 Task: Buy 1 Solenoids from Exhaust & Emissions section under best seller category for shipping address: Gabriella Robinson, 1398 Camden Street, Reno, Nevada 89501, Cell Number 7752551231. Pay from credit card ending with 2005, CVV 3321
Action: Mouse moved to (44, 107)
Screenshot: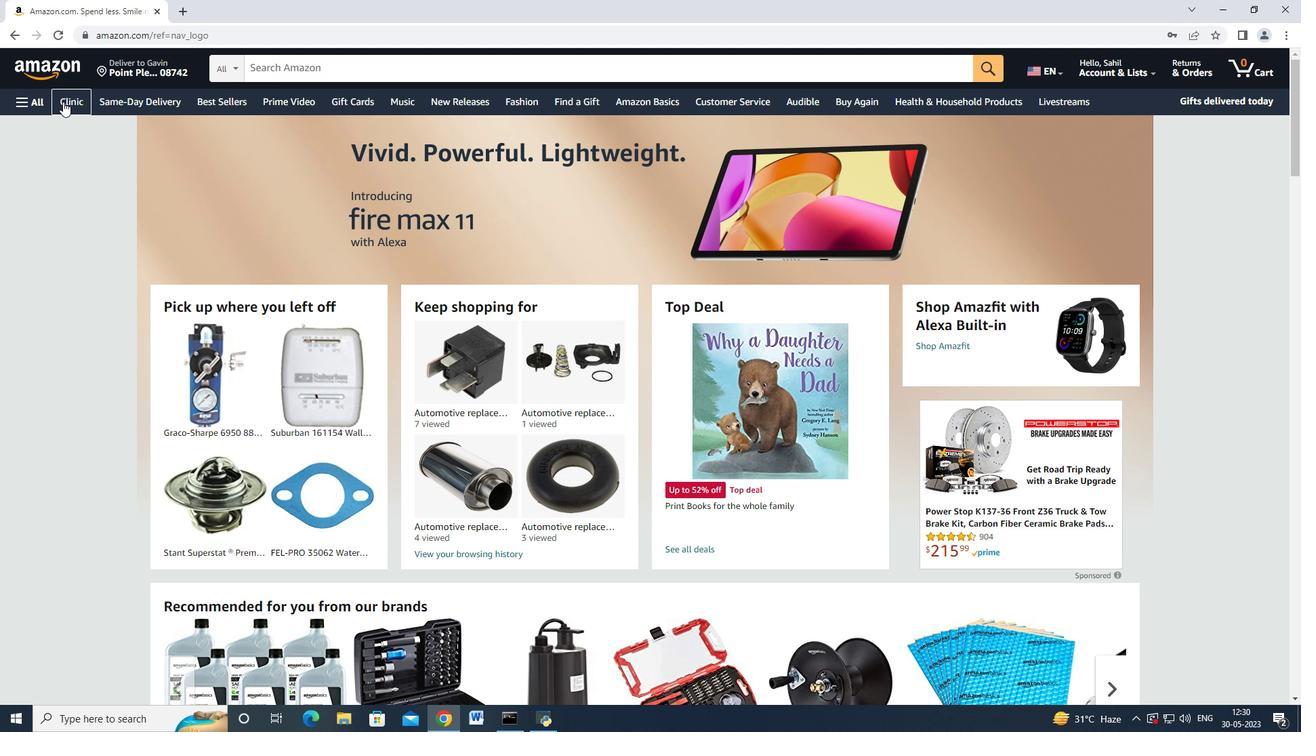 
Action: Mouse pressed left at (44, 107)
Screenshot: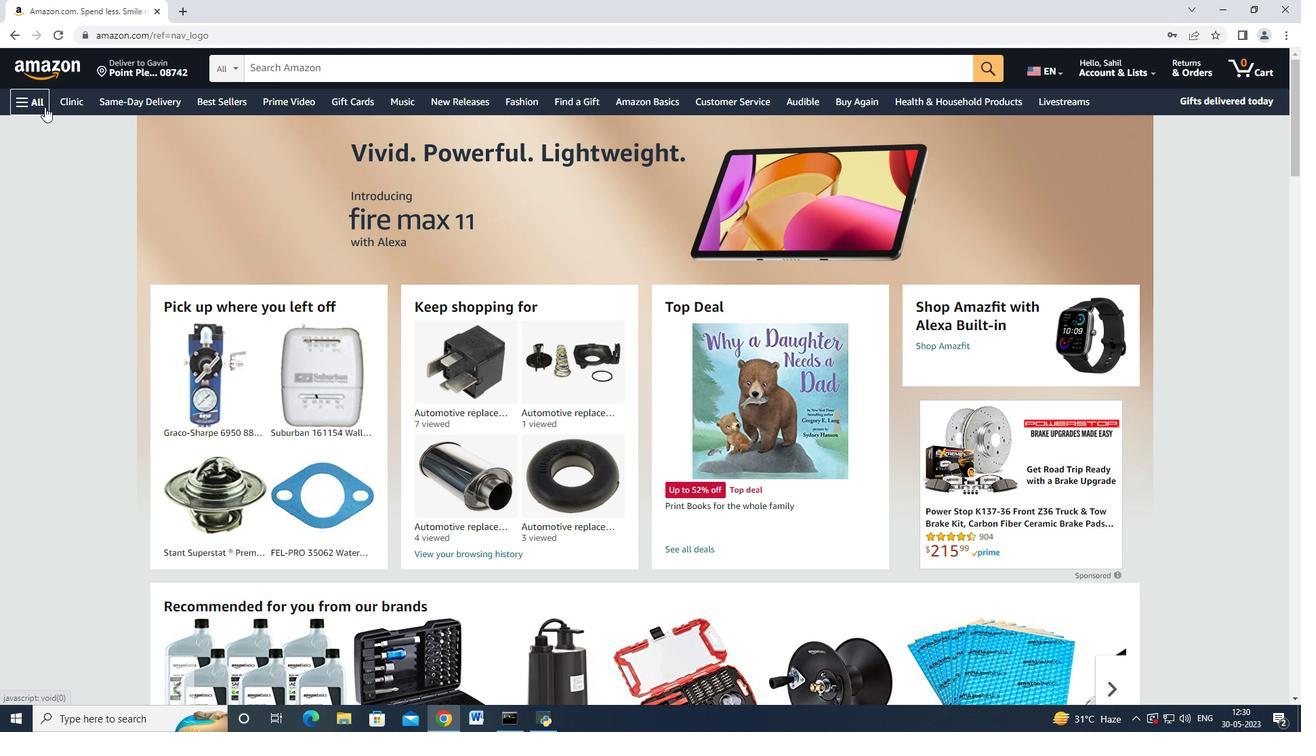 
Action: Mouse moved to (19, 446)
Screenshot: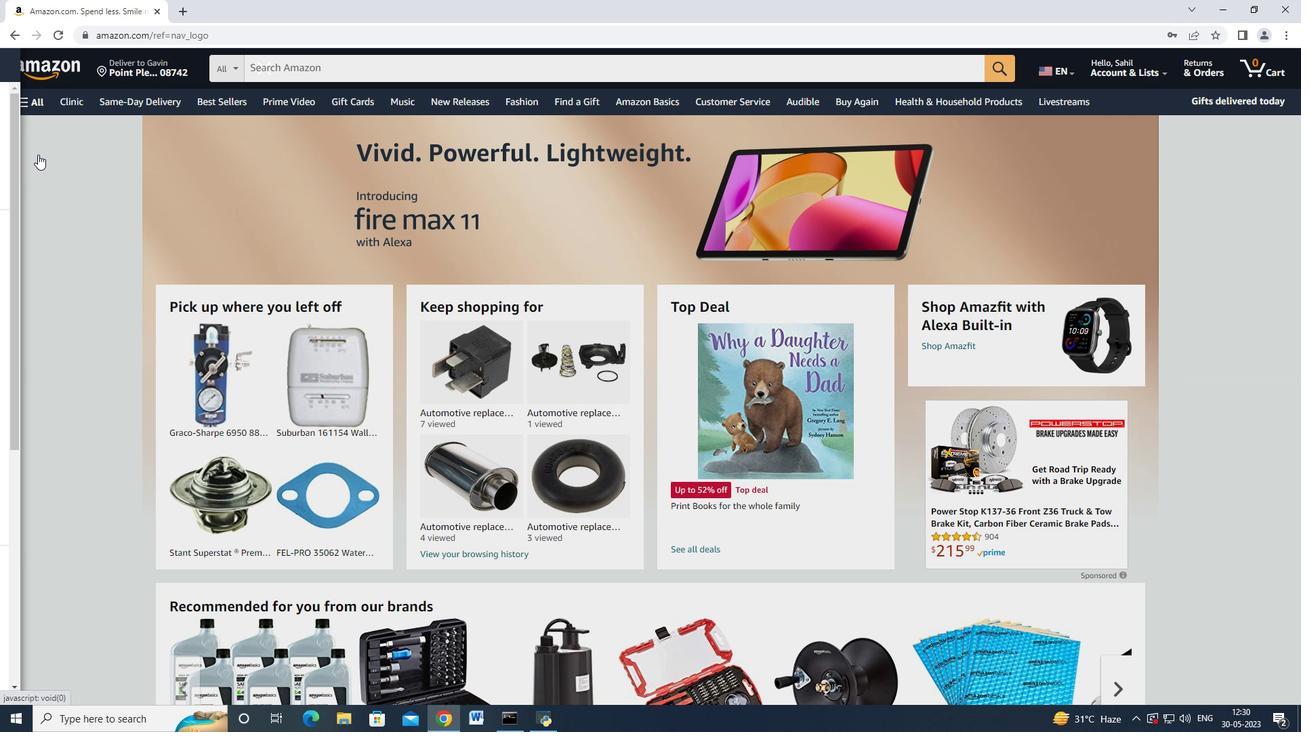 
Action: Mouse scrolled (19, 446) with delta (0, 0)
Screenshot: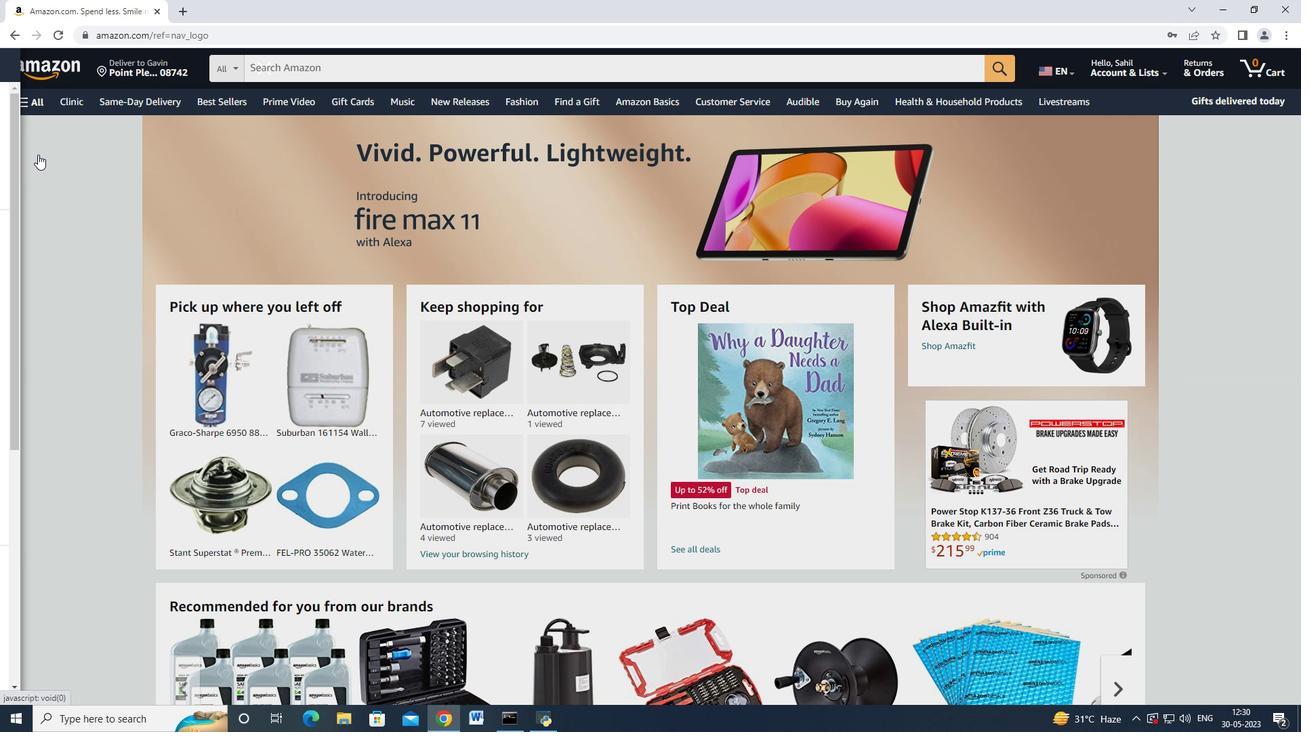 
Action: Mouse moved to (21, 449)
Screenshot: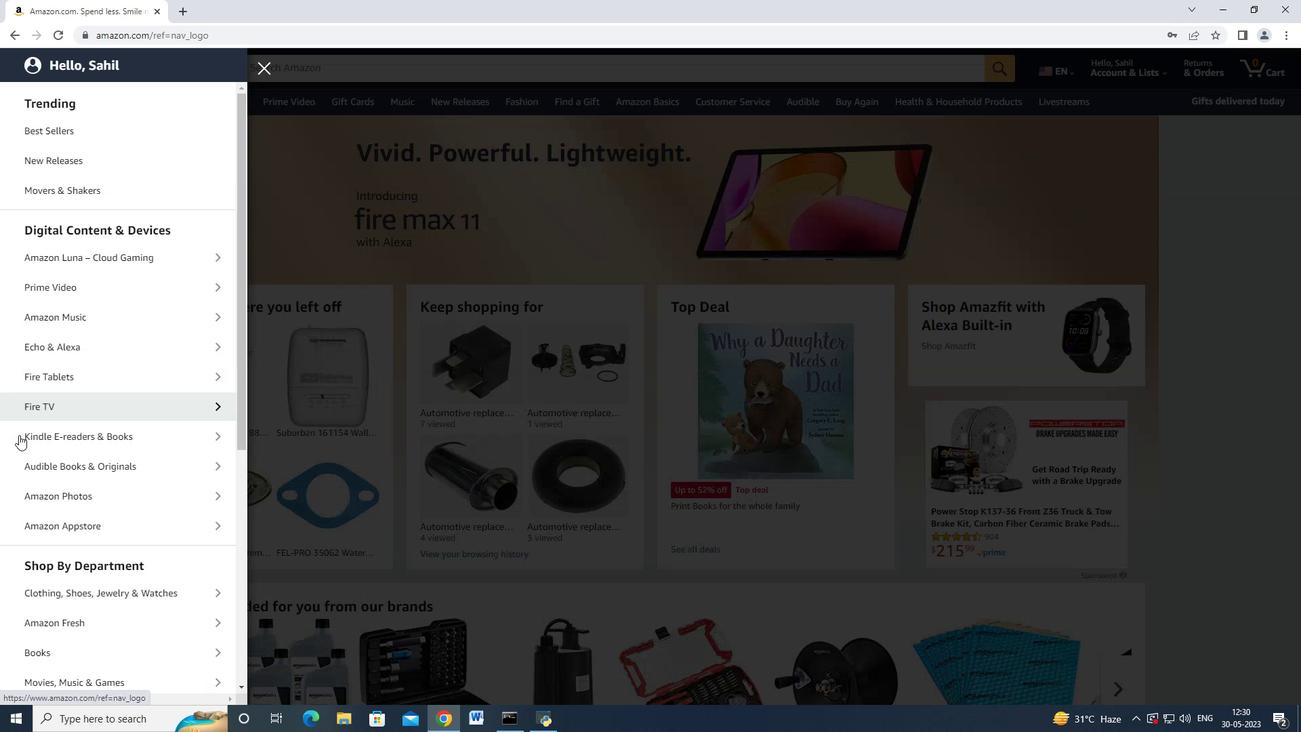 
Action: Mouse scrolled (20, 446) with delta (0, 0)
Screenshot: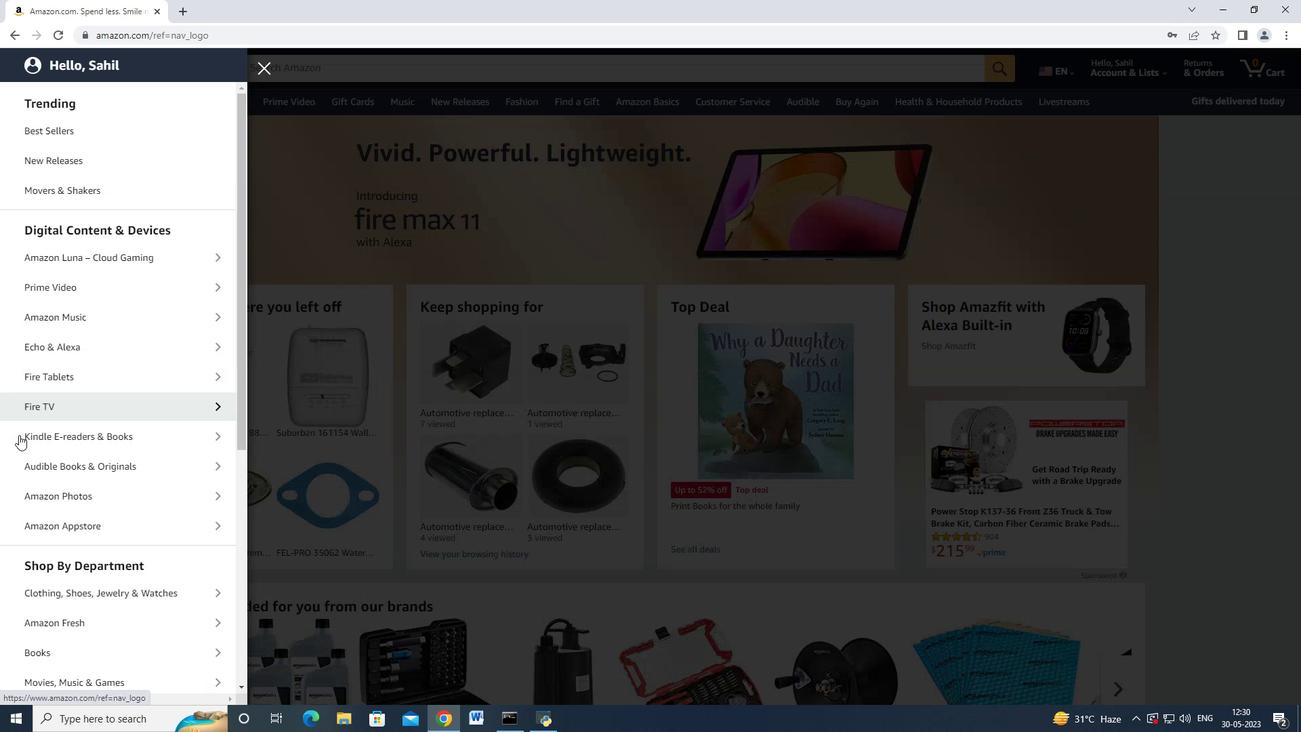 
Action: Mouse moved to (21, 449)
Screenshot: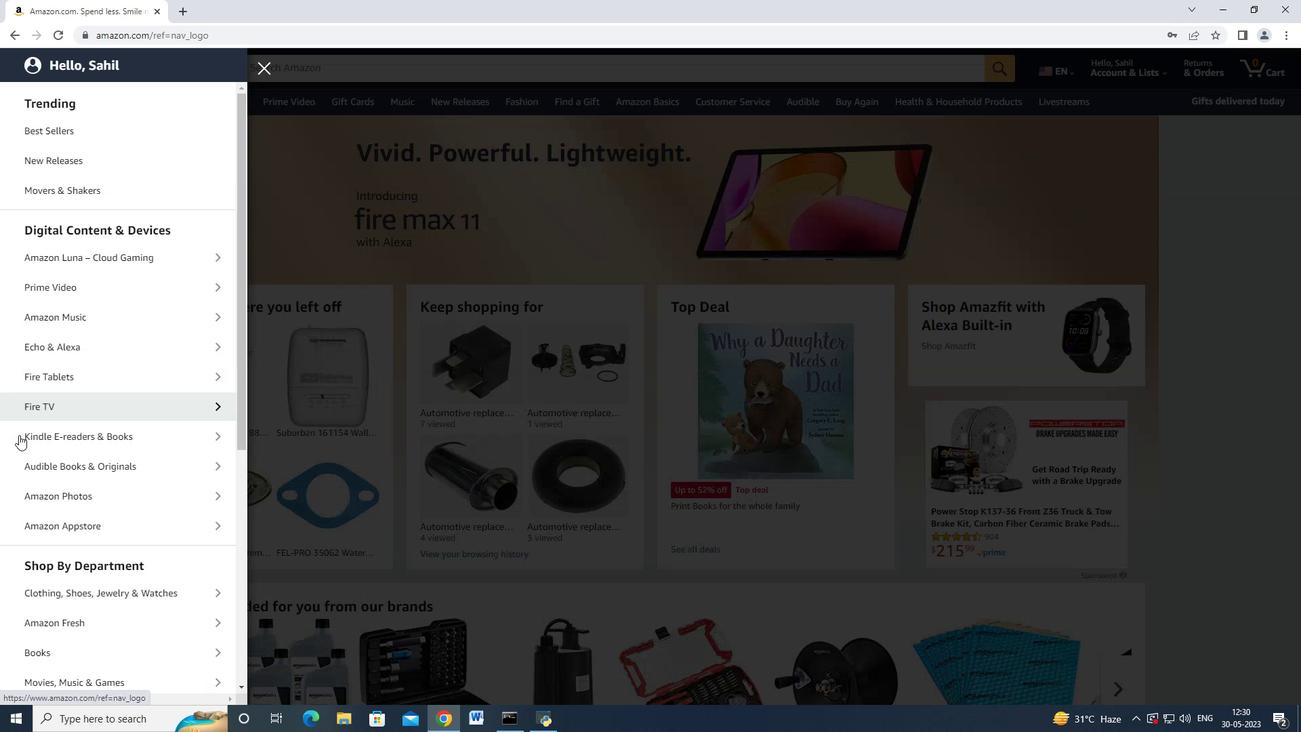 
Action: Mouse scrolled (21, 448) with delta (0, 0)
Screenshot: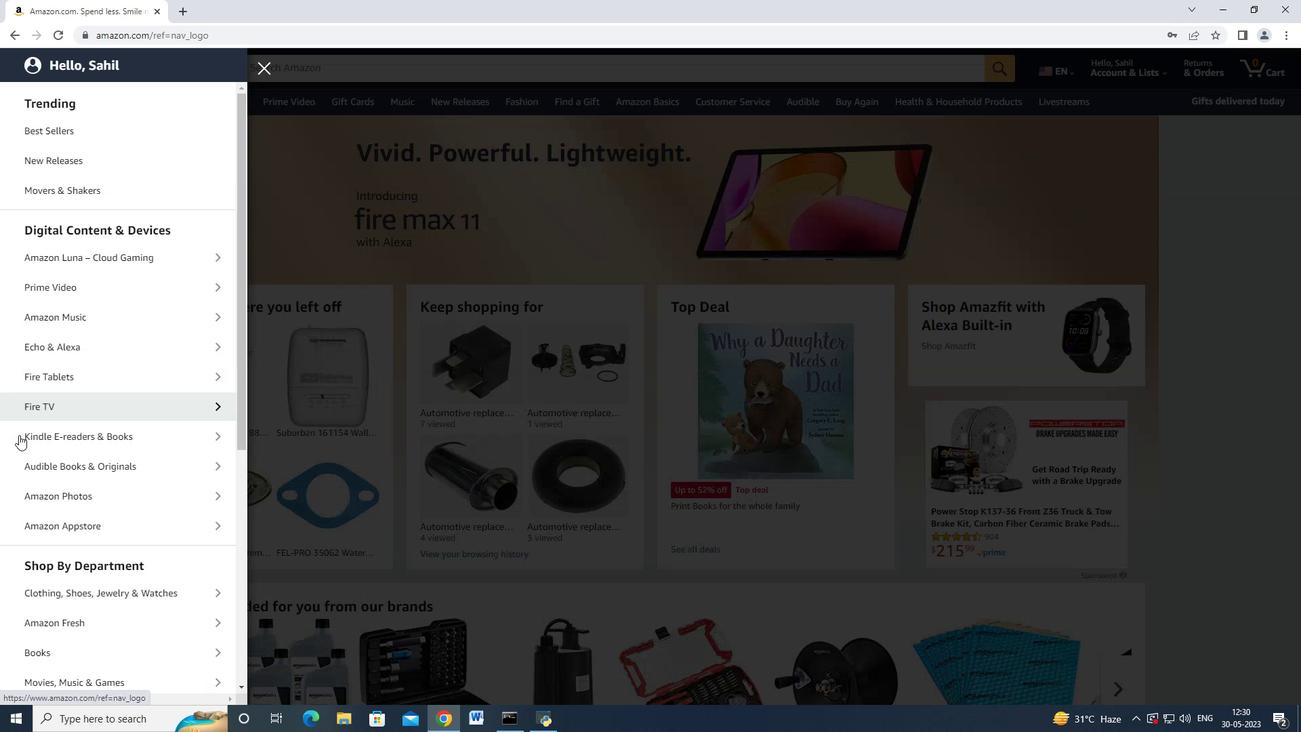 
Action: Mouse moved to (88, 425)
Screenshot: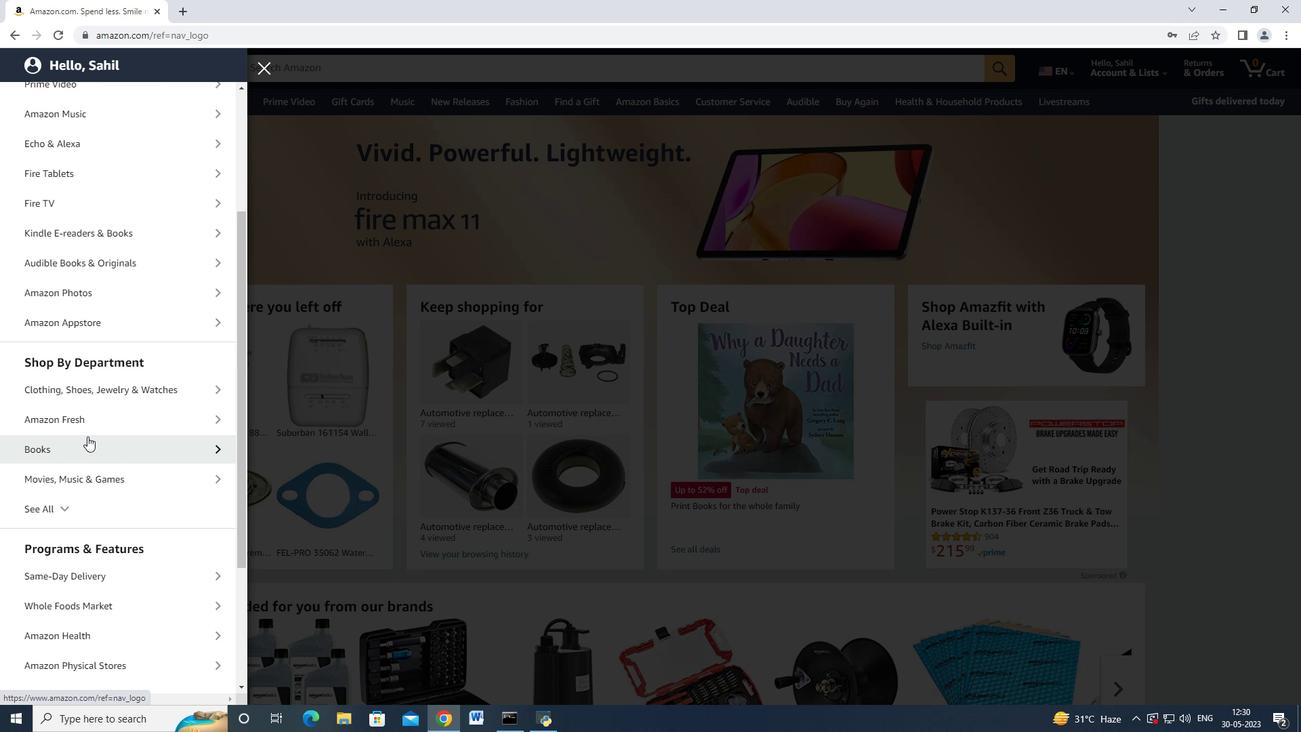 
Action: Mouse scrolled (88, 426) with delta (0, 0)
Screenshot: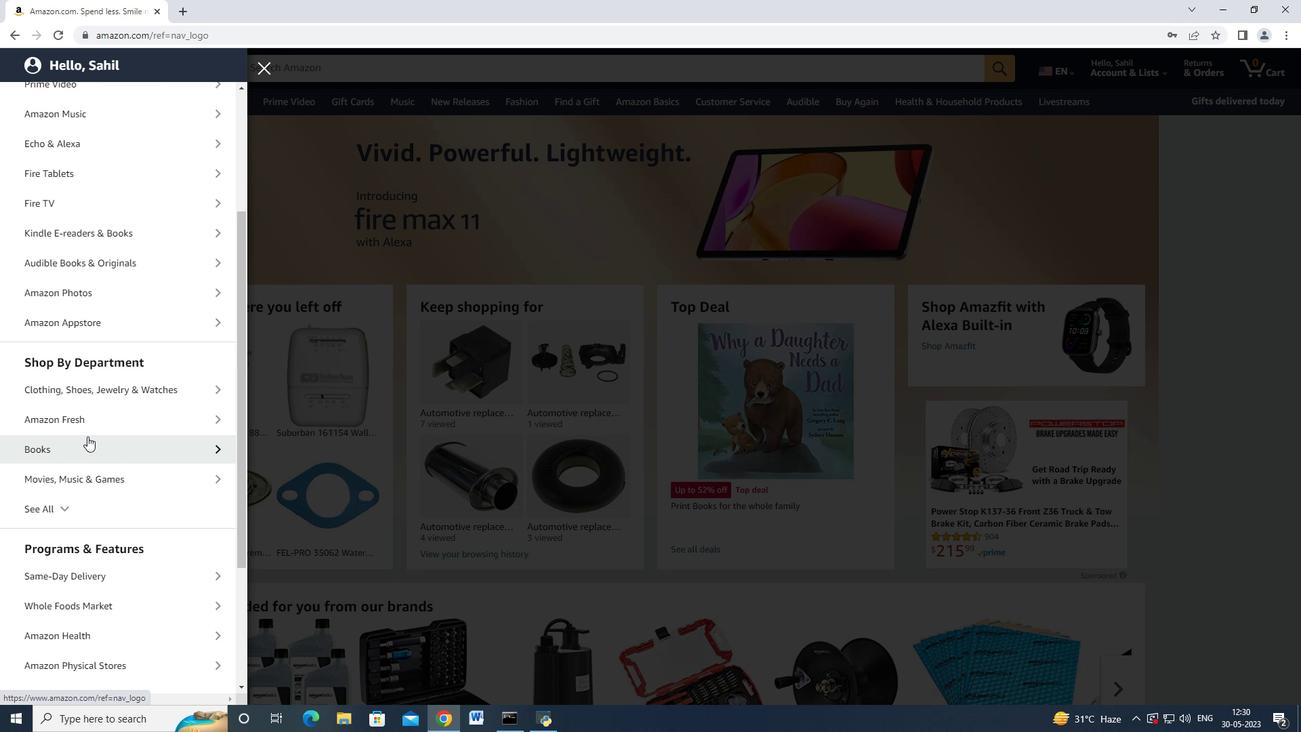 
Action: Mouse scrolled (88, 426) with delta (0, 0)
Screenshot: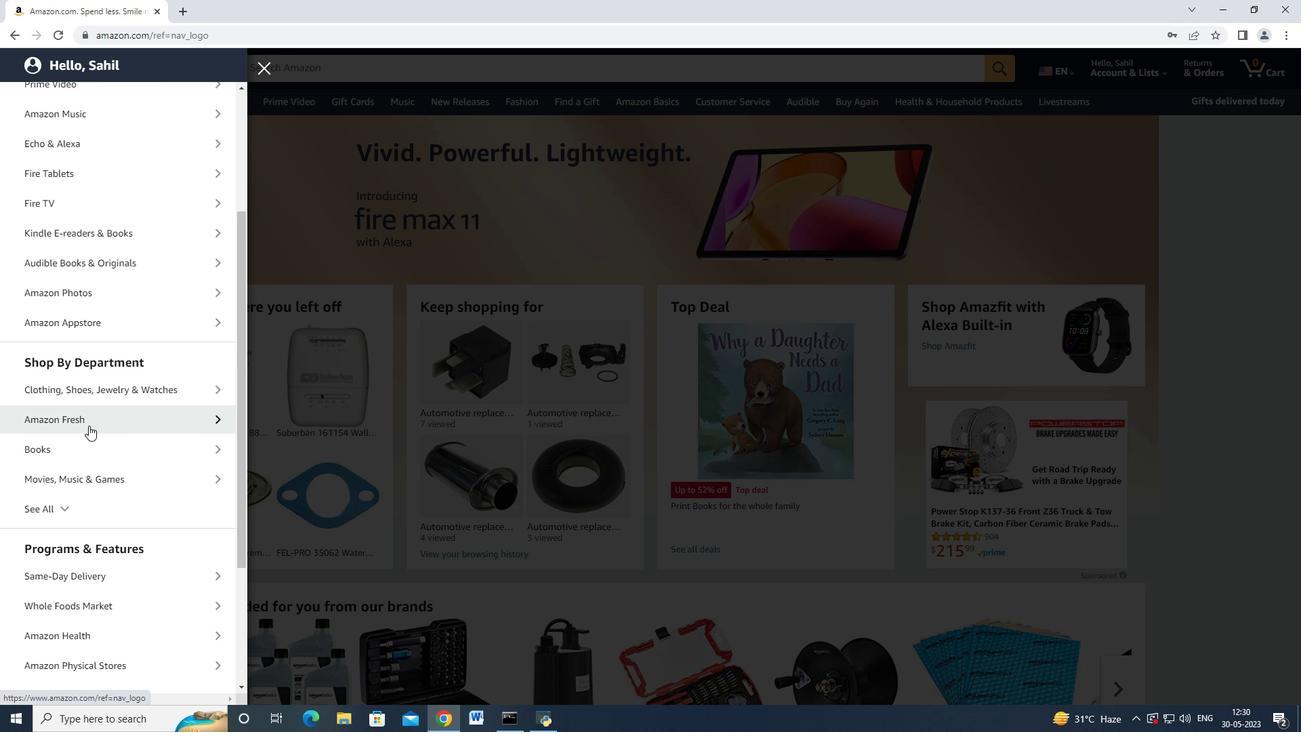 
Action: Mouse moved to (91, 421)
Screenshot: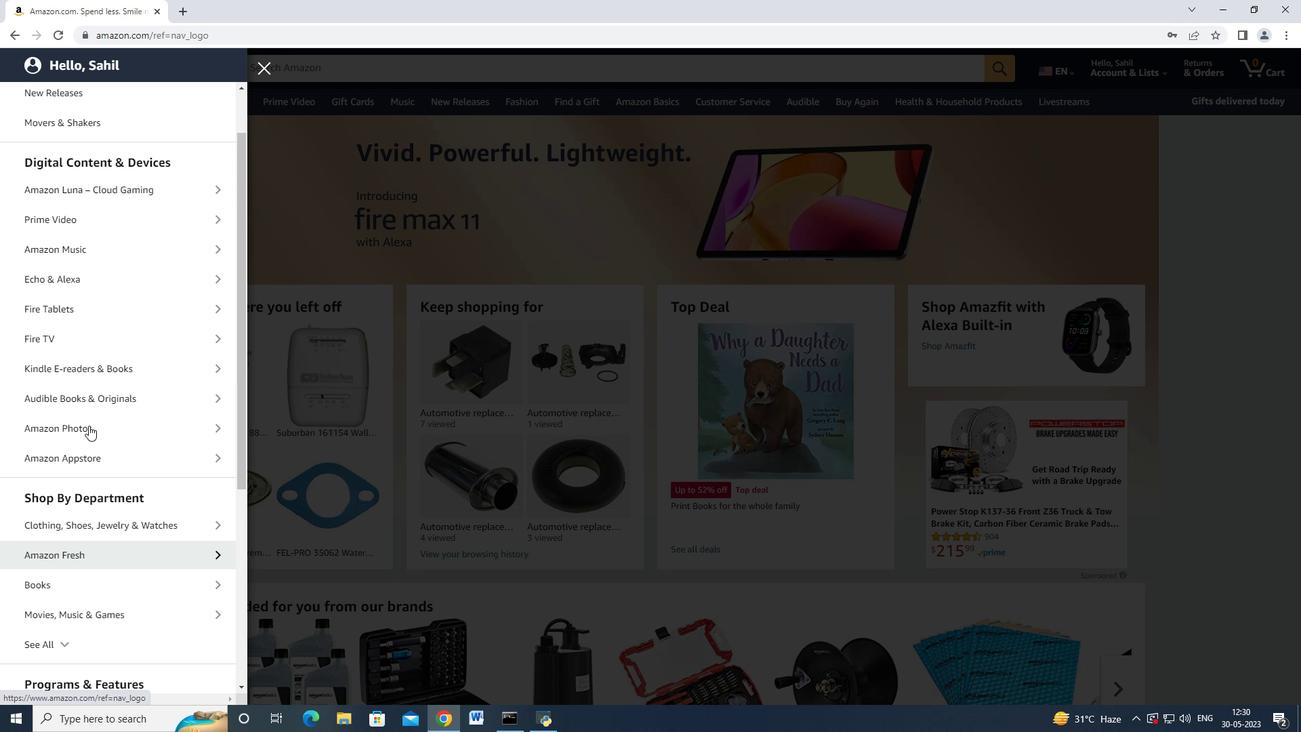 
Action: Mouse scrolled (91, 421) with delta (0, 0)
Screenshot: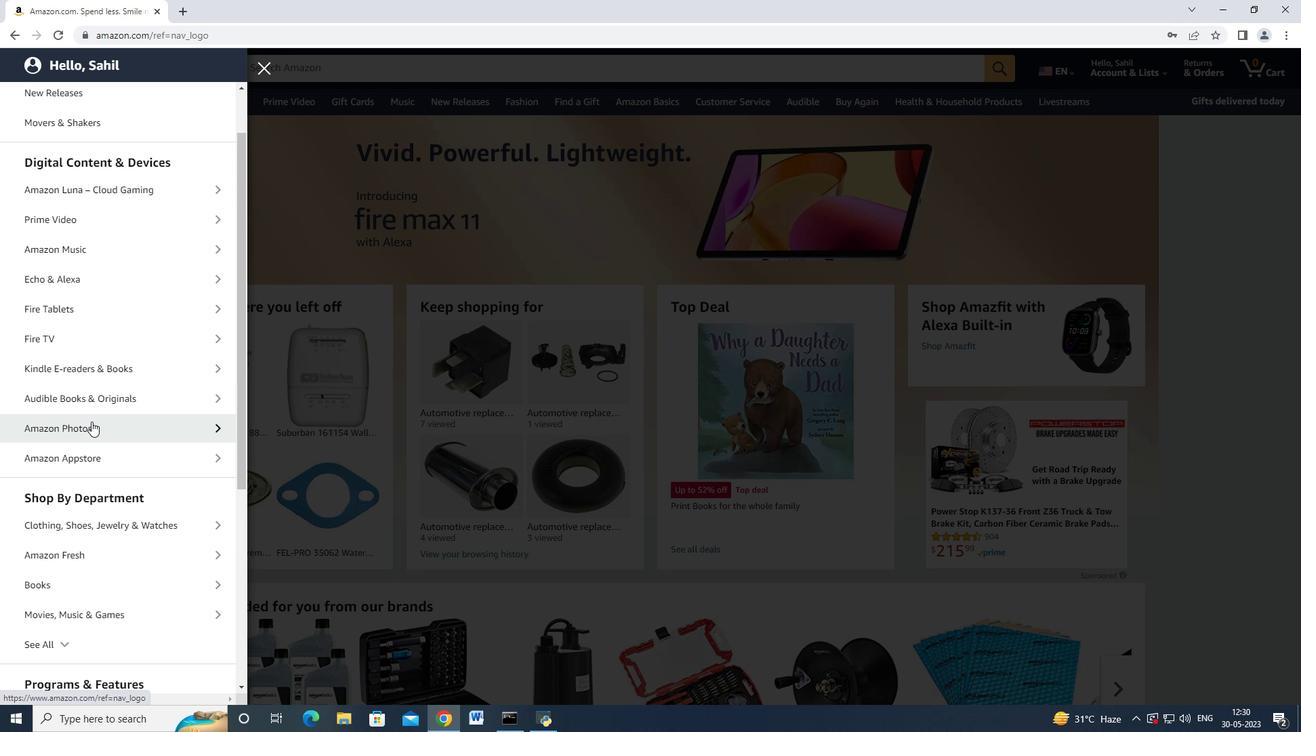 
Action: Mouse scrolled (91, 421) with delta (0, 0)
Screenshot: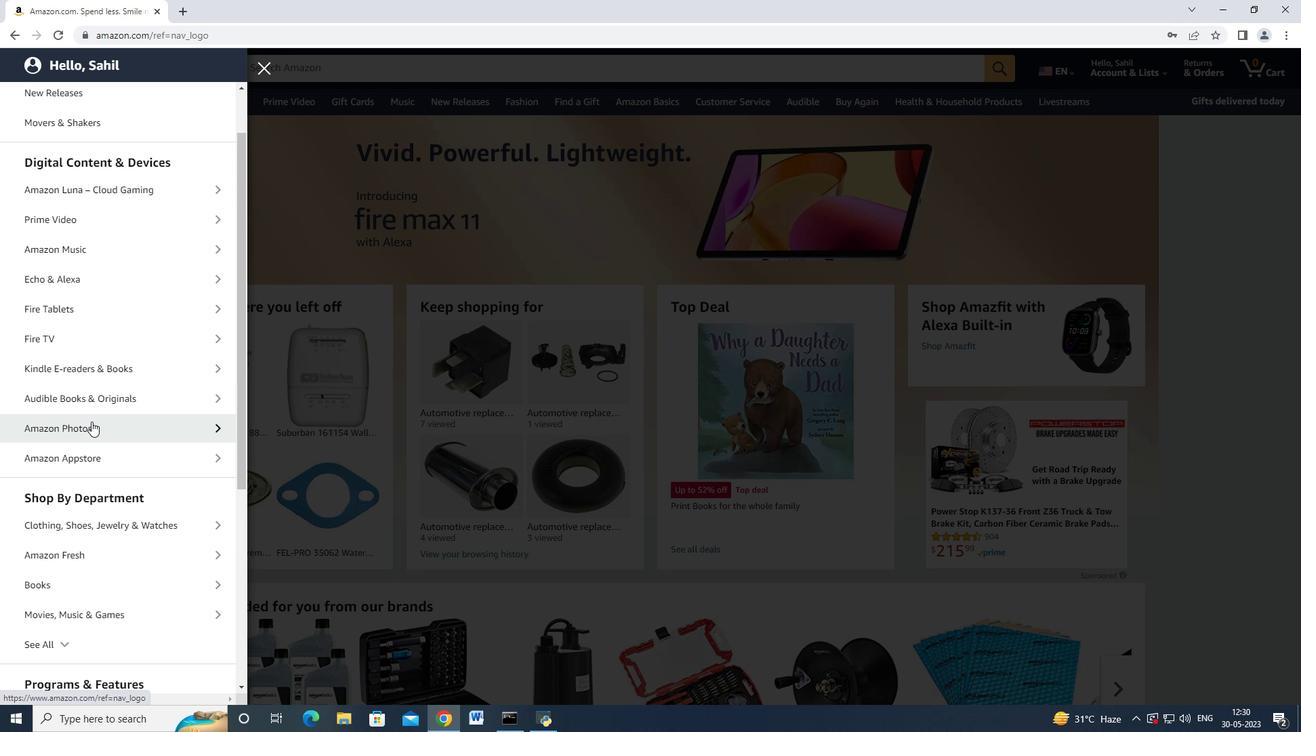 
Action: Mouse scrolled (91, 421) with delta (0, 0)
Screenshot: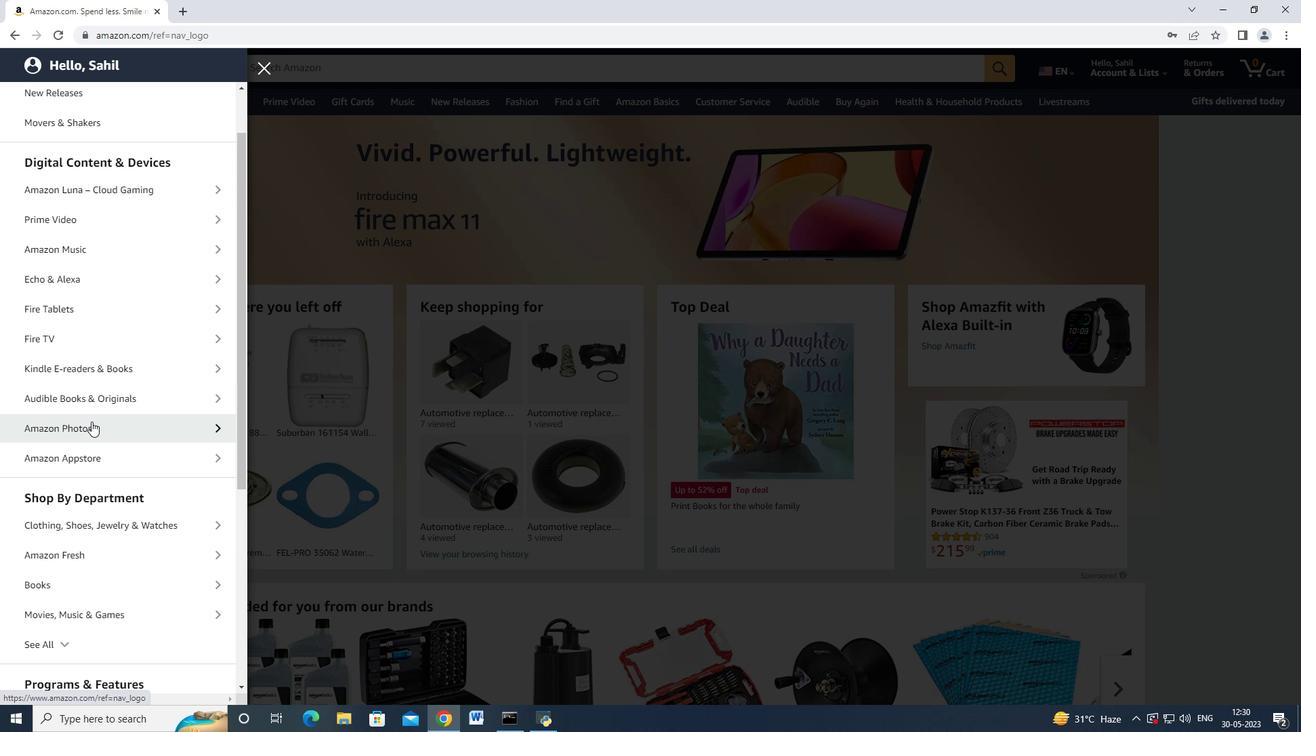 
Action: Mouse scrolled (91, 421) with delta (0, 0)
Screenshot: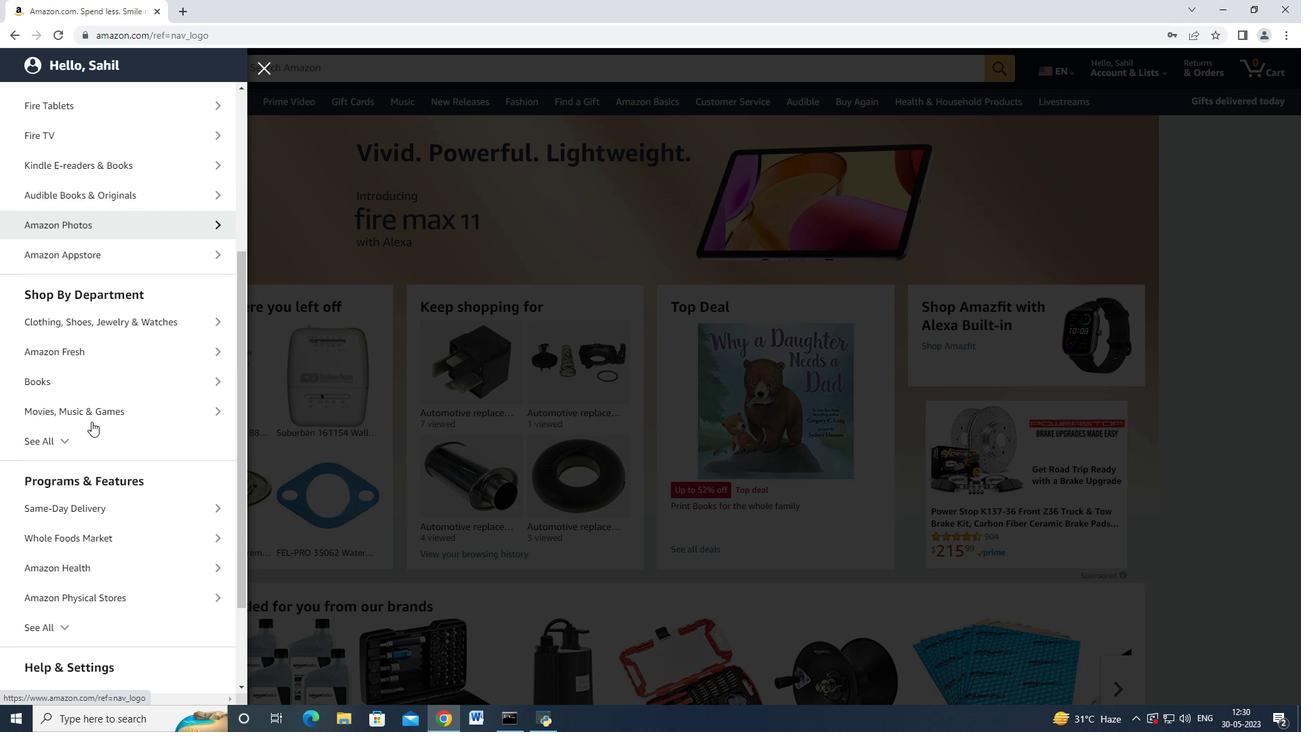 
Action: Mouse scrolled (91, 421) with delta (0, 0)
Screenshot: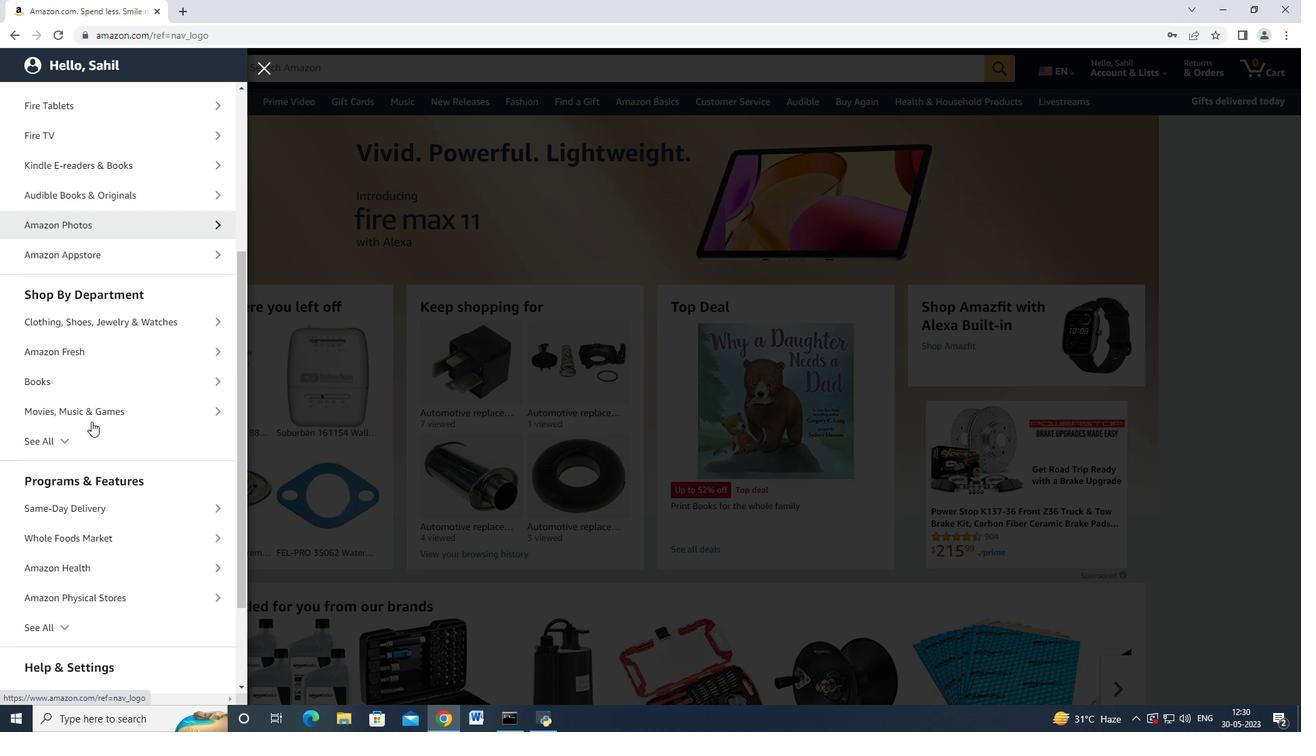 
Action: Mouse moved to (73, 496)
Screenshot: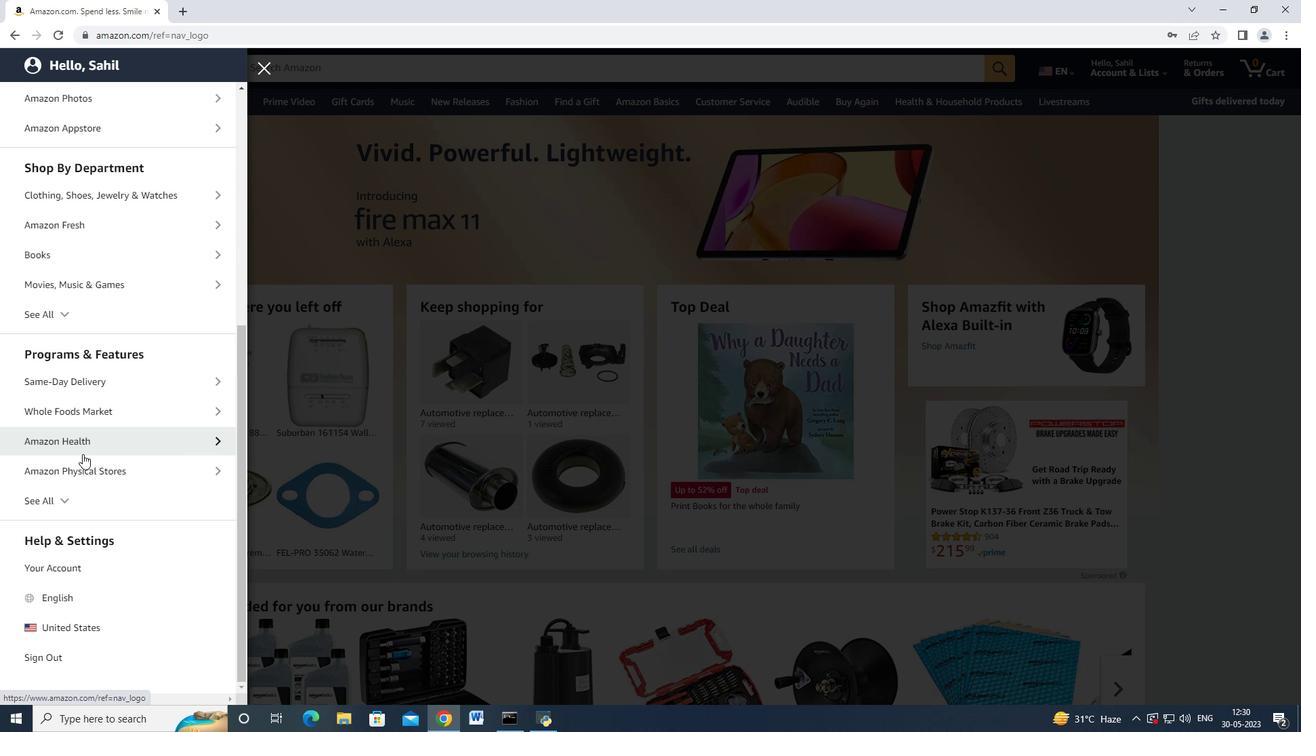 
Action: Mouse pressed left at (73, 496)
Screenshot: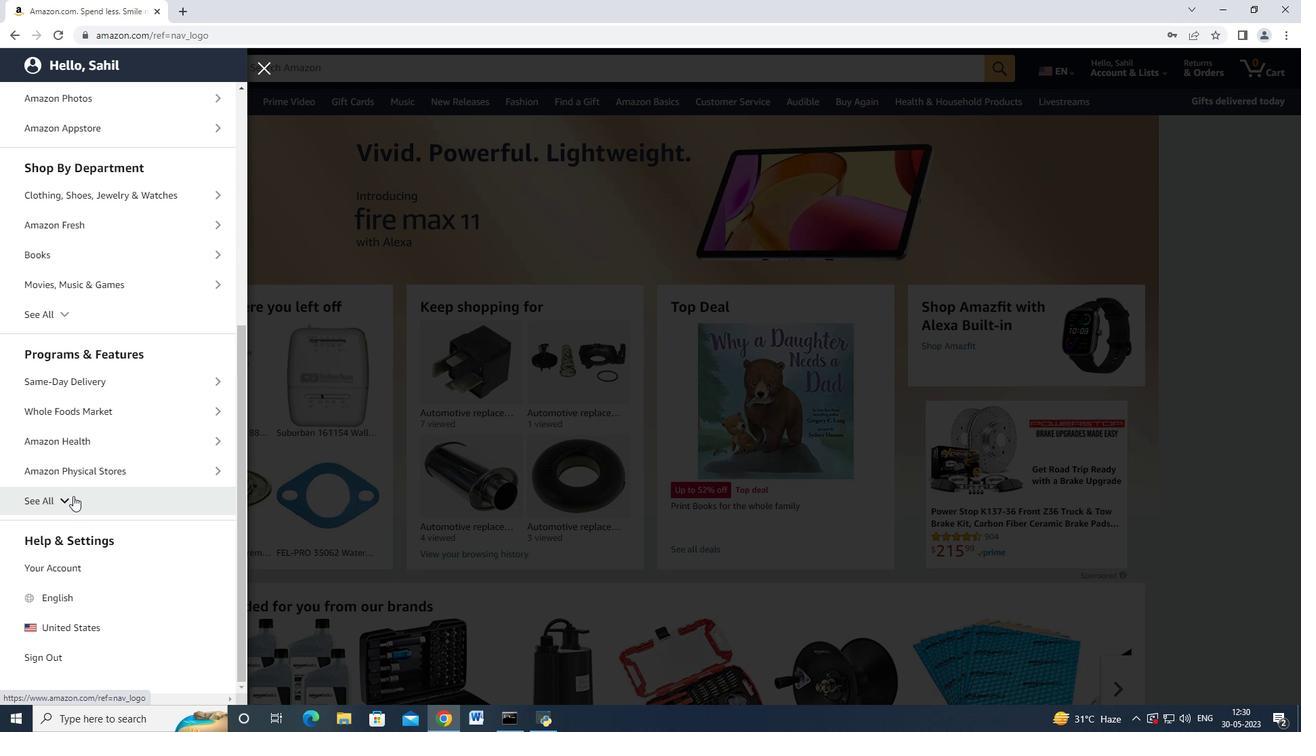
Action: Mouse moved to (81, 482)
Screenshot: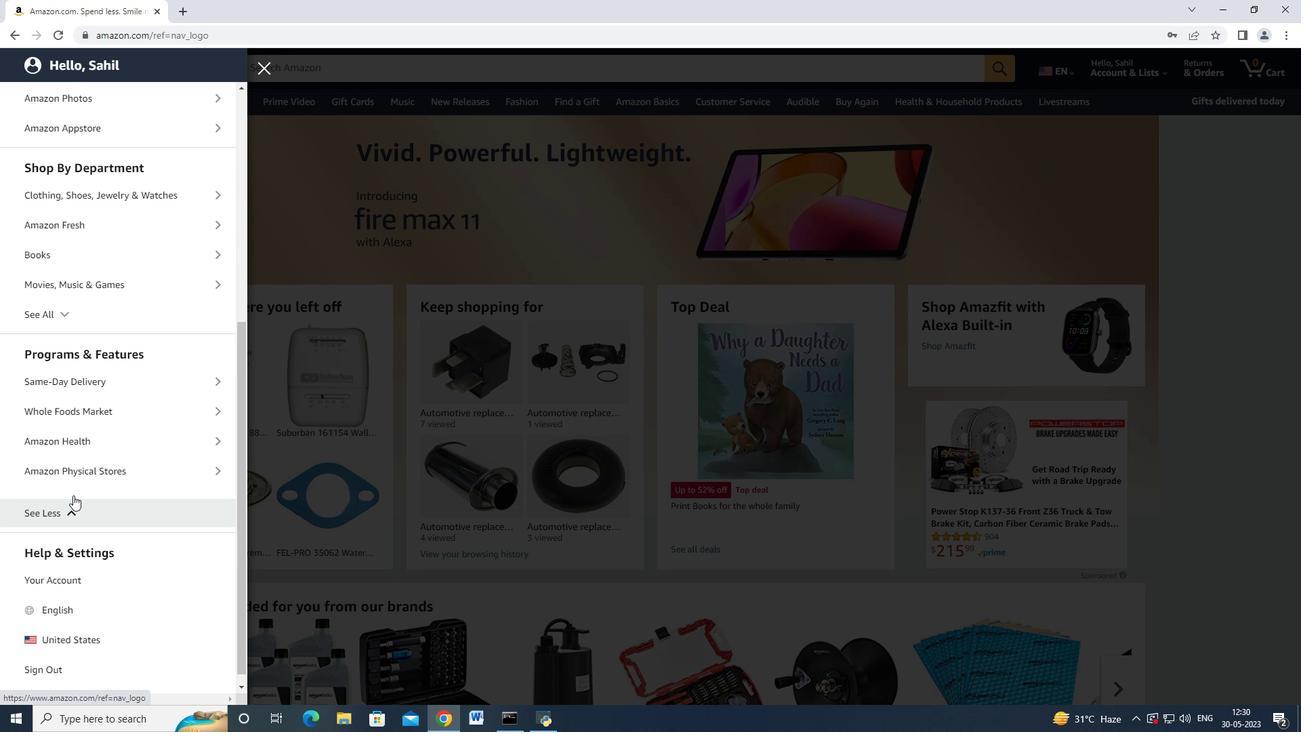 
Action: Mouse scrolled (81, 482) with delta (0, 0)
Screenshot: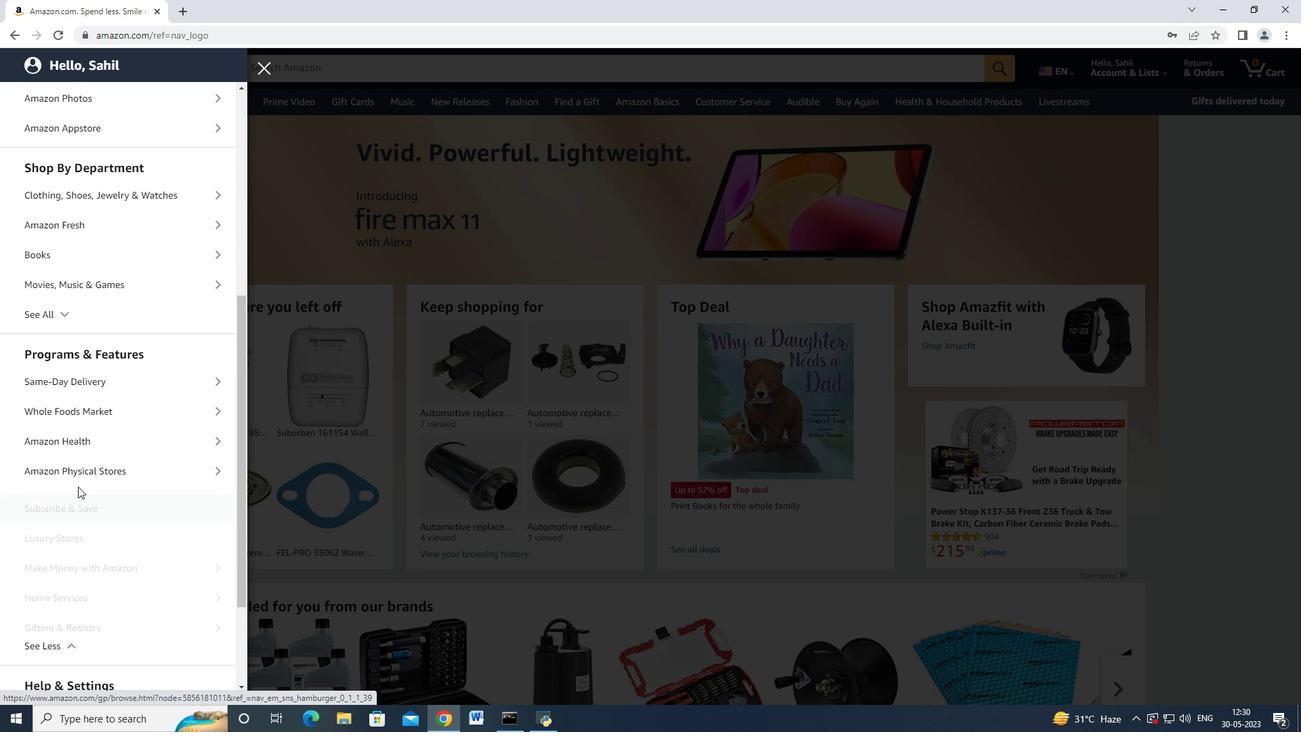 
Action: Mouse scrolled (81, 482) with delta (0, 0)
Screenshot: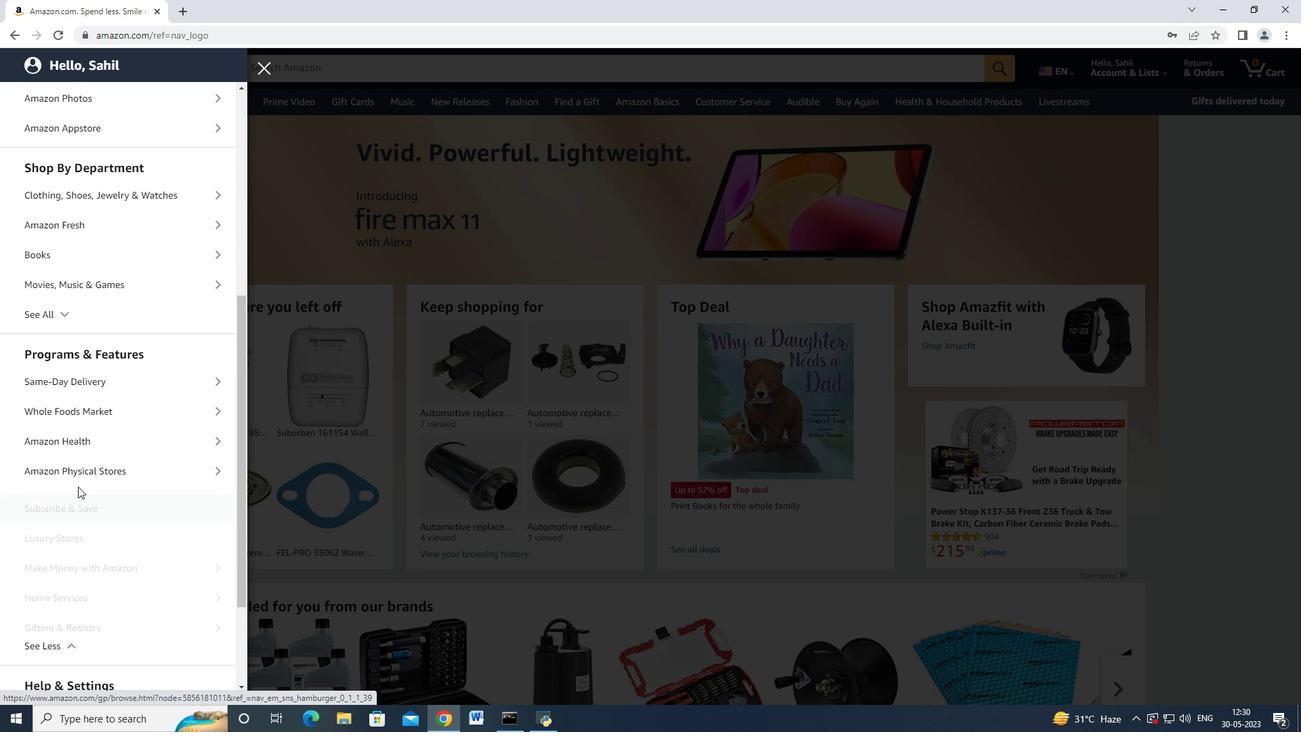 
Action: Mouse scrolled (81, 482) with delta (0, 0)
Screenshot: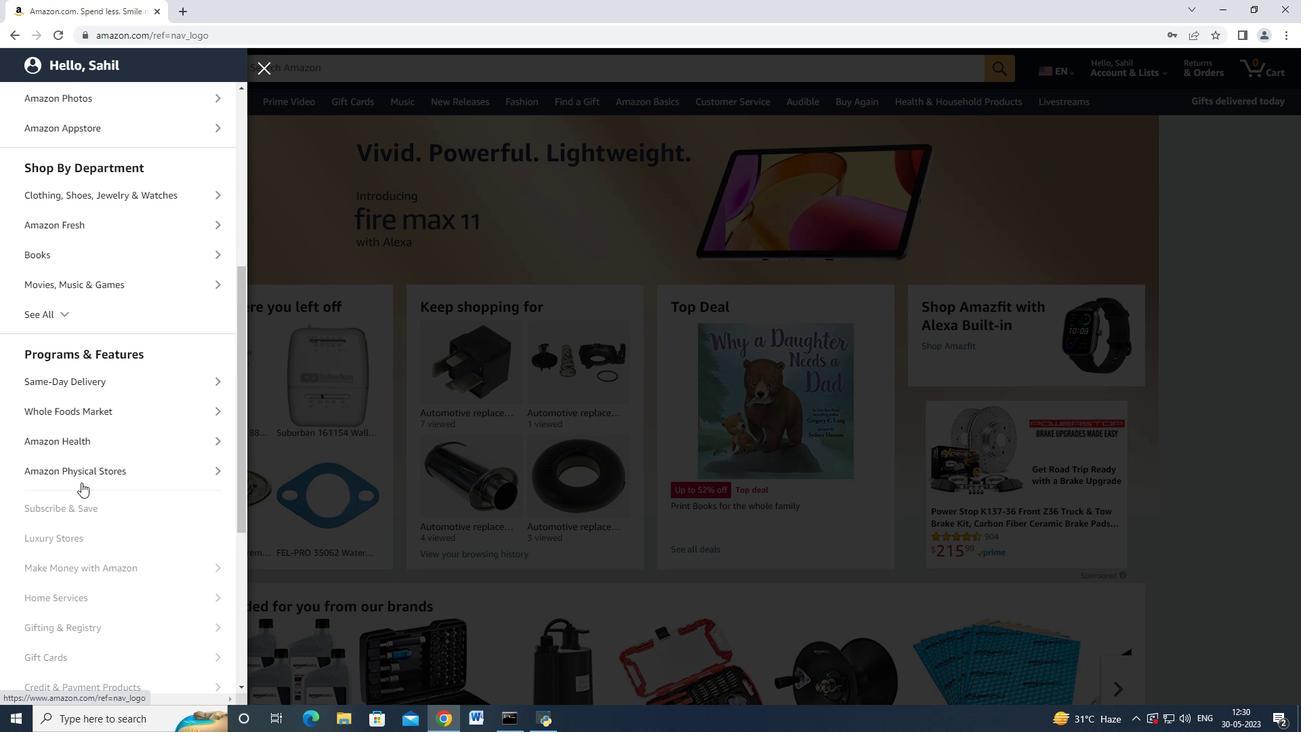 
Action: Mouse scrolled (81, 482) with delta (0, 0)
Screenshot: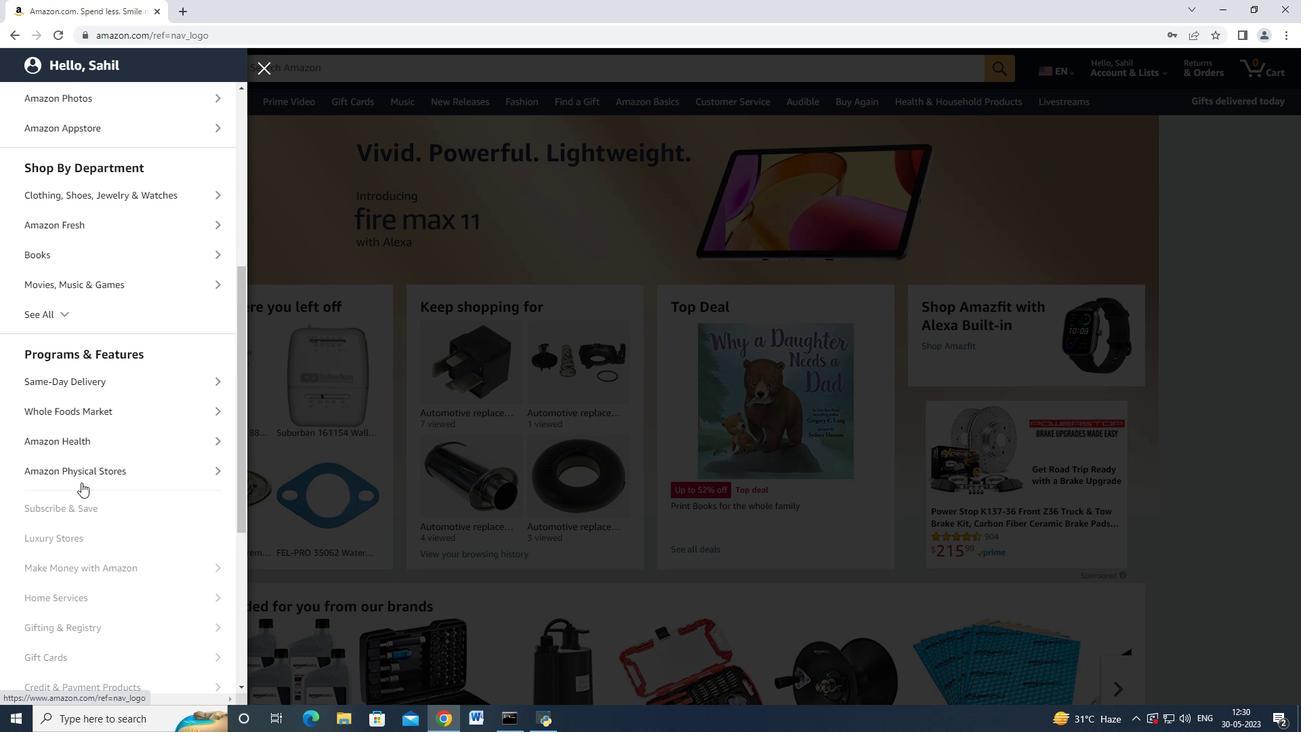 
Action: Mouse scrolled (81, 482) with delta (0, 0)
Screenshot: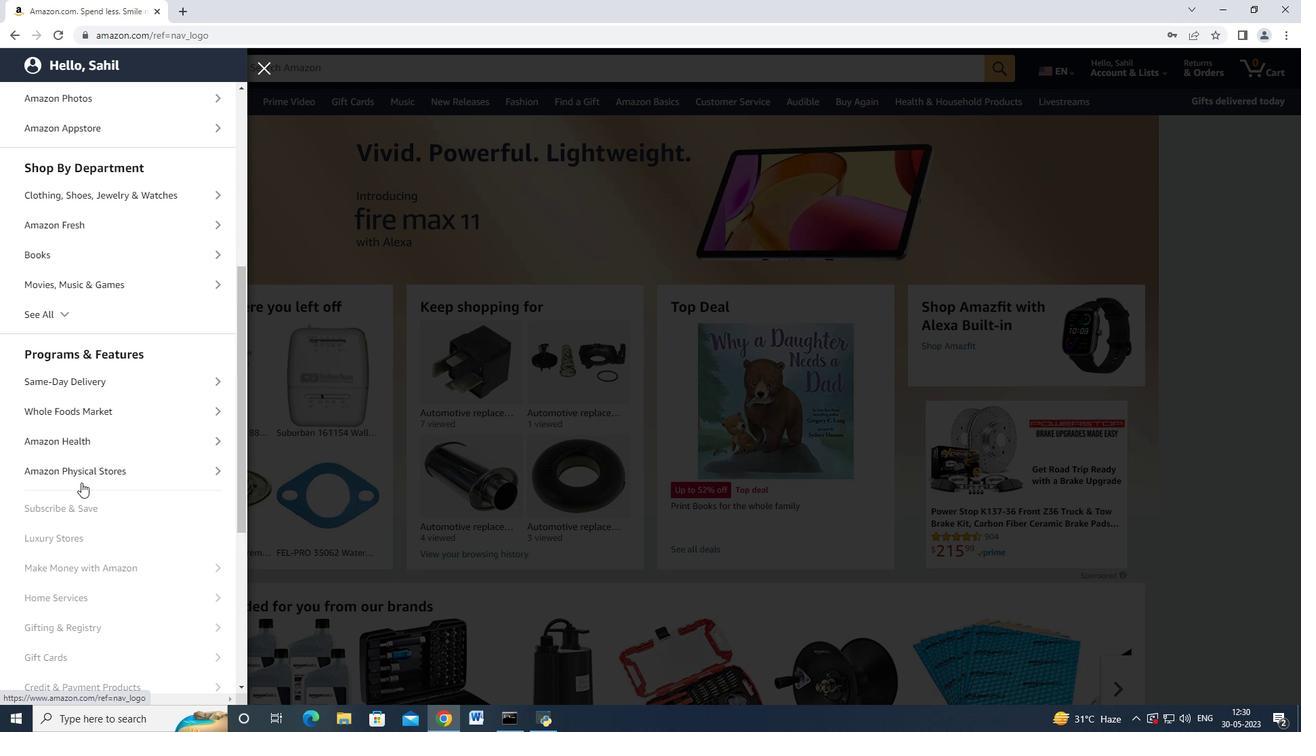 
Action: Mouse scrolled (81, 482) with delta (0, 0)
Screenshot: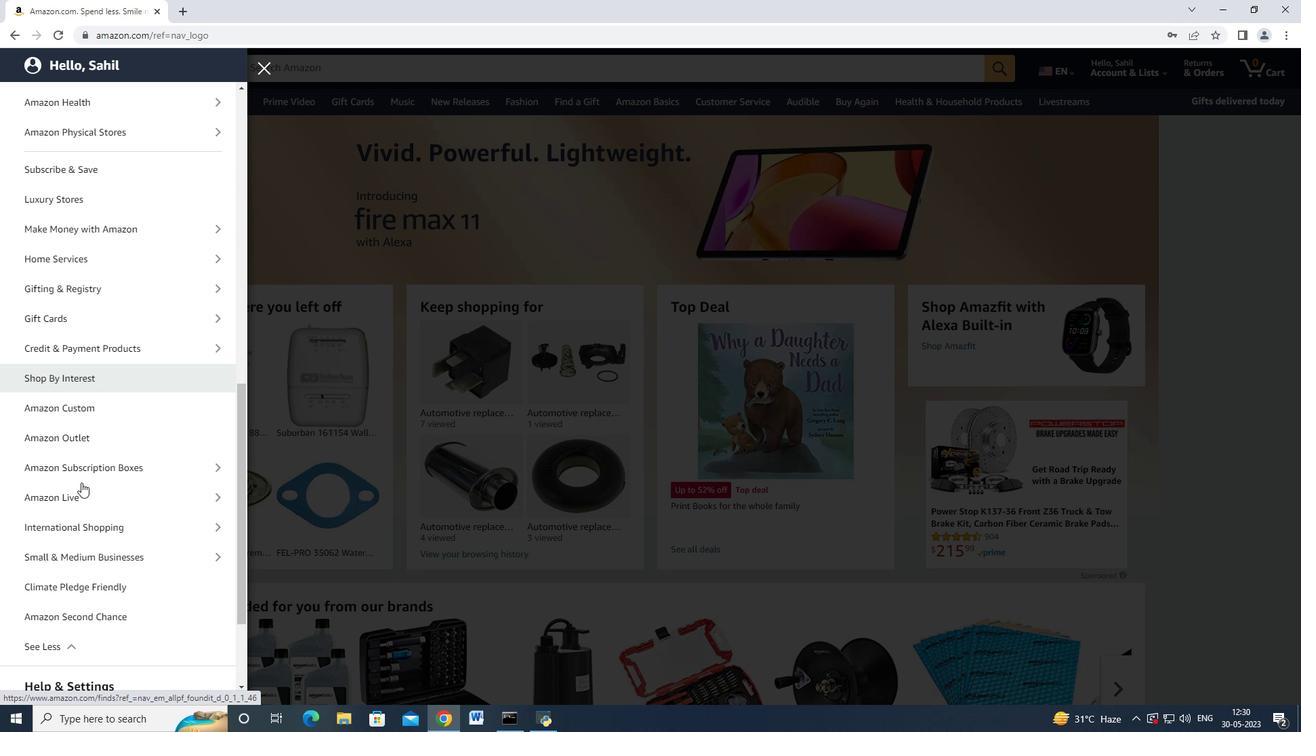 
Action: Mouse moved to (81, 482)
Screenshot: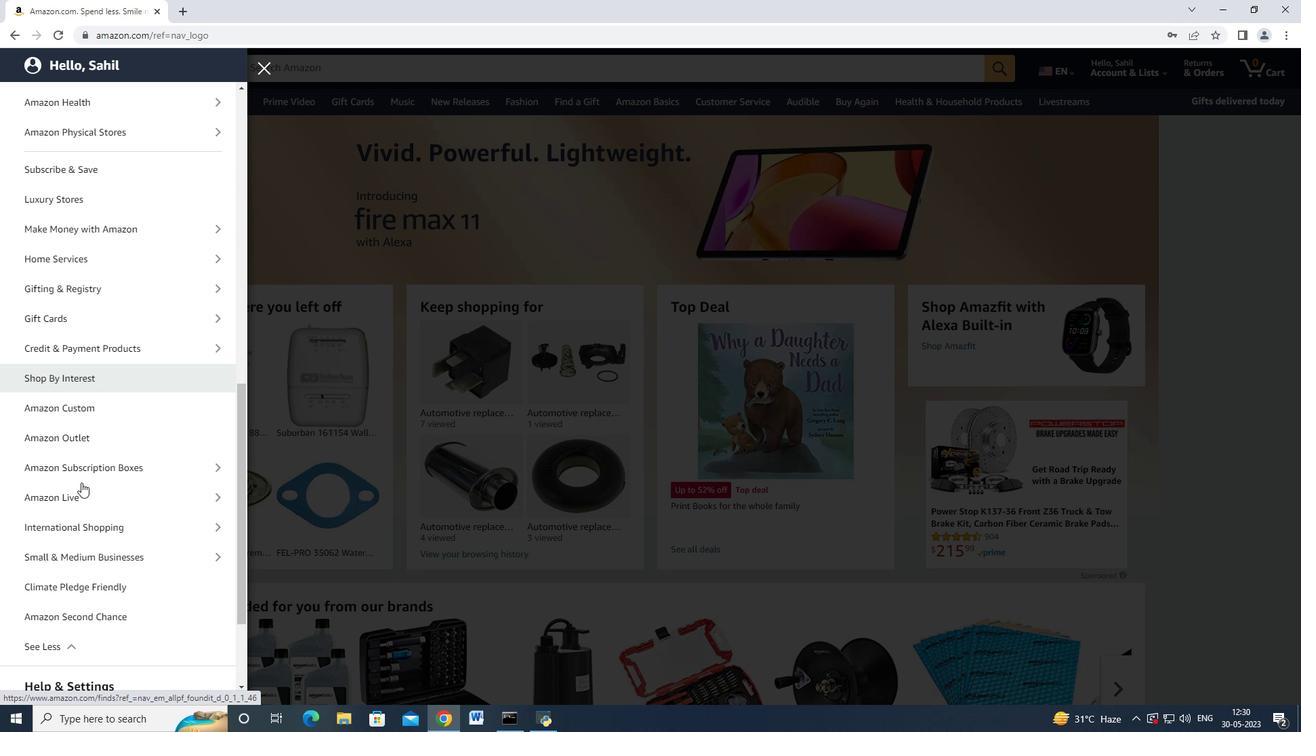 
Action: Mouse scrolled (81, 482) with delta (0, 0)
Screenshot: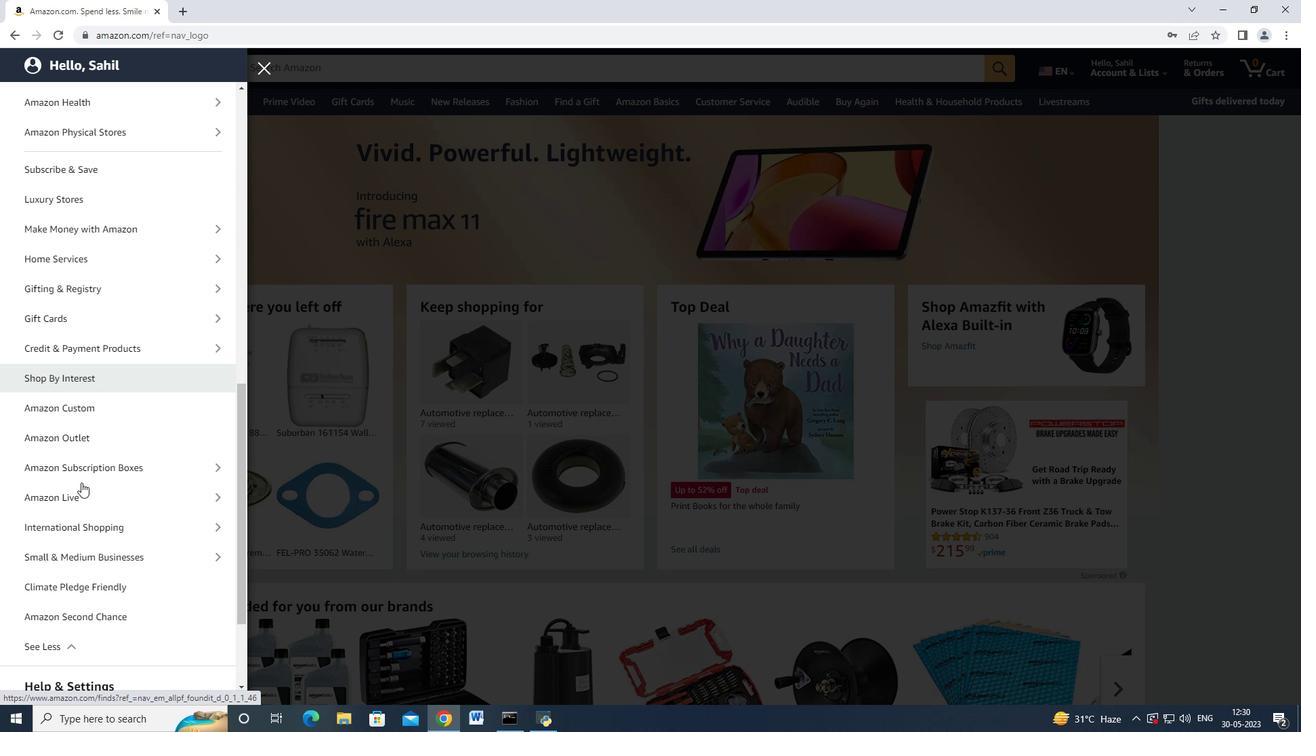 
Action: Mouse moved to (99, 308)
Screenshot: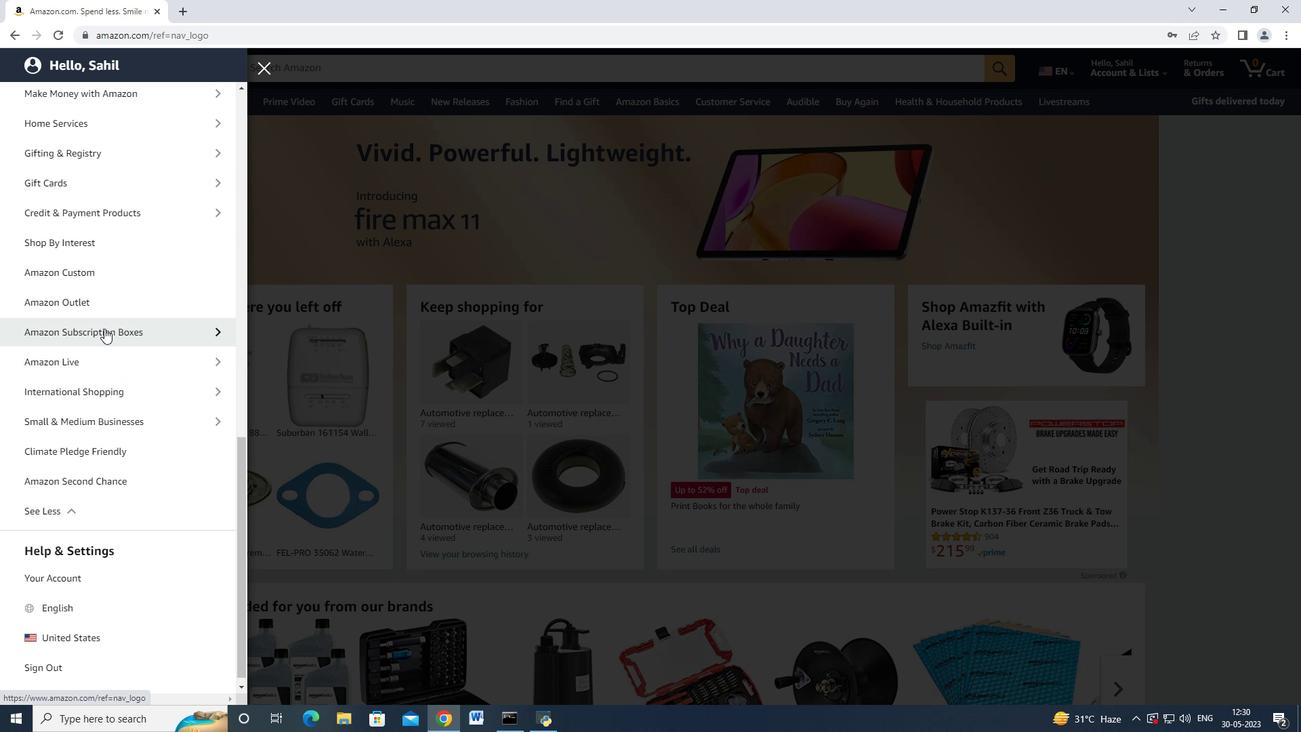 
Action: Mouse scrolled (99, 309) with delta (0, 0)
Screenshot: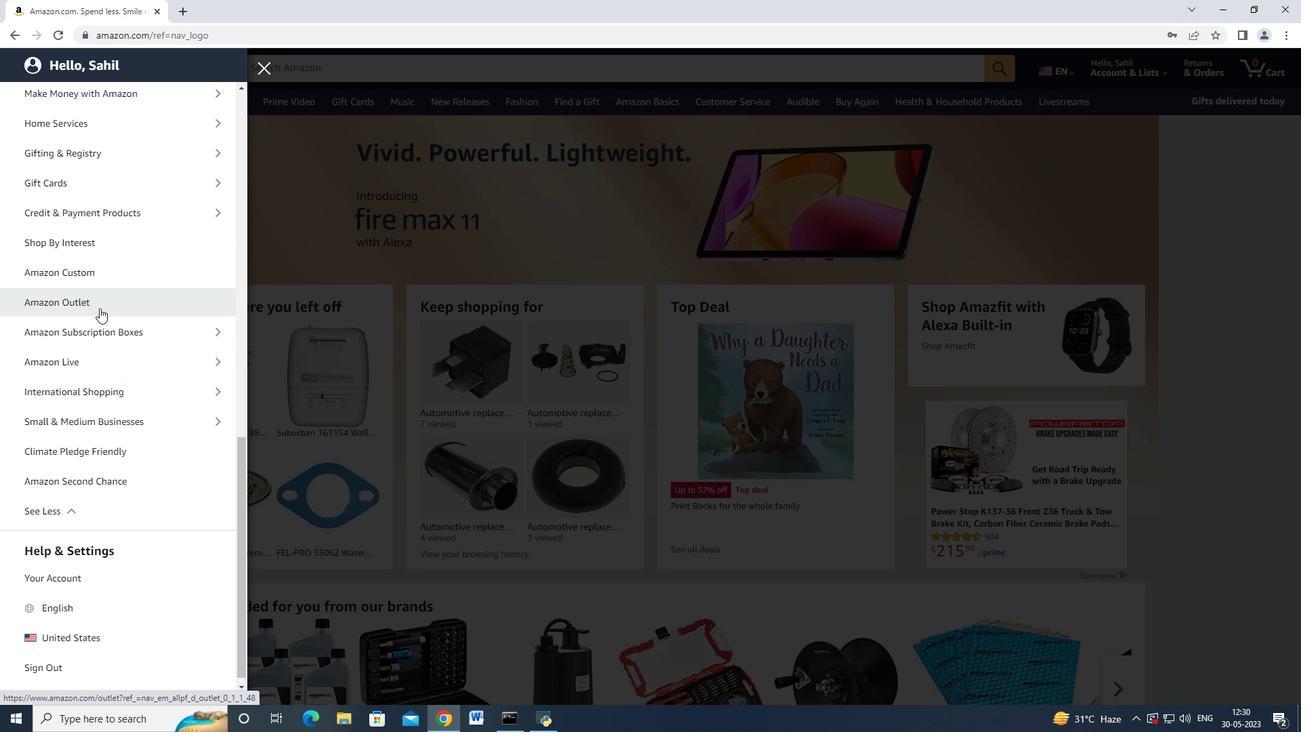 
Action: Mouse moved to (99, 317)
Screenshot: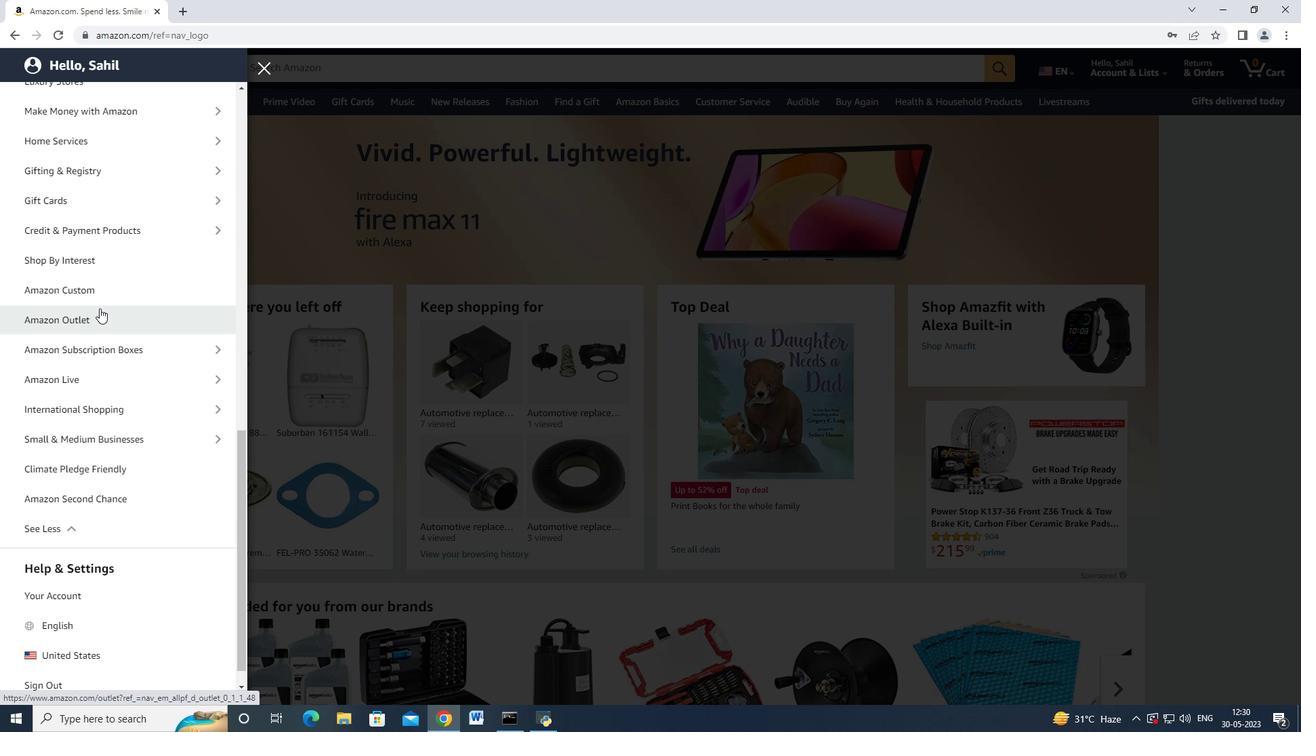 
Action: Mouse scrolled (99, 318) with delta (0, 0)
Screenshot: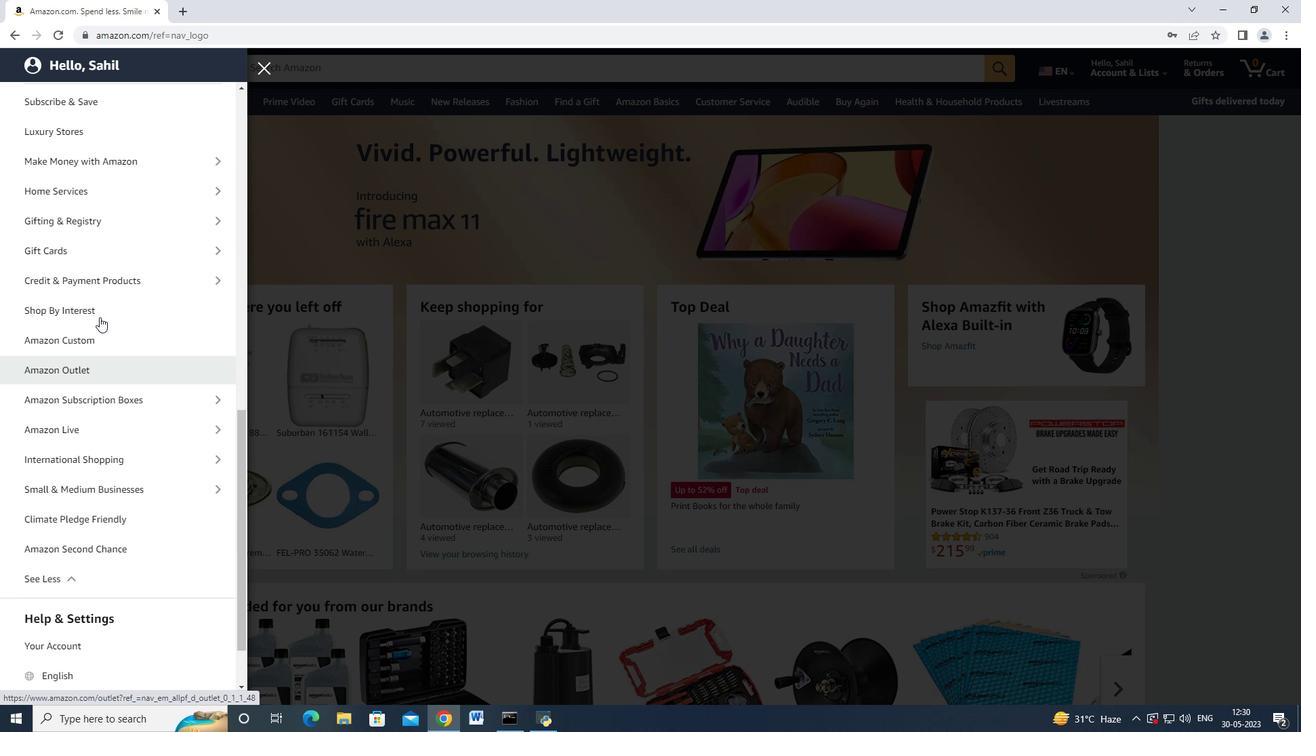 
Action: Mouse scrolled (99, 318) with delta (0, 0)
Screenshot: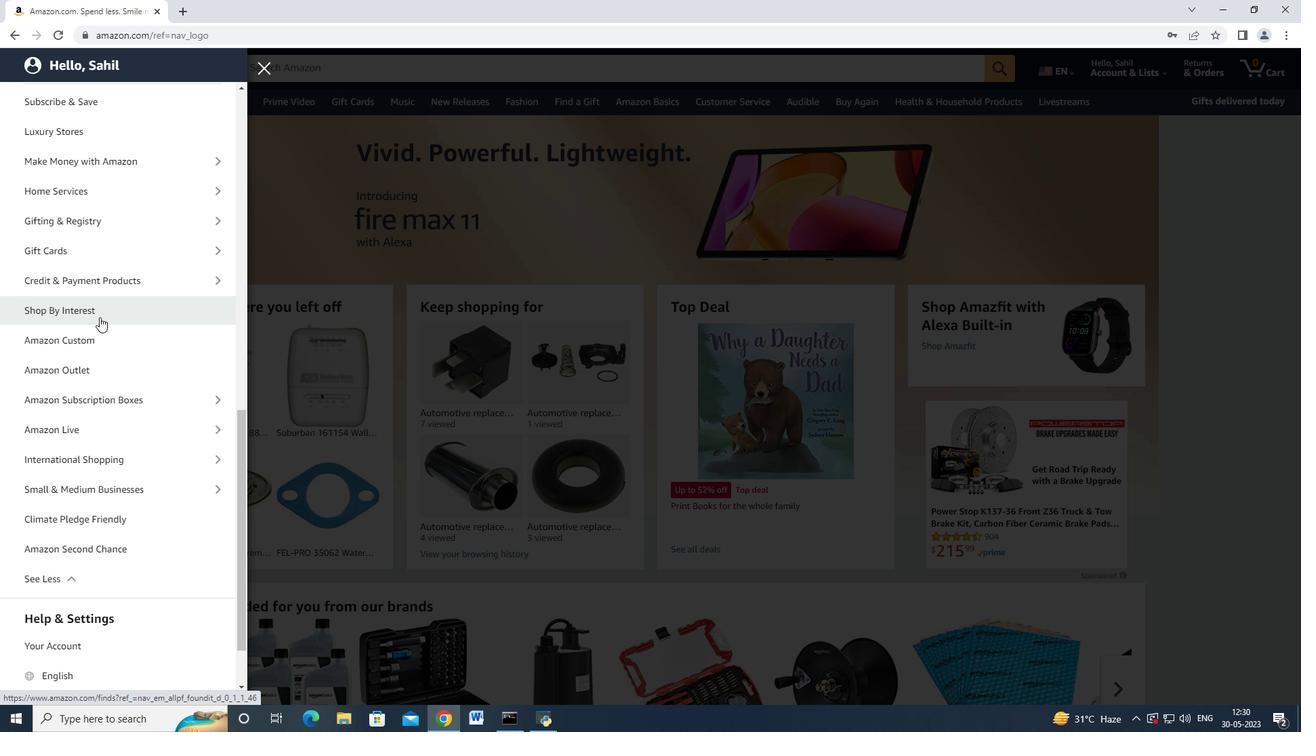 
Action: Mouse scrolled (99, 318) with delta (0, 0)
Screenshot: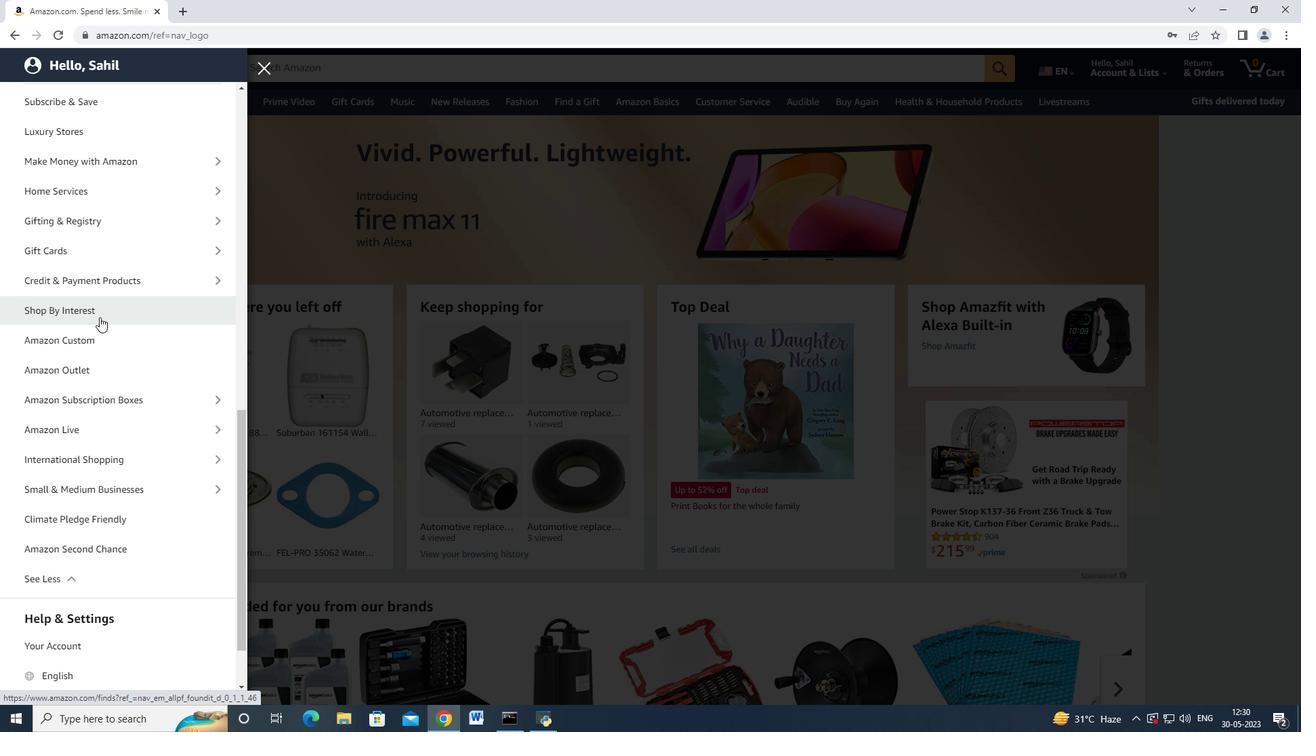 
Action: Mouse scrolled (99, 318) with delta (0, 0)
Screenshot: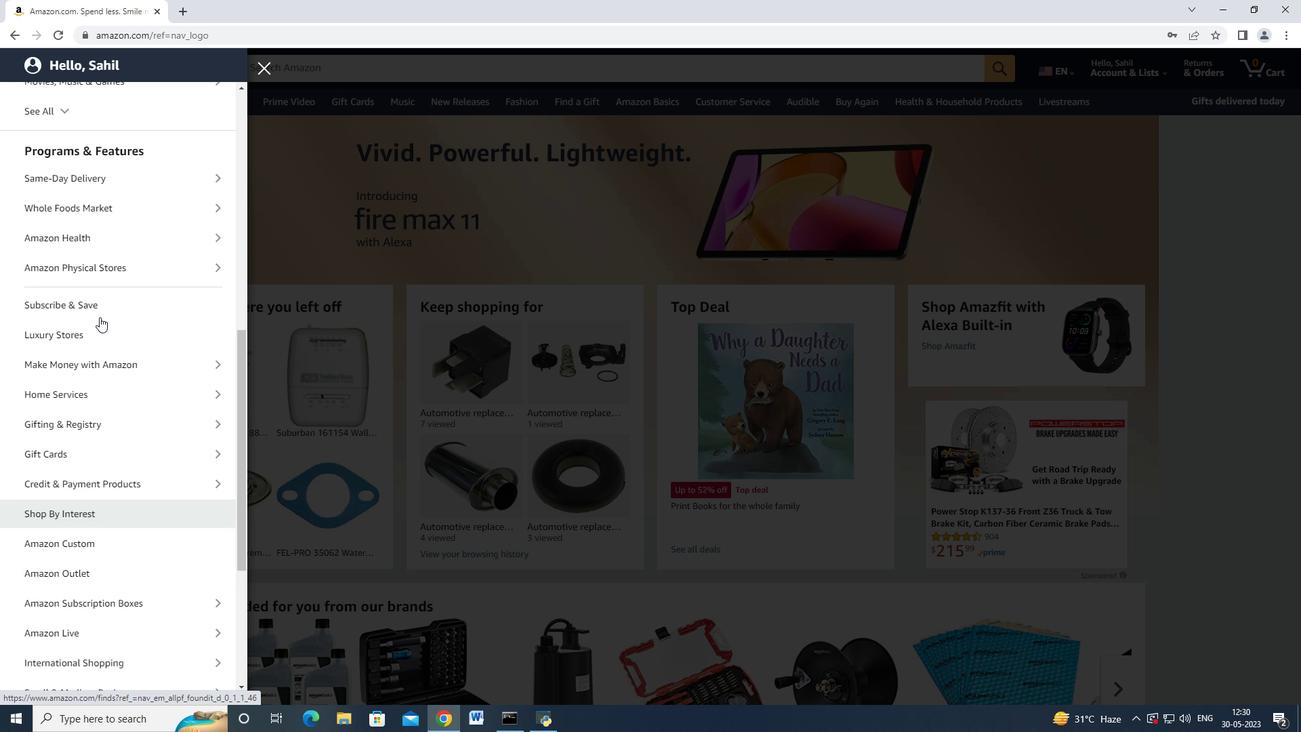 
Action: Mouse scrolled (99, 318) with delta (0, 0)
Screenshot: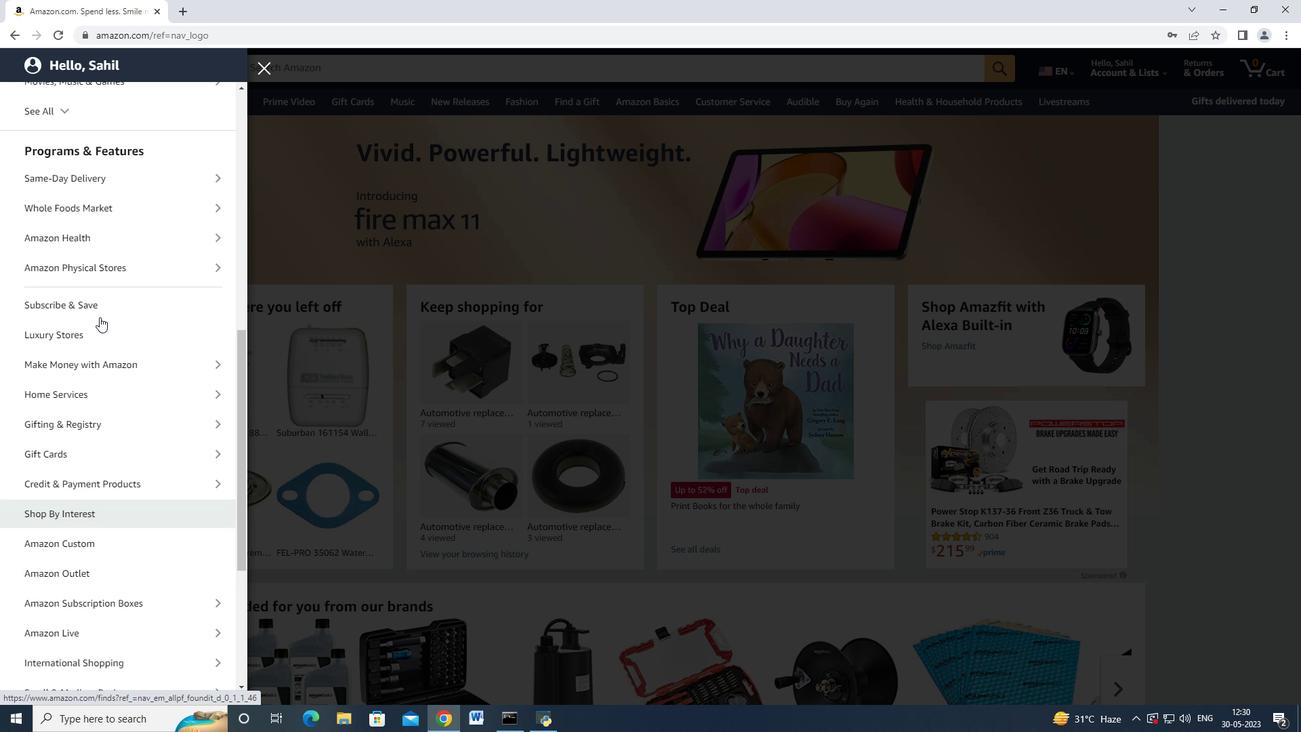 
Action: Mouse scrolled (99, 318) with delta (0, 0)
Screenshot: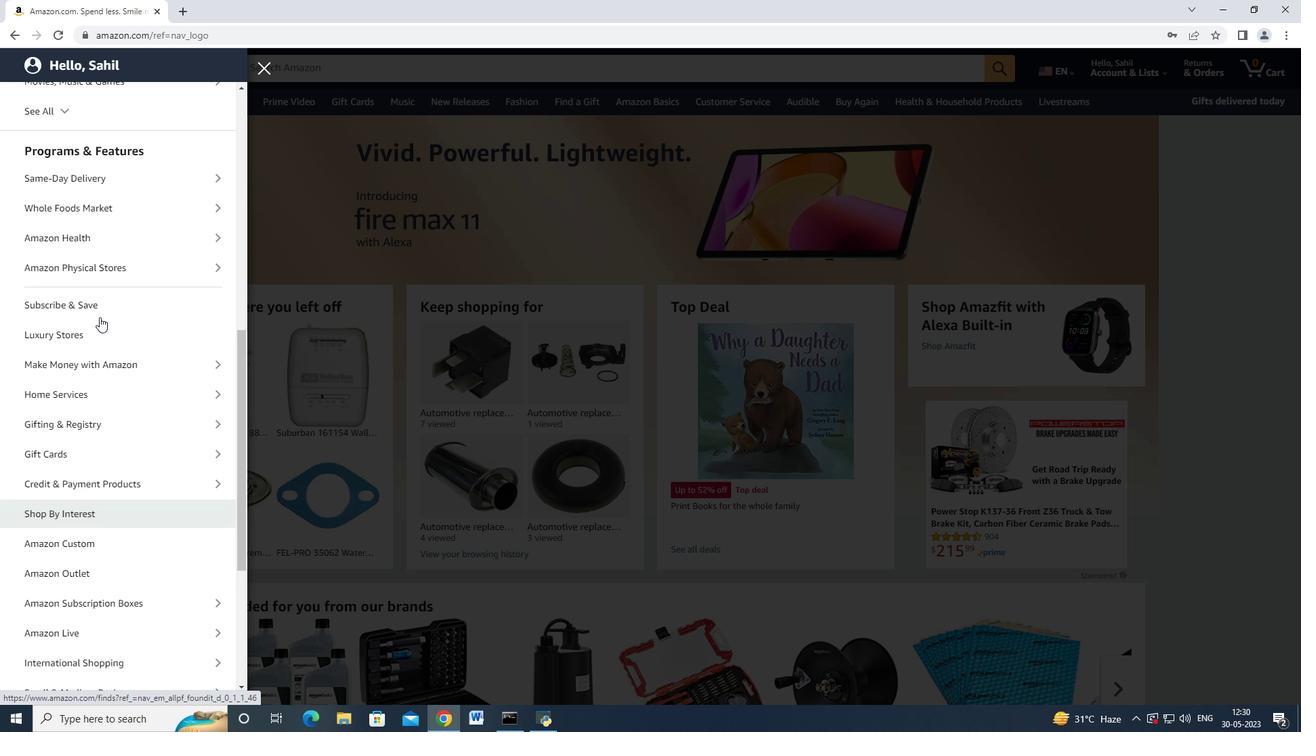 
Action: Mouse scrolled (99, 318) with delta (0, 0)
Screenshot: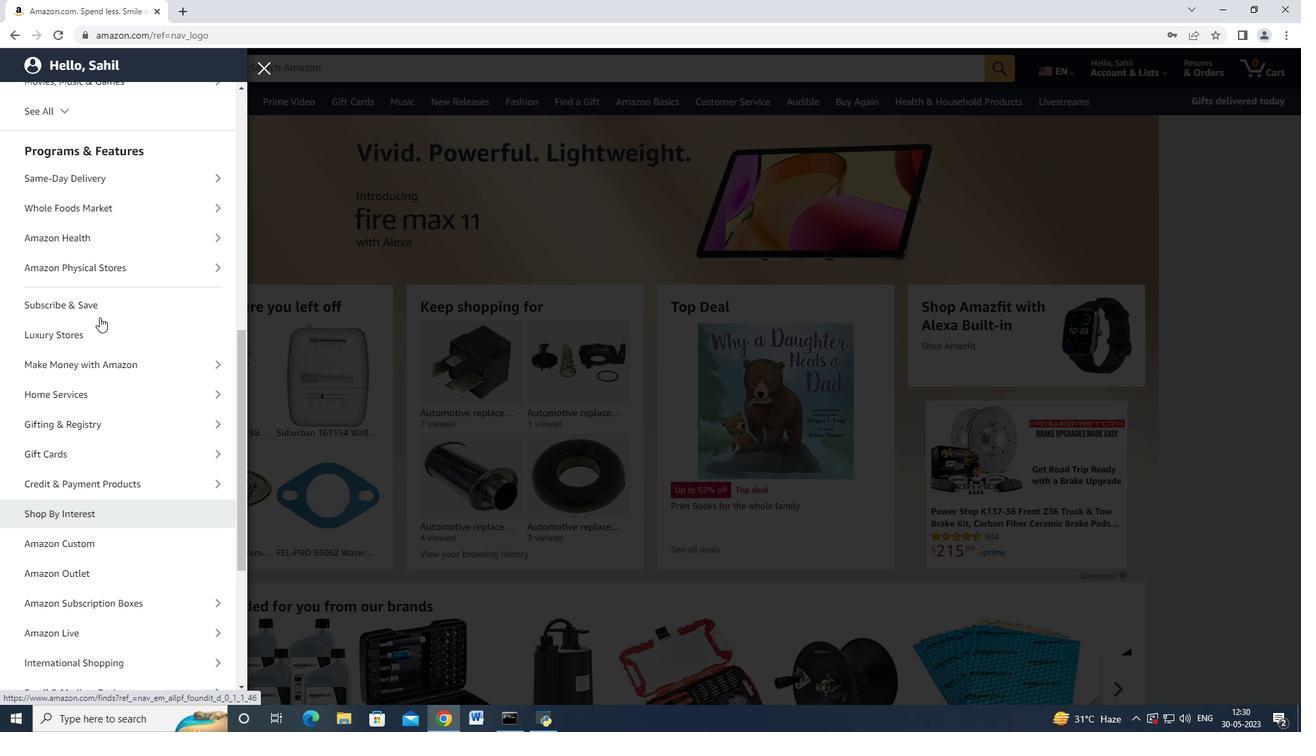 
Action: Mouse scrolled (99, 318) with delta (0, 0)
Screenshot: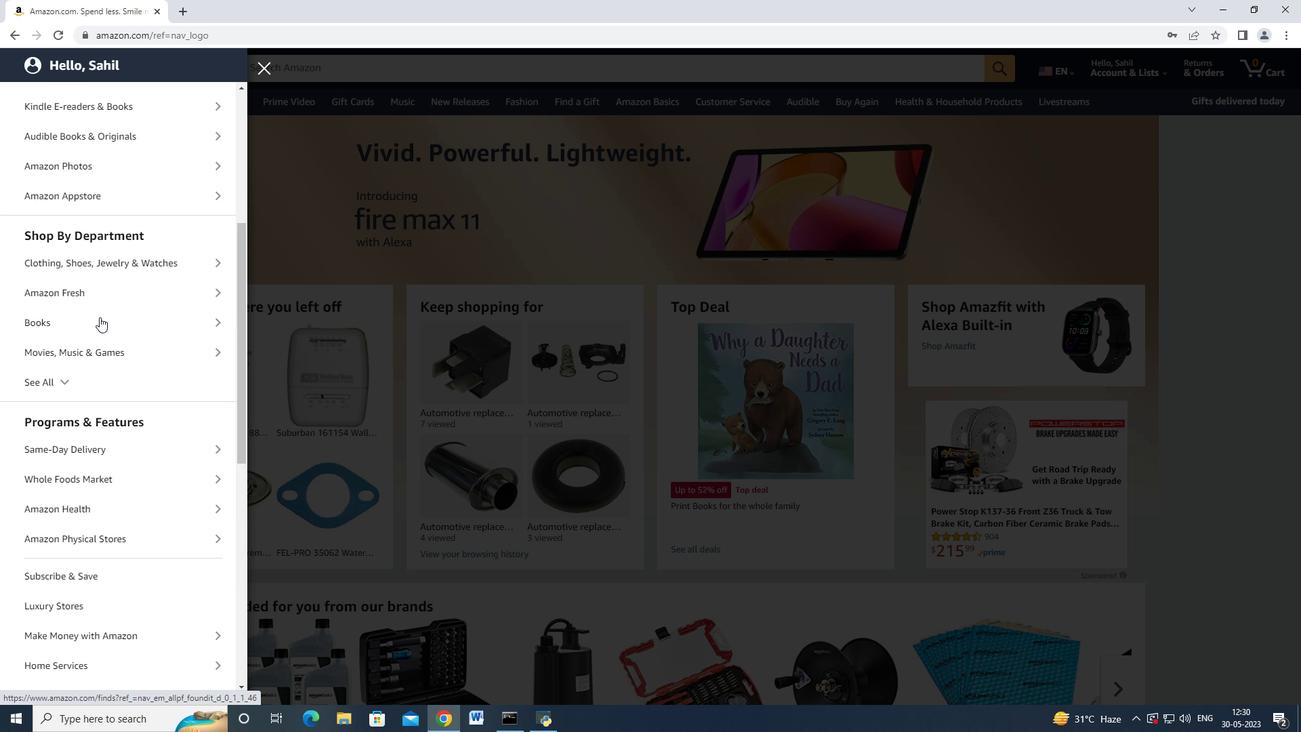 
Action: Mouse scrolled (99, 318) with delta (0, 0)
Screenshot: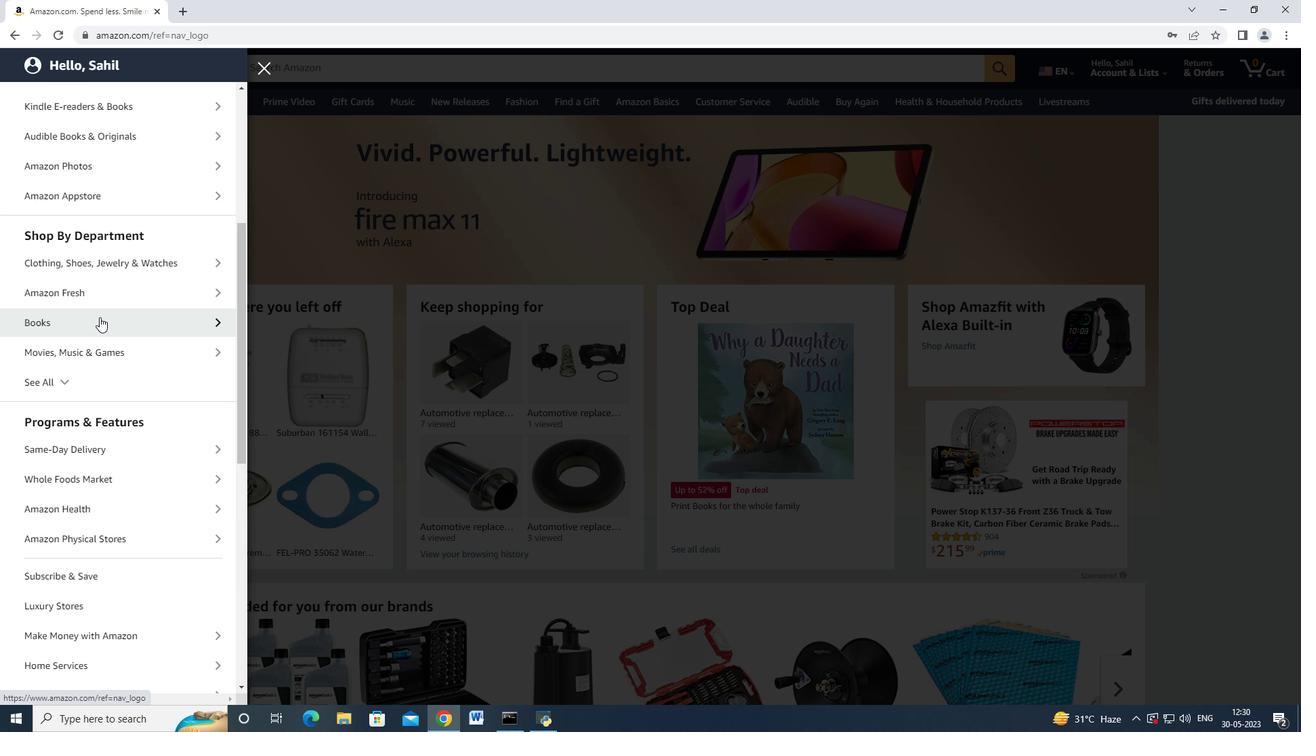 
Action: Mouse scrolled (99, 318) with delta (0, 0)
Screenshot: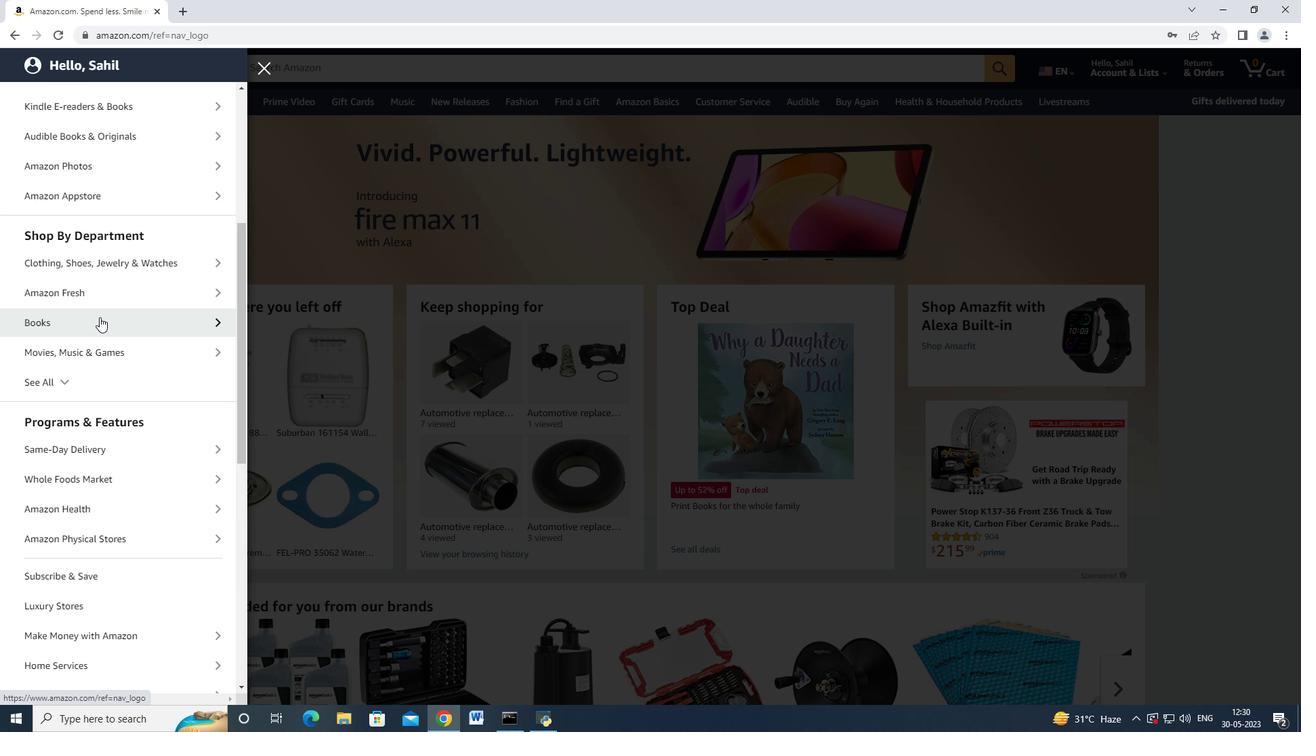 
Action: Mouse moved to (55, 581)
Screenshot: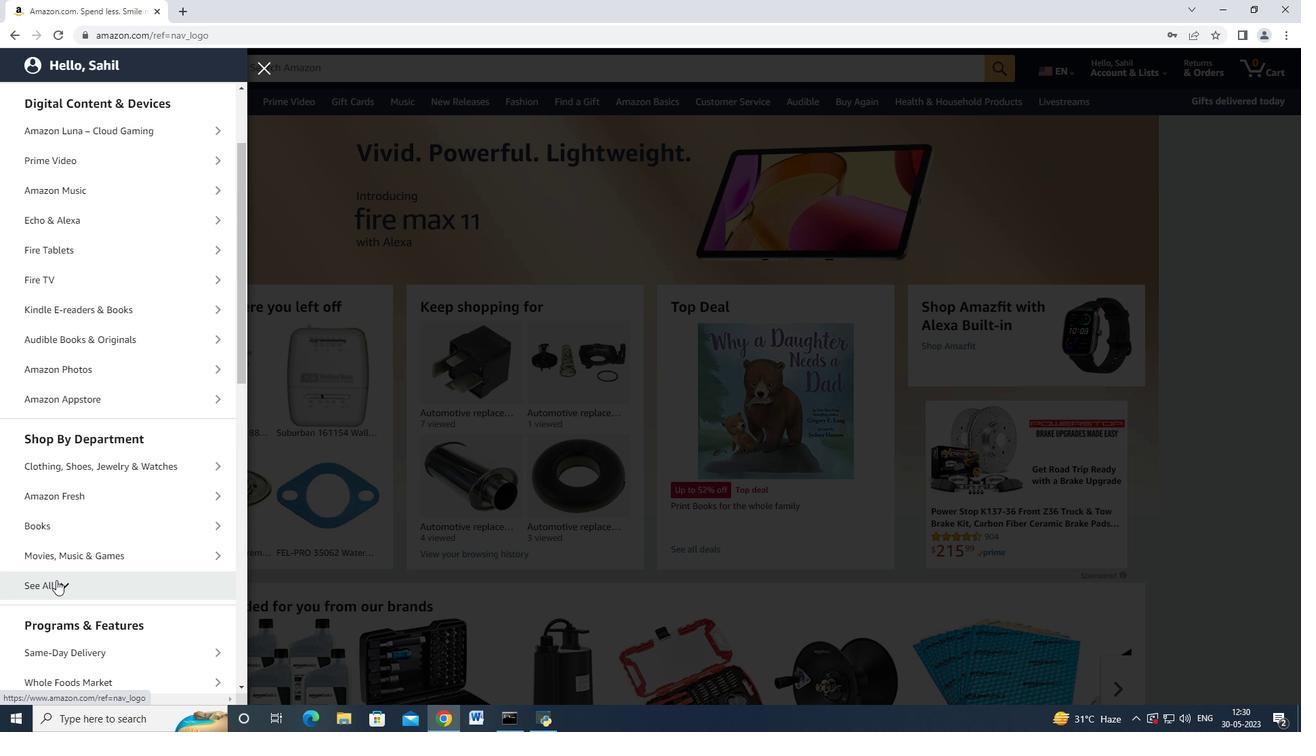 
Action: Mouse pressed left at (55, 581)
Screenshot: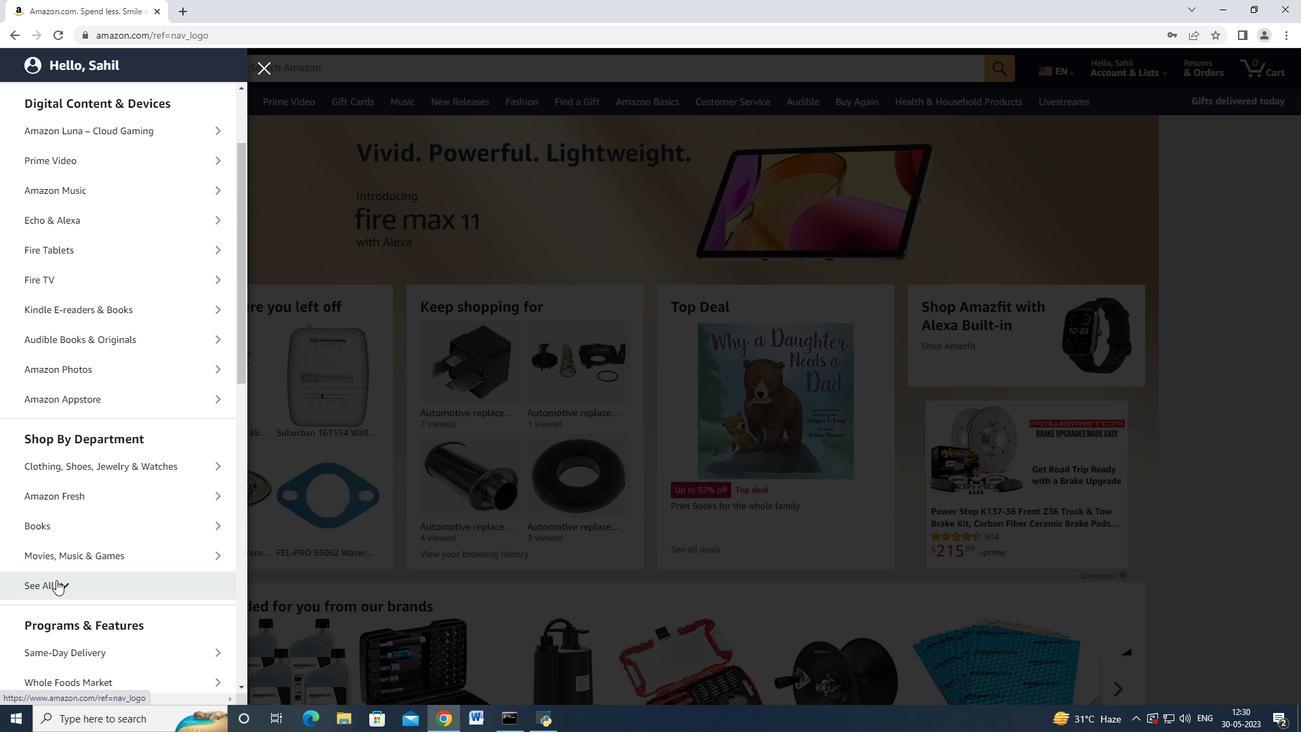 
Action: Mouse moved to (75, 538)
Screenshot: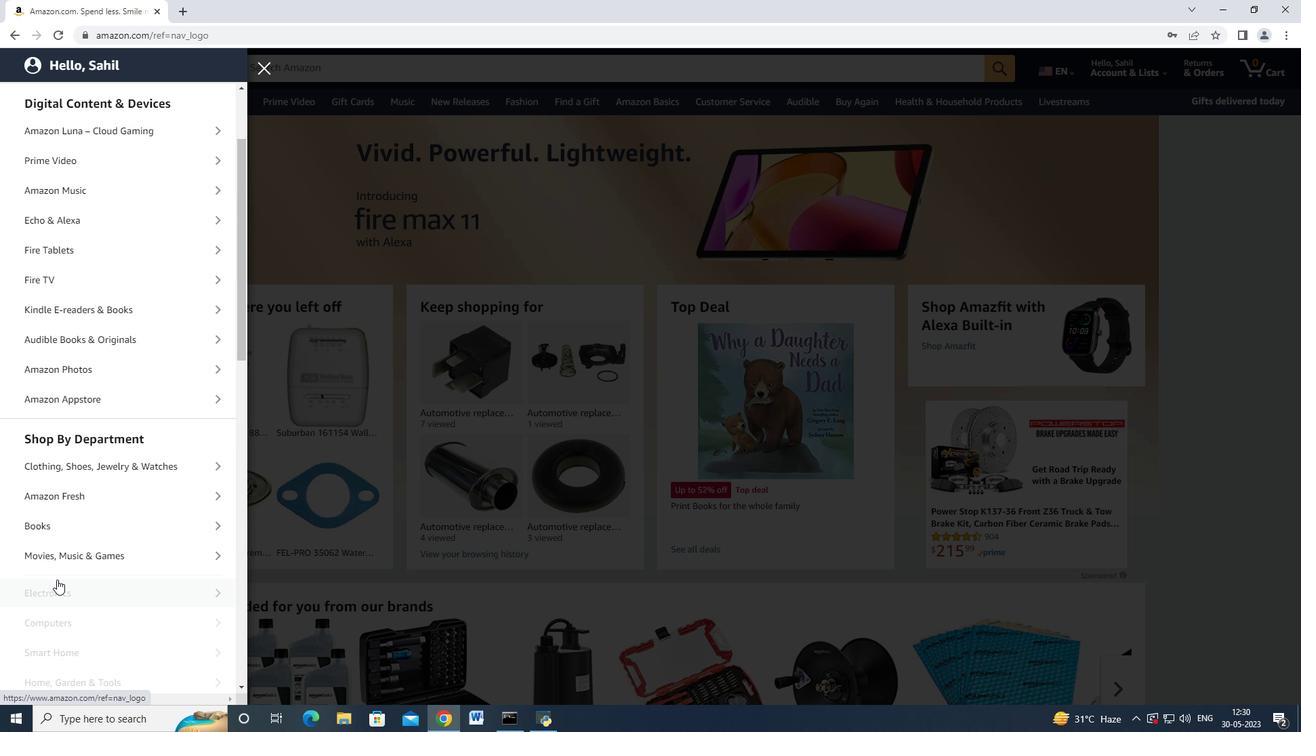 
Action: Mouse scrolled (75, 537) with delta (0, 0)
Screenshot: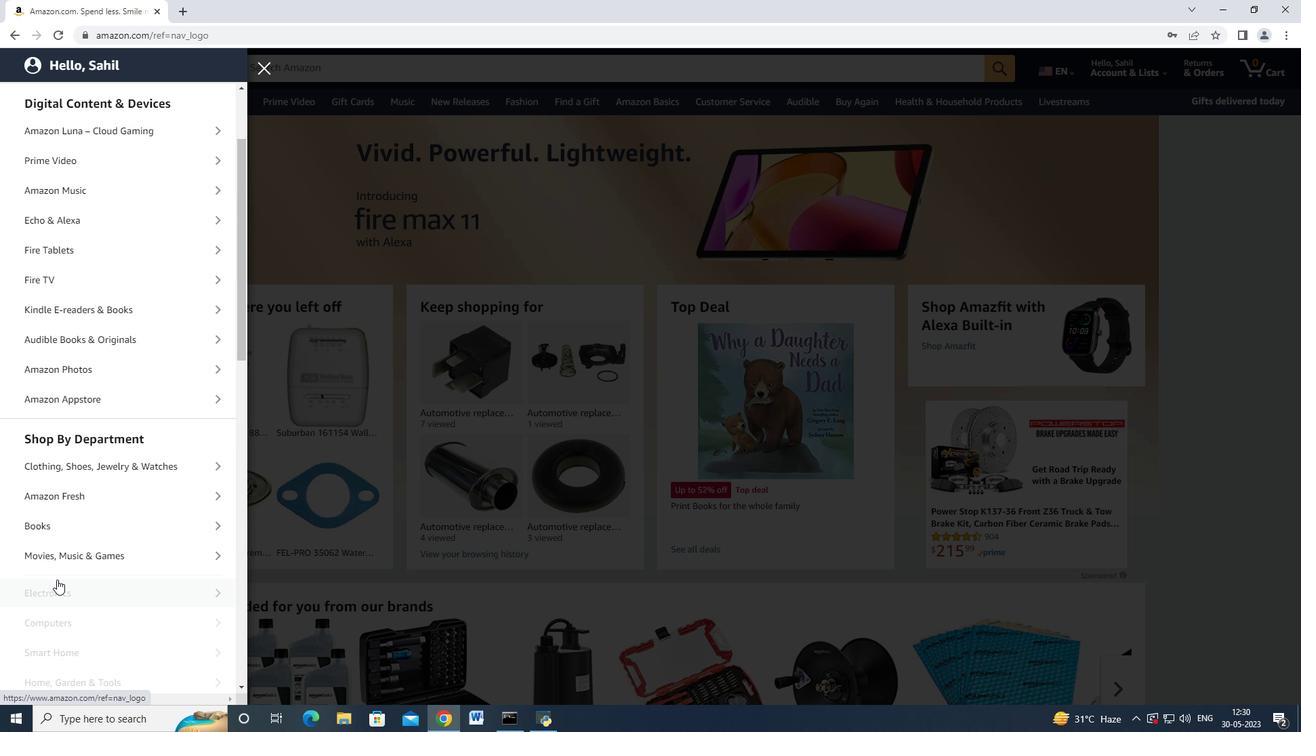 
Action: Mouse scrolled (75, 537) with delta (0, 0)
Screenshot: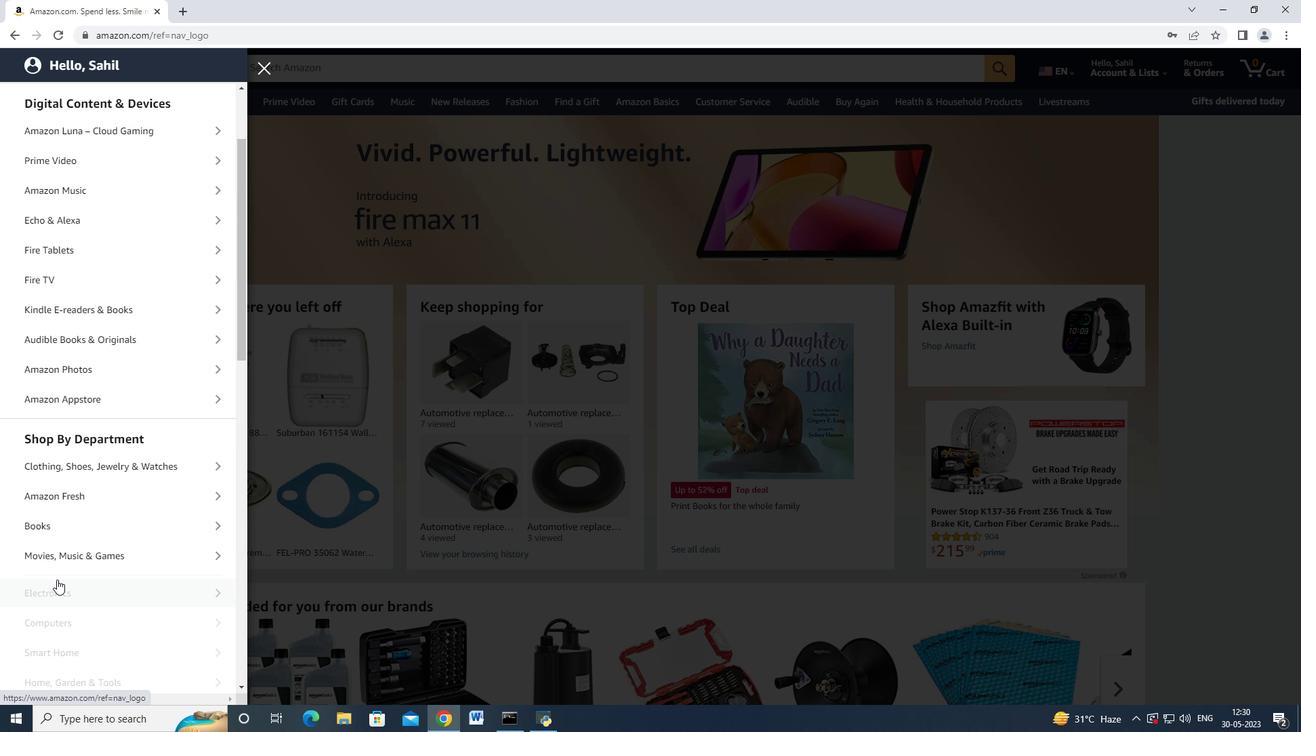 
Action: Mouse scrolled (75, 537) with delta (0, 0)
Screenshot: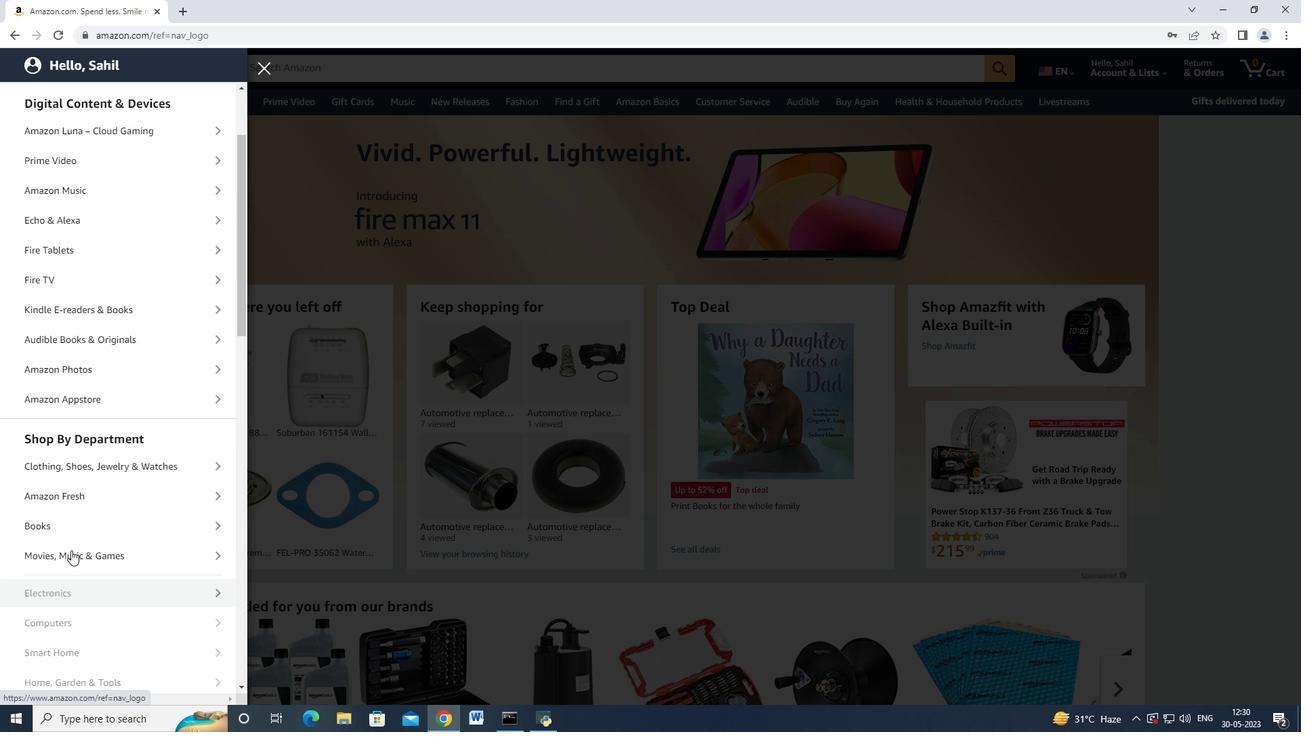 
Action: Mouse scrolled (75, 537) with delta (0, 0)
Screenshot: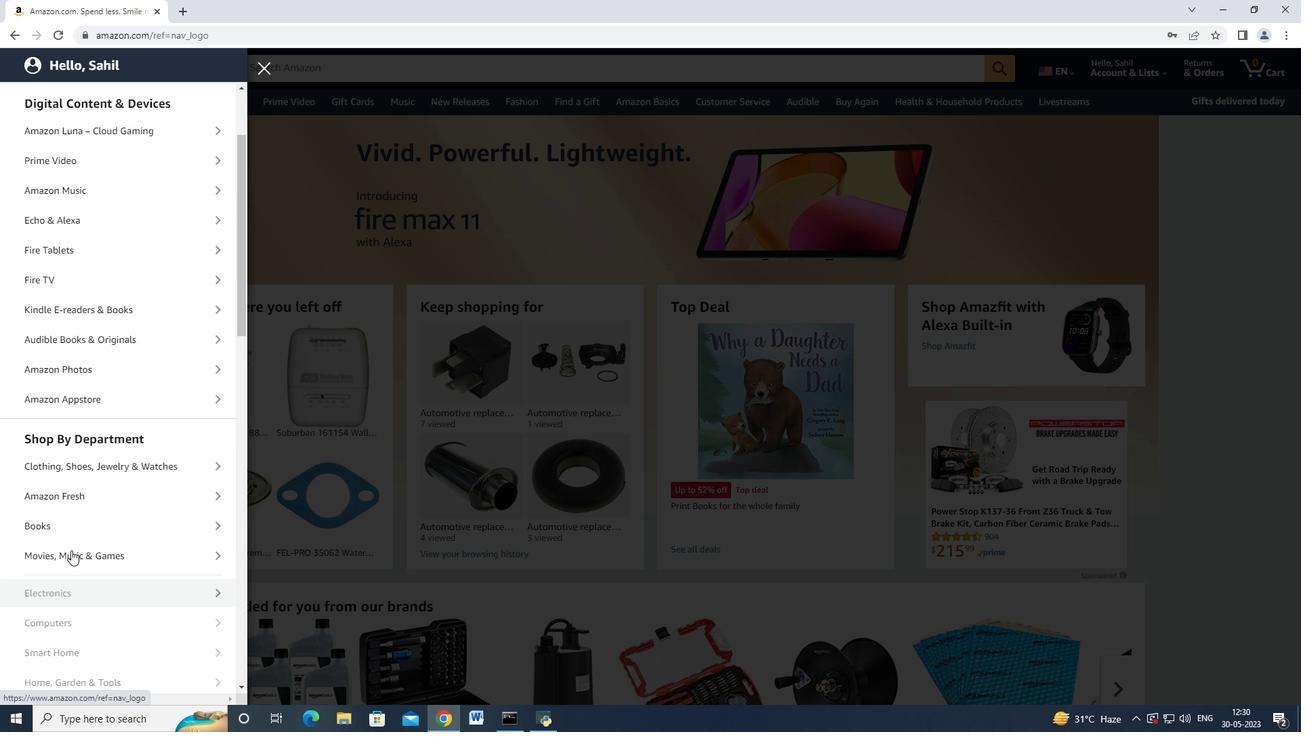
Action: Mouse scrolled (75, 537) with delta (0, 0)
Screenshot: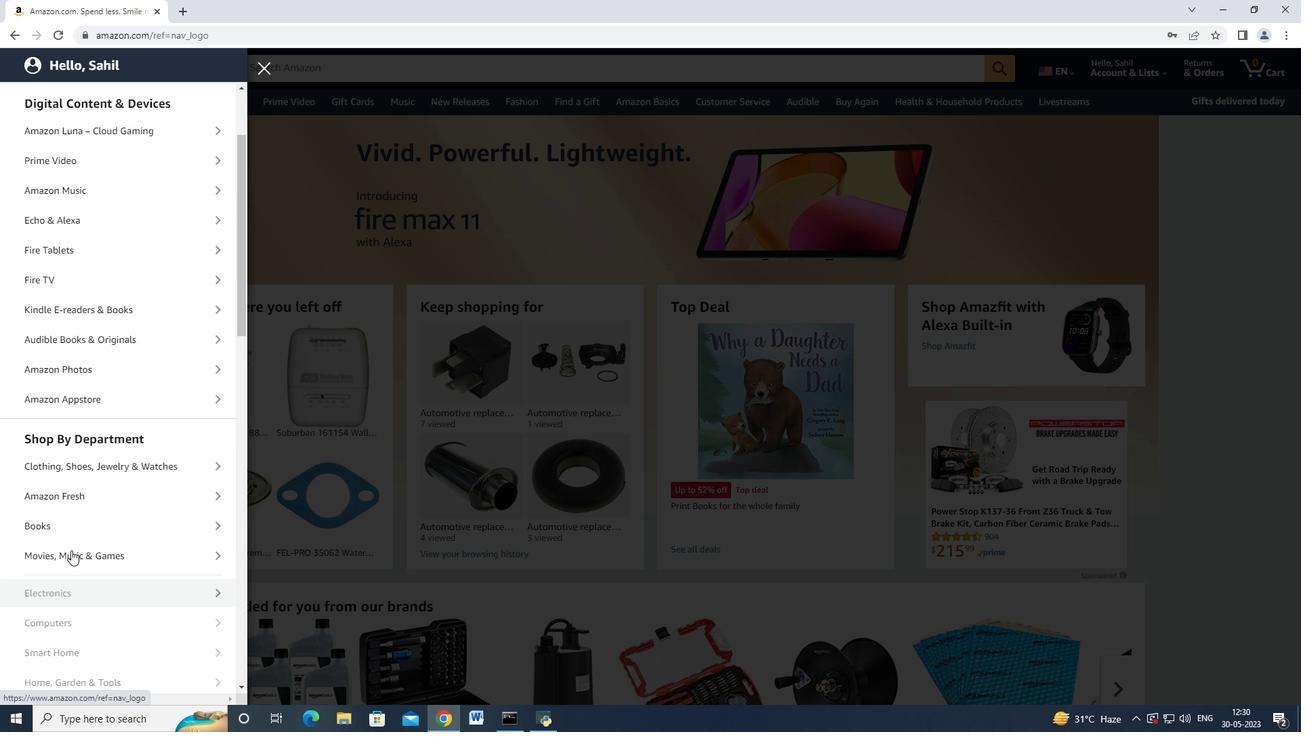 
Action: Mouse scrolled (75, 537) with delta (0, 0)
Screenshot: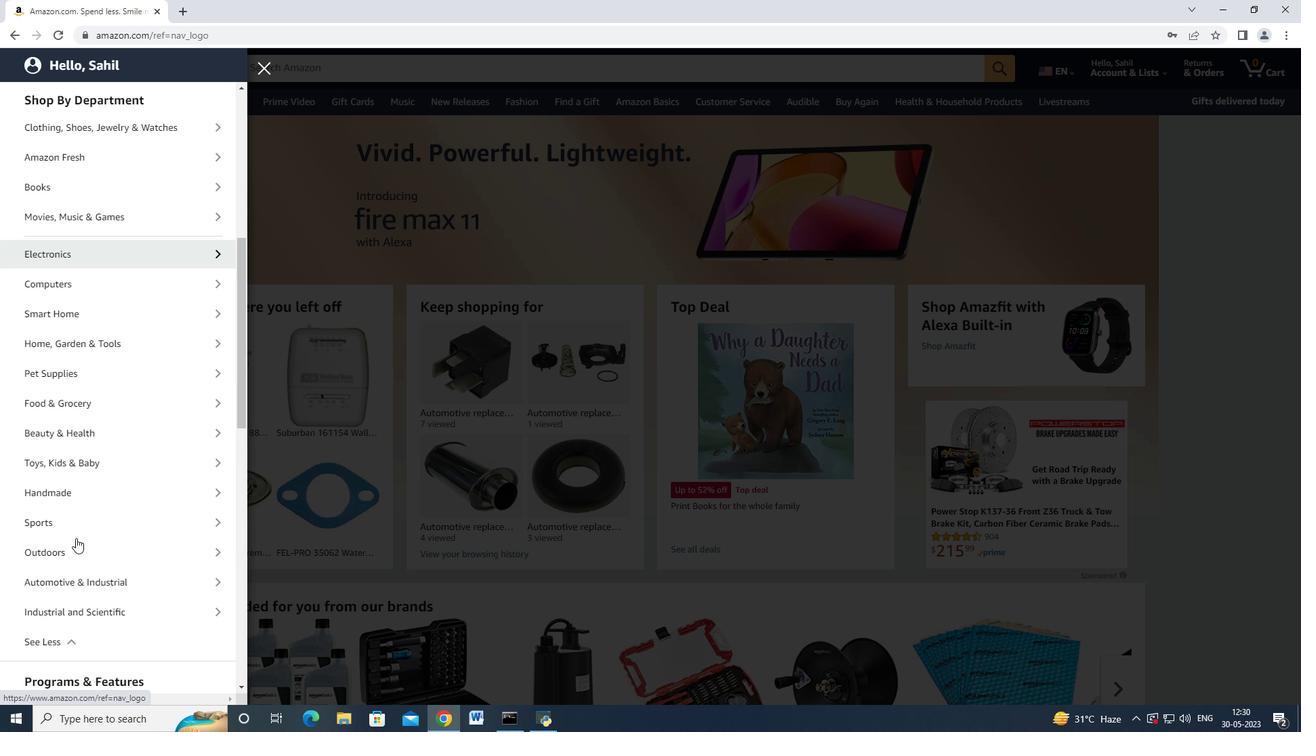 
Action: Mouse scrolled (75, 537) with delta (0, 0)
Screenshot: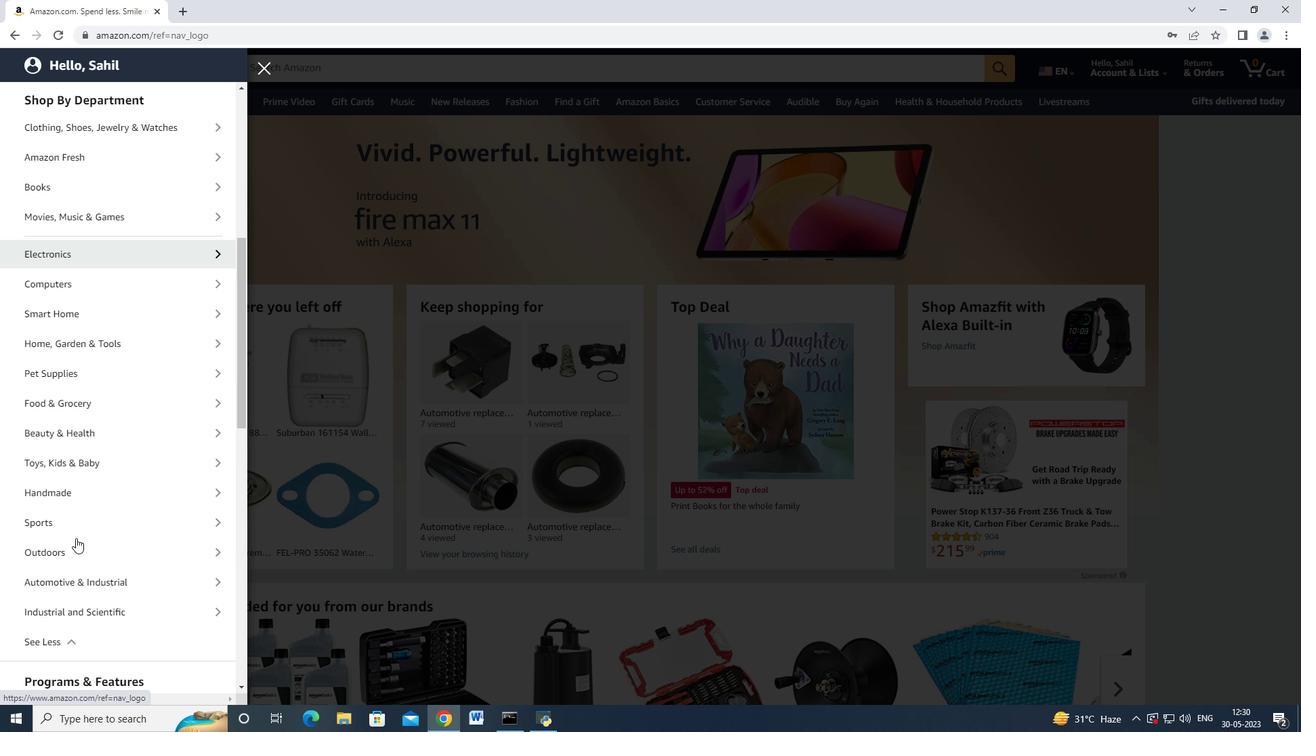 
Action: Mouse scrolled (75, 537) with delta (0, 0)
Screenshot: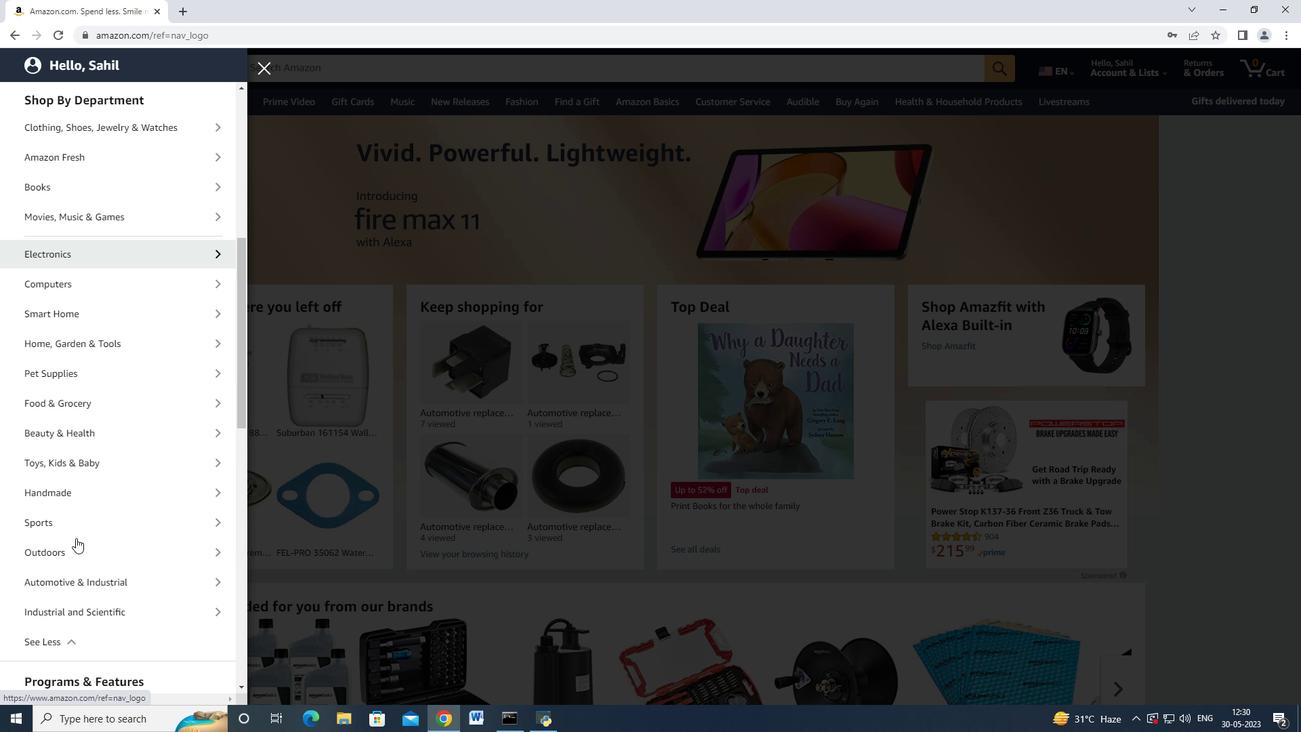 
Action: Mouse moved to (143, 381)
Screenshot: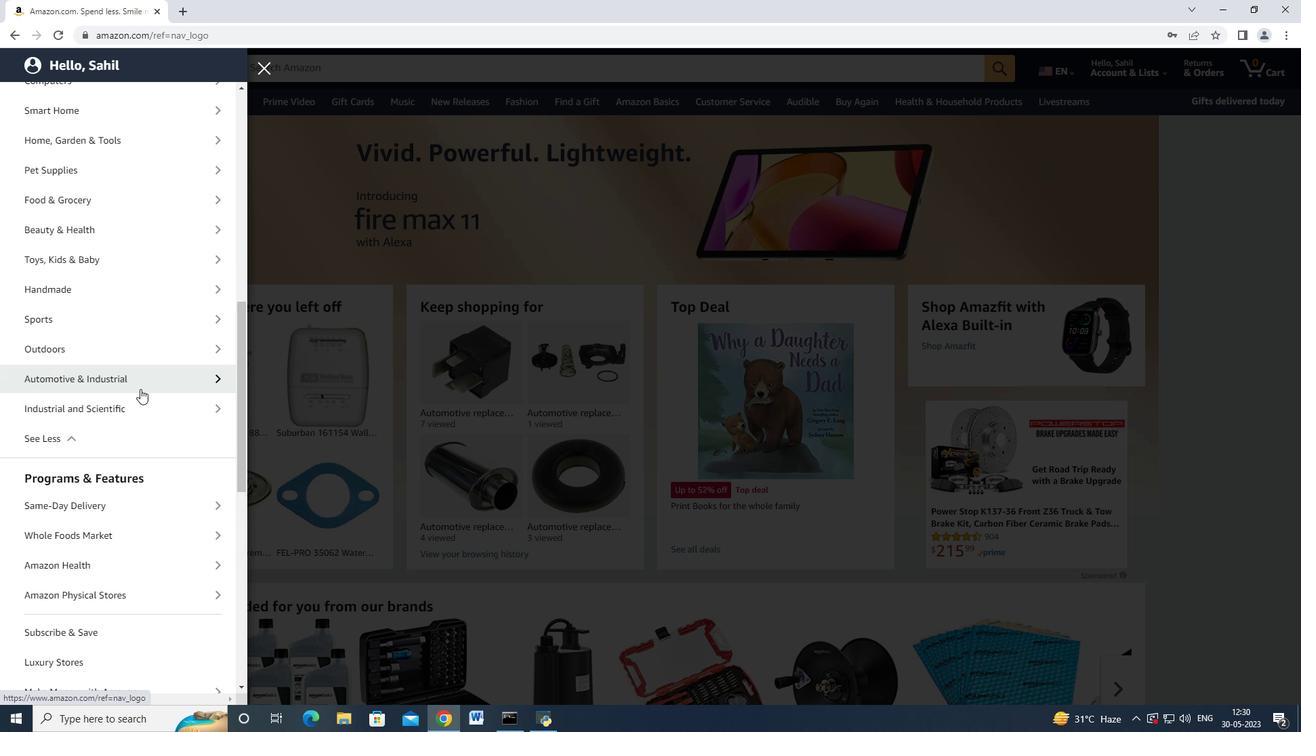 
Action: Mouse pressed left at (143, 381)
Screenshot: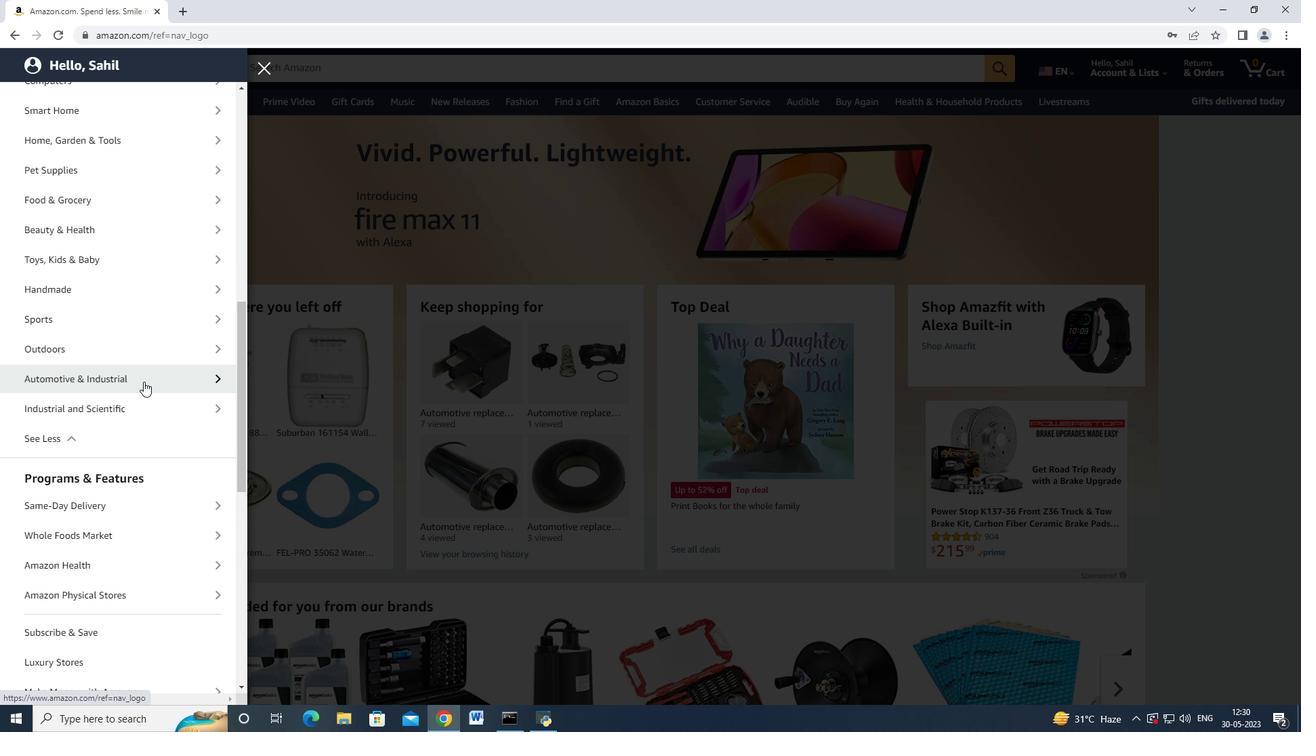
Action: Mouse moved to (157, 153)
Screenshot: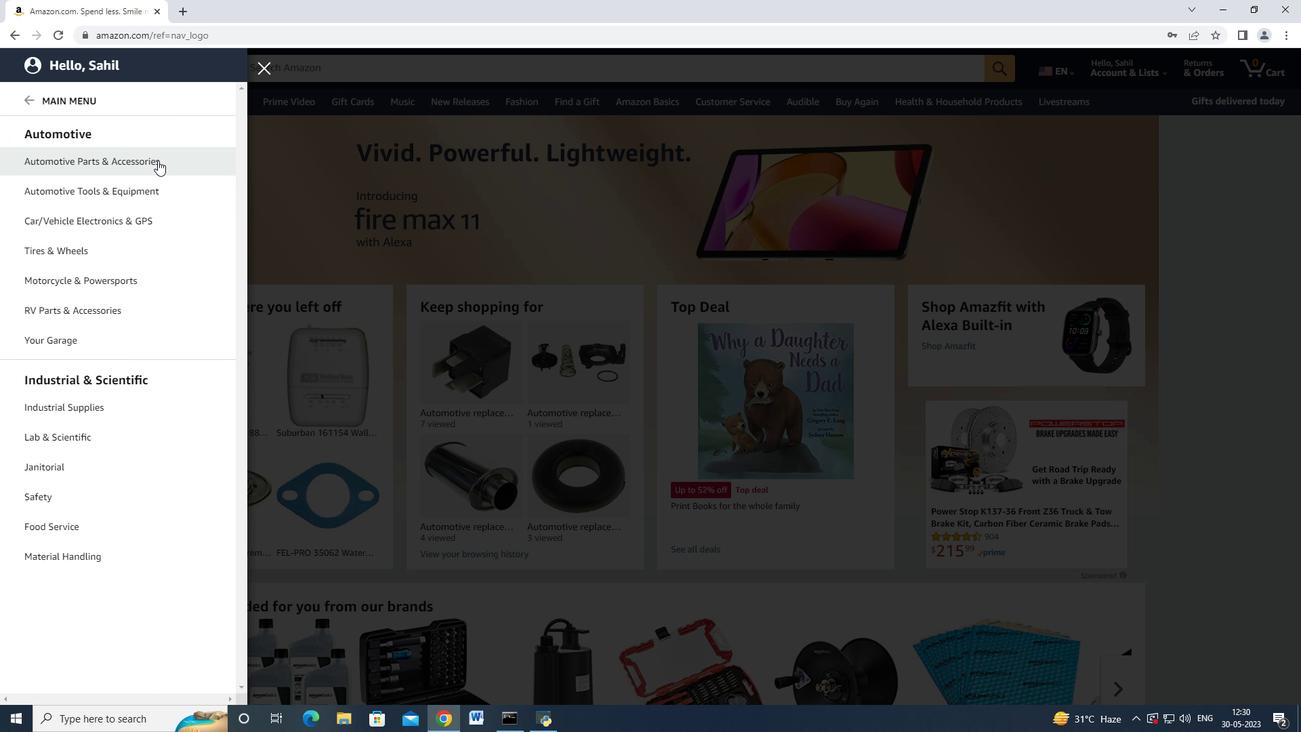 
Action: Mouse pressed left at (157, 153)
Screenshot: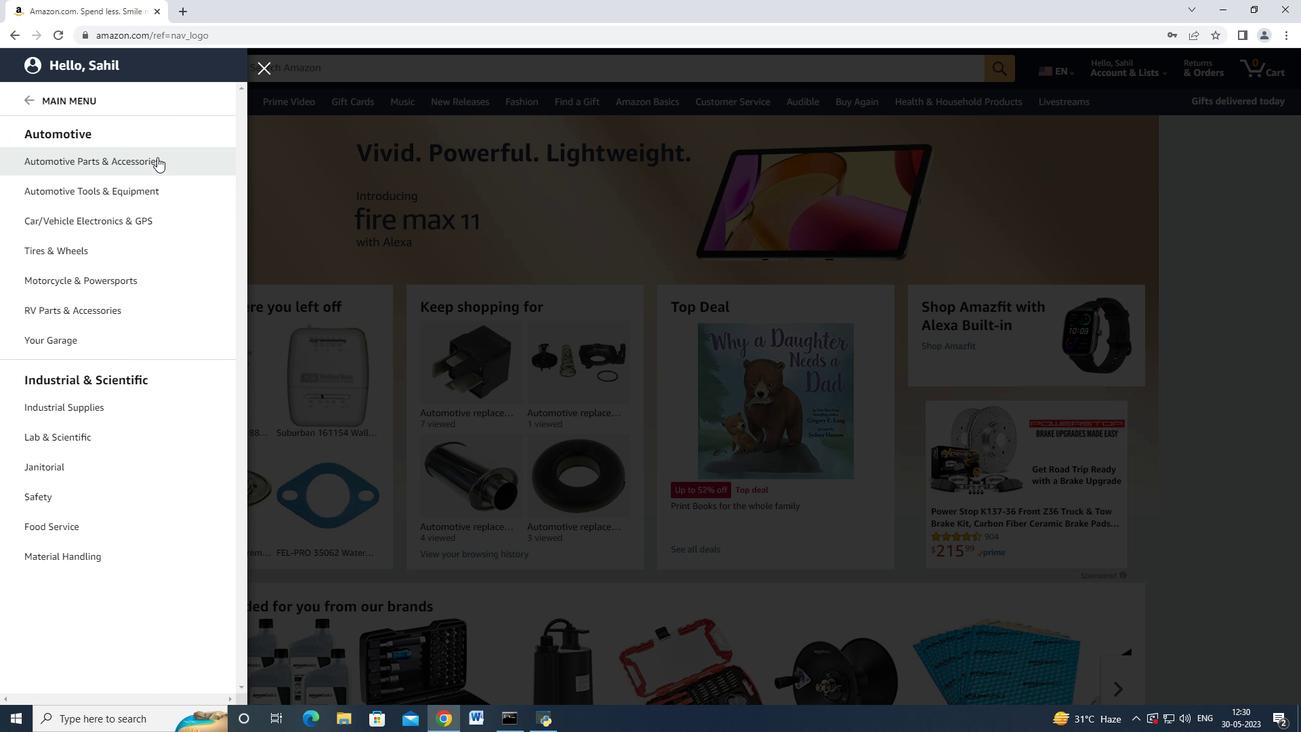 
Action: Mouse moved to (214, 130)
Screenshot: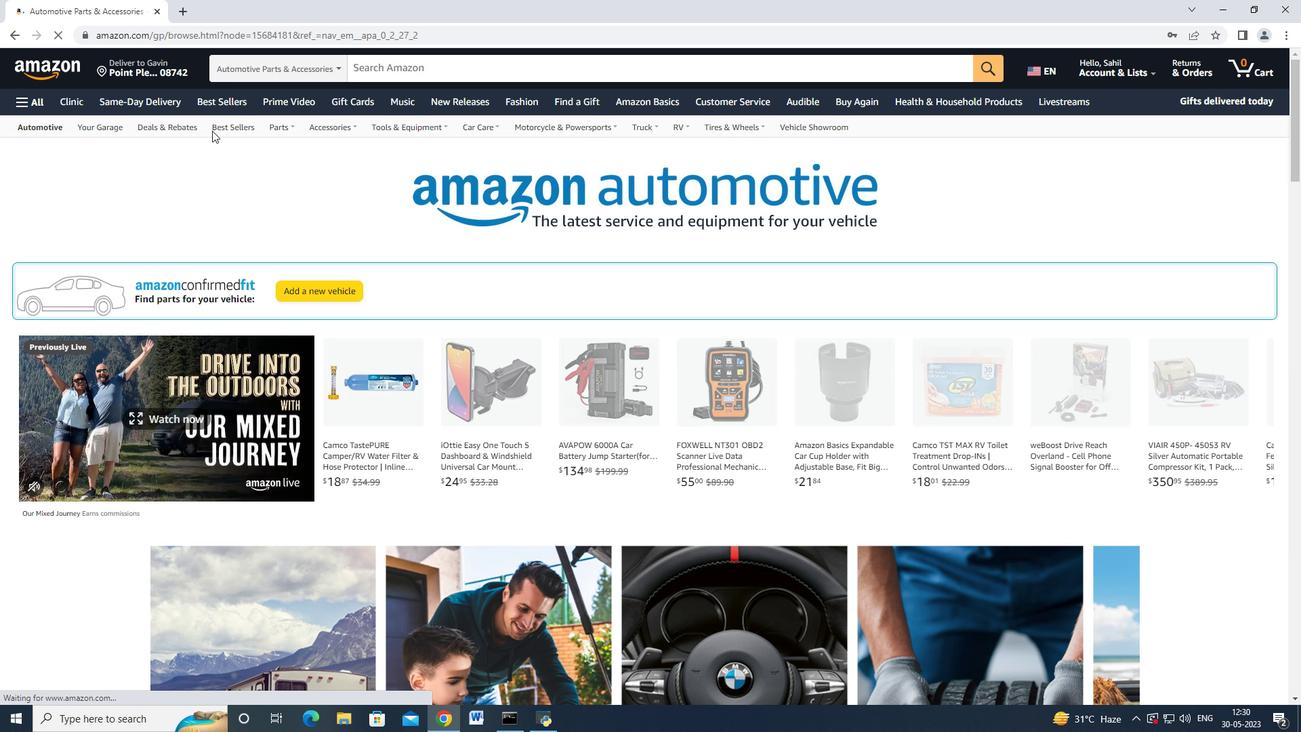 
Action: Mouse pressed left at (214, 130)
Screenshot: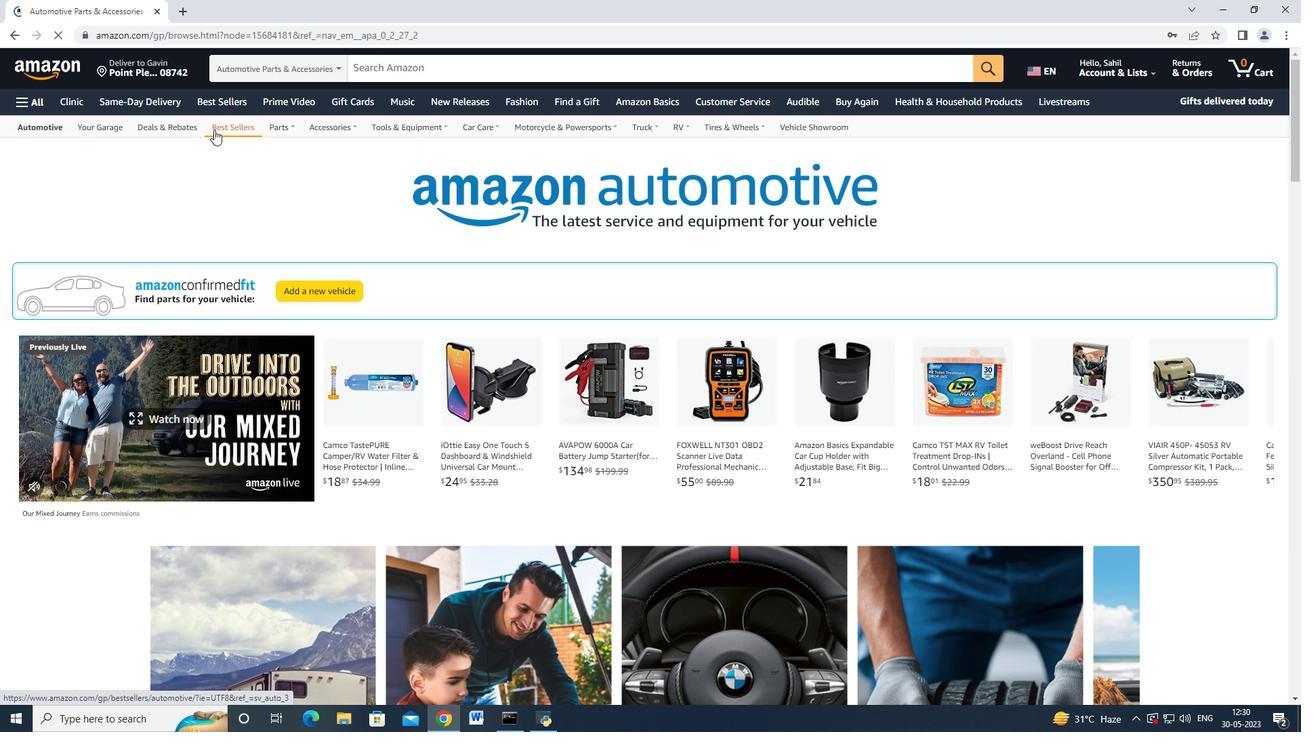 
Action: Mouse moved to (90, 429)
Screenshot: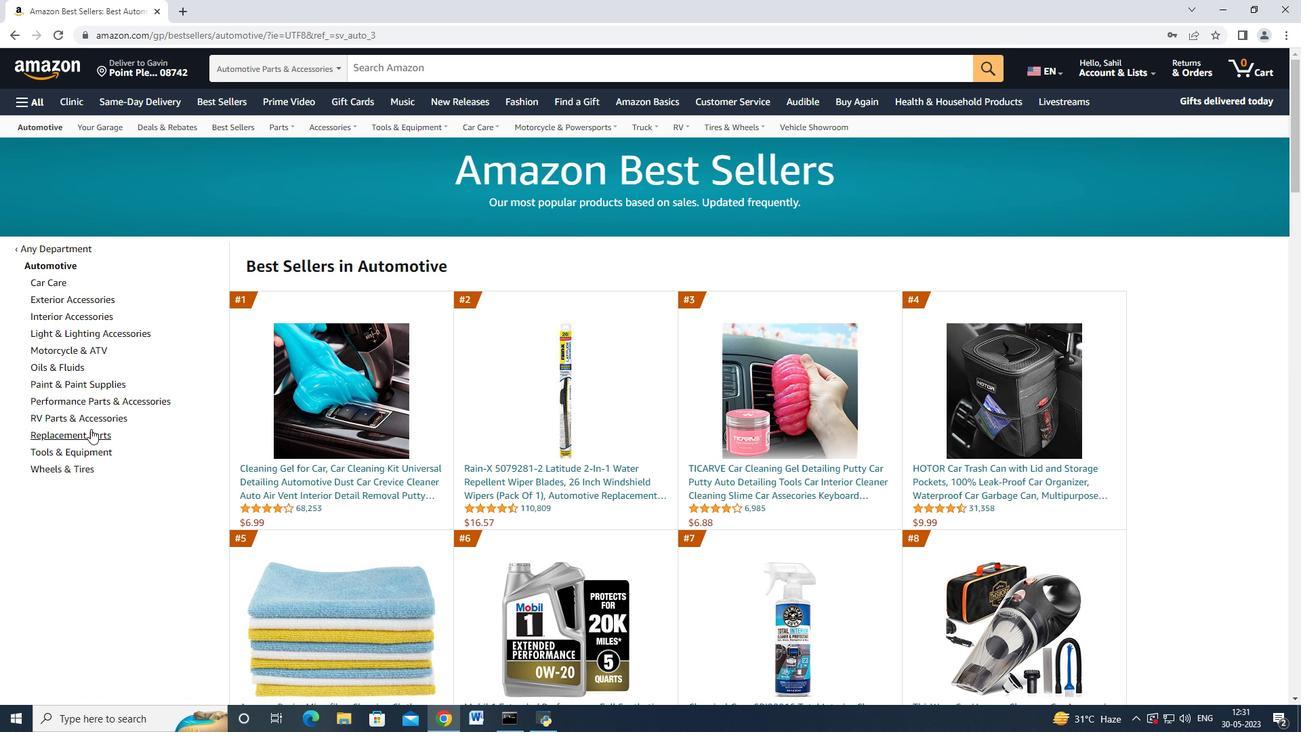 
Action: Mouse pressed left at (90, 429)
Screenshot: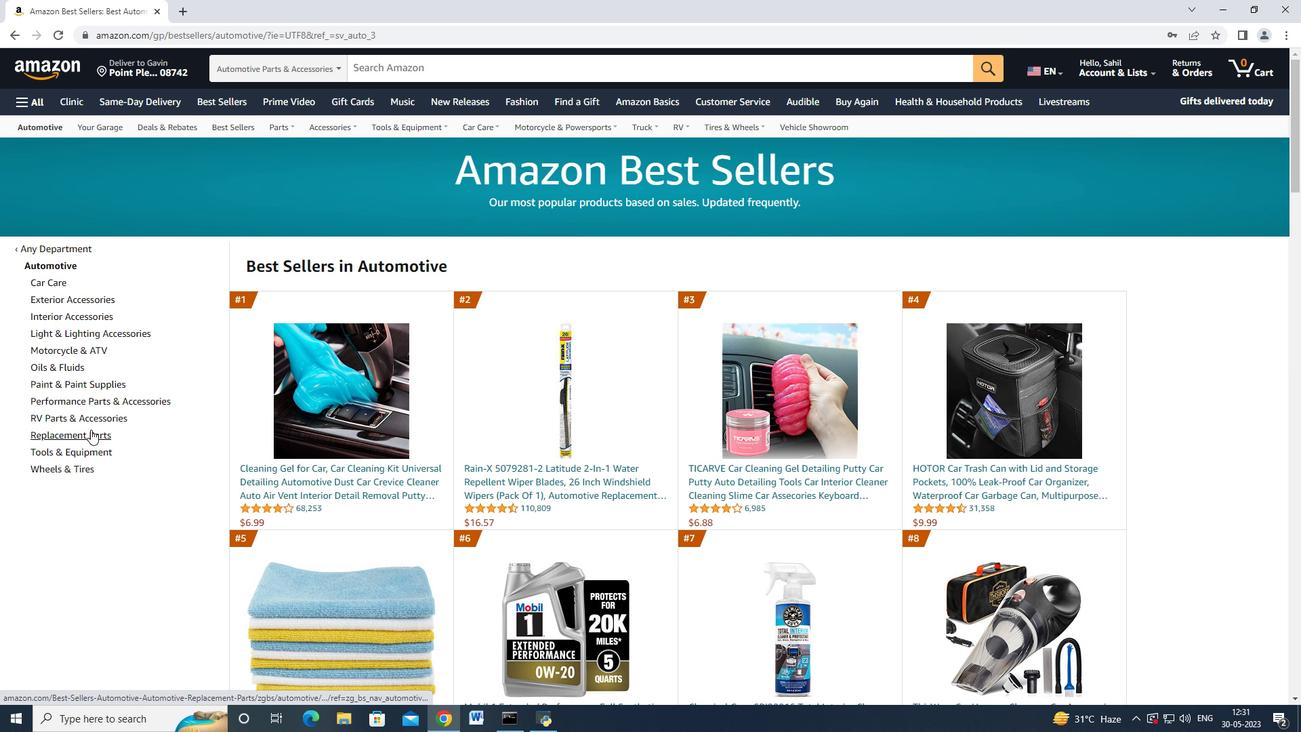 
Action: Mouse moved to (104, 423)
Screenshot: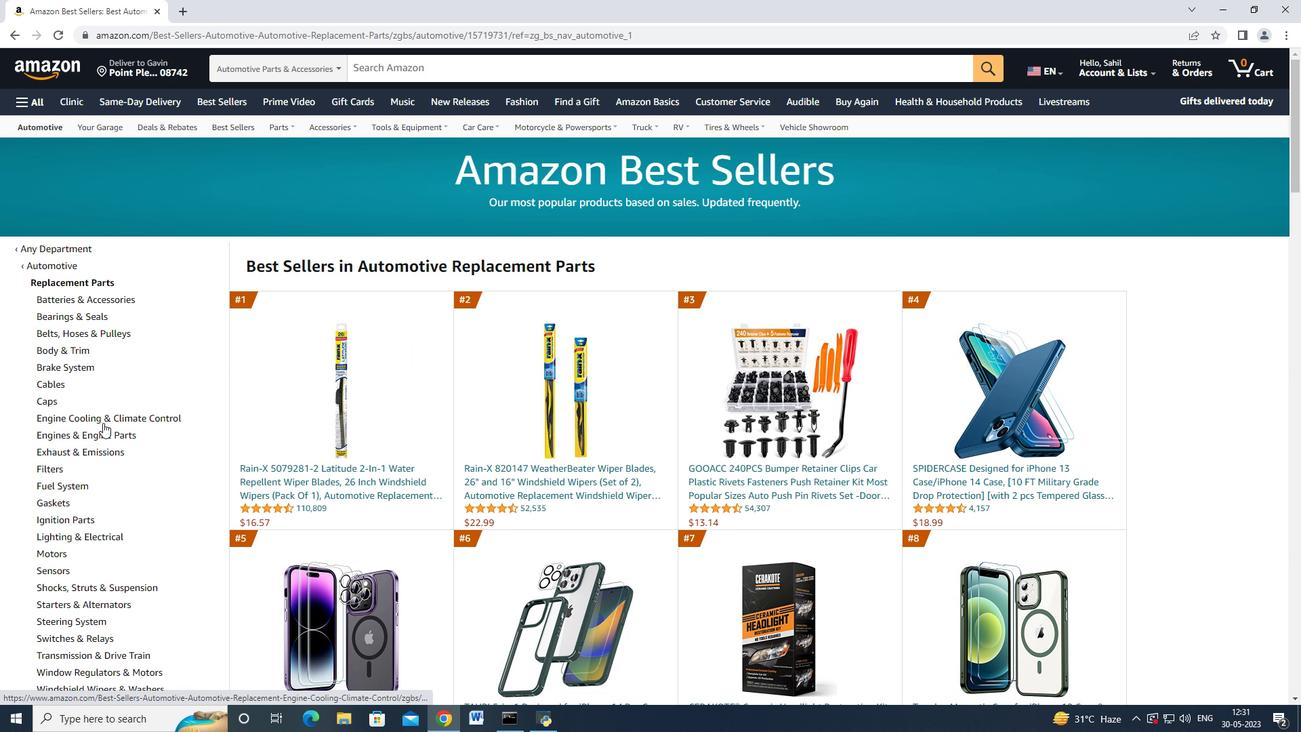 
Action: Mouse scrolled (104, 422) with delta (0, 0)
Screenshot: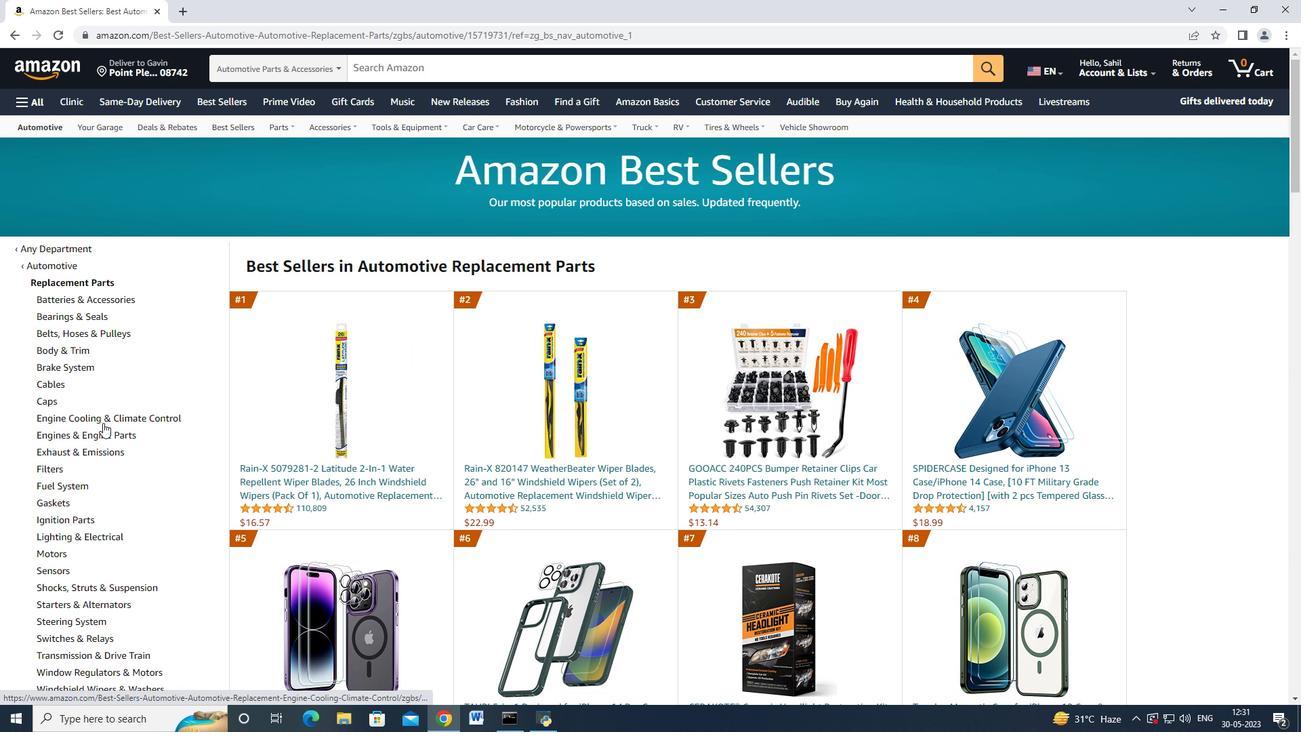 
Action: Mouse moved to (104, 423)
Screenshot: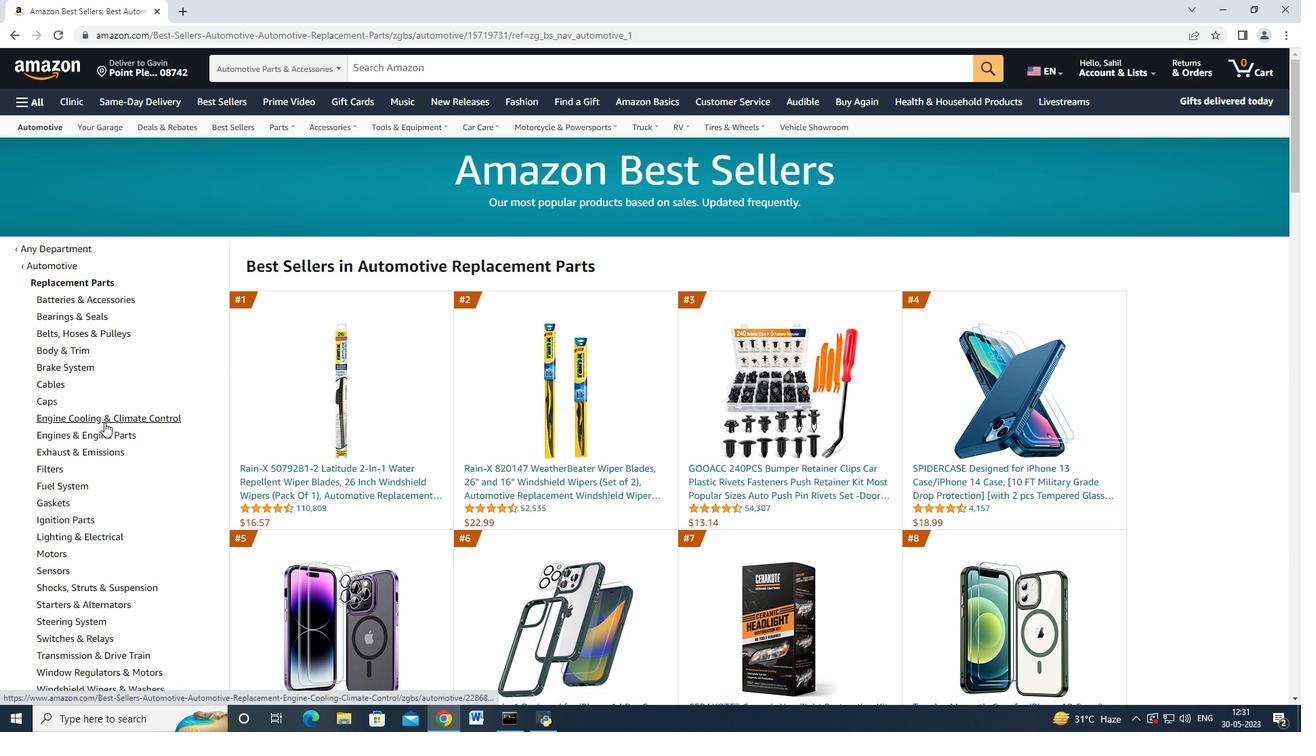 
Action: Mouse scrolled (104, 422) with delta (0, 0)
Screenshot: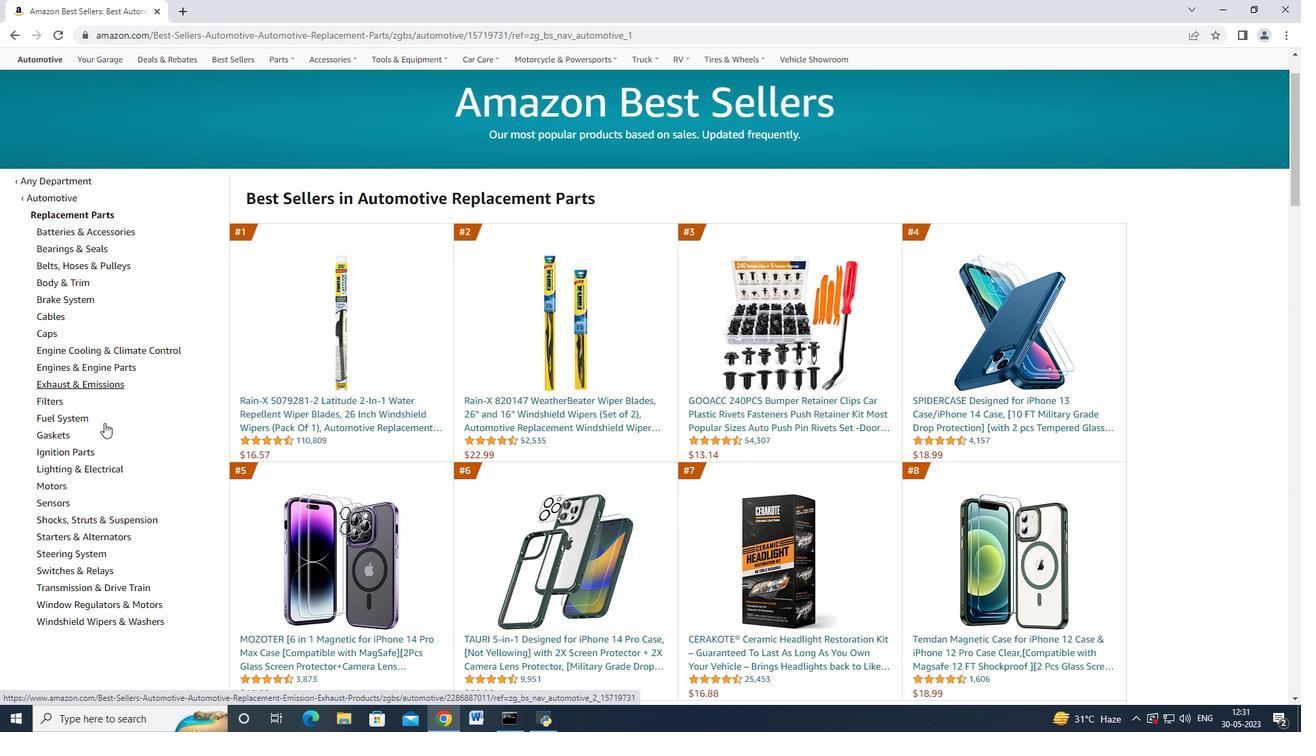 
Action: Mouse scrolled (104, 422) with delta (0, 0)
Screenshot: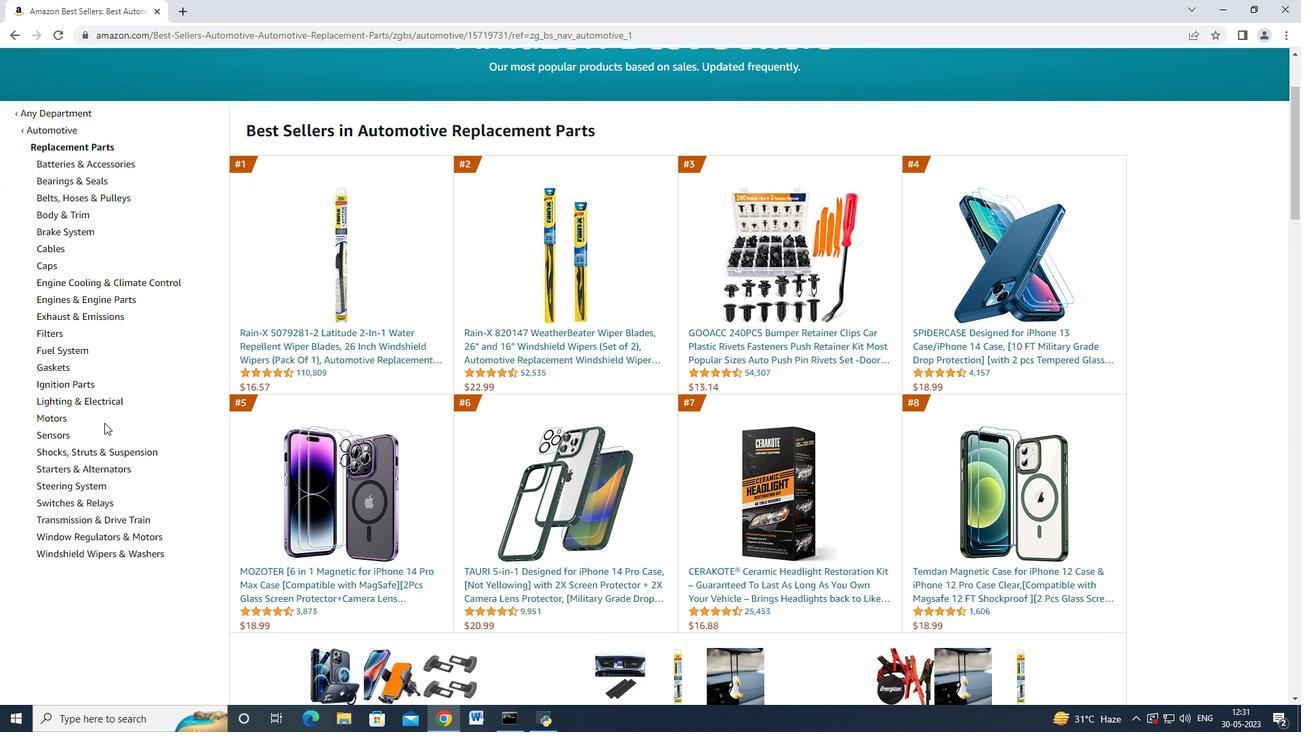 
Action: Mouse moved to (109, 421)
Screenshot: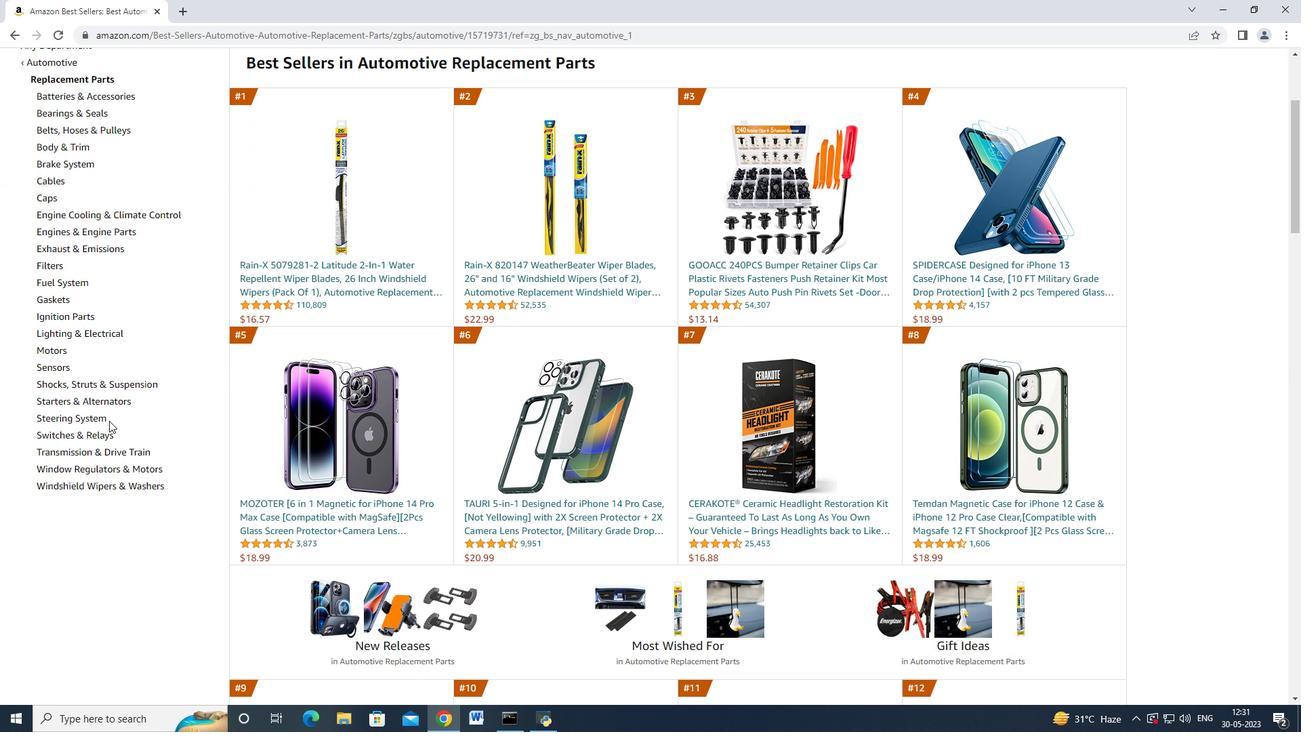 
Action: Mouse scrolled (109, 421) with delta (0, 0)
Screenshot: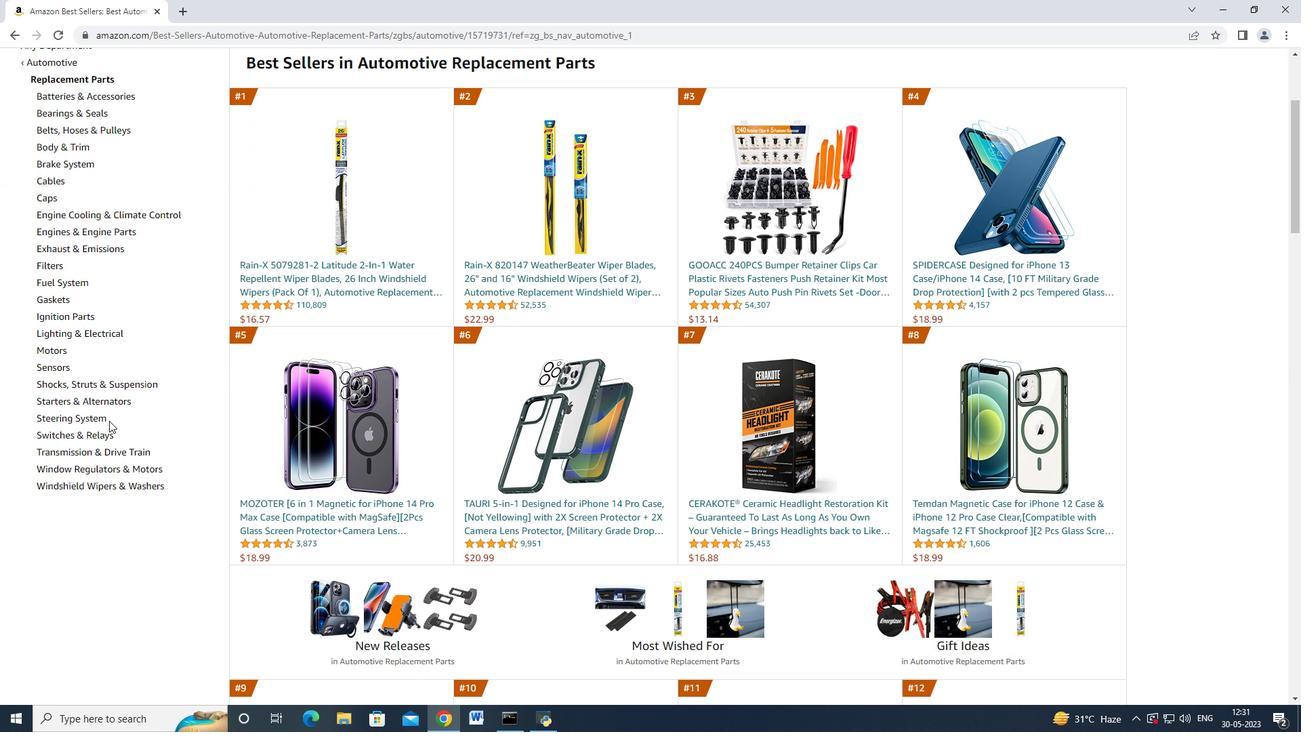 
Action: Mouse scrolled (109, 421) with delta (0, 0)
Screenshot: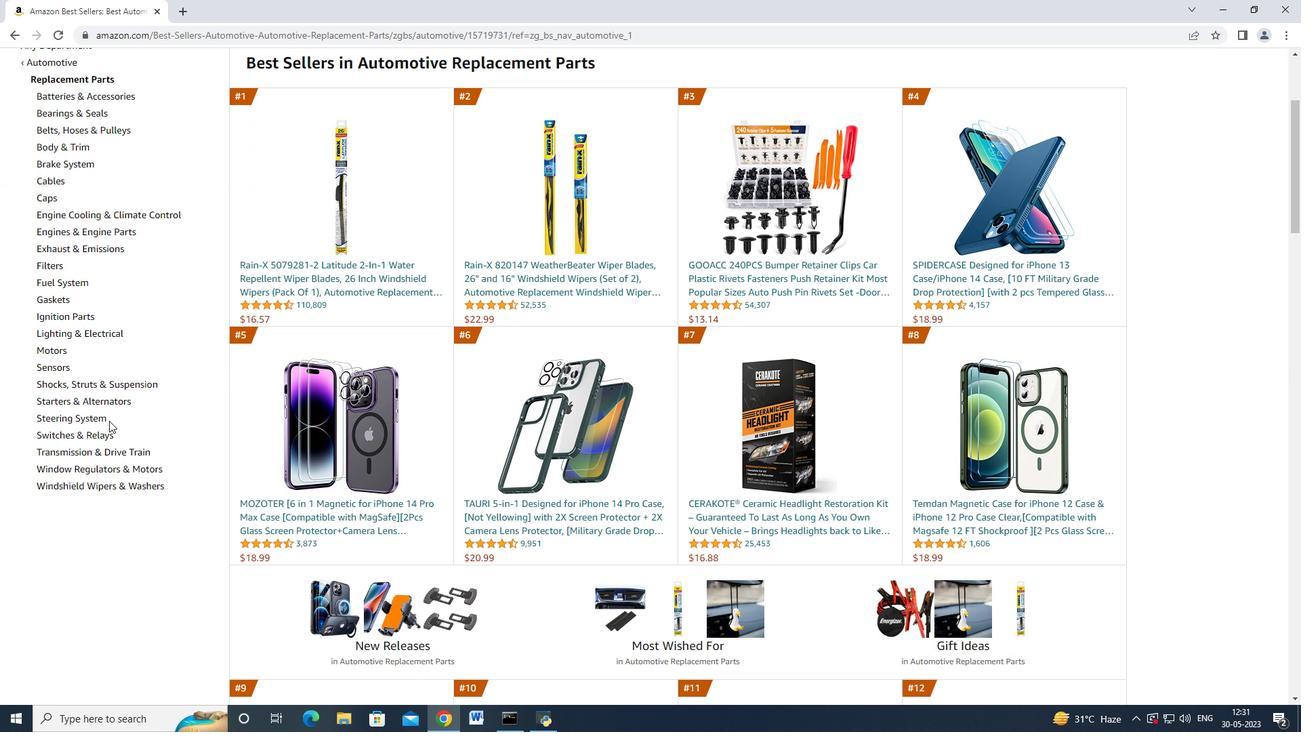 
Action: Mouse moved to (110, 420)
Screenshot: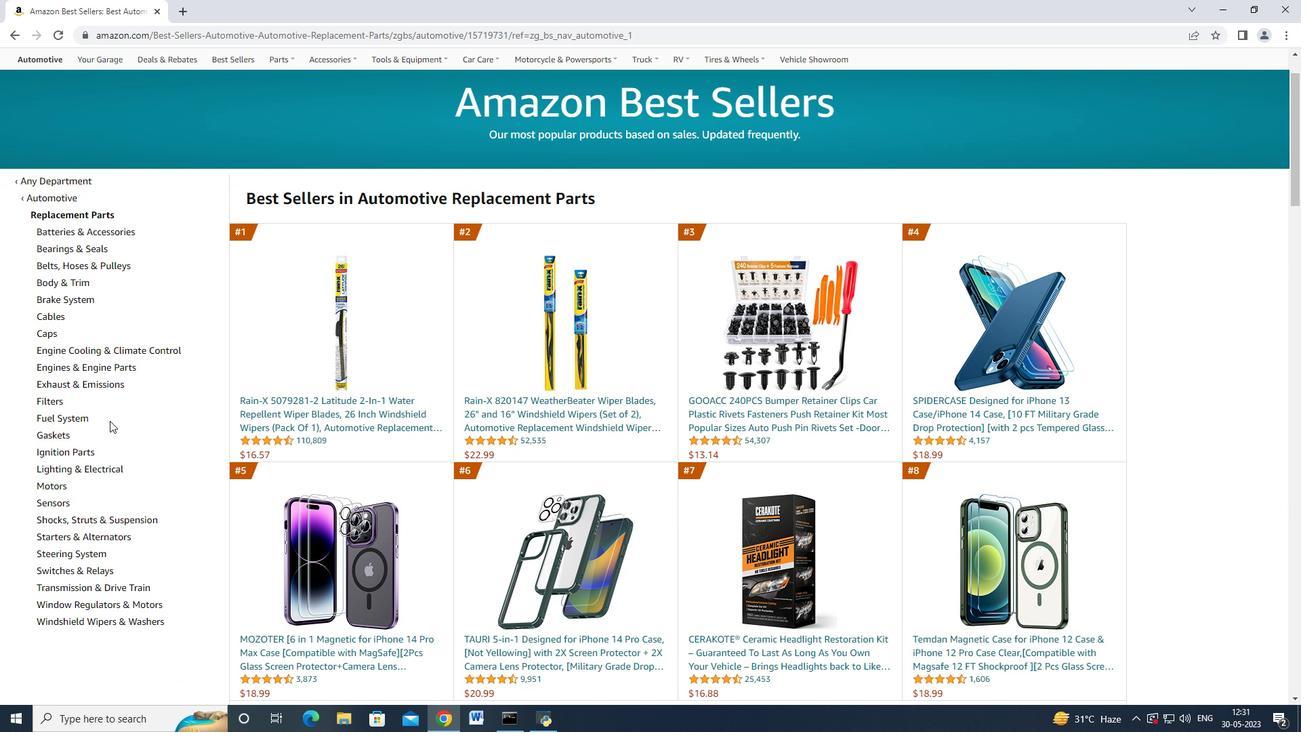 
Action: Mouse scrolled (110, 419) with delta (0, 0)
Screenshot: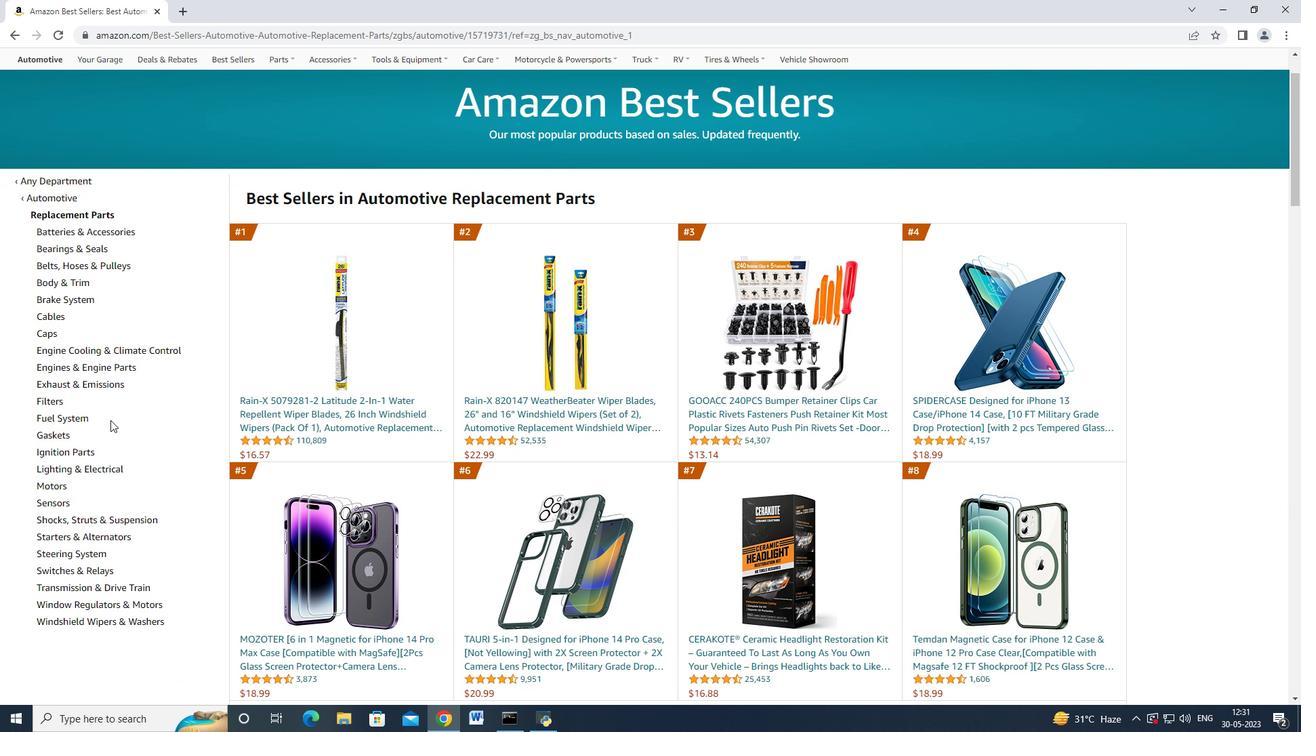 
Action: Mouse scrolled (110, 419) with delta (0, 0)
Screenshot: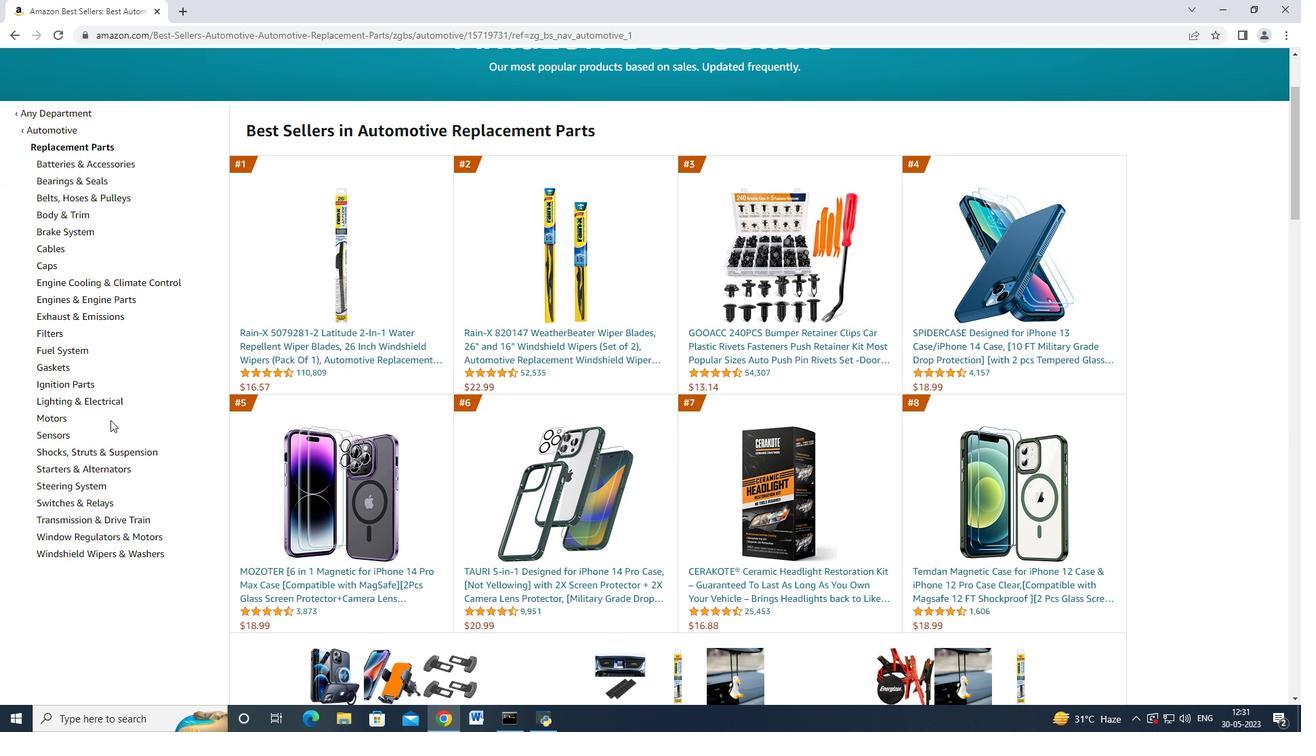 
Action: Mouse moved to (82, 247)
Screenshot: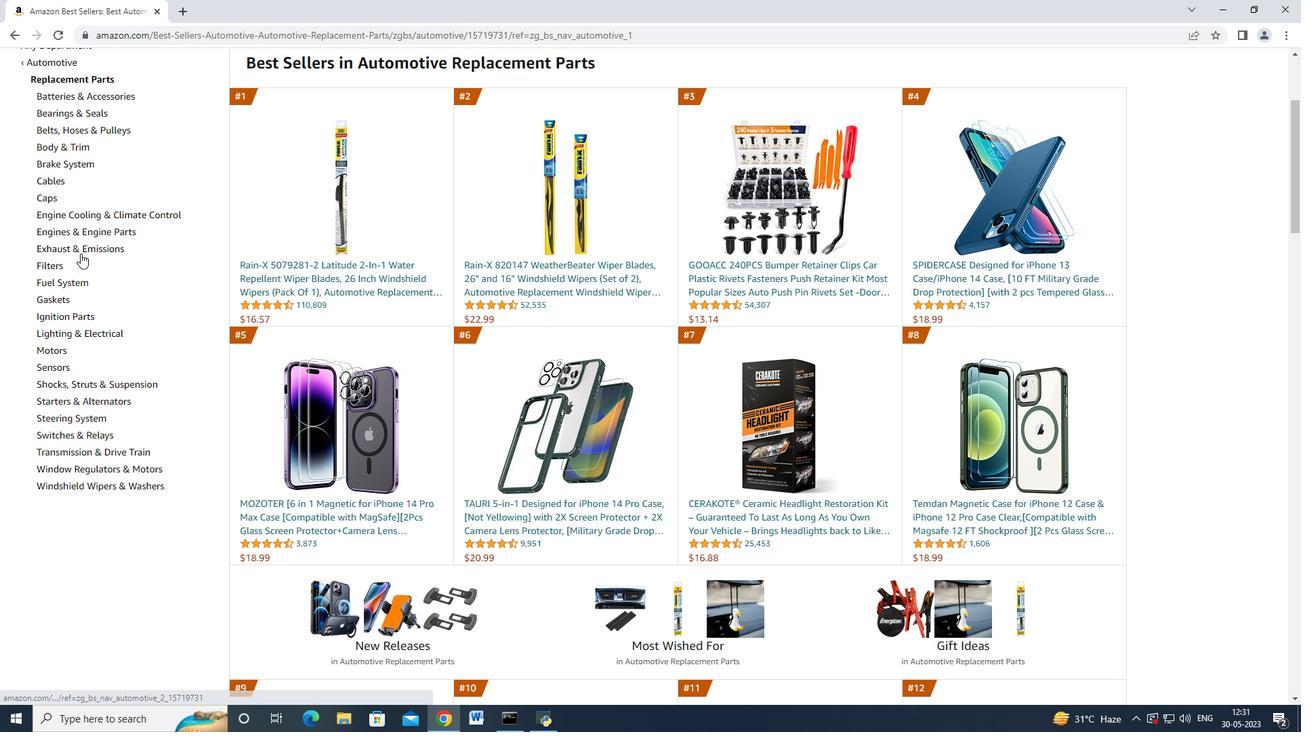 
Action: Mouse pressed left at (82, 247)
Screenshot: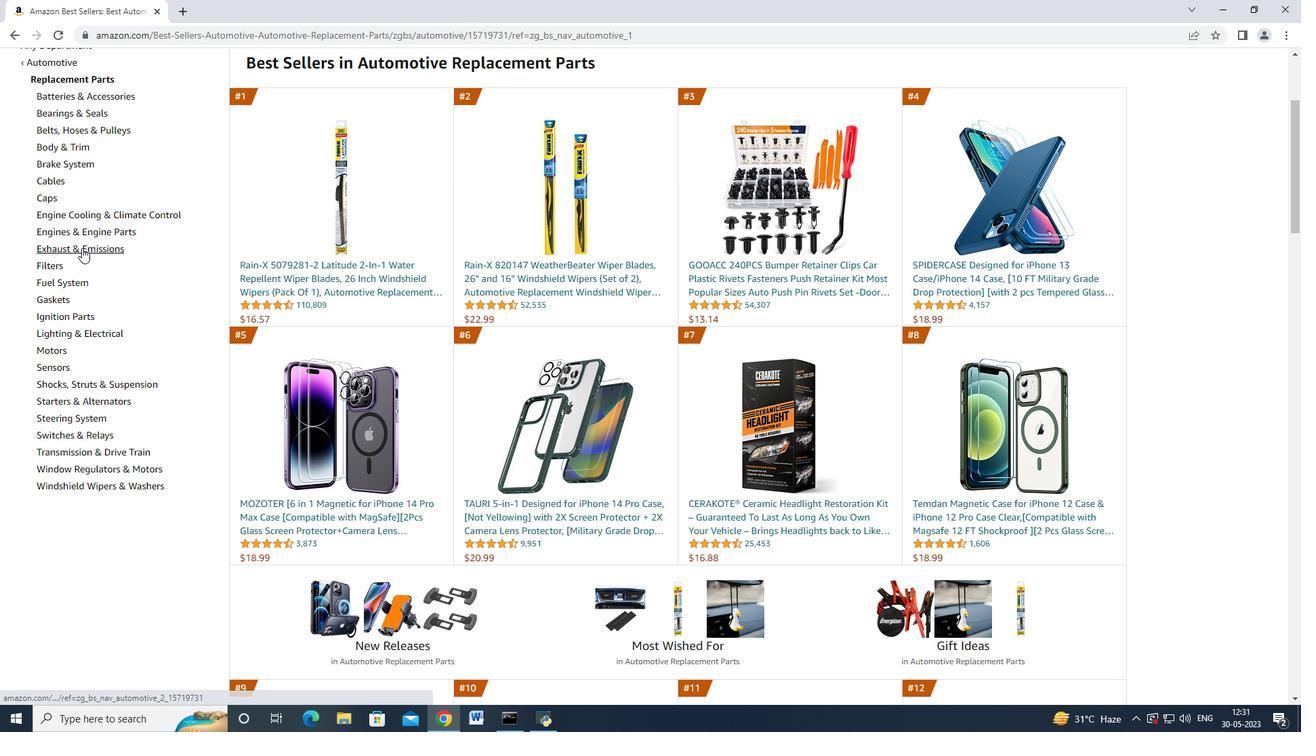 
Action: Mouse moved to (64, 355)
Screenshot: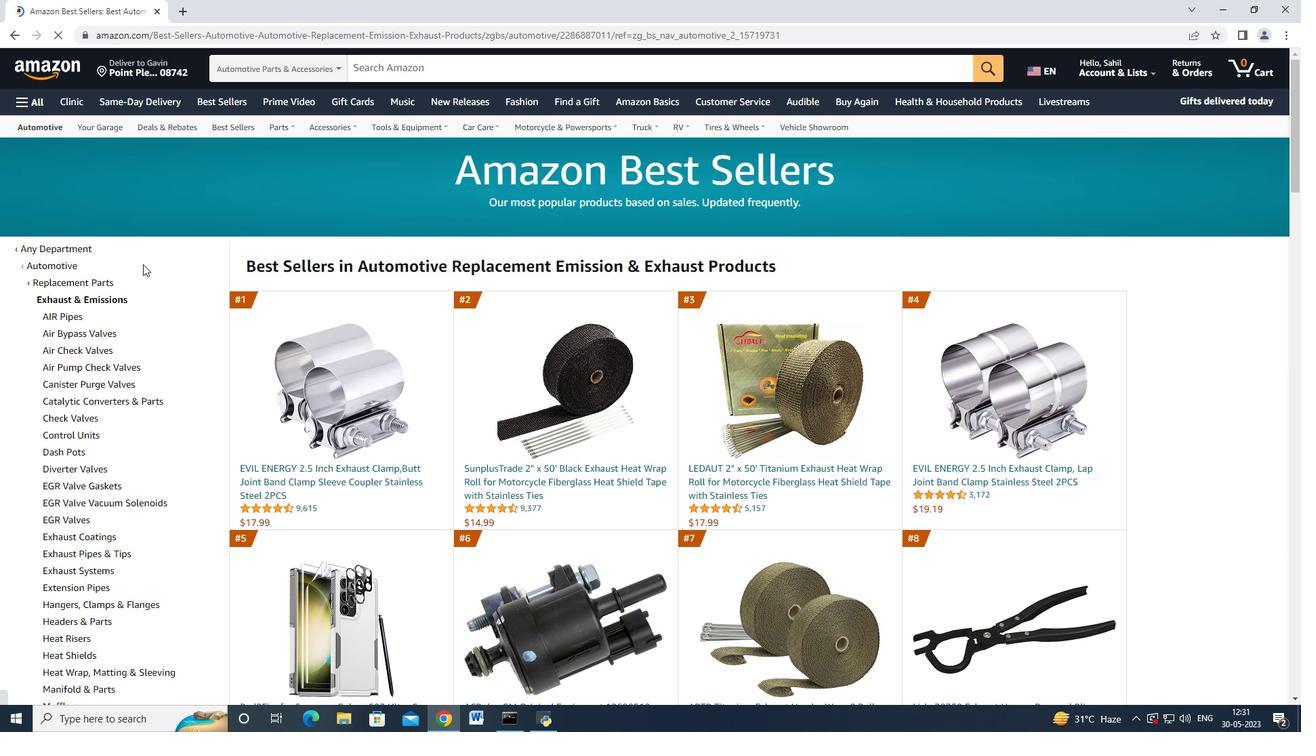 
Action: Mouse scrolled (64, 353) with delta (0, 0)
Screenshot: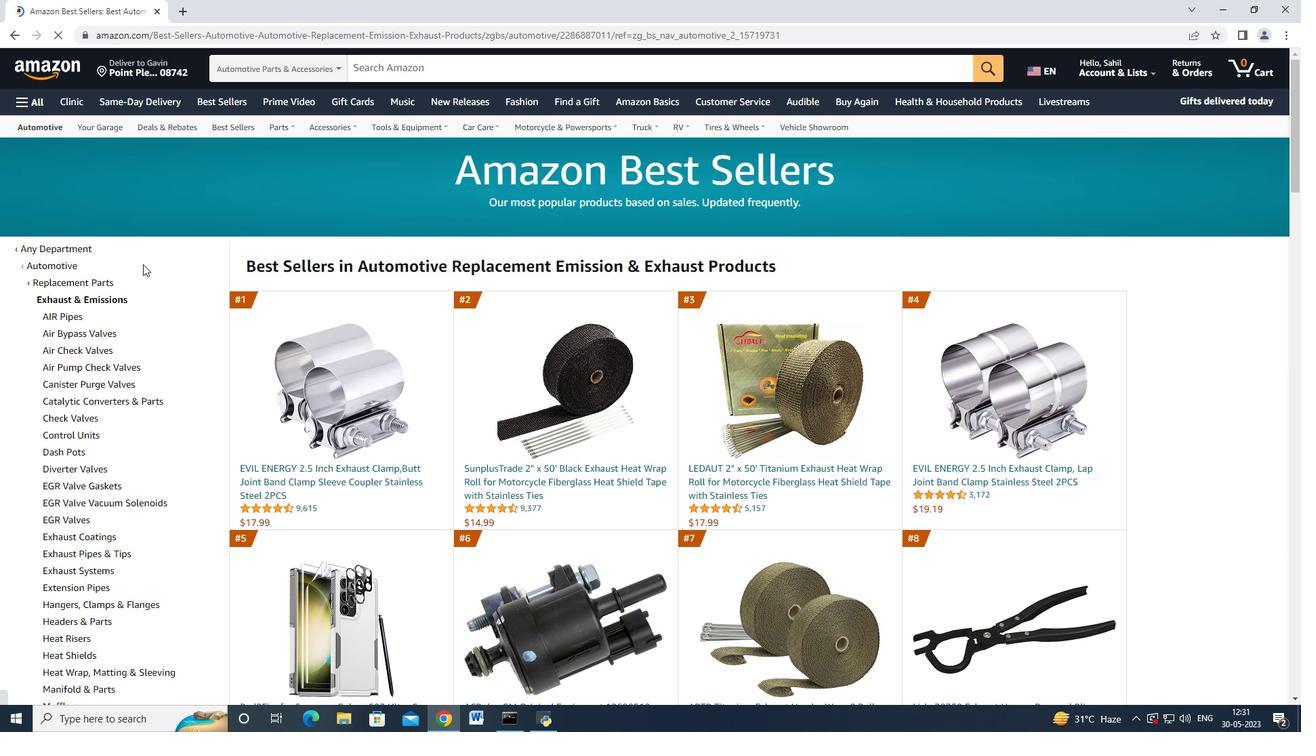 
Action: Mouse scrolled (64, 354) with delta (0, 0)
Screenshot: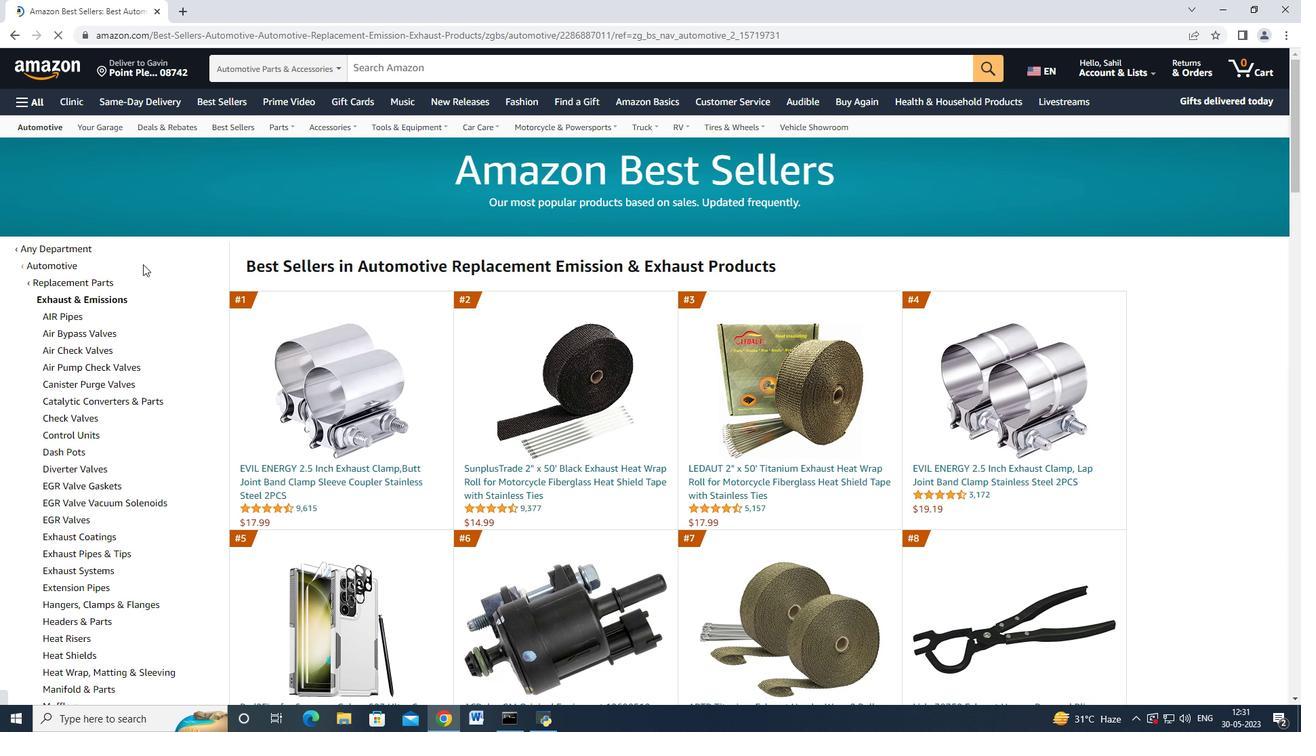 
Action: Mouse scrolled (64, 354) with delta (0, 0)
Screenshot: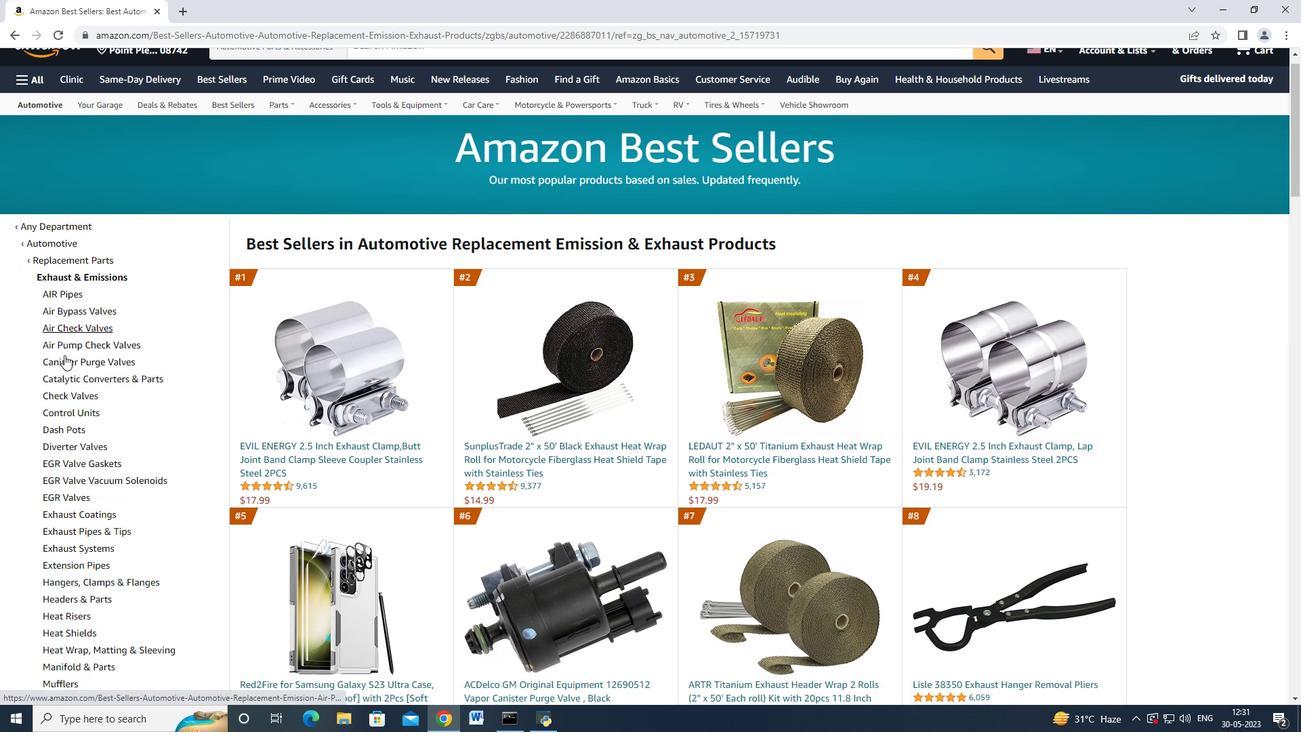 
Action: Mouse scrolled (64, 354) with delta (0, 0)
Screenshot: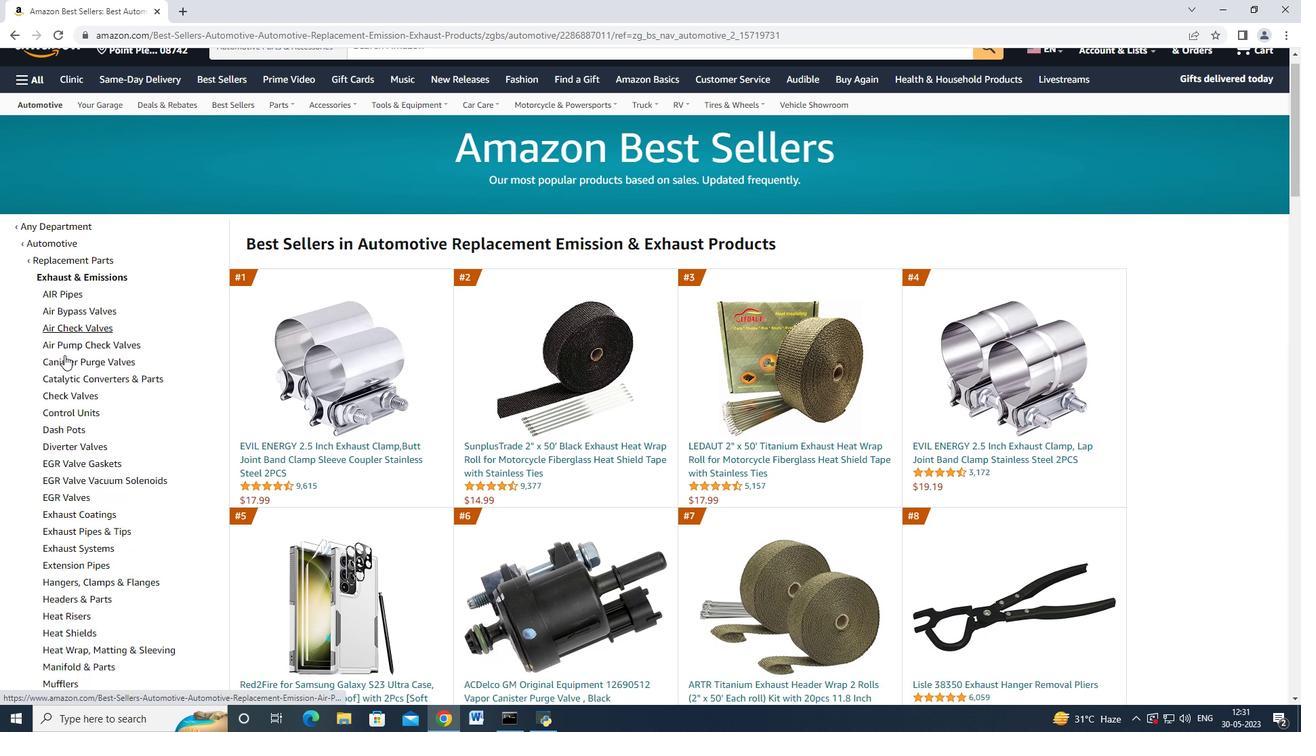 
Action: Mouse moved to (61, 523)
Screenshot: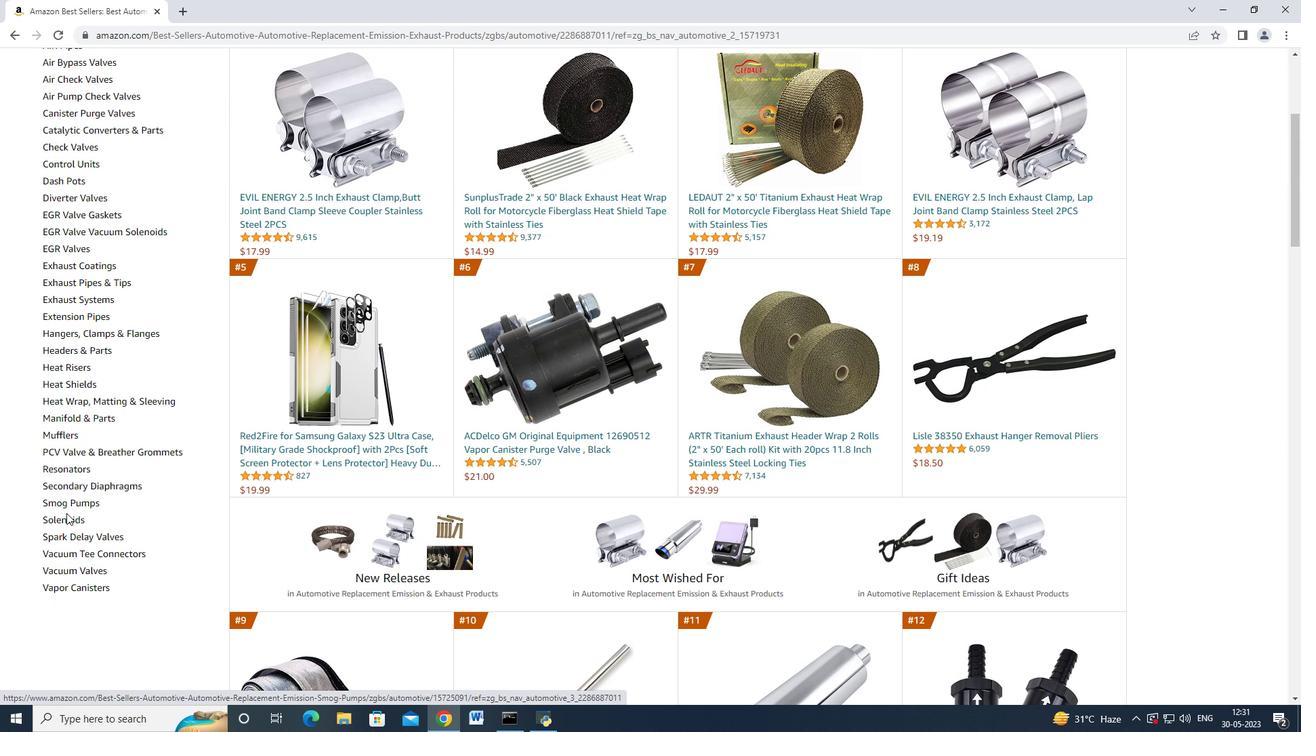 
Action: Mouse pressed left at (61, 523)
Screenshot: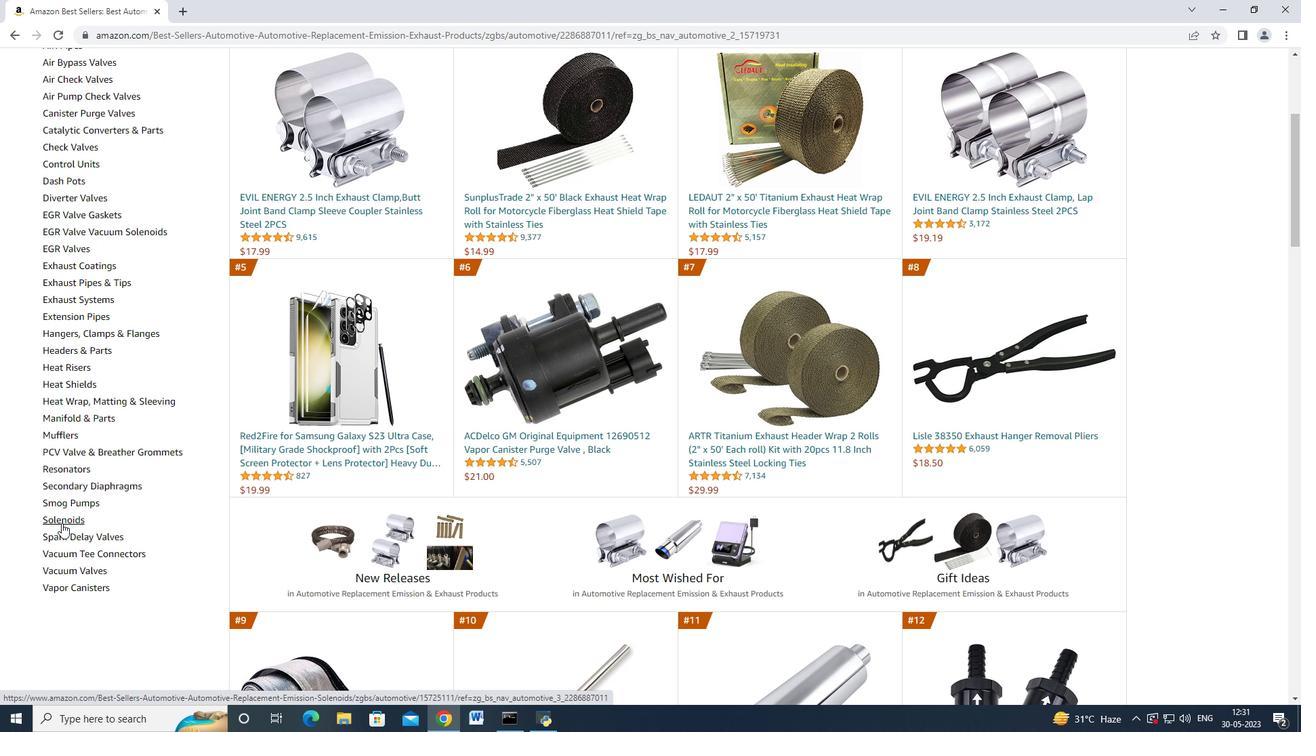 
Action: Mouse moved to (208, 431)
Screenshot: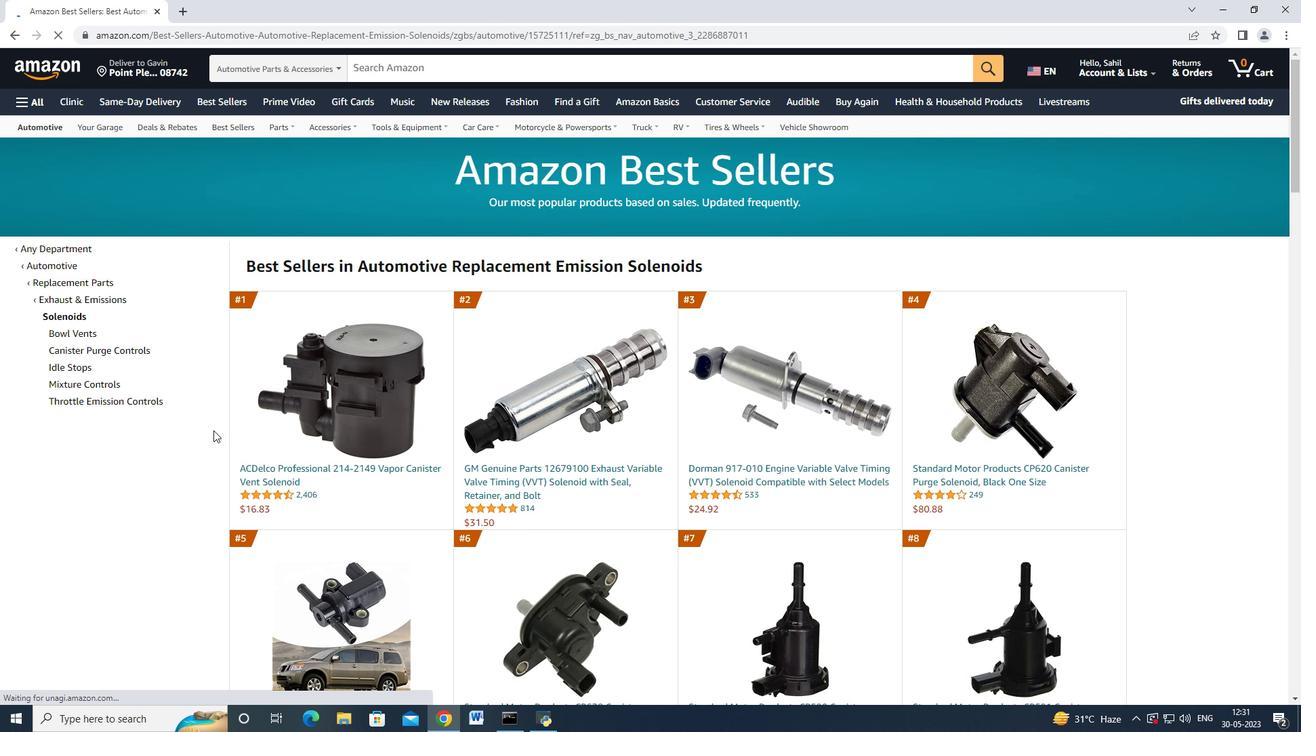 
Action: Mouse scrolled (208, 430) with delta (0, 0)
Screenshot: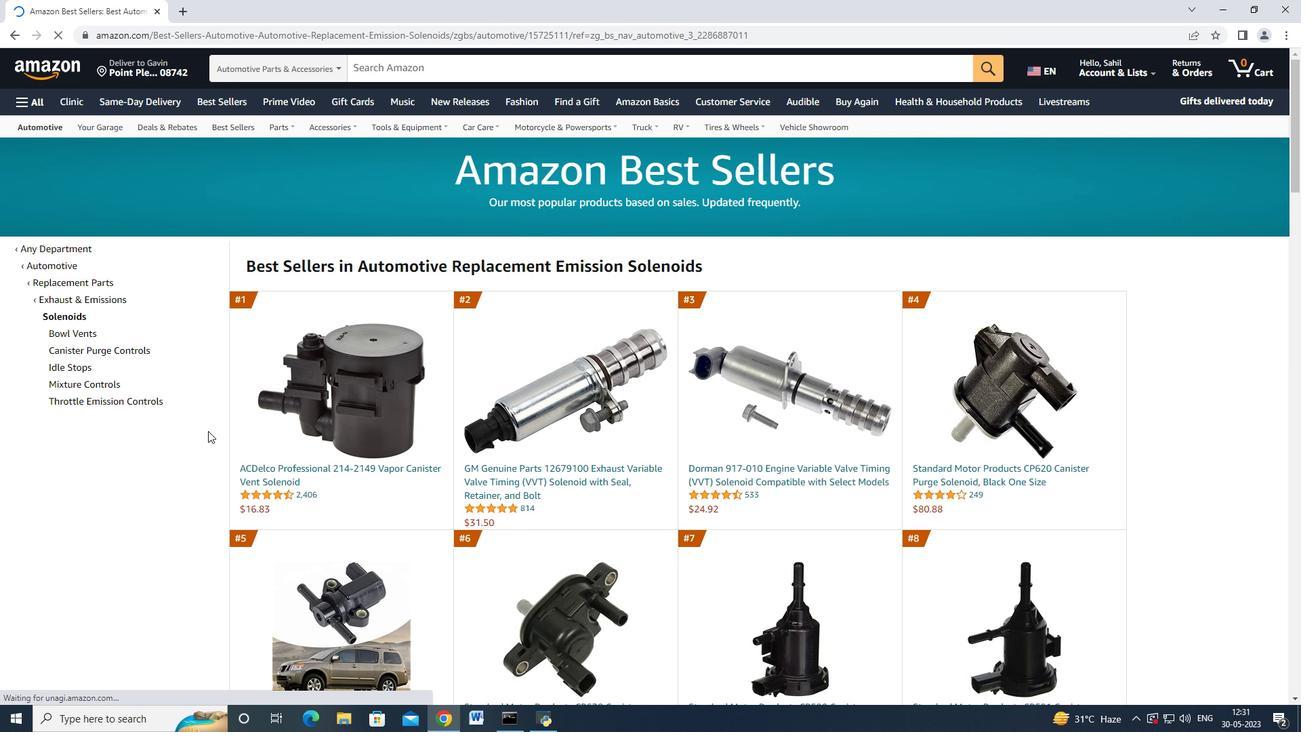 
Action: Mouse moved to (300, 404)
Screenshot: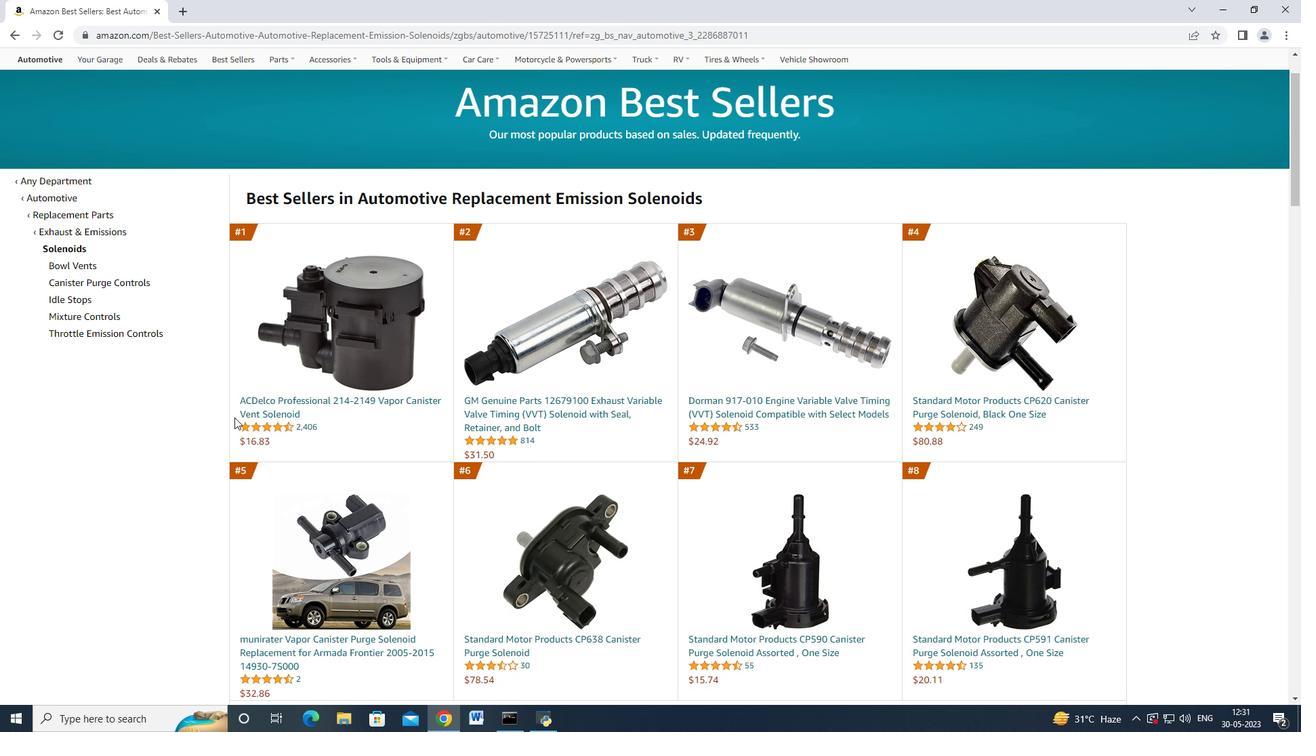 
Action: Mouse pressed left at (300, 404)
Screenshot: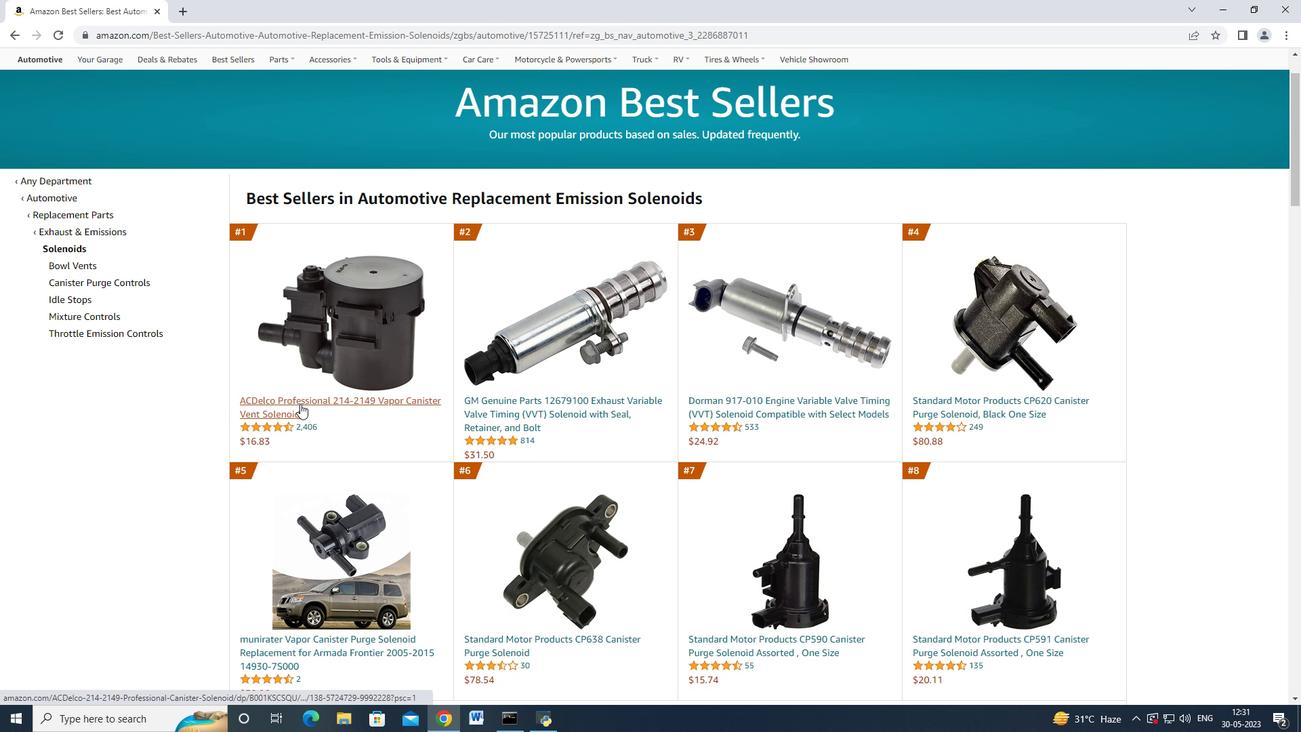 
Action: Mouse moved to (751, 406)
Screenshot: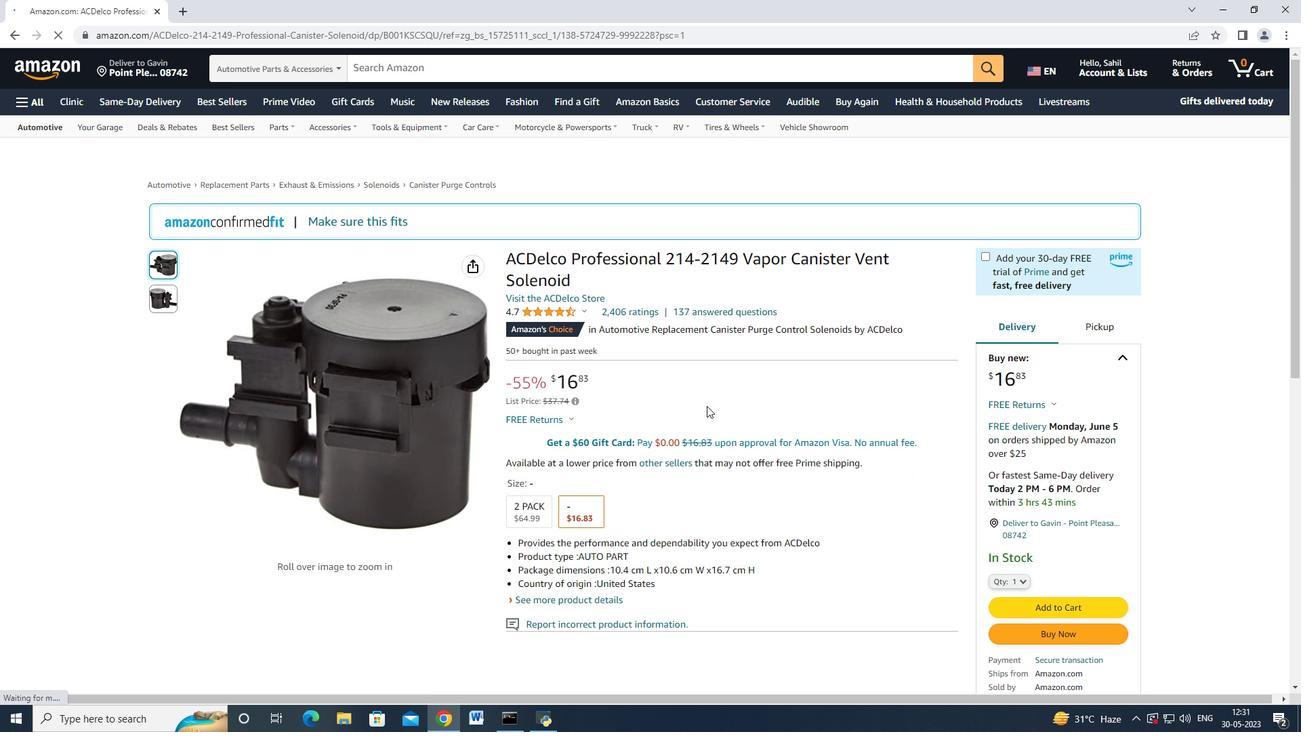 
Action: Mouse scrolled (751, 406) with delta (0, 0)
Screenshot: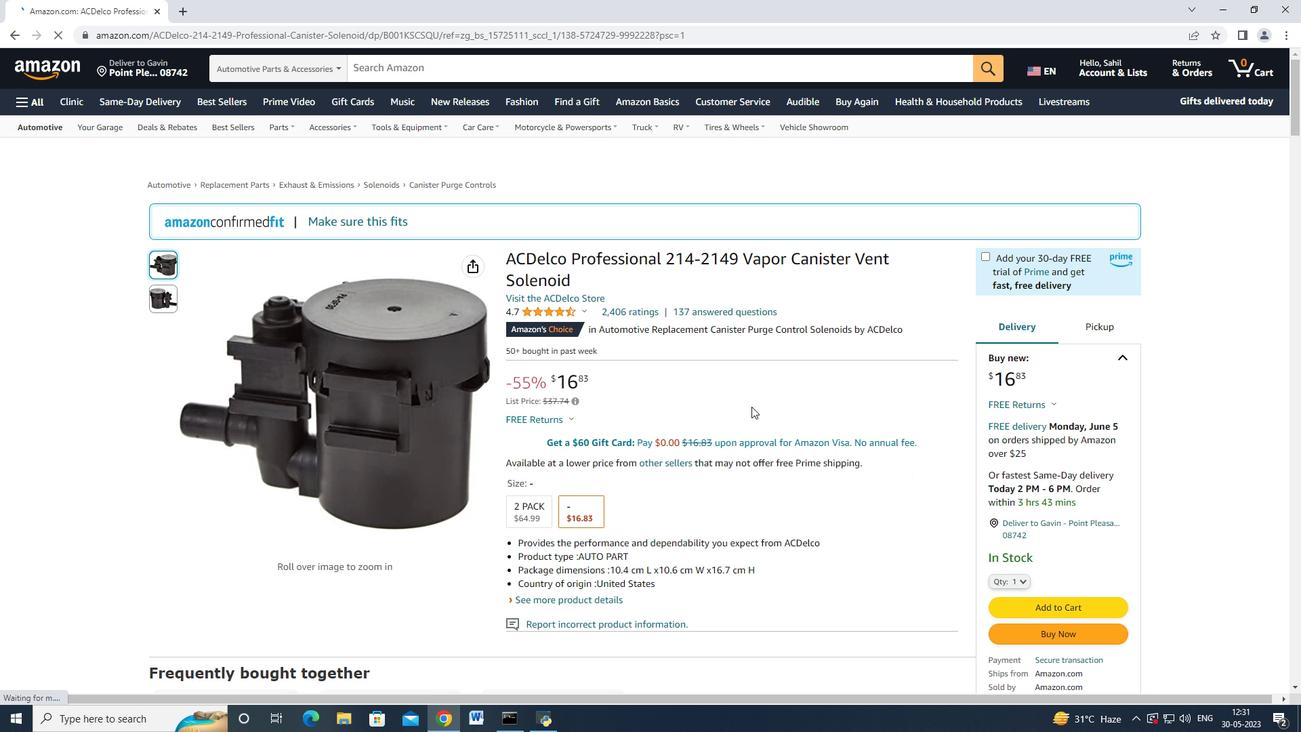 
Action: Mouse moved to (742, 406)
Screenshot: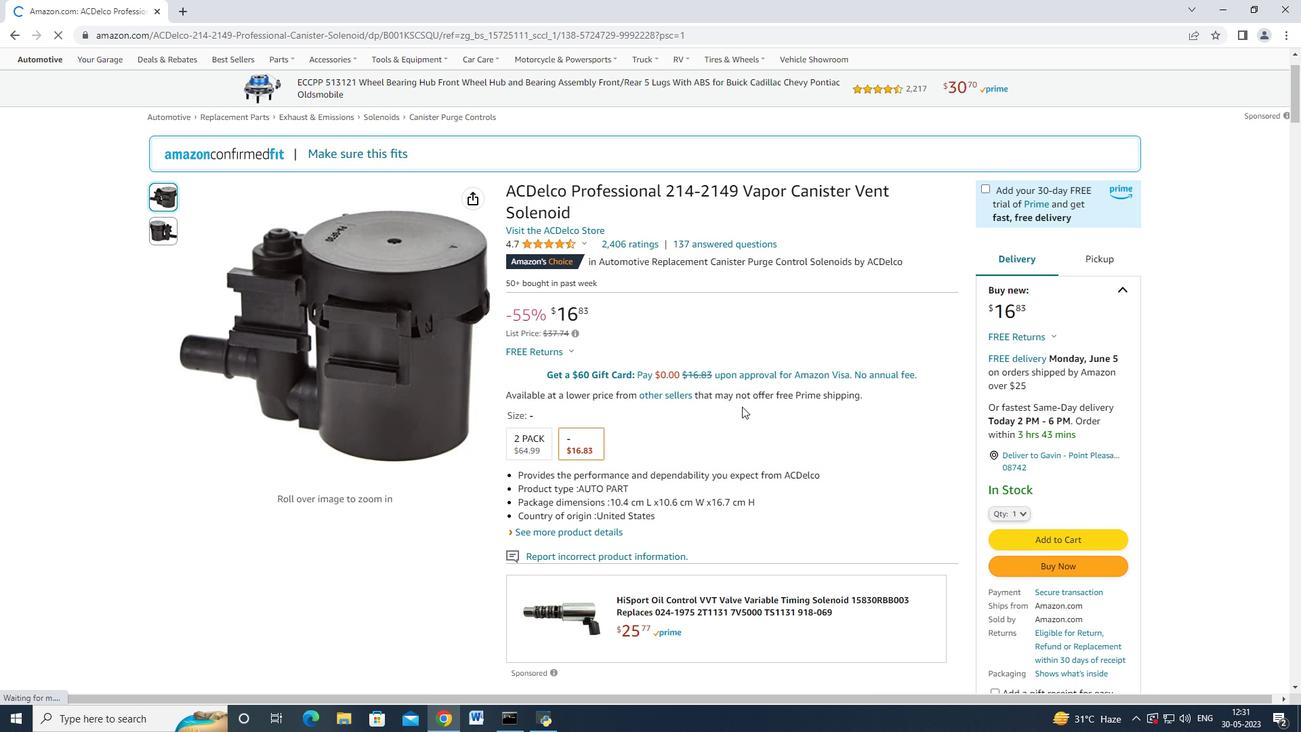 
Action: Mouse scrolled (742, 406) with delta (0, 0)
Screenshot: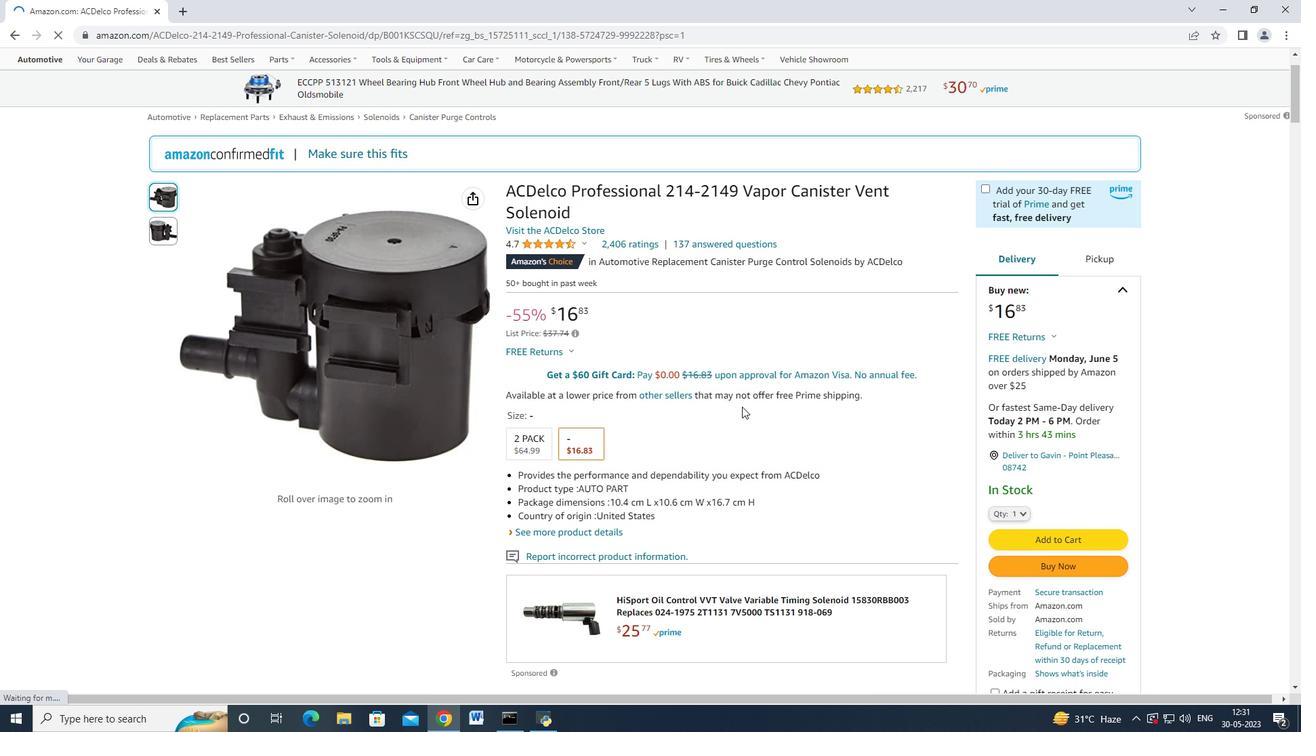 
Action: Mouse moved to (744, 411)
Screenshot: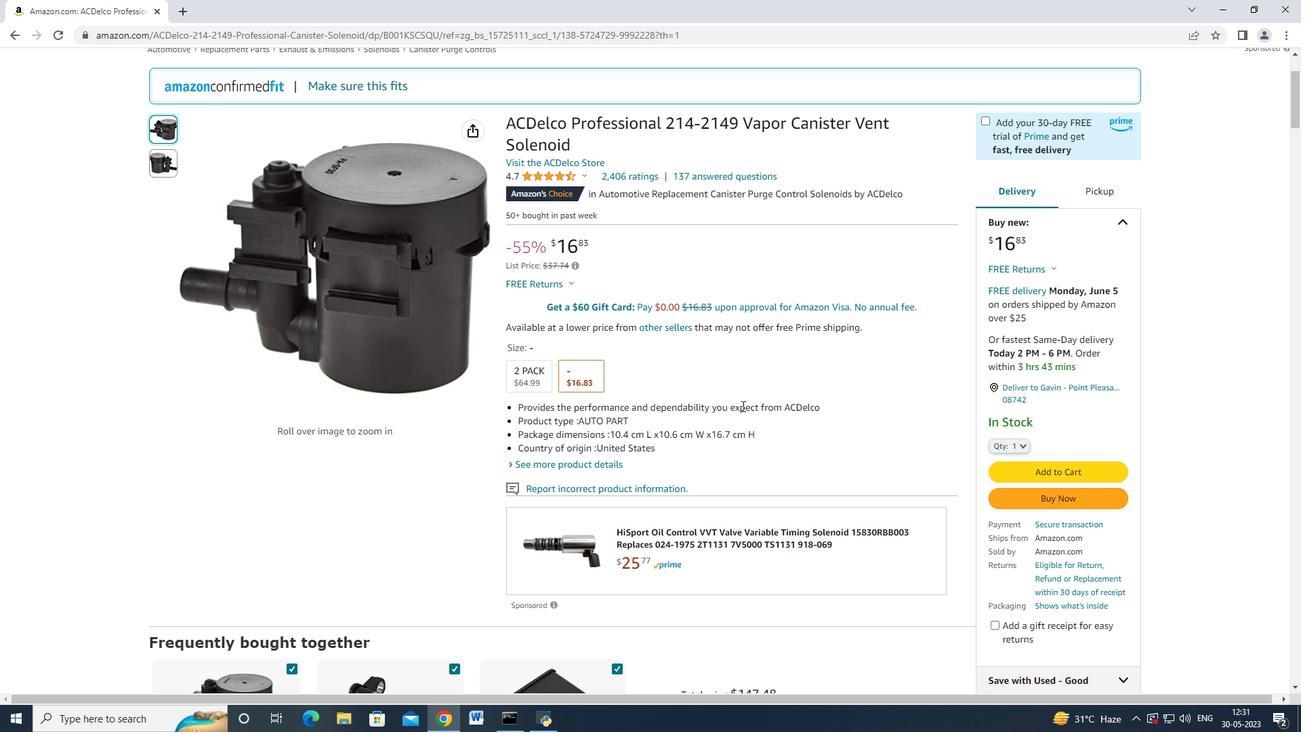 
Action: Mouse scrolled (744, 412) with delta (0, 0)
Screenshot: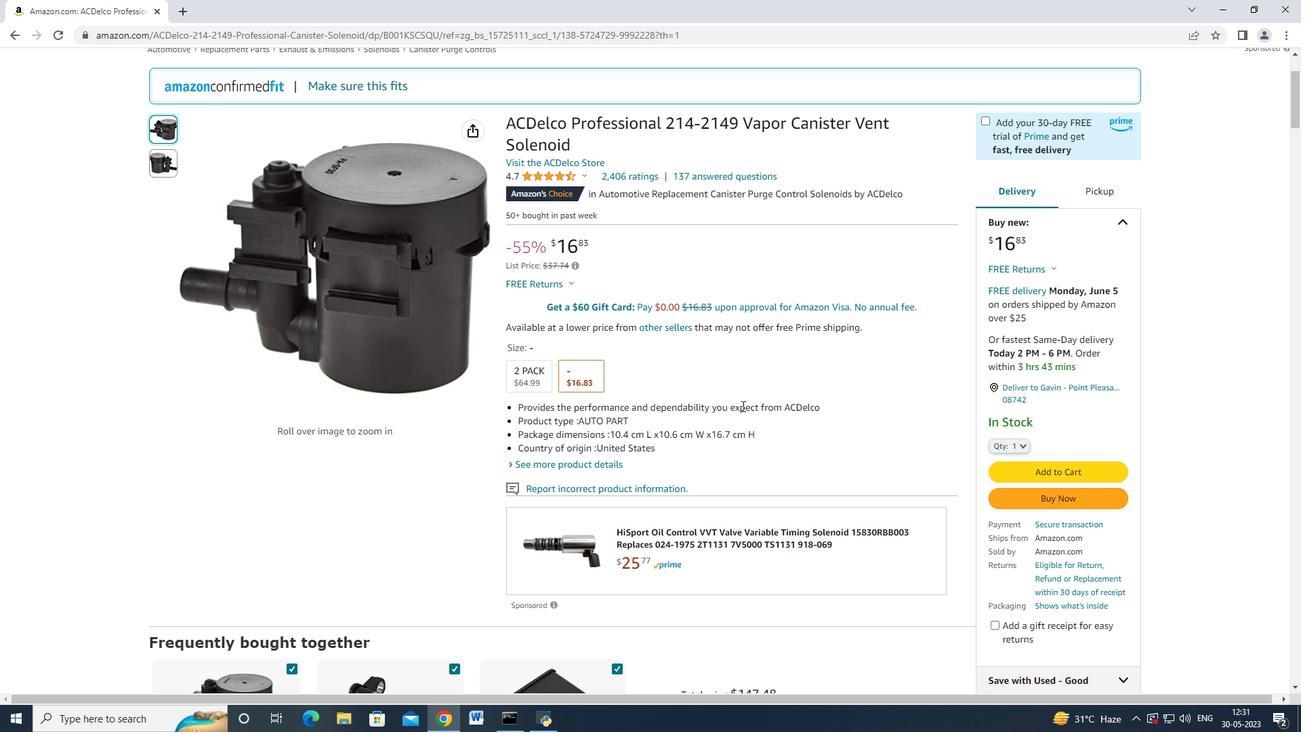 
Action: Mouse moved to (744, 413)
Screenshot: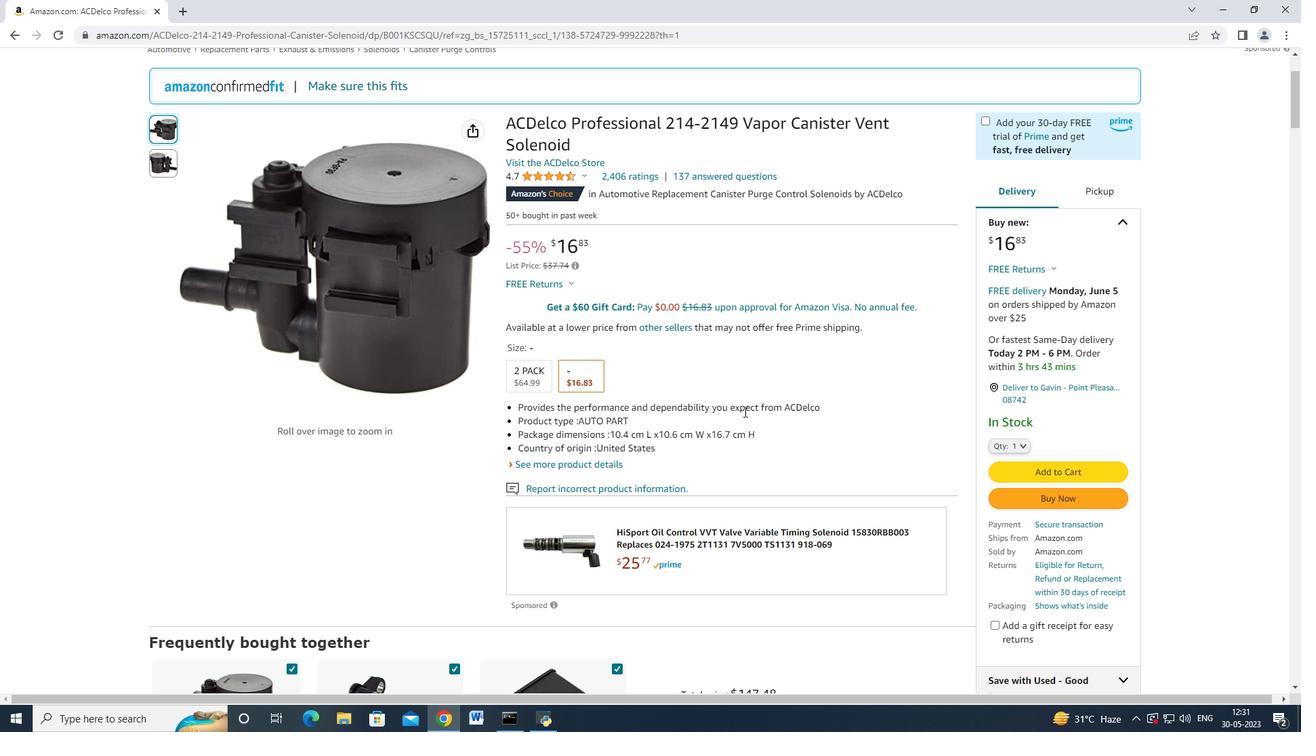 
Action: Mouse scrolled (744, 414) with delta (0, 0)
Screenshot: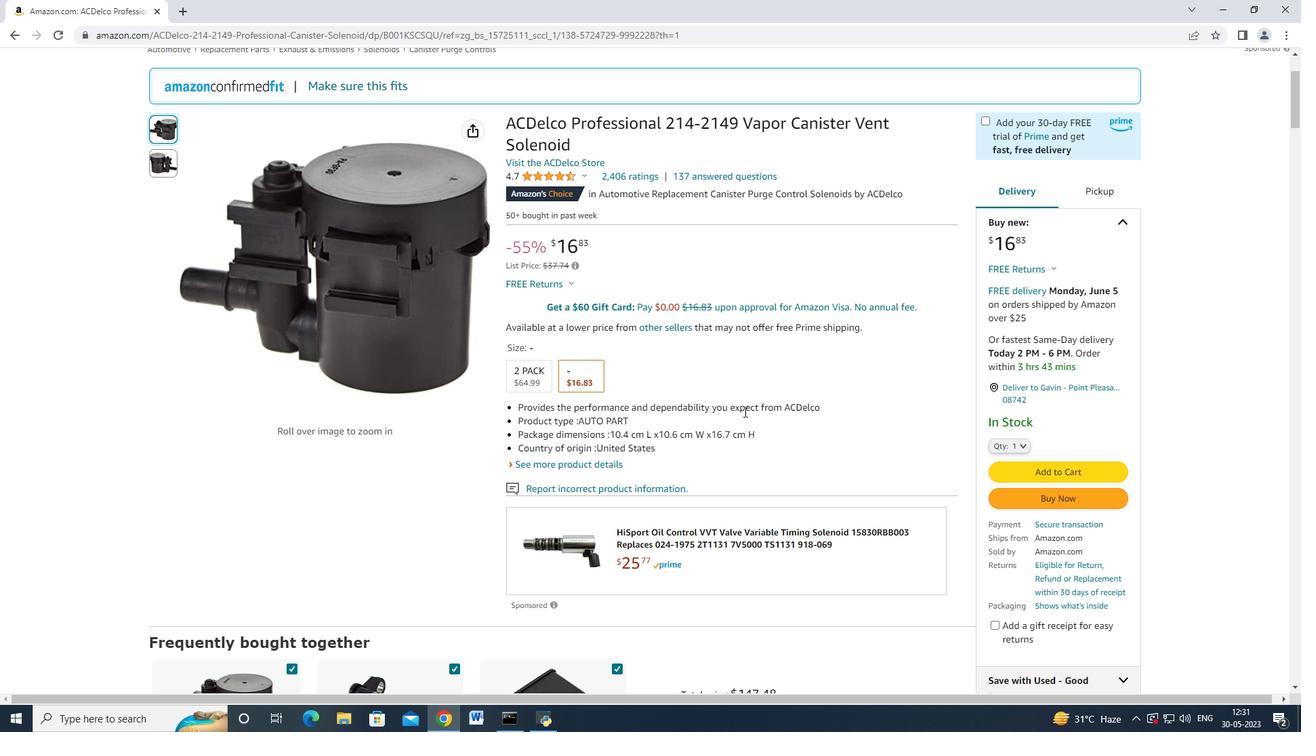 
Action: Mouse moved to (745, 415)
Screenshot: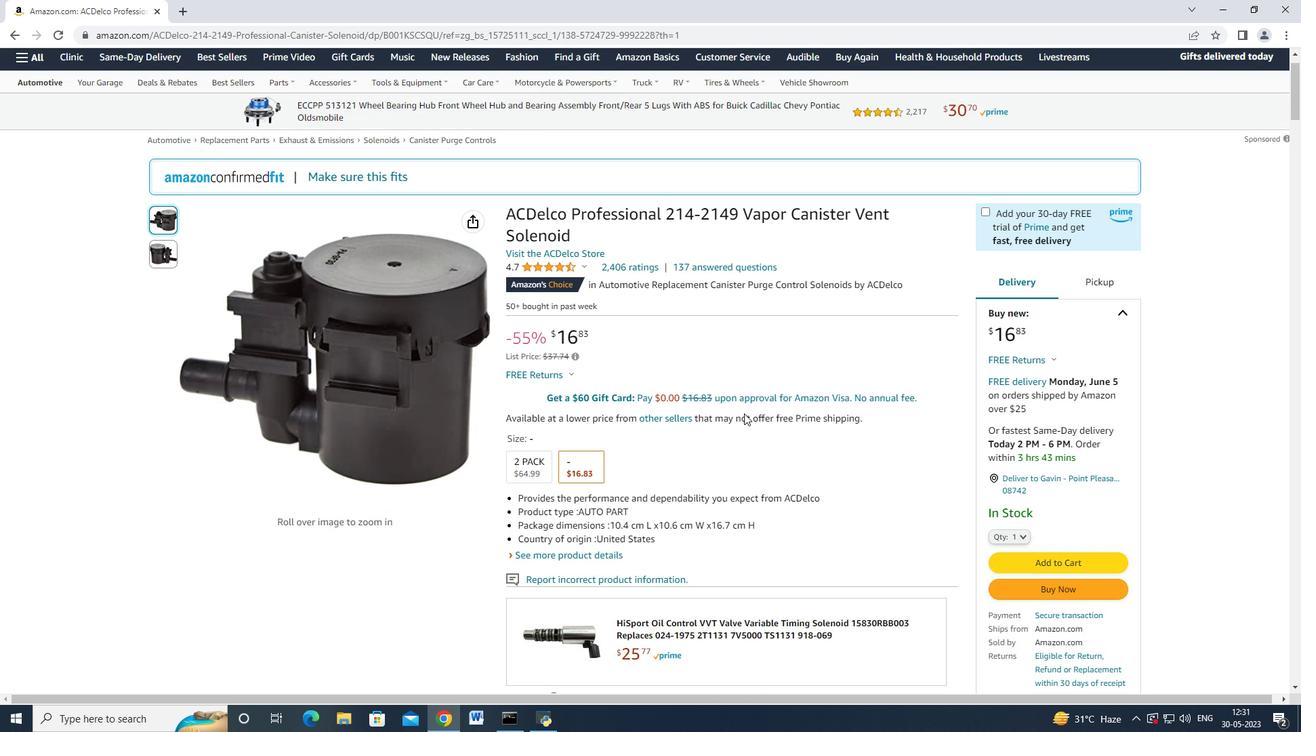 
Action: Mouse scrolled (745, 414) with delta (0, 0)
Screenshot: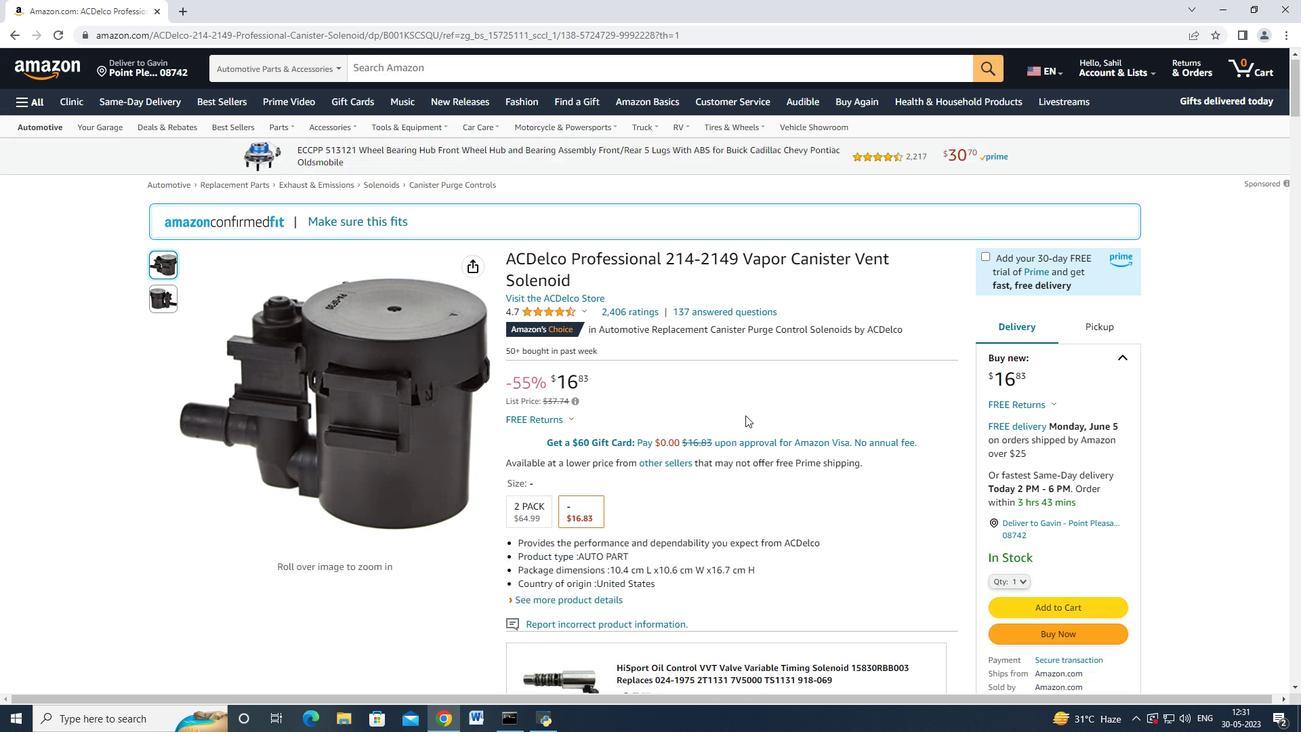
Action: Mouse moved to (1071, 559)
Screenshot: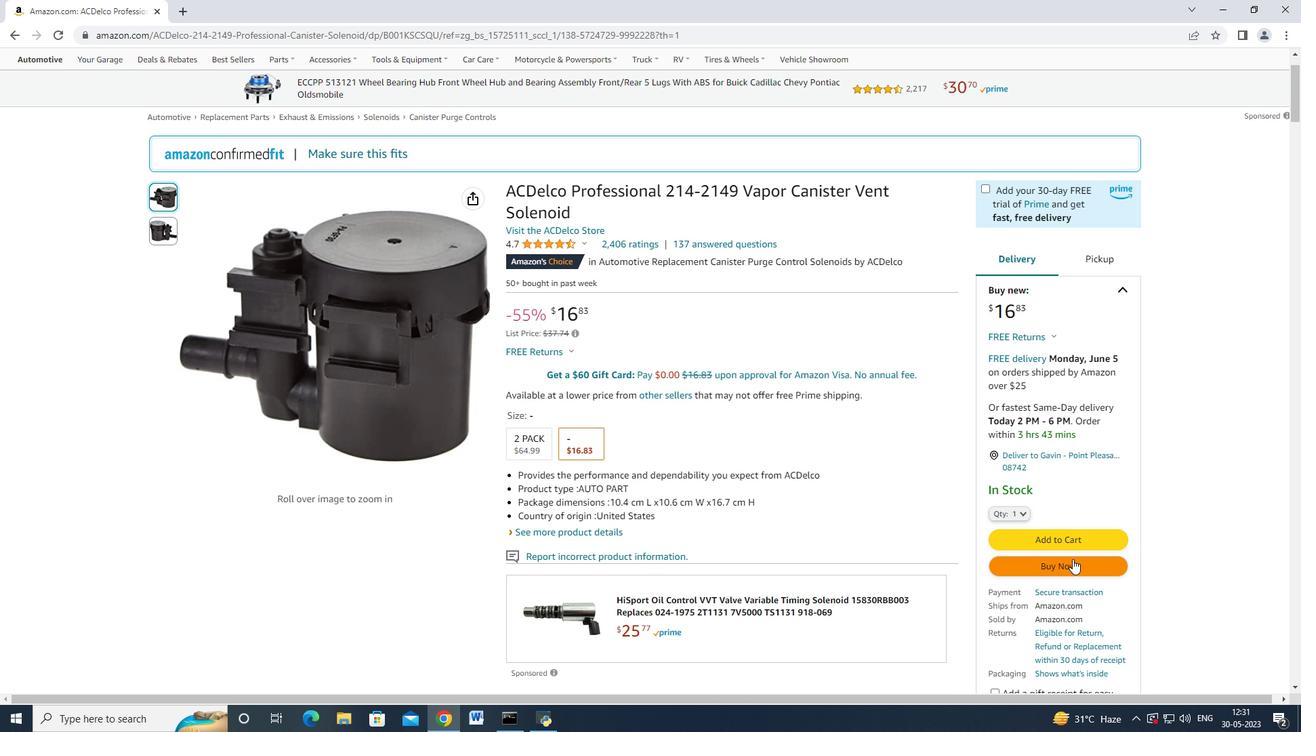 
Action: Mouse pressed left at (1071, 559)
Screenshot: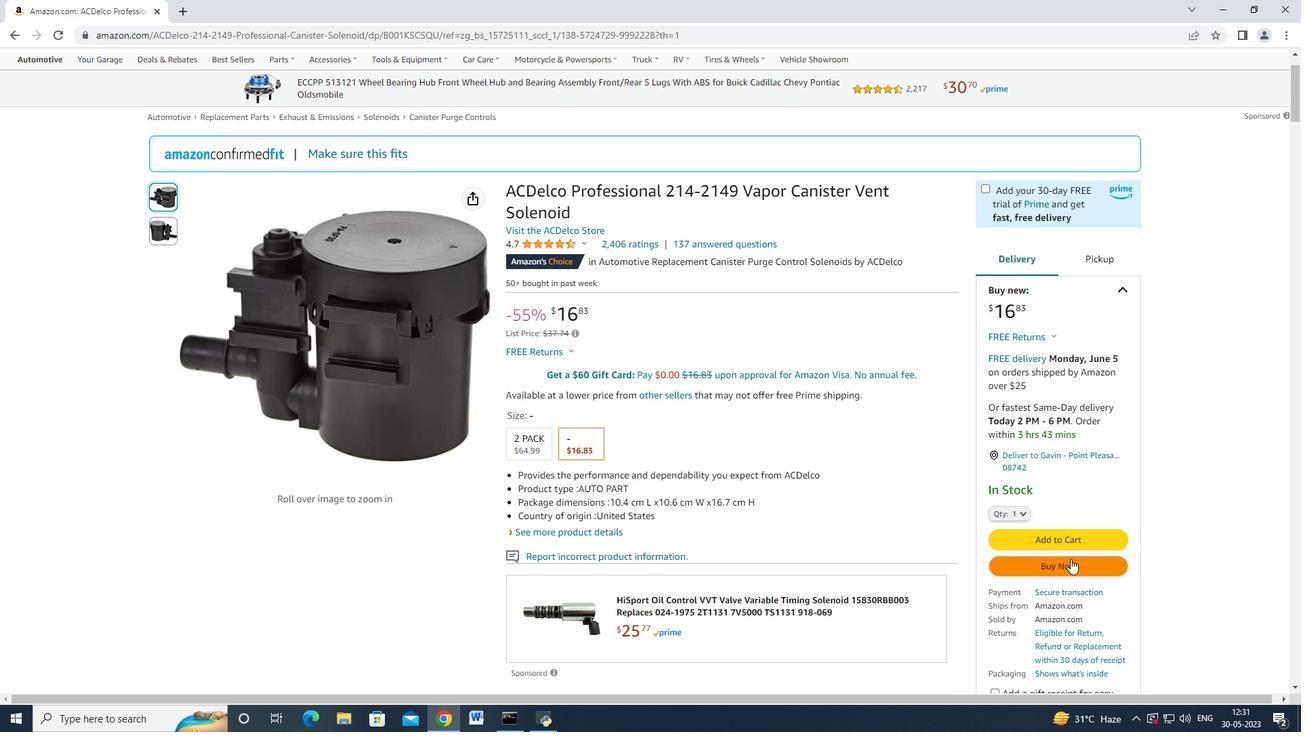 
Action: Mouse moved to (820, 361)
Screenshot: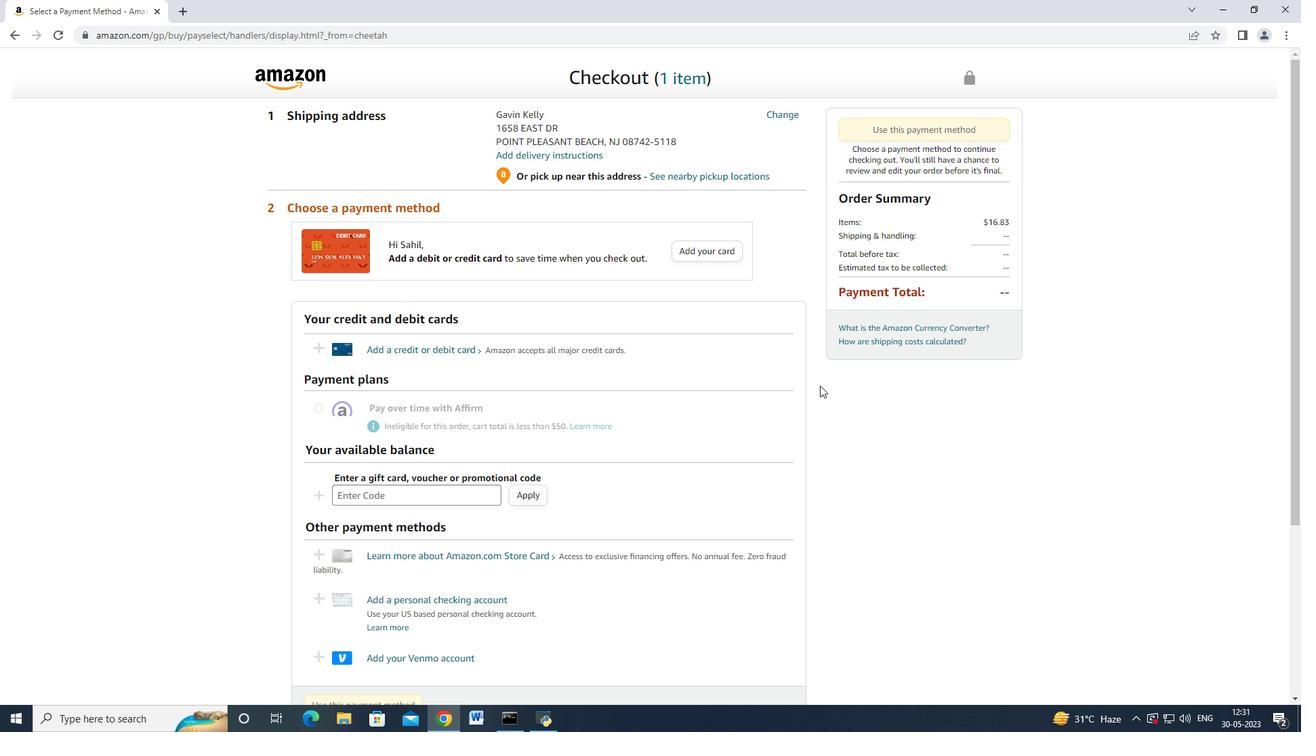 
Action: Mouse scrolled (820, 360) with delta (0, 0)
Screenshot: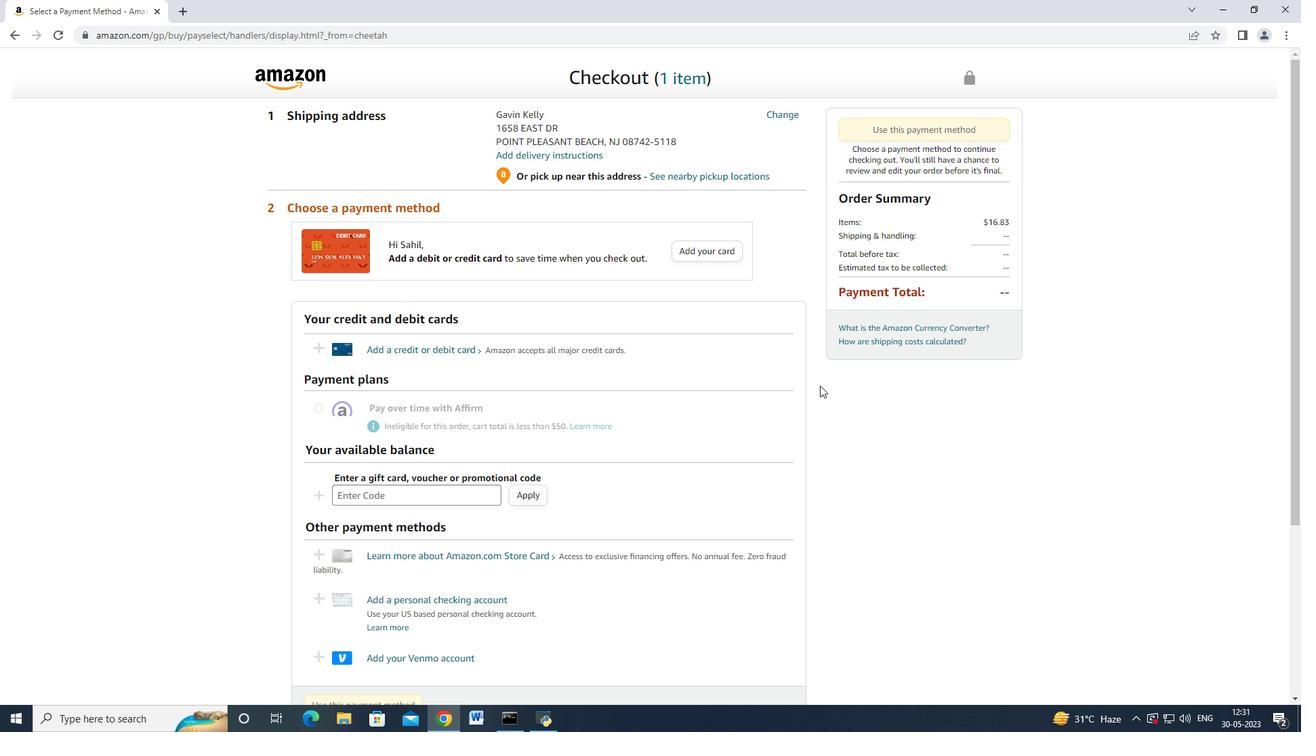 
Action: Mouse scrolled (820, 360) with delta (0, 0)
Screenshot: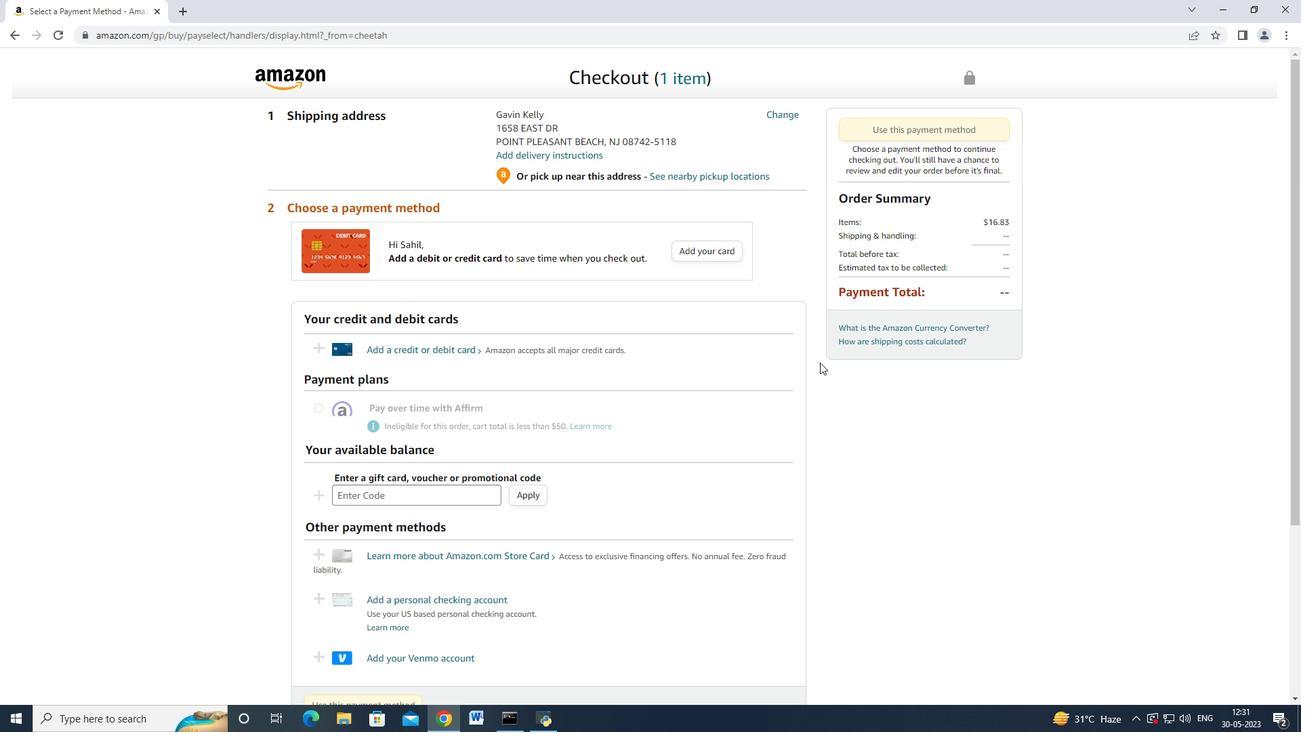 
Action: Mouse moved to (820, 359)
Screenshot: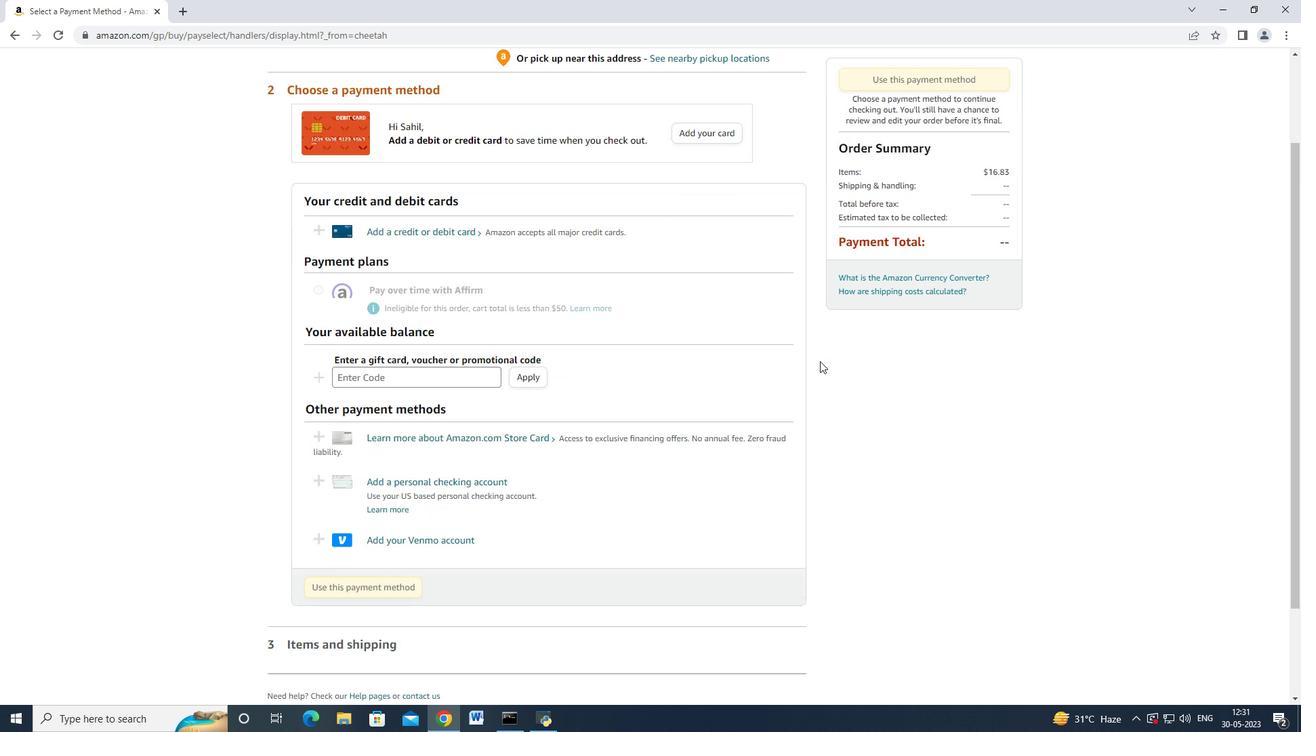 
Action: Mouse scrolled (820, 360) with delta (0, 0)
Screenshot: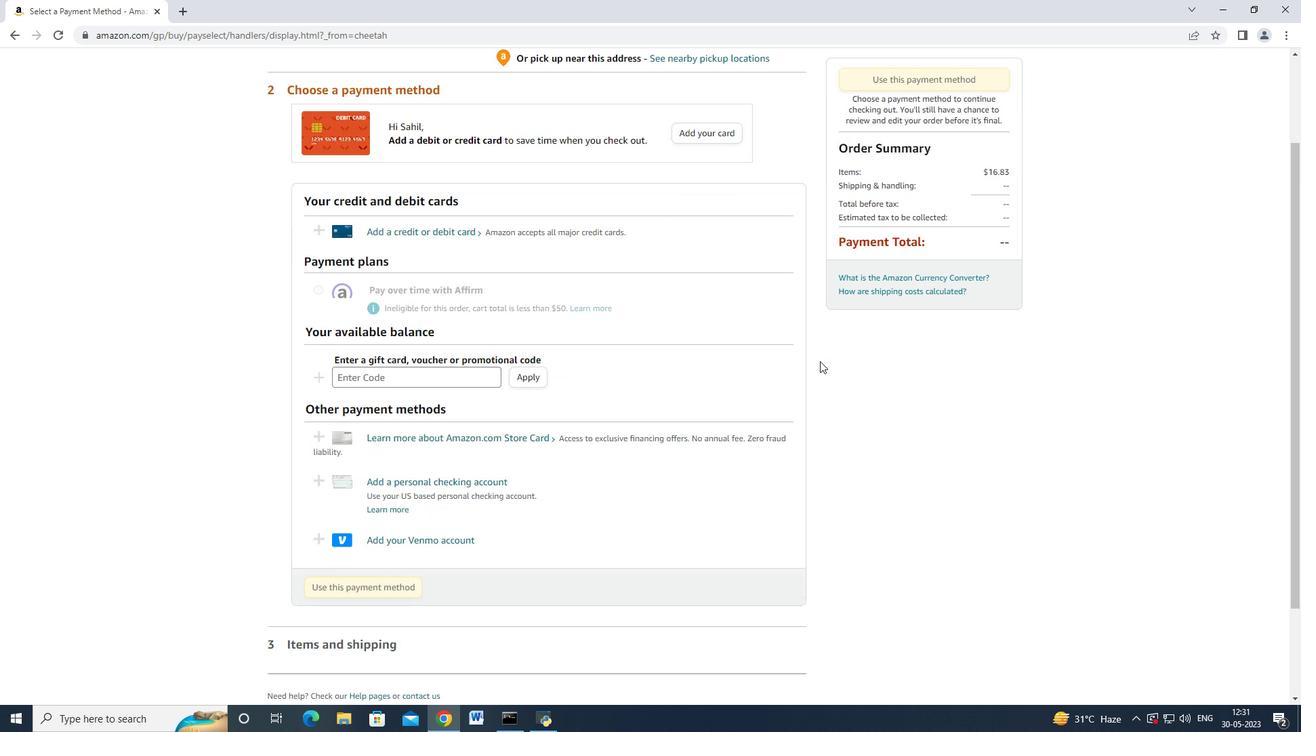 
Action: Mouse moved to (820, 358)
Screenshot: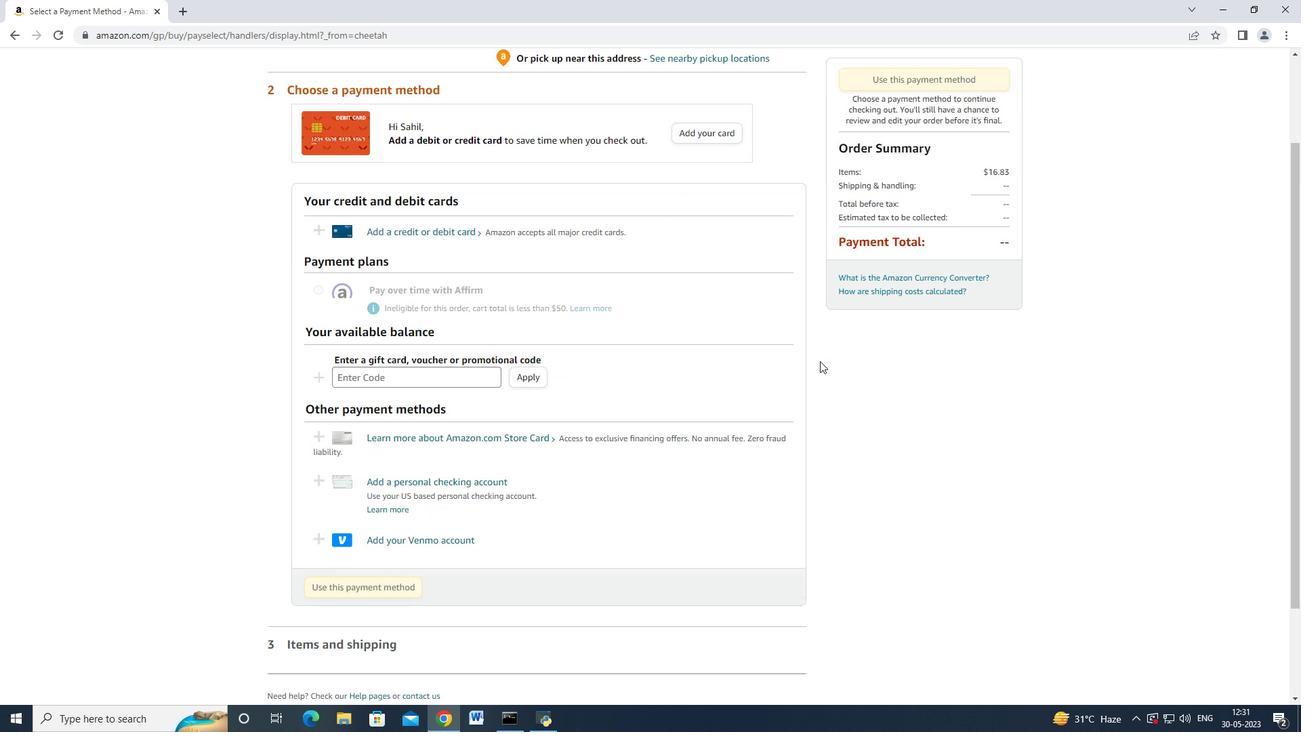 
Action: Mouse scrolled (820, 359) with delta (0, 0)
Screenshot: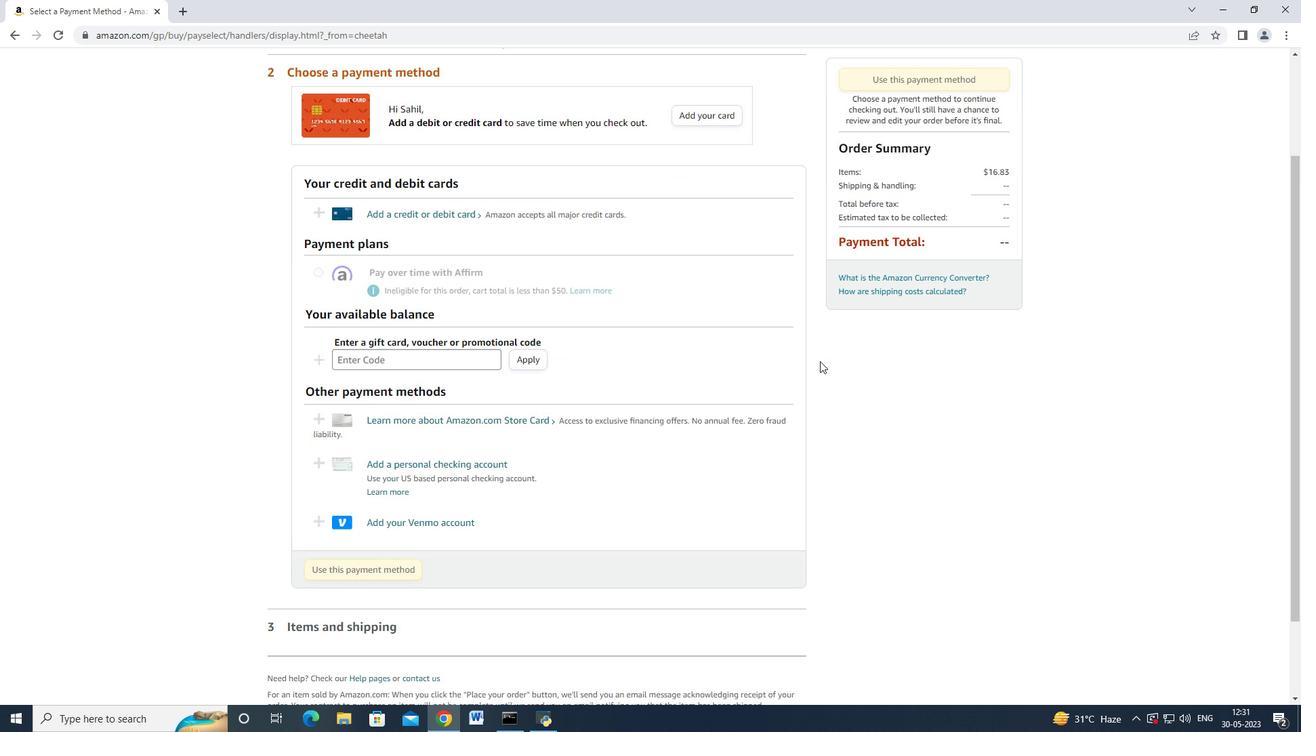 
Action: Mouse moved to (775, 115)
Screenshot: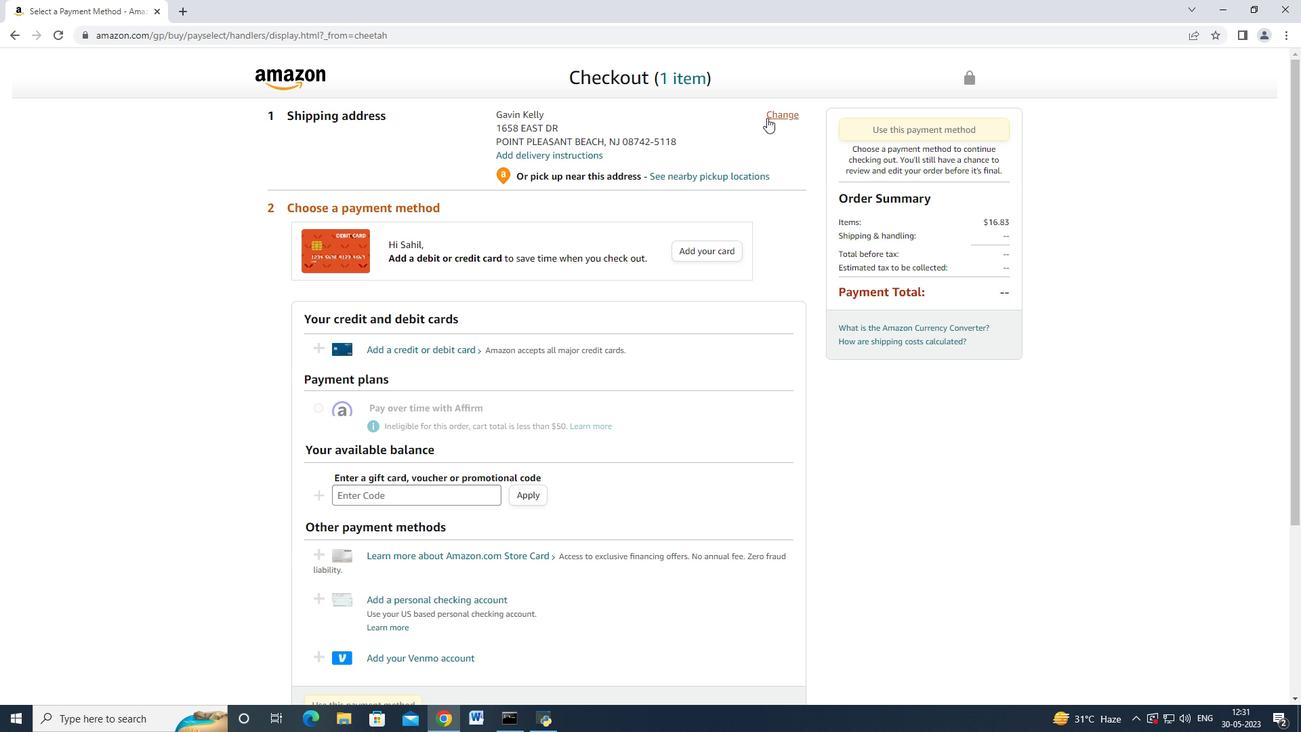 
Action: Mouse pressed left at (775, 115)
Screenshot: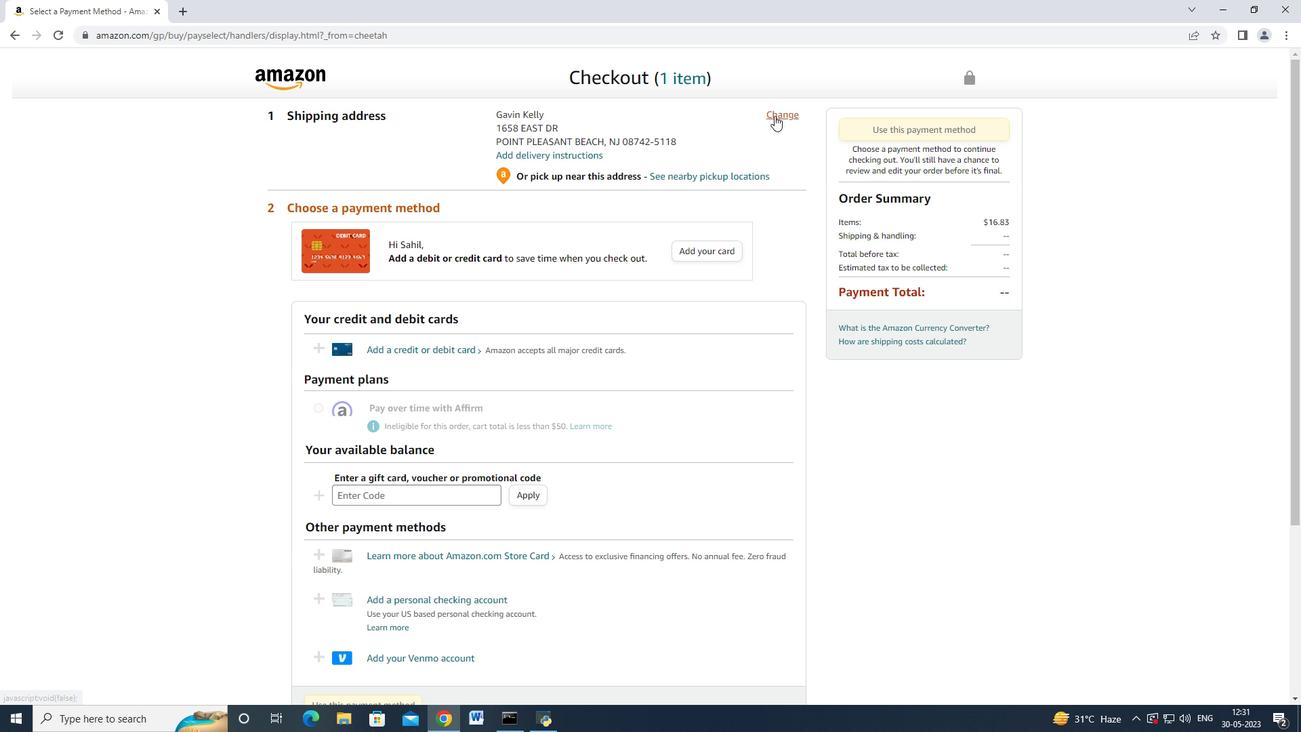 
Action: Mouse moved to (514, 266)
Screenshot: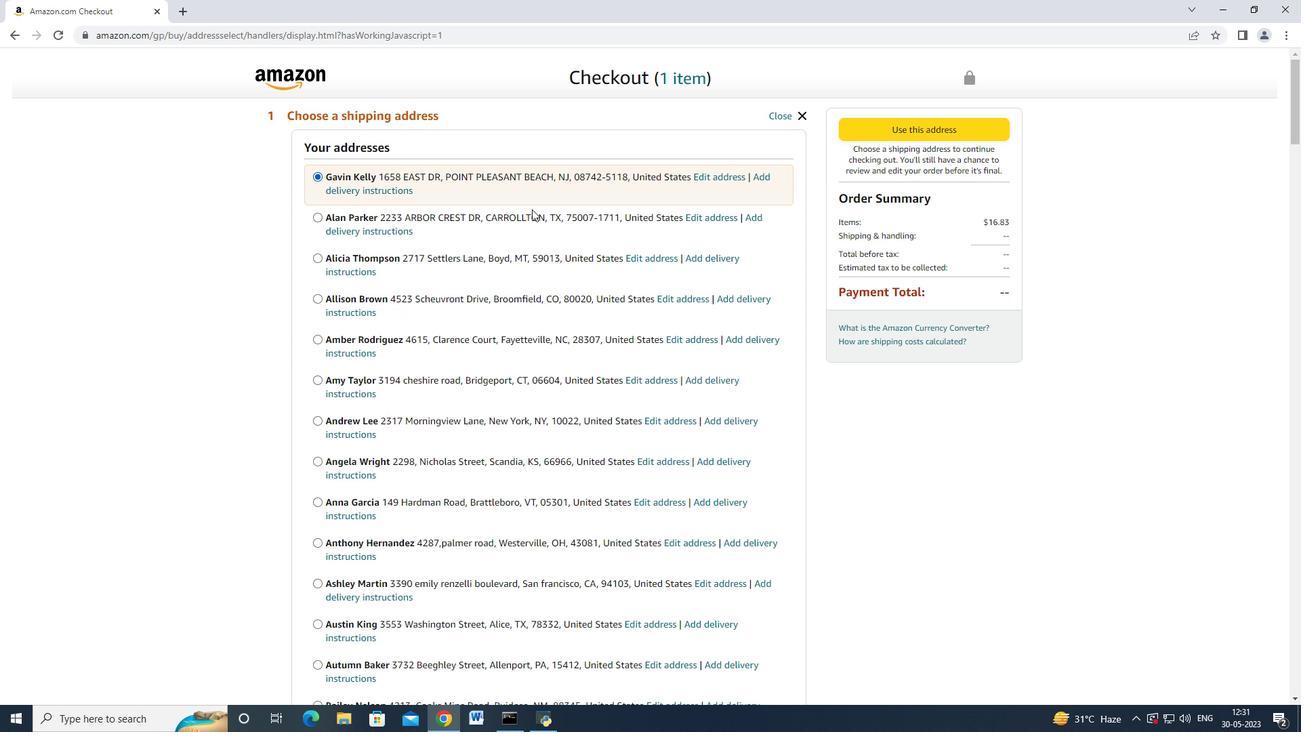 
Action: Mouse scrolled (514, 265) with delta (0, 0)
Screenshot: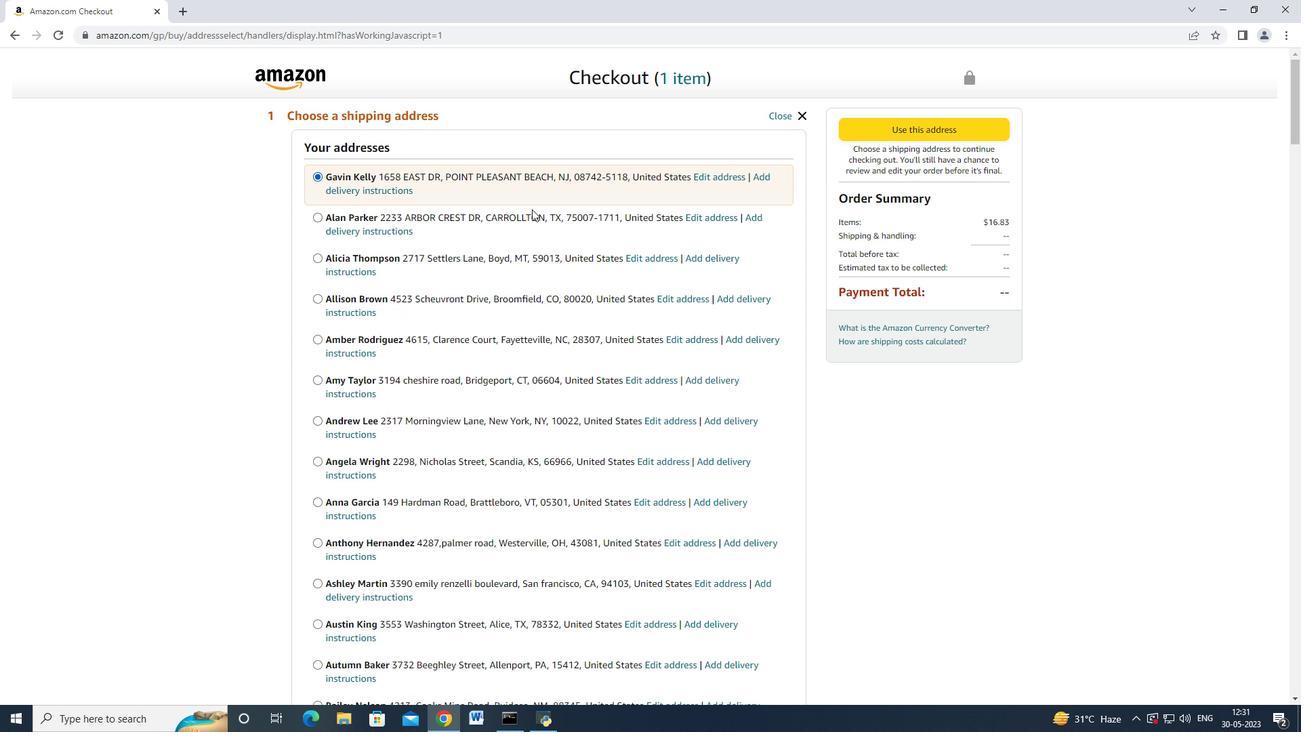 
Action: Mouse moved to (509, 281)
Screenshot: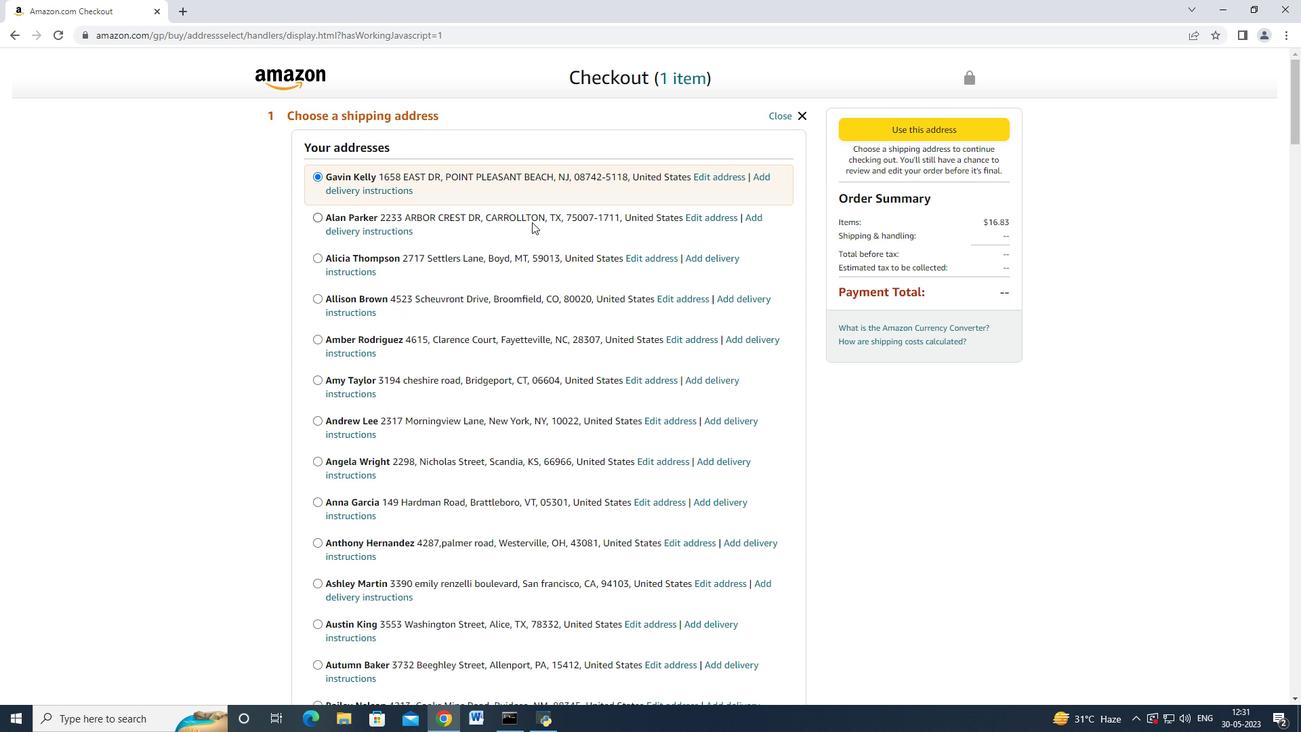 
Action: Mouse scrolled (509, 280) with delta (0, 0)
Screenshot: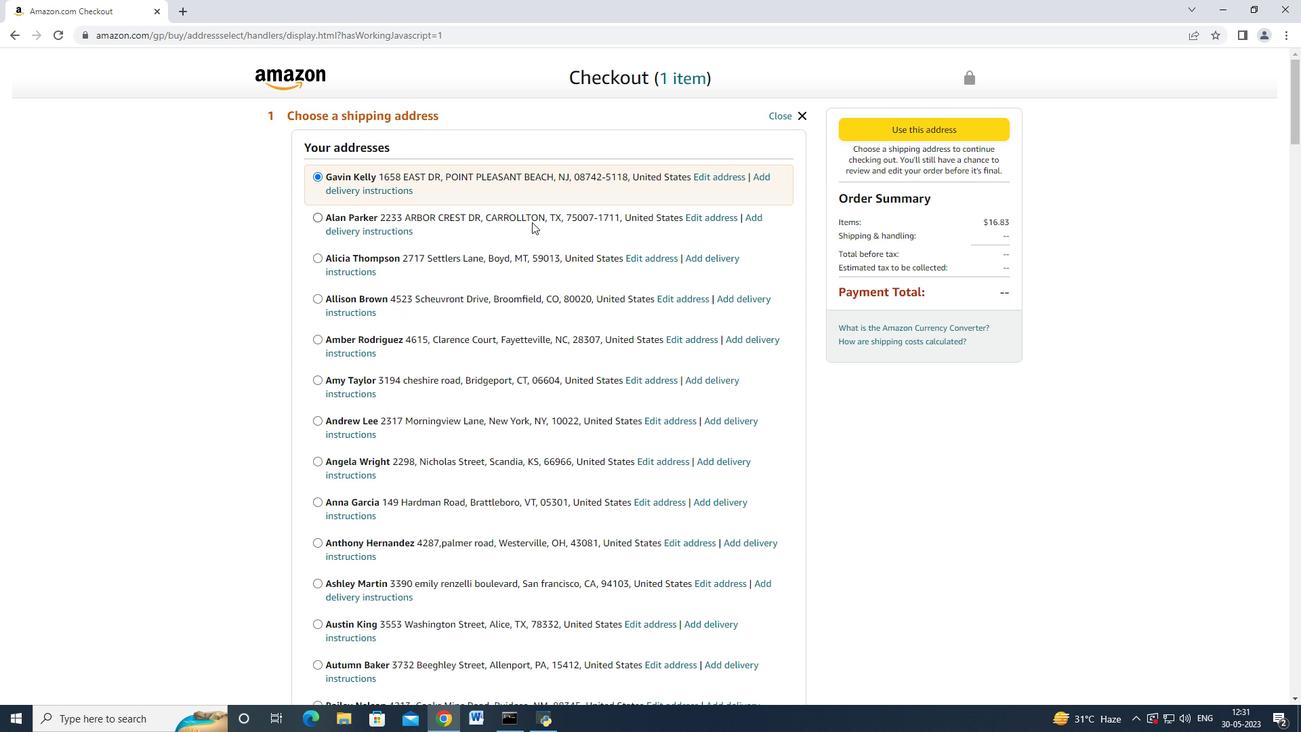 
Action: Mouse moved to (506, 288)
Screenshot: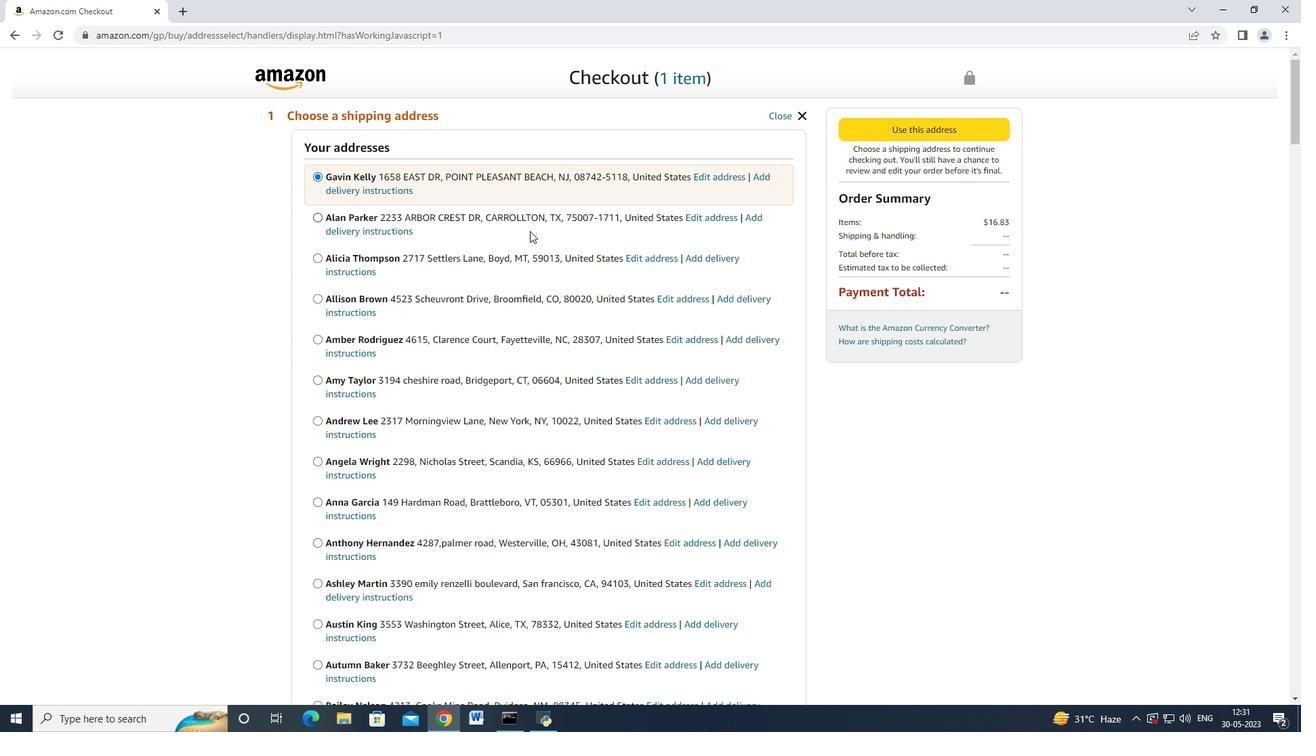 
Action: Mouse scrolled (506, 287) with delta (0, 0)
Screenshot: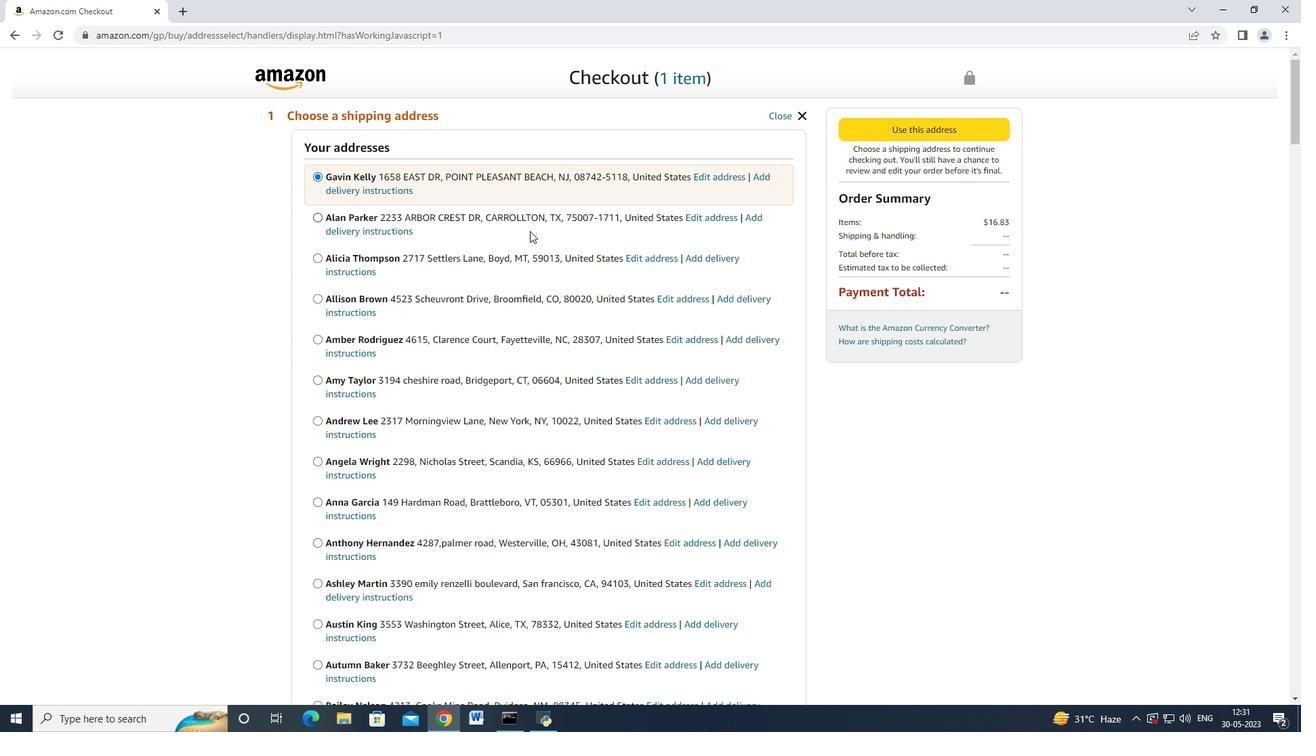 
Action: Mouse moved to (505, 291)
Screenshot: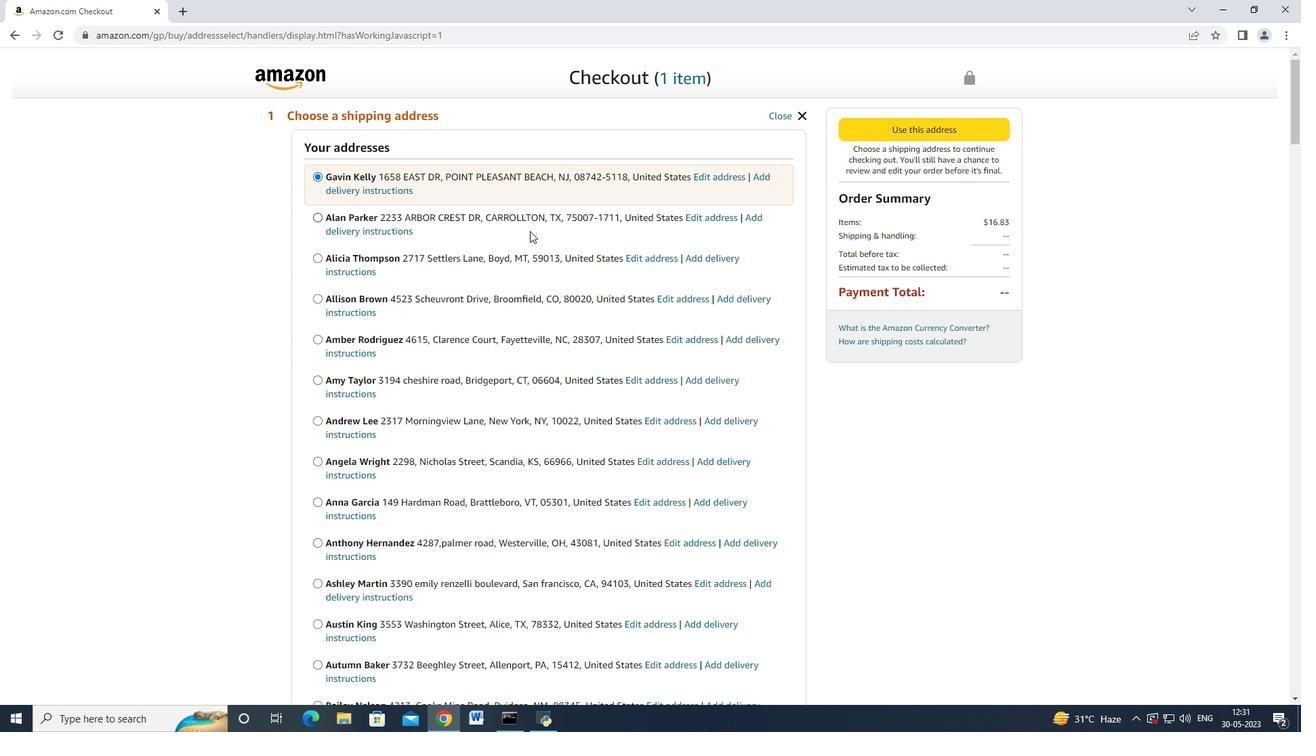 
Action: Mouse scrolled (505, 290) with delta (0, 0)
Screenshot: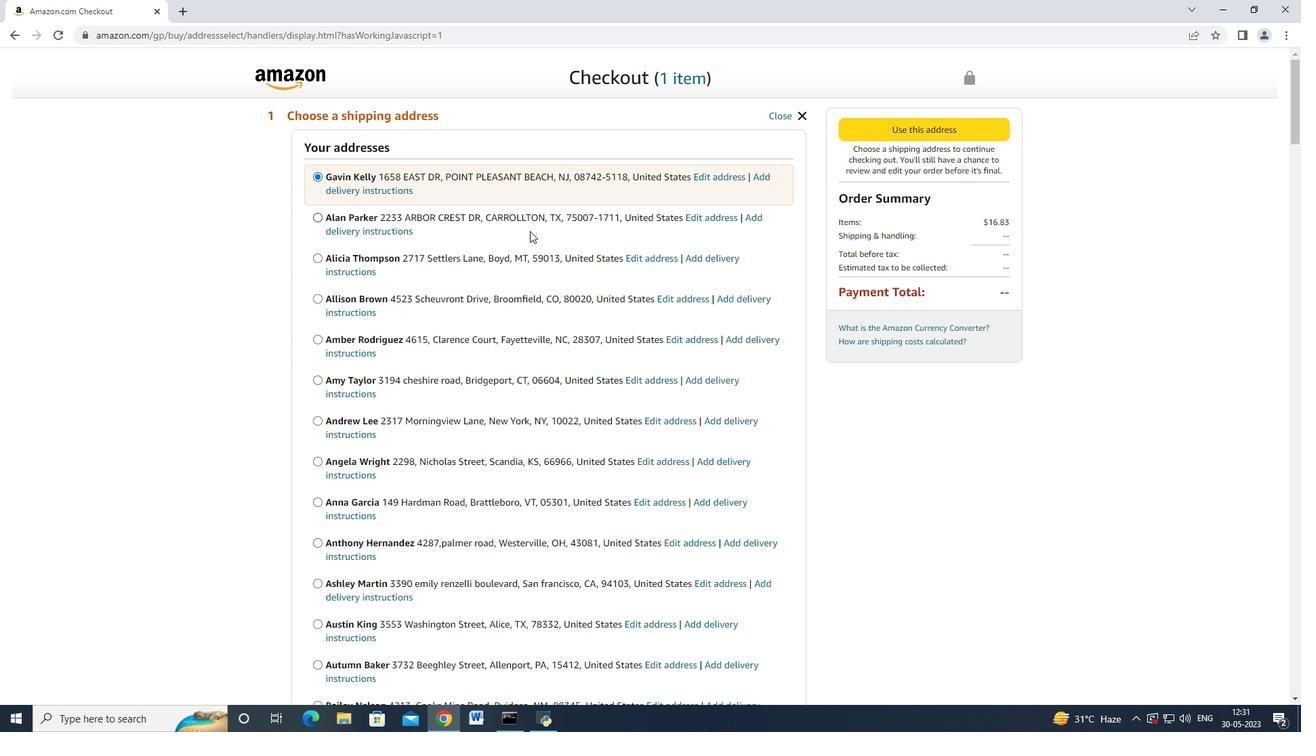 
Action: Mouse moved to (505, 292)
Screenshot: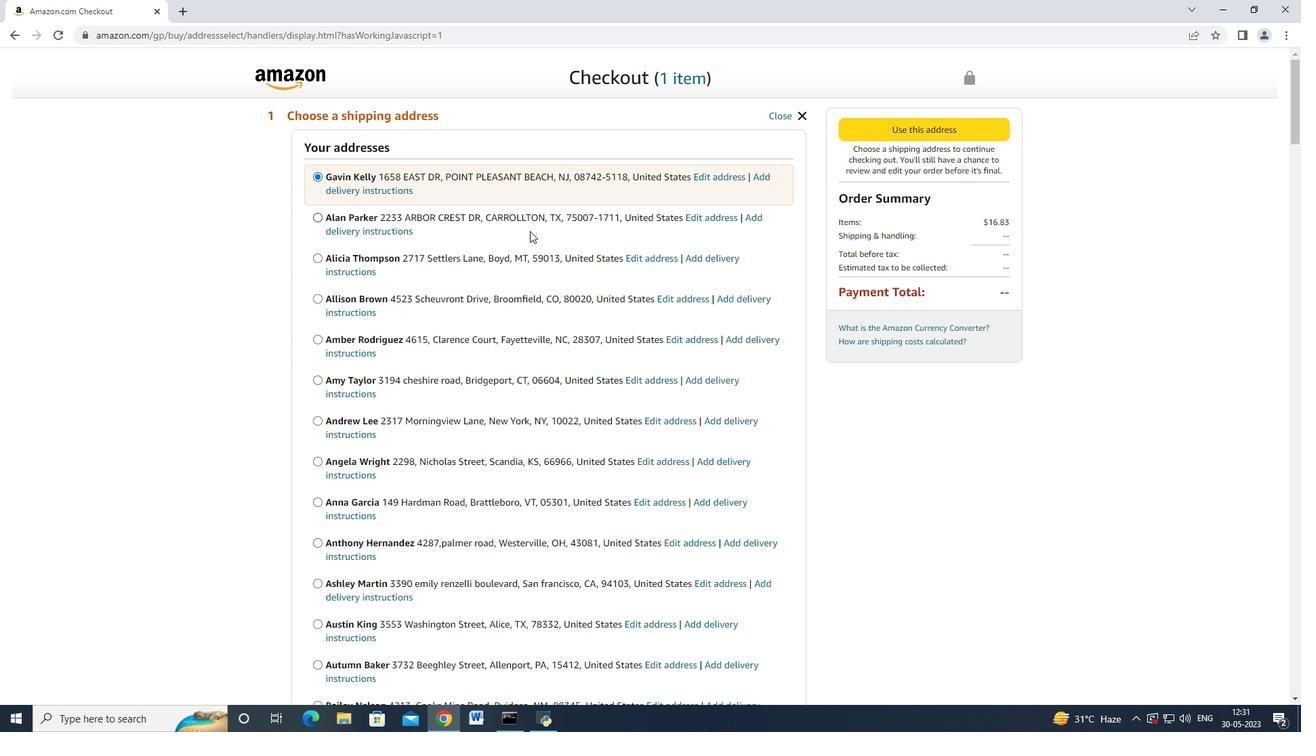 
Action: Mouse scrolled (505, 290) with delta (0, 0)
Screenshot: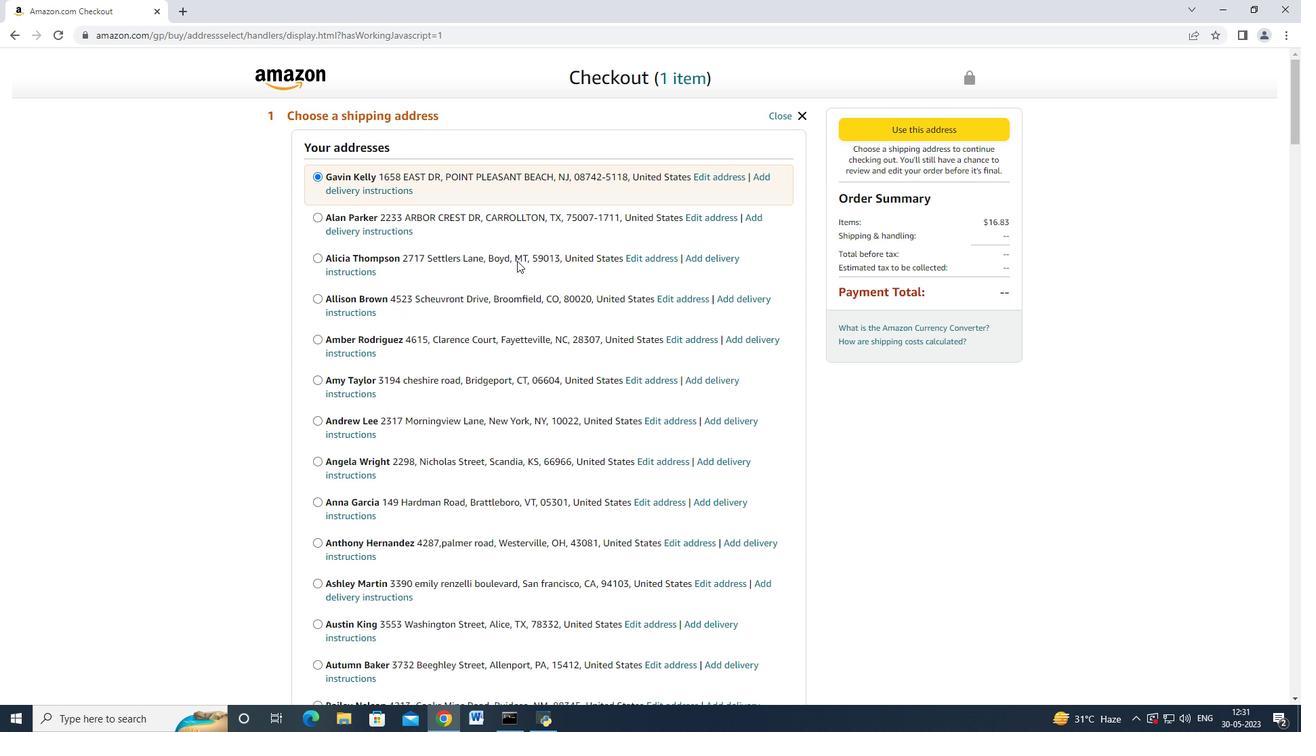 
Action: Mouse moved to (503, 302)
Screenshot: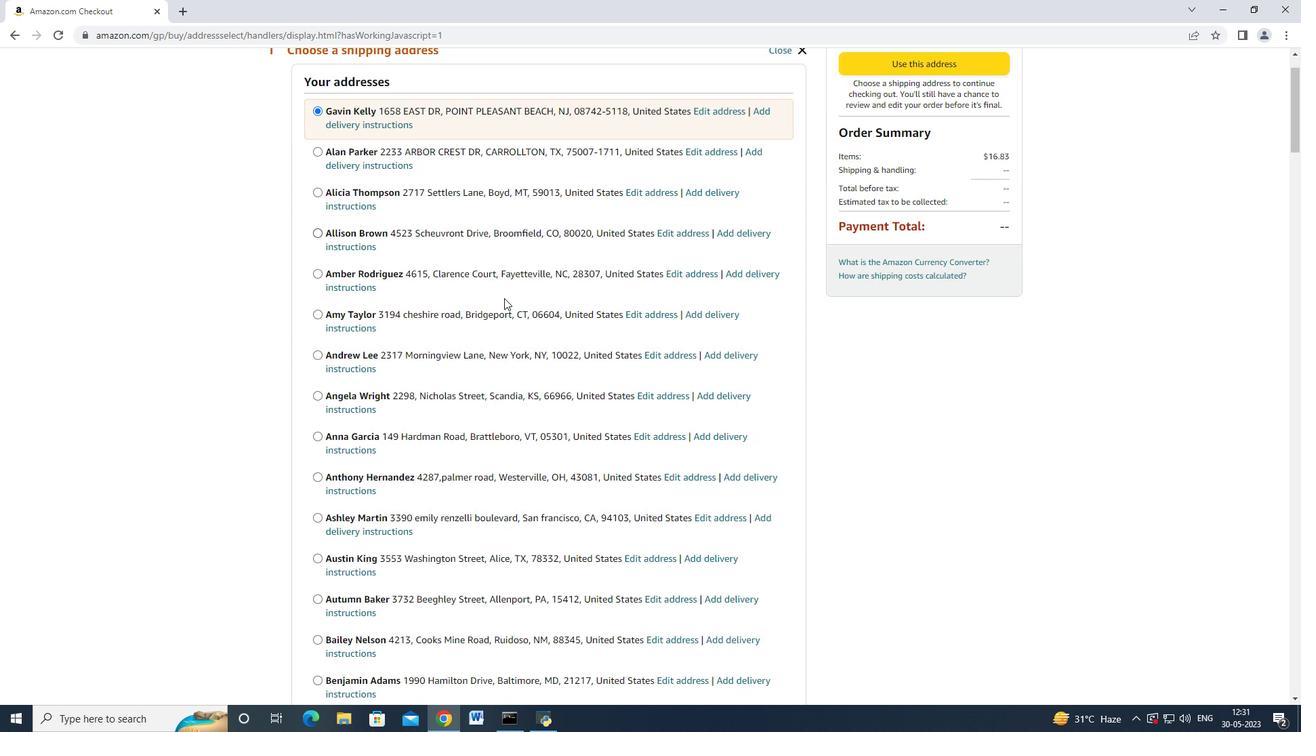 
Action: Mouse scrolled (503, 301) with delta (0, 0)
Screenshot: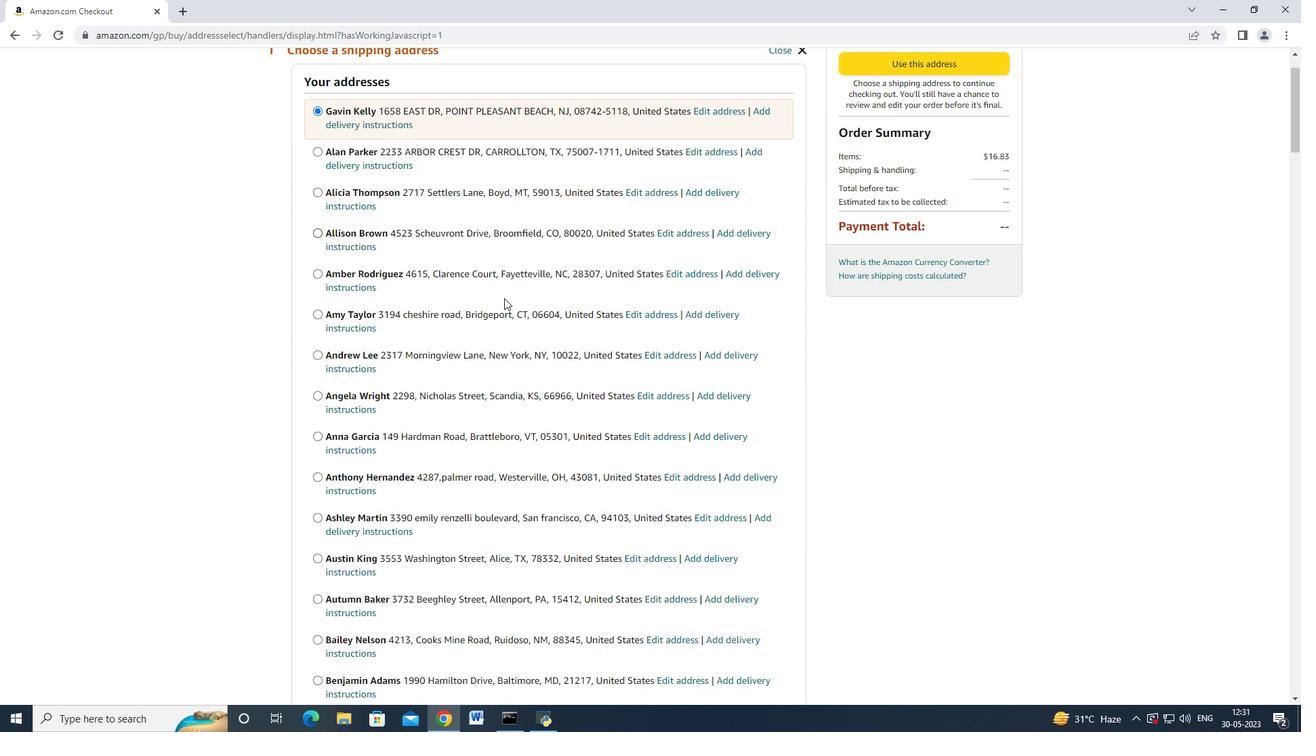 
Action: Mouse moved to (503, 303)
Screenshot: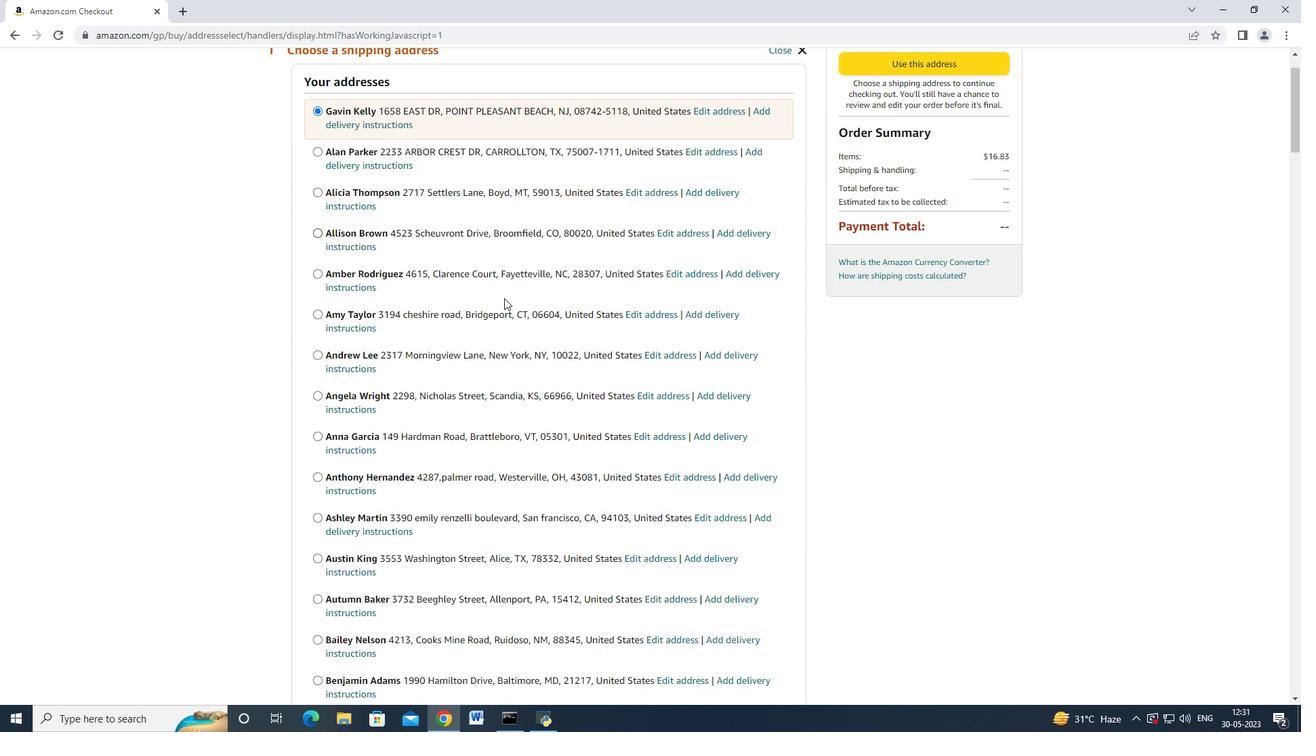 
Action: Mouse scrolled (503, 303) with delta (0, 0)
Screenshot: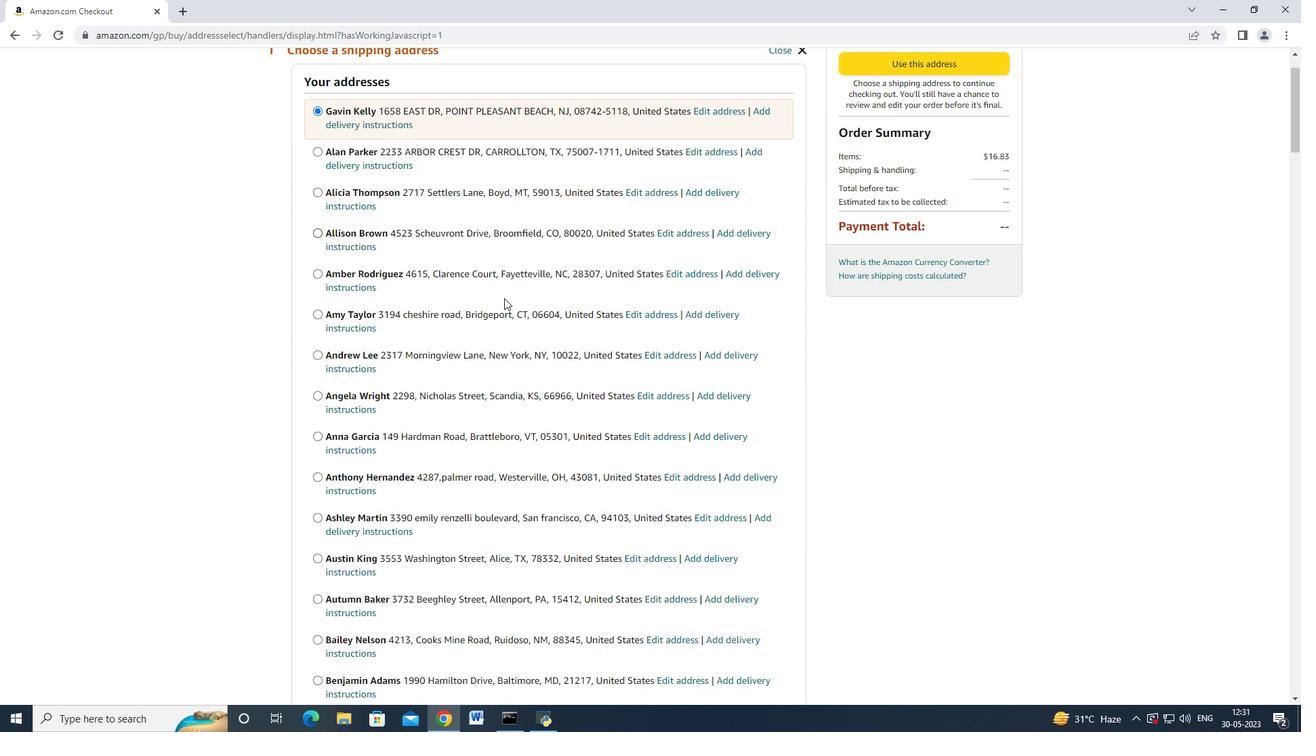 
Action: Mouse moved to (503, 304)
Screenshot: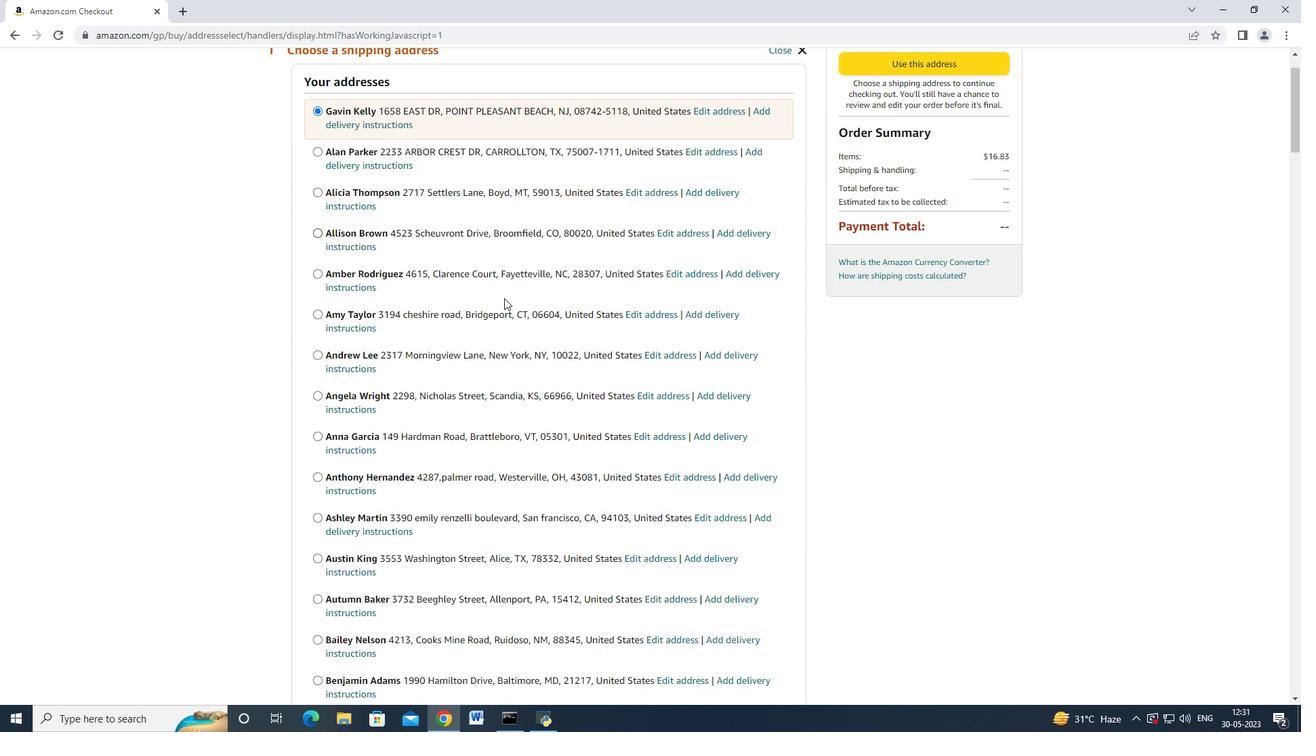 
Action: Mouse scrolled (503, 303) with delta (0, 0)
Screenshot: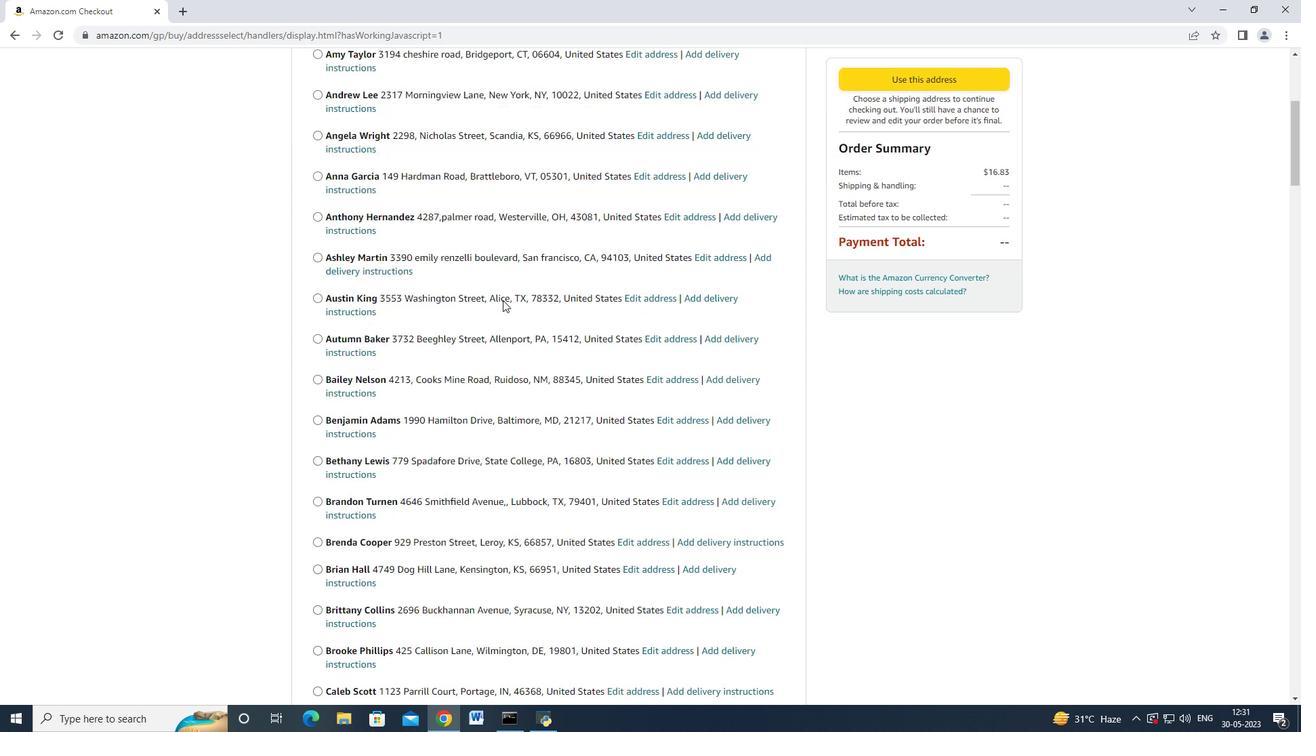 
Action: Mouse moved to (503, 304)
Screenshot: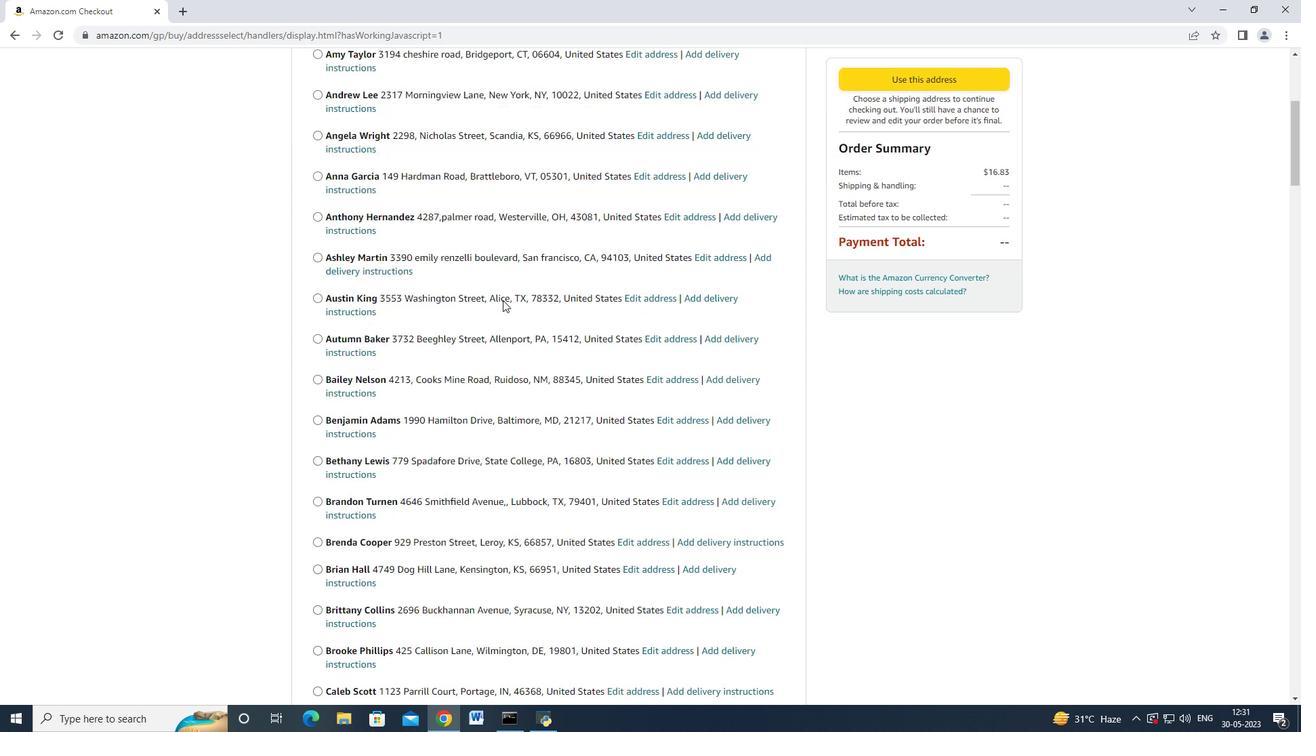 
Action: Mouse scrolled (503, 303) with delta (0, 0)
Screenshot: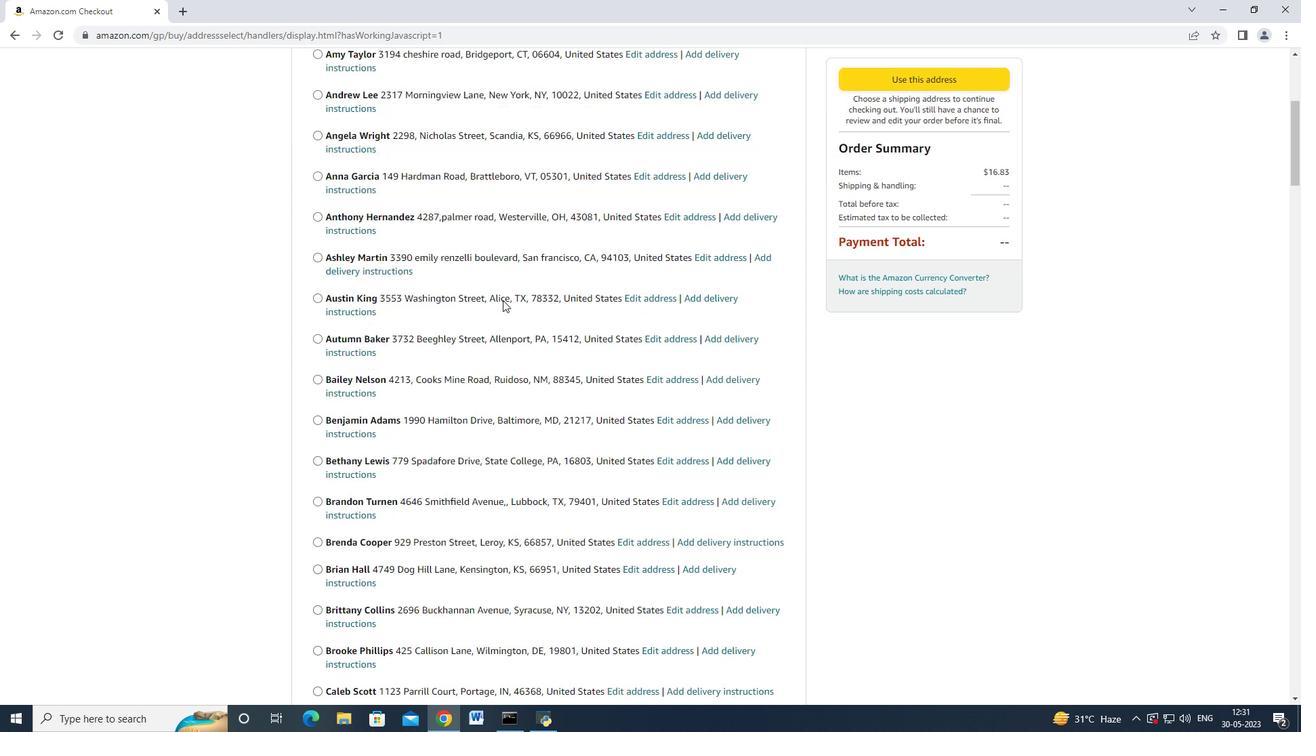 
Action: Mouse scrolled (503, 303) with delta (0, 0)
Screenshot: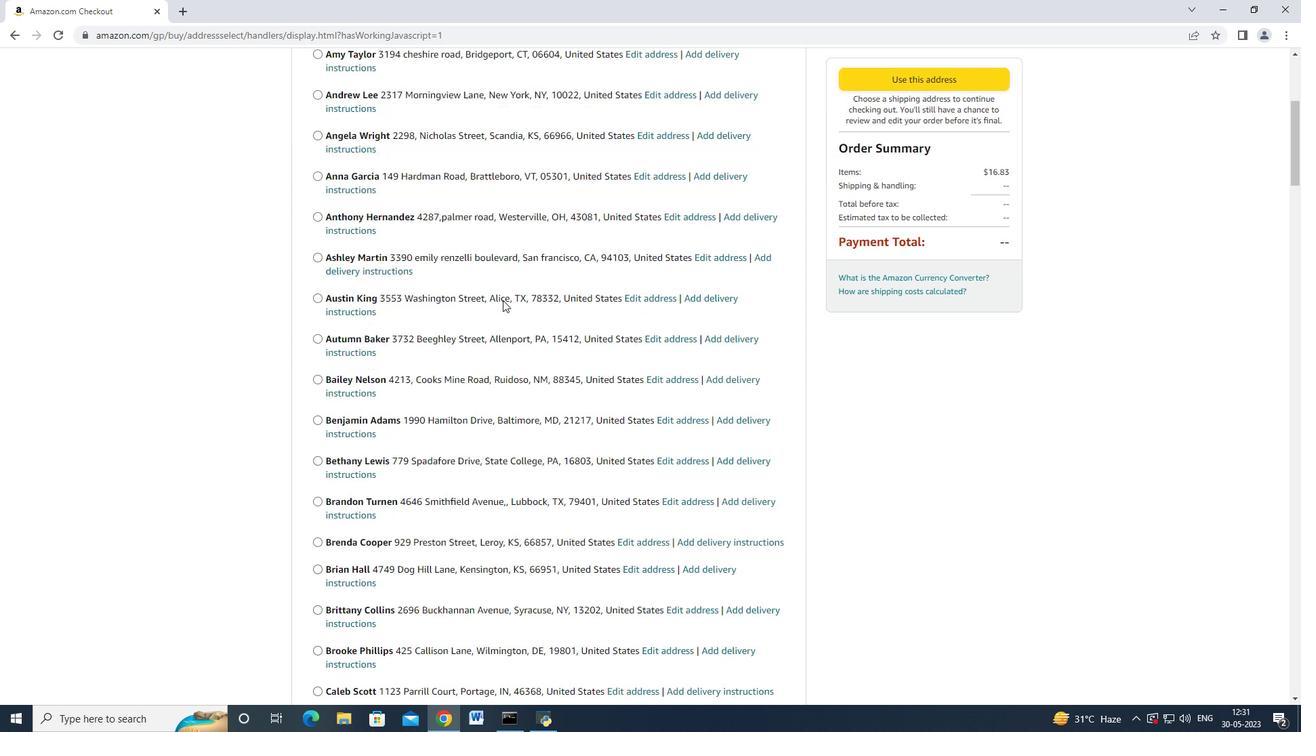 
Action: Mouse scrolled (503, 303) with delta (0, 0)
Screenshot: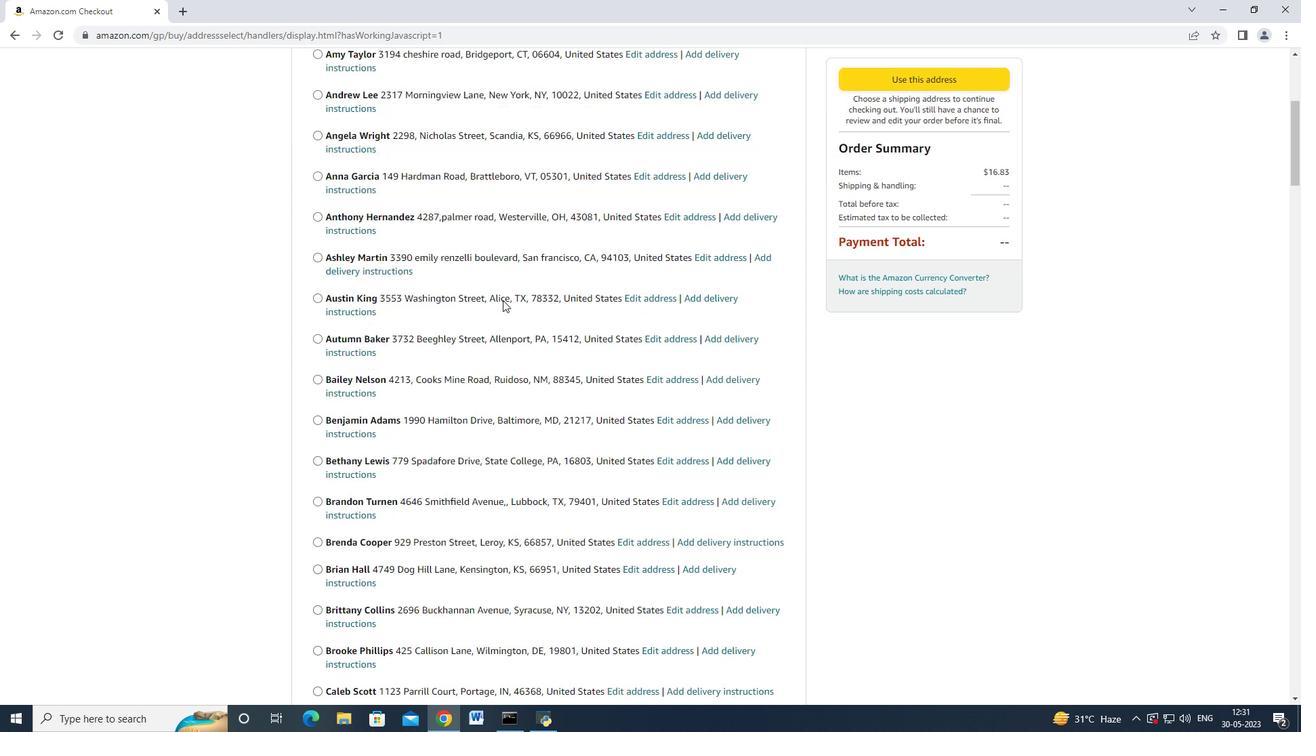
Action: Mouse moved to (503, 305)
Screenshot: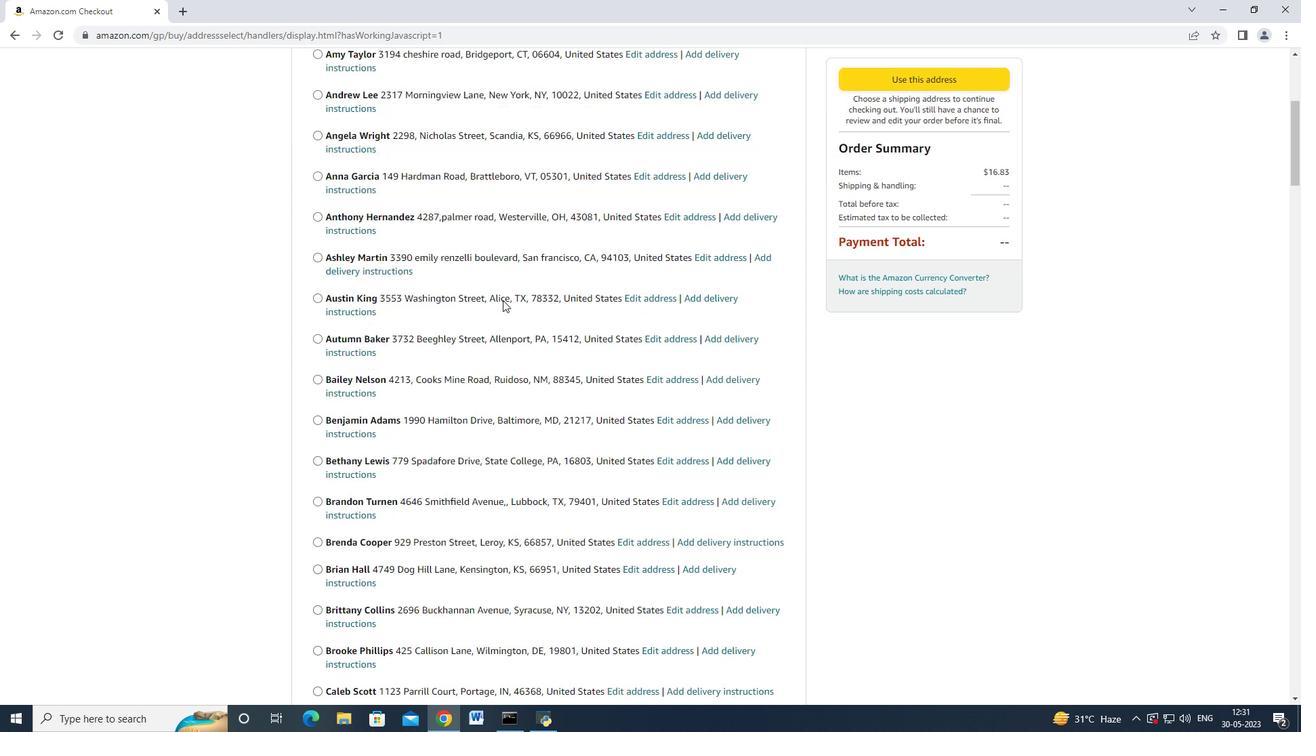 
Action: Mouse scrolled (503, 304) with delta (0, 0)
Screenshot: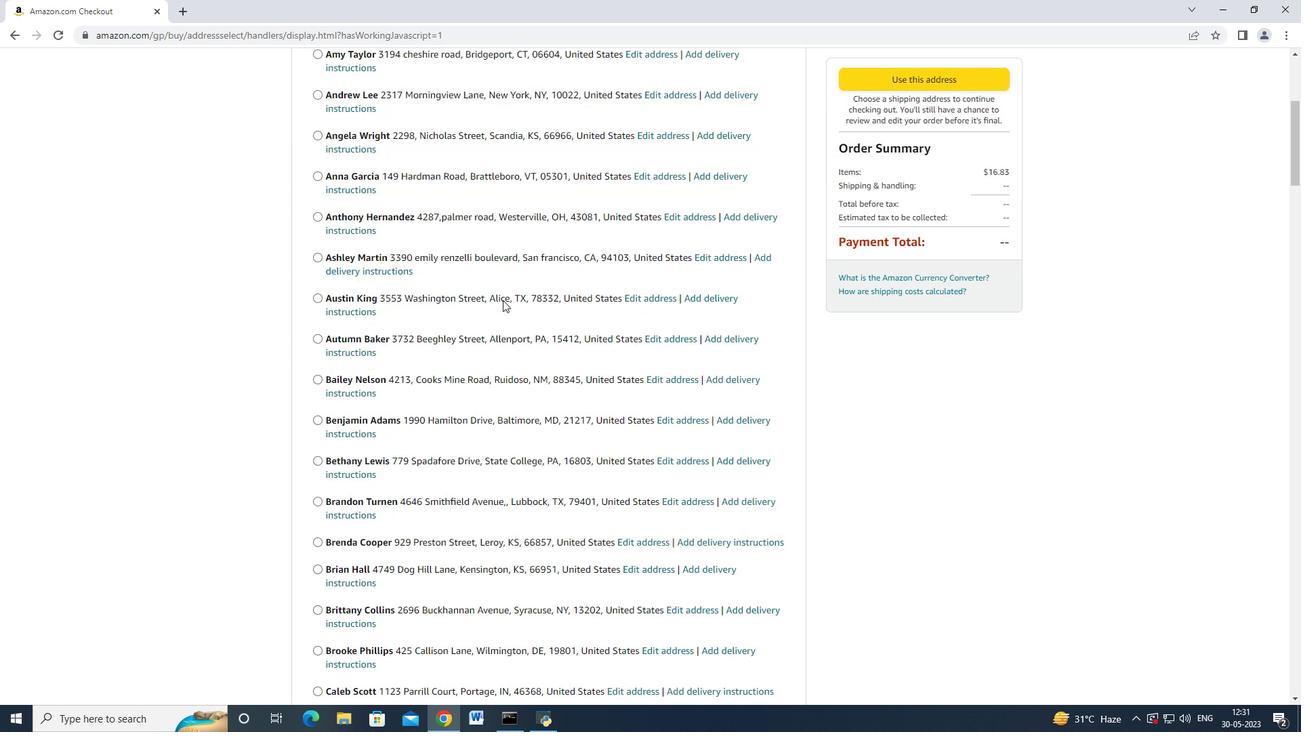 
Action: Mouse moved to (502, 306)
Screenshot: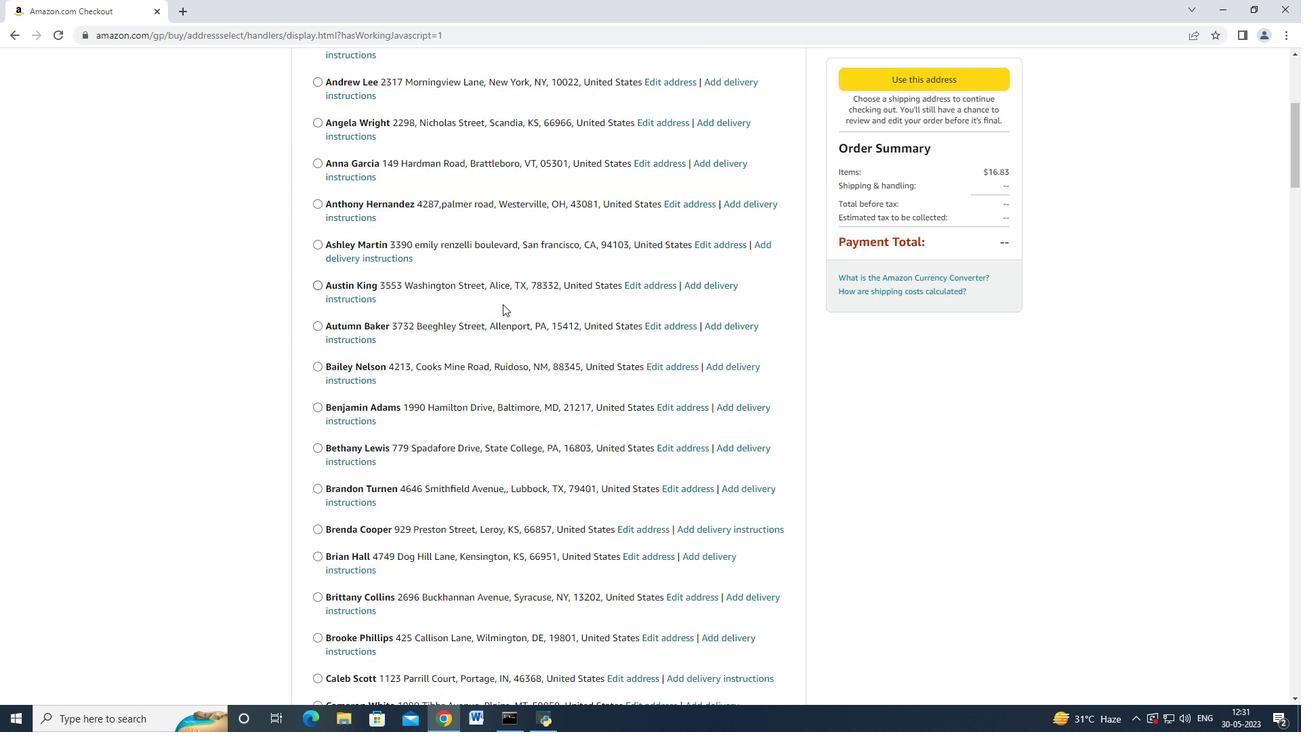 
Action: Mouse scrolled (502, 305) with delta (0, 0)
Screenshot: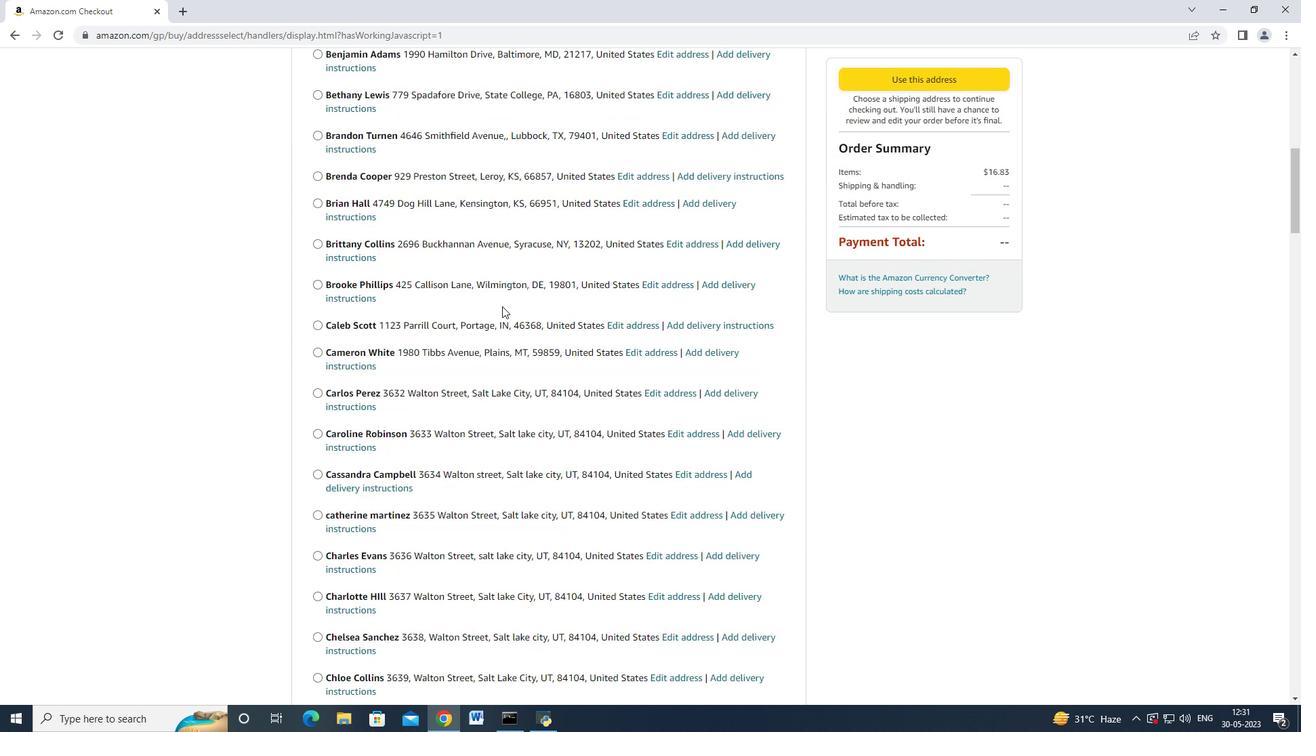 
Action: Mouse moved to (502, 307)
Screenshot: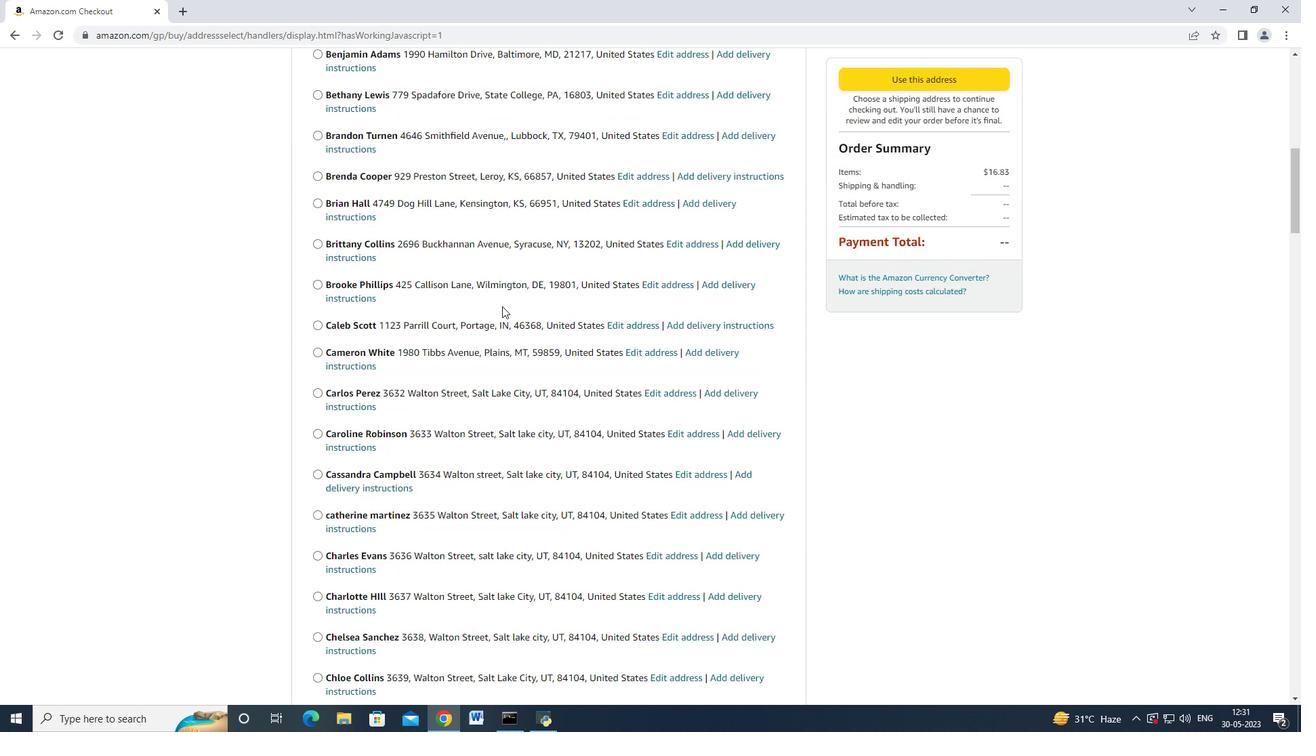 
Action: Mouse scrolled (502, 305) with delta (0, 0)
Screenshot: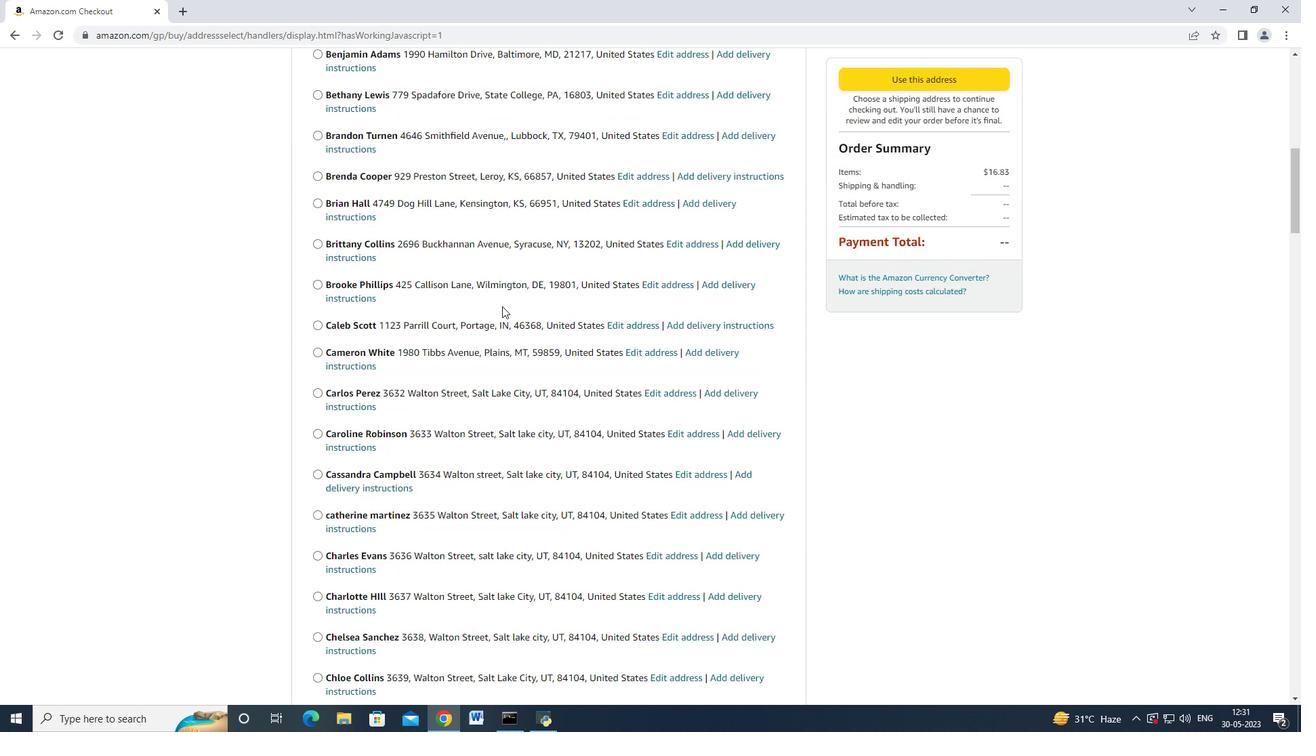 
Action: Mouse moved to (502, 307)
Screenshot: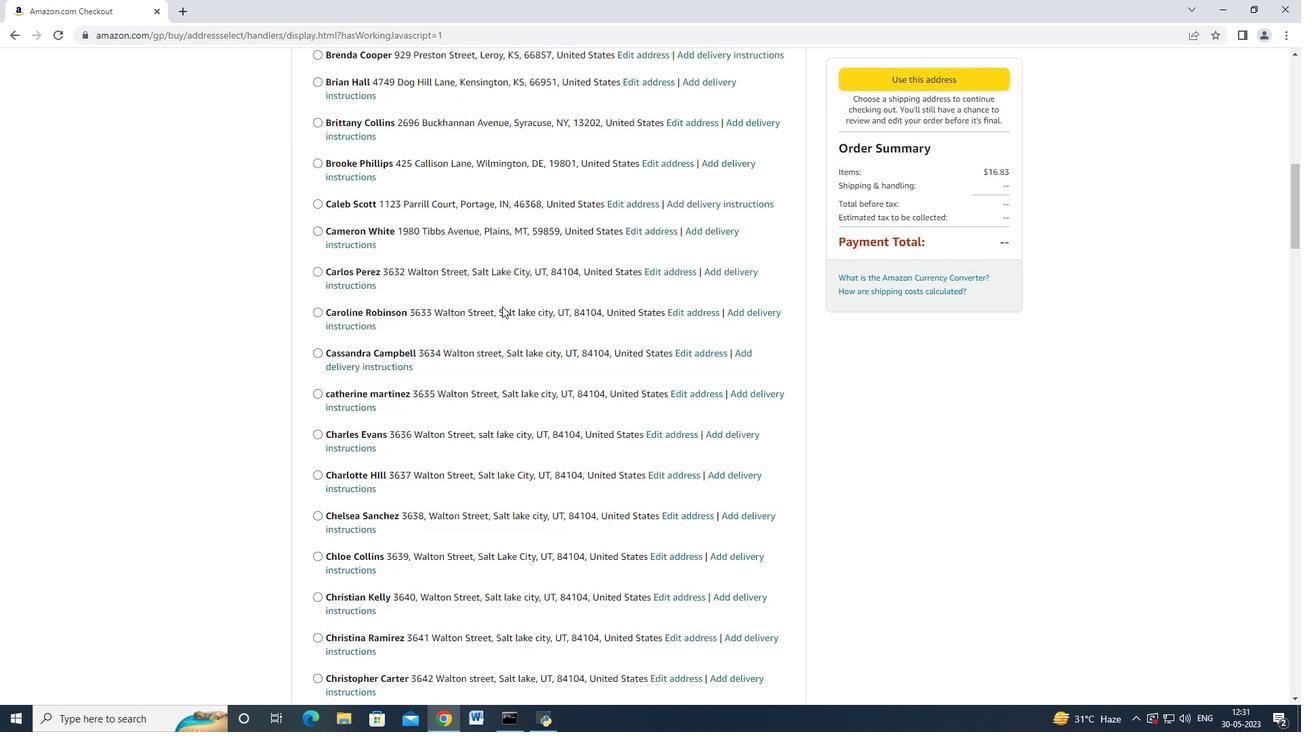 
Action: Mouse scrolled (502, 306) with delta (0, 0)
Screenshot: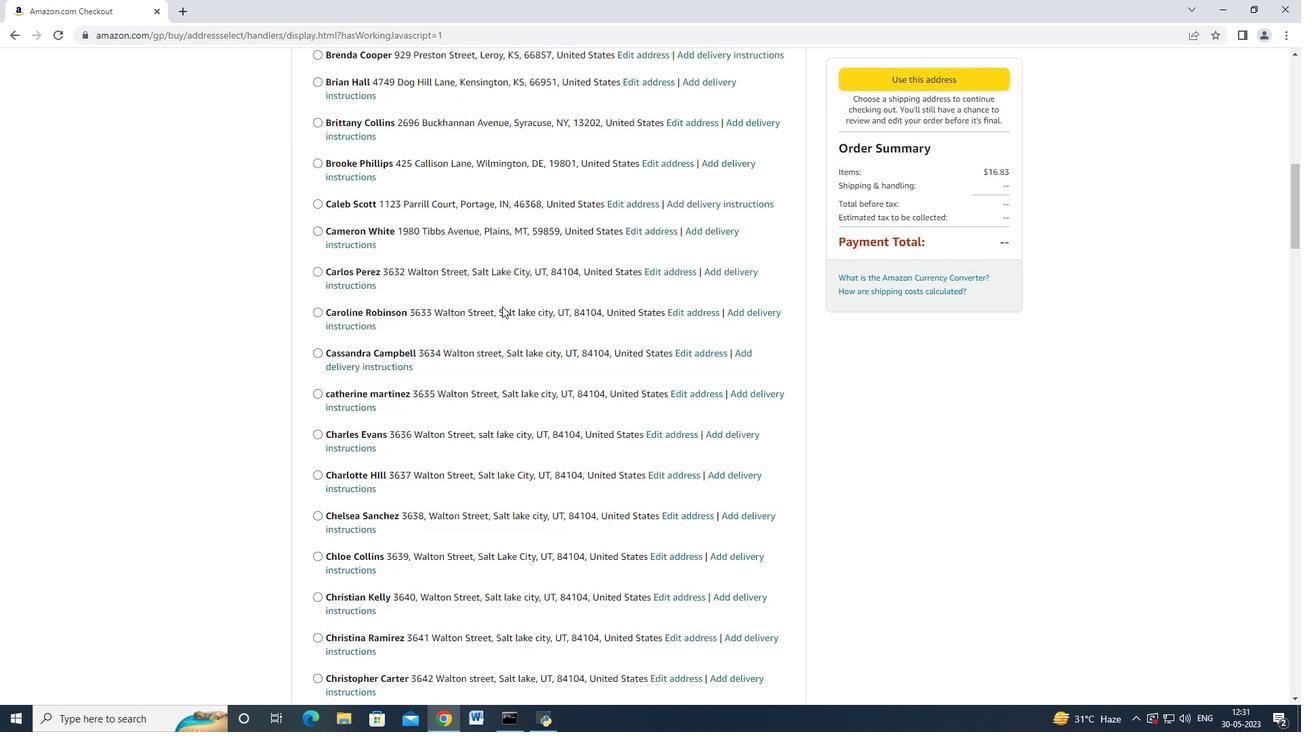 
Action: Mouse moved to (502, 308)
Screenshot: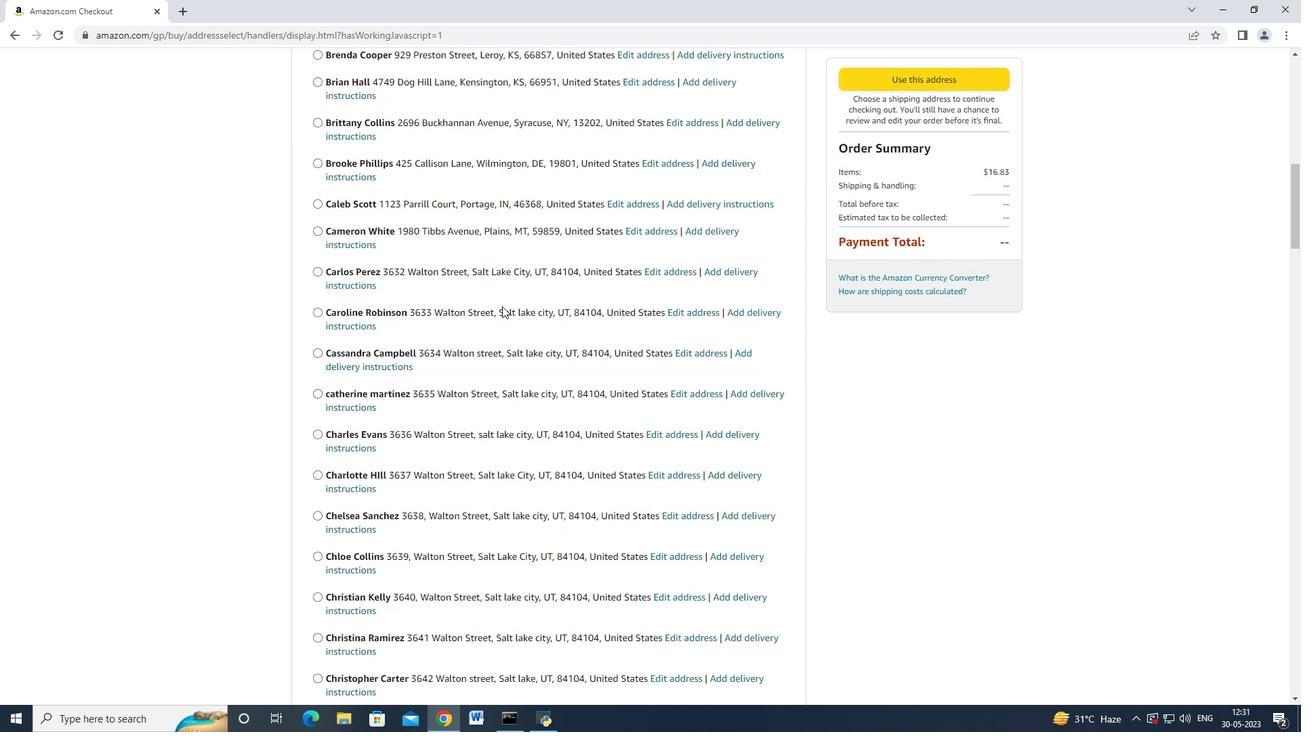 
Action: Mouse scrolled (502, 306) with delta (0, 0)
Screenshot: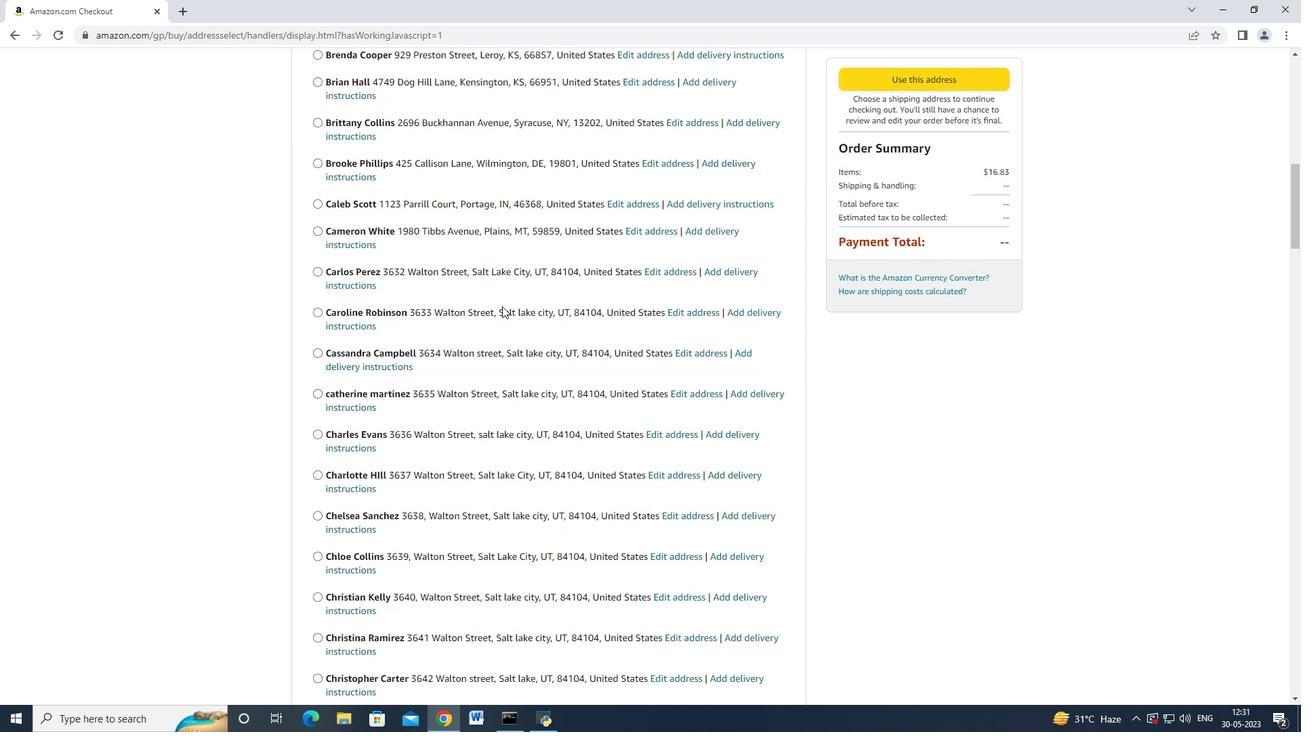
Action: Mouse scrolled (502, 307) with delta (0, 0)
Screenshot: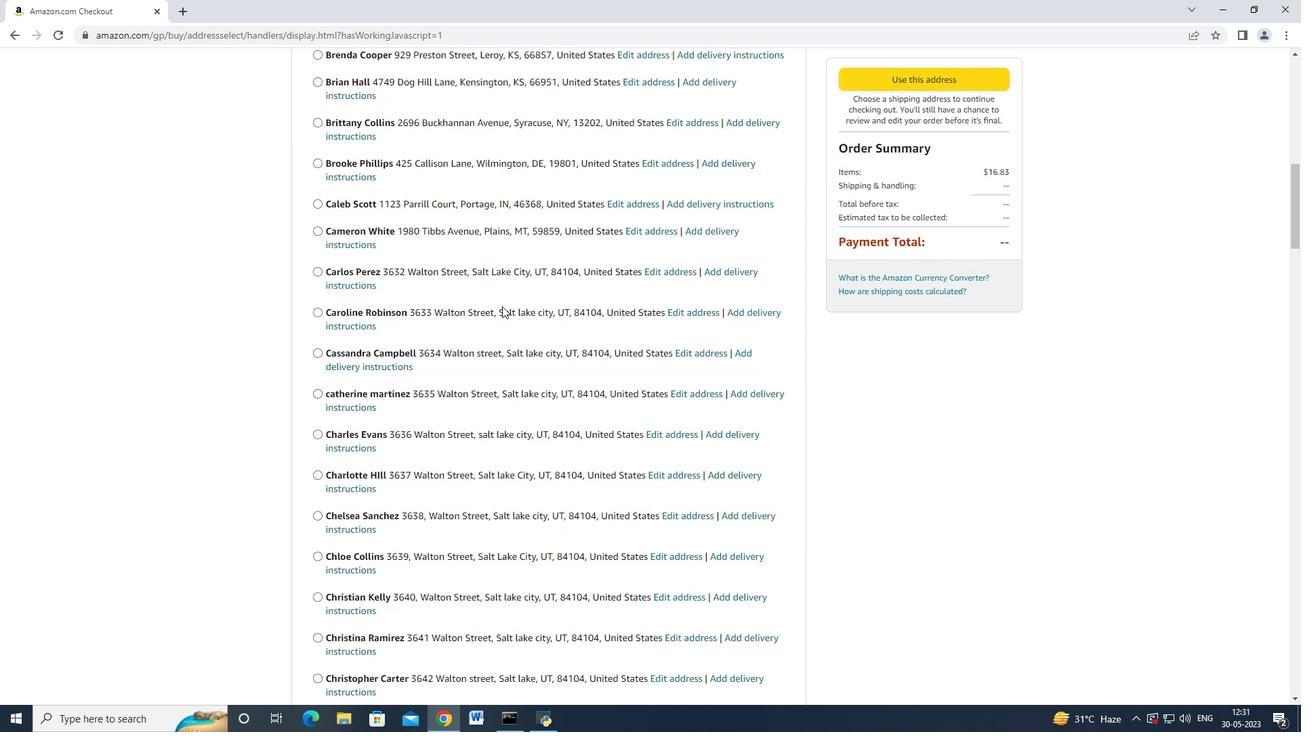 
Action: Mouse scrolled (502, 307) with delta (0, 0)
Screenshot: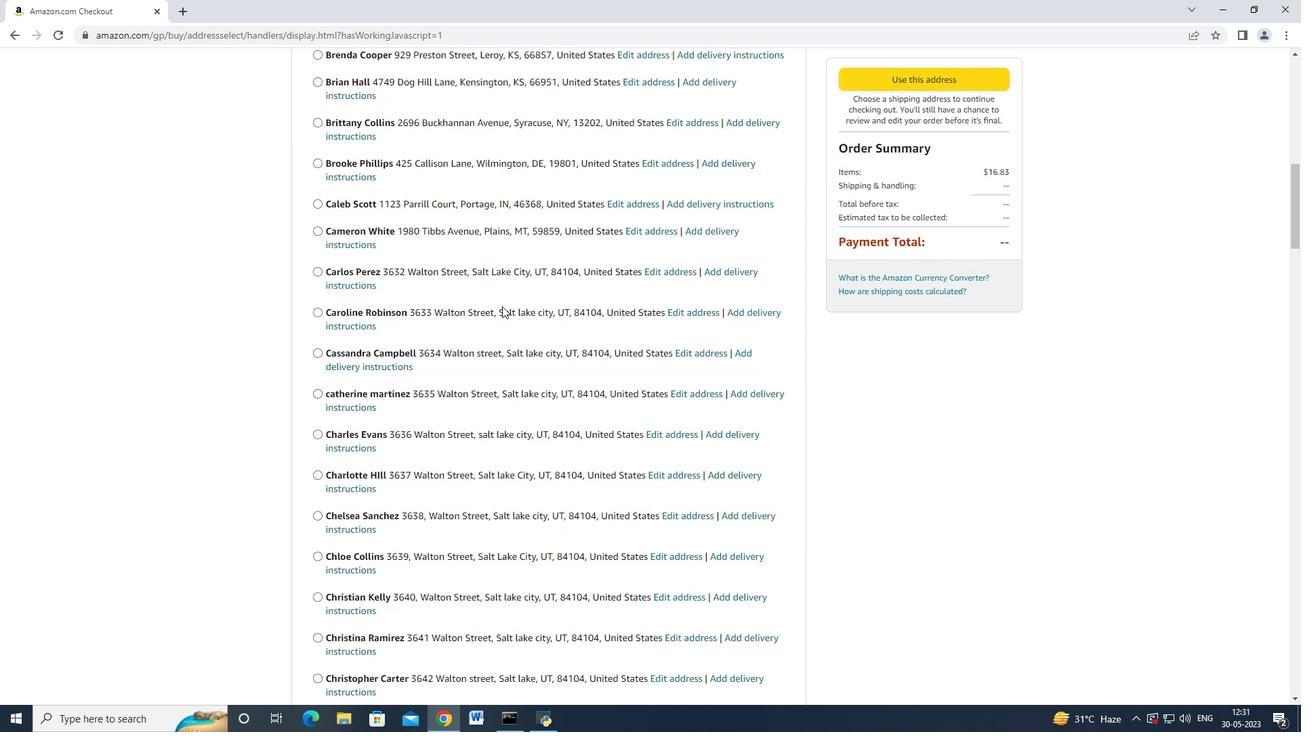 
Action: Mouse scrolled (502, 307) with delta (0, 0)
Screenshot: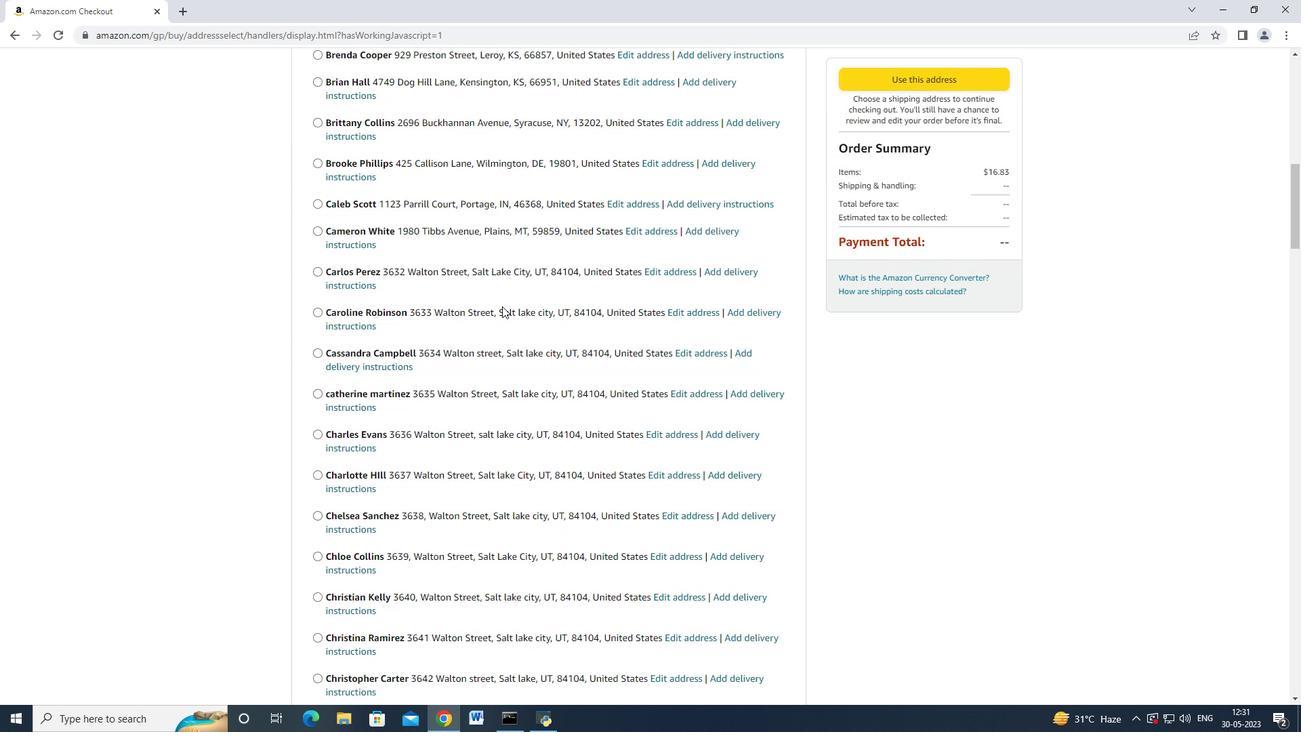 
Action: Mouse moved to (501, 309)
Screenshot: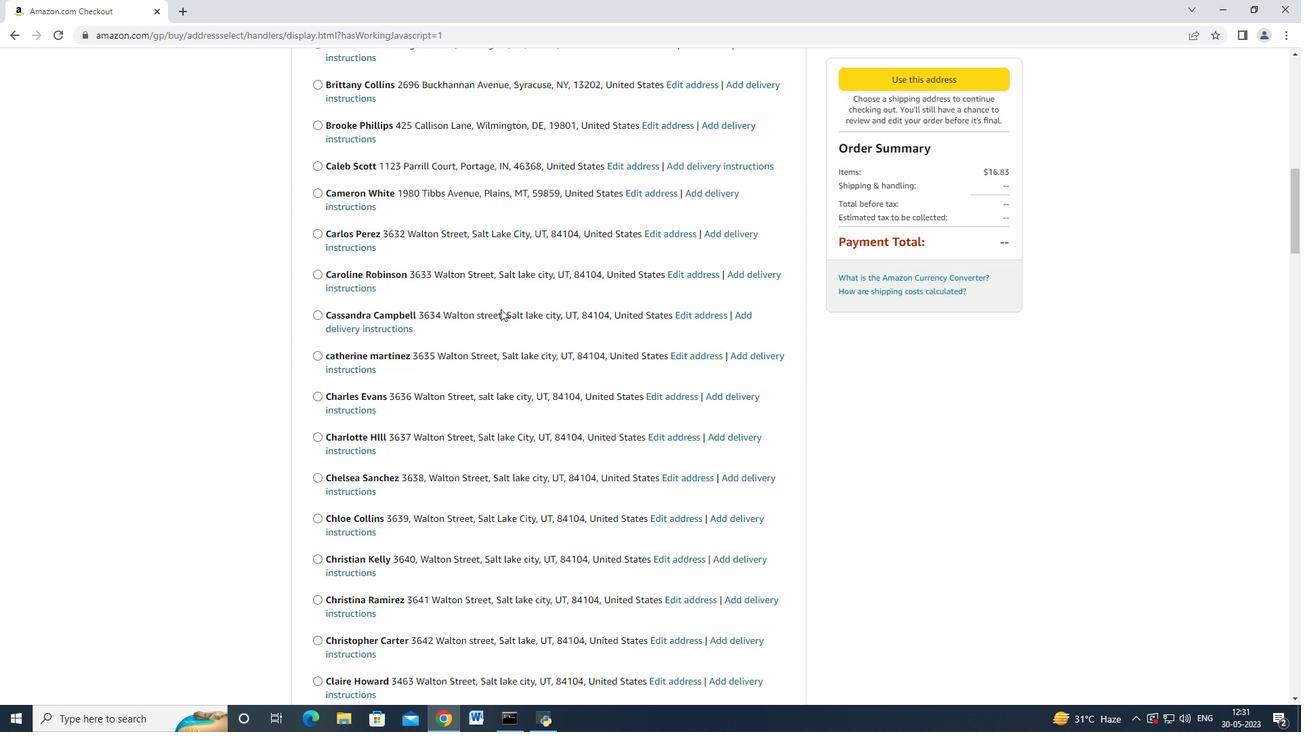 
Action: Mouse scrolled (501, 308) with delta (0, 0)
Screenshot: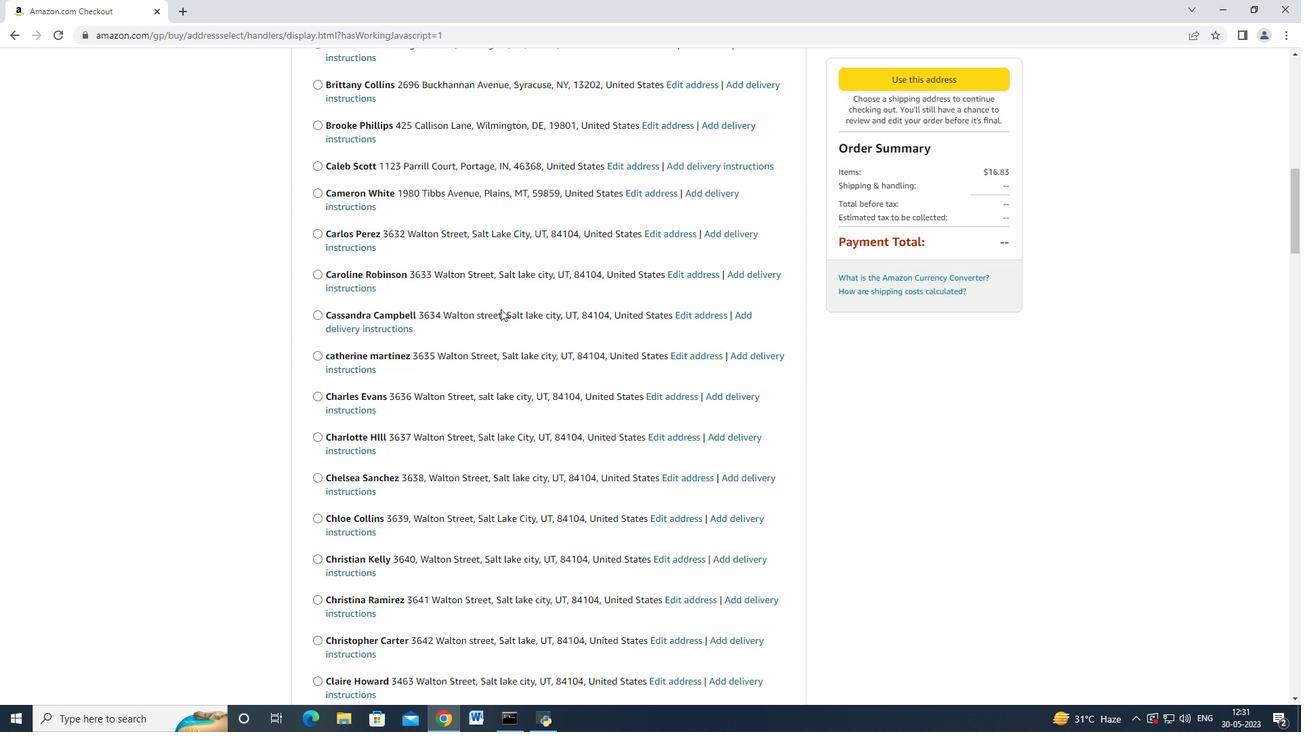 
Action: Mouse moved to (501, 309)
Screenshot: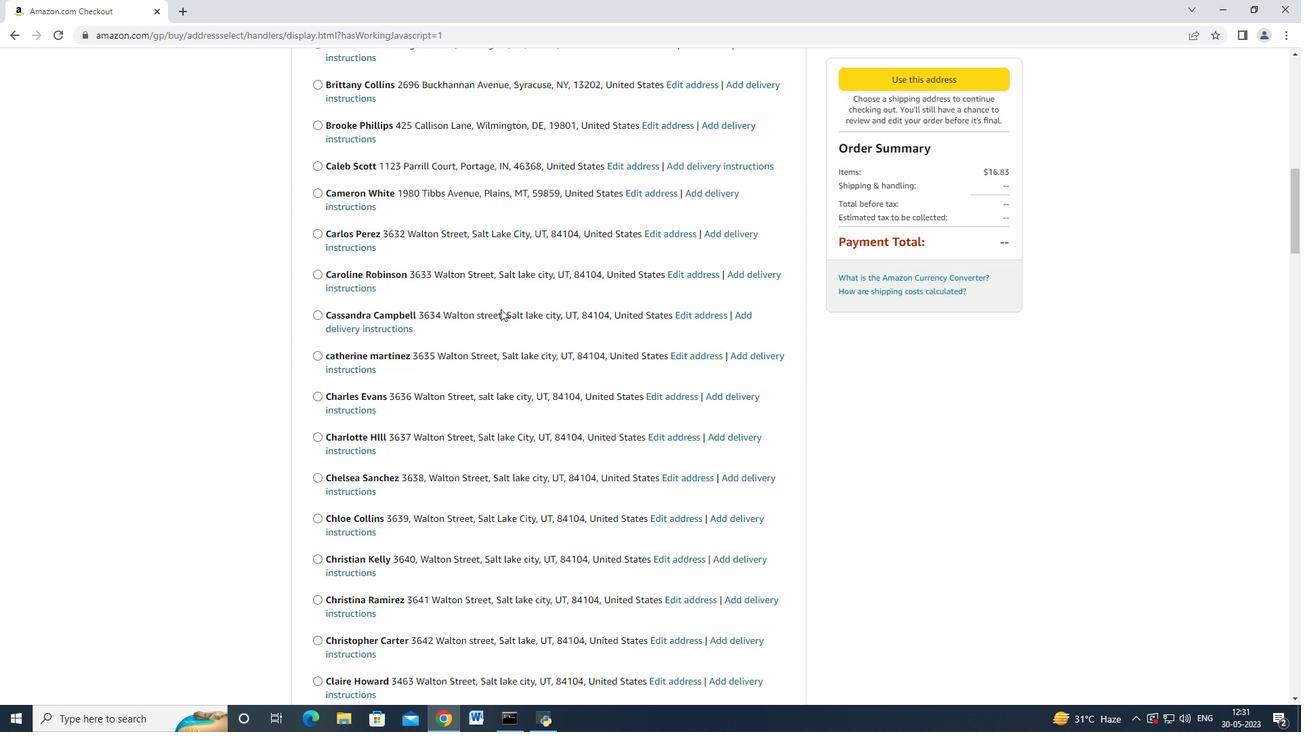 
Action: Mouse scrolled (501, 309) with delta (0, 0)
Screenshot: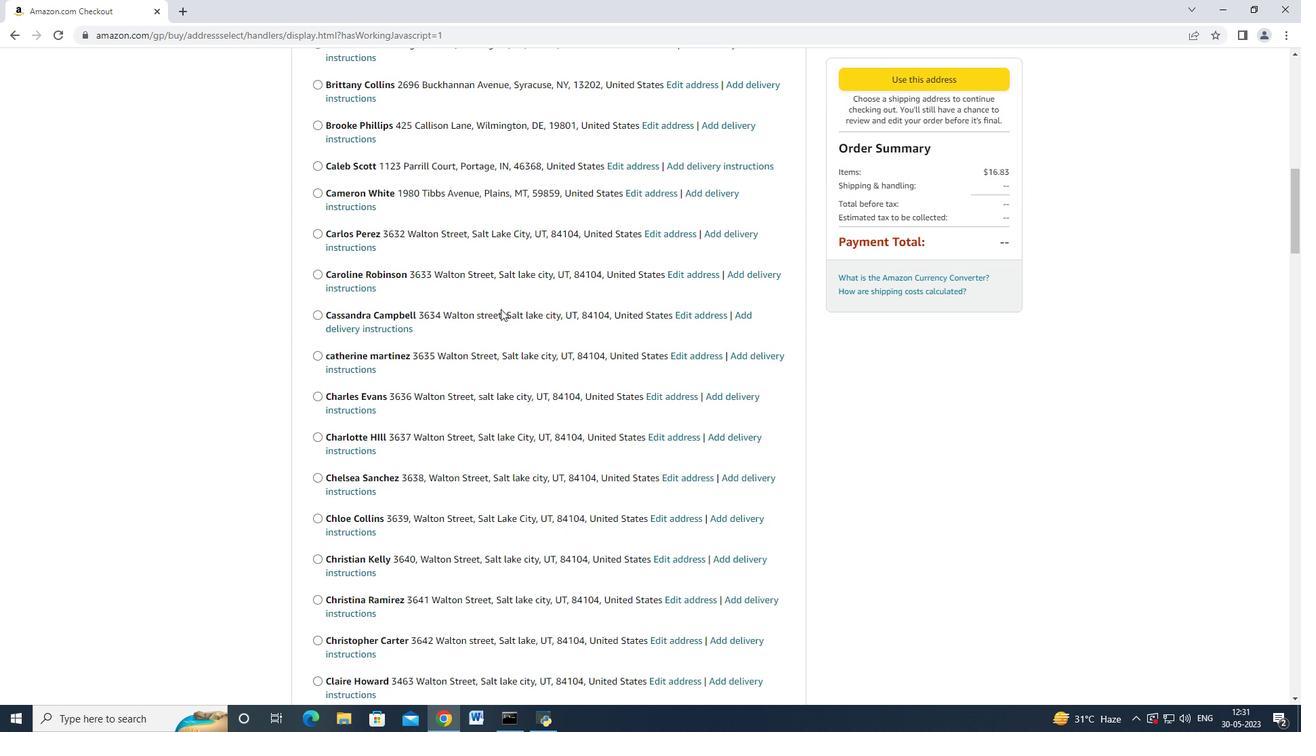 
Action: Mouse scrolled (501, 309) with delta (0, 0)
Screenshot: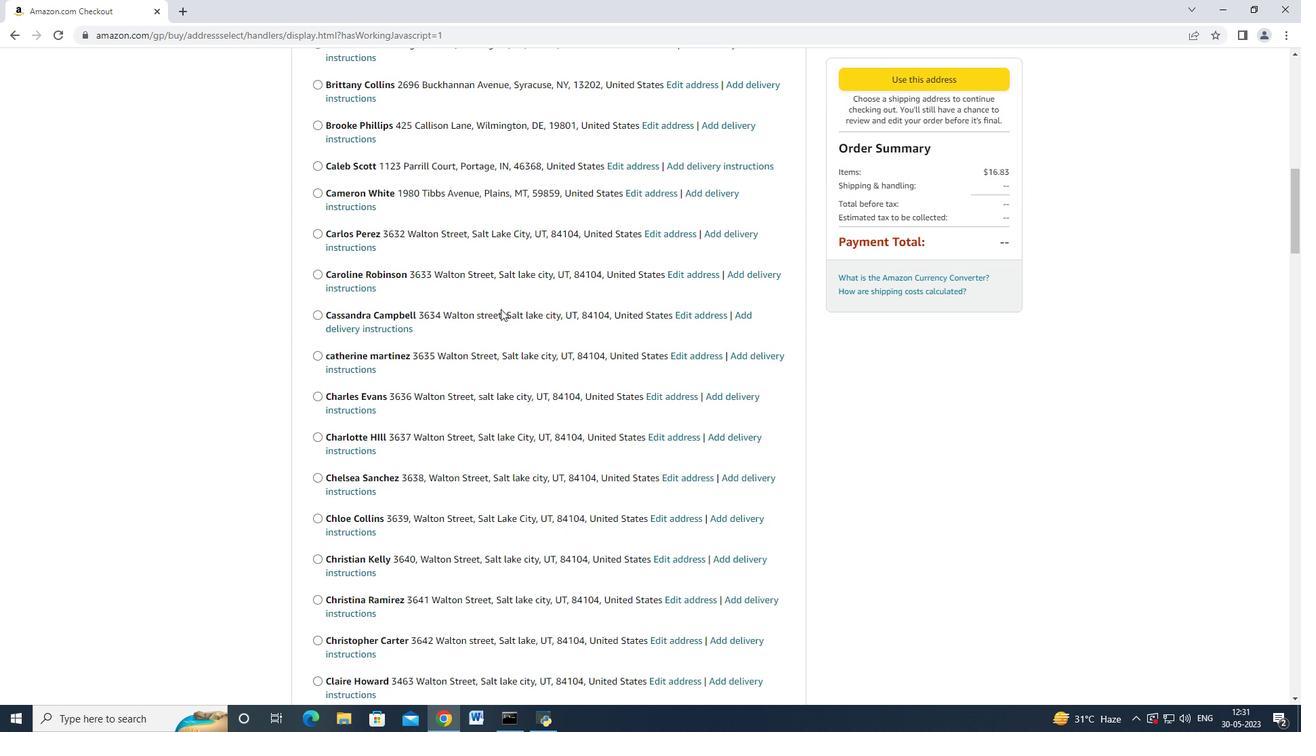 
Action: Mouse scrolled (501, 309) with delta (0, 0)
Screenshot: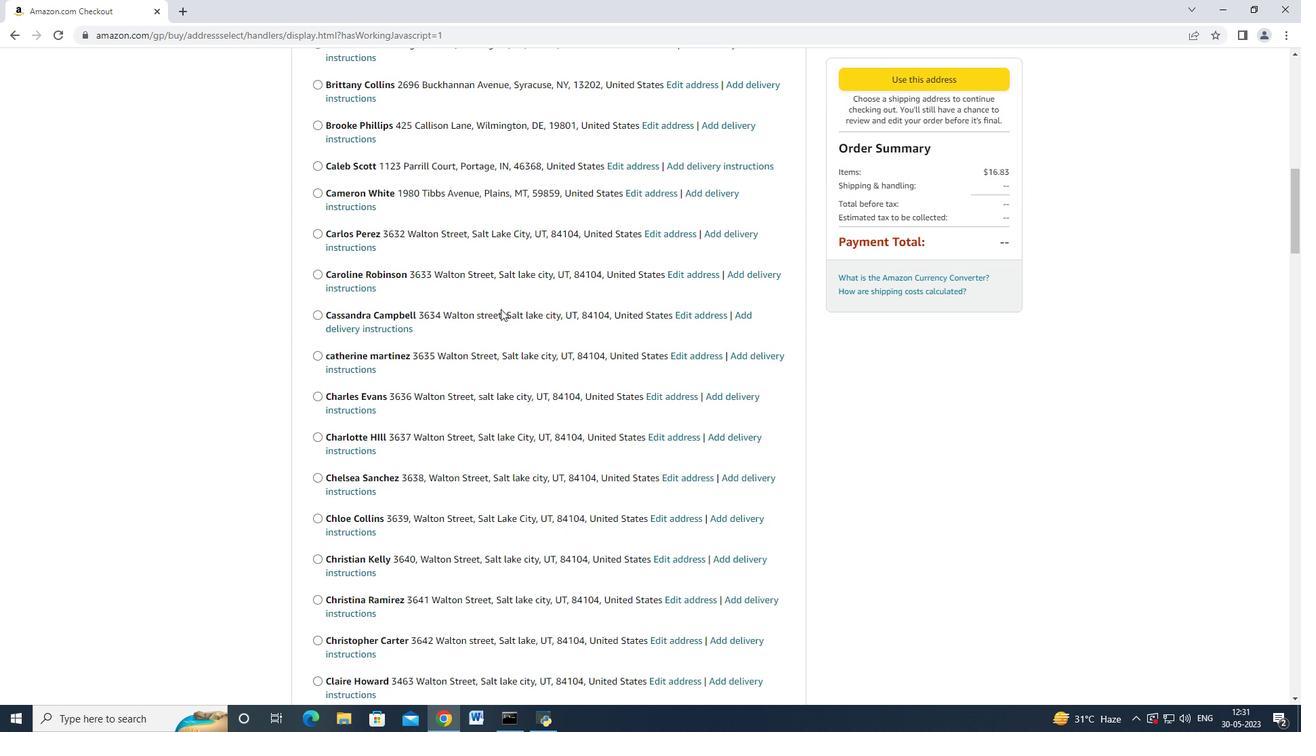 
Action: Mouse scrolled (501, 309) with delta (0, 0)
Screenshot: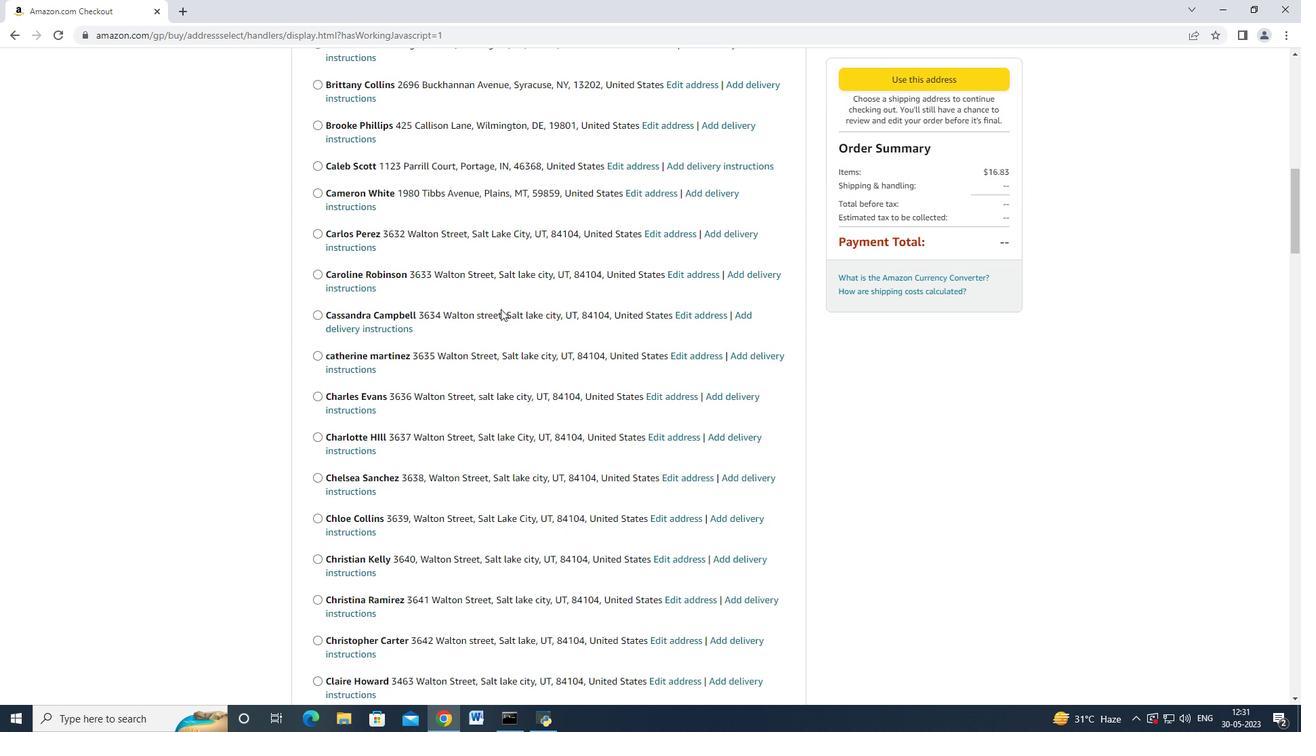 
Action: Mouse moved to (501, 309)
Screenshot: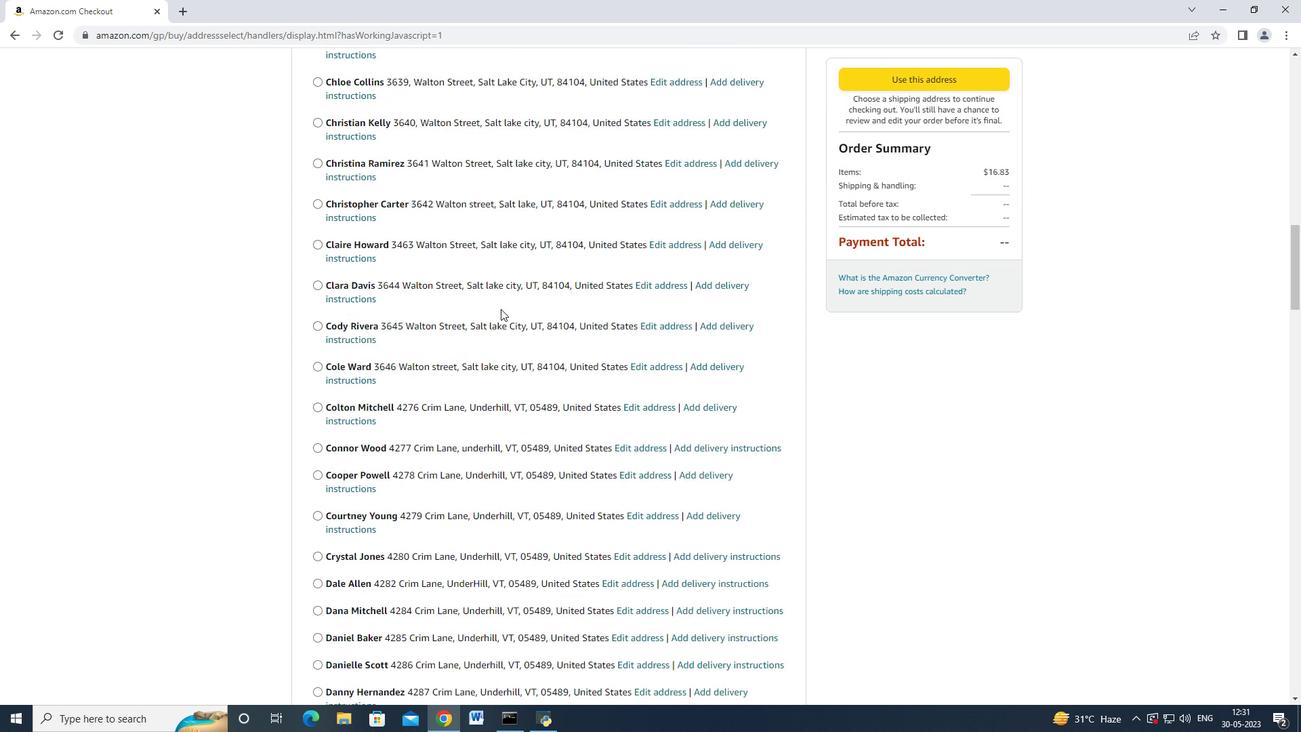 
Action: Mouse scrolled (501, 309) with delta (0, 0)
Screenshot: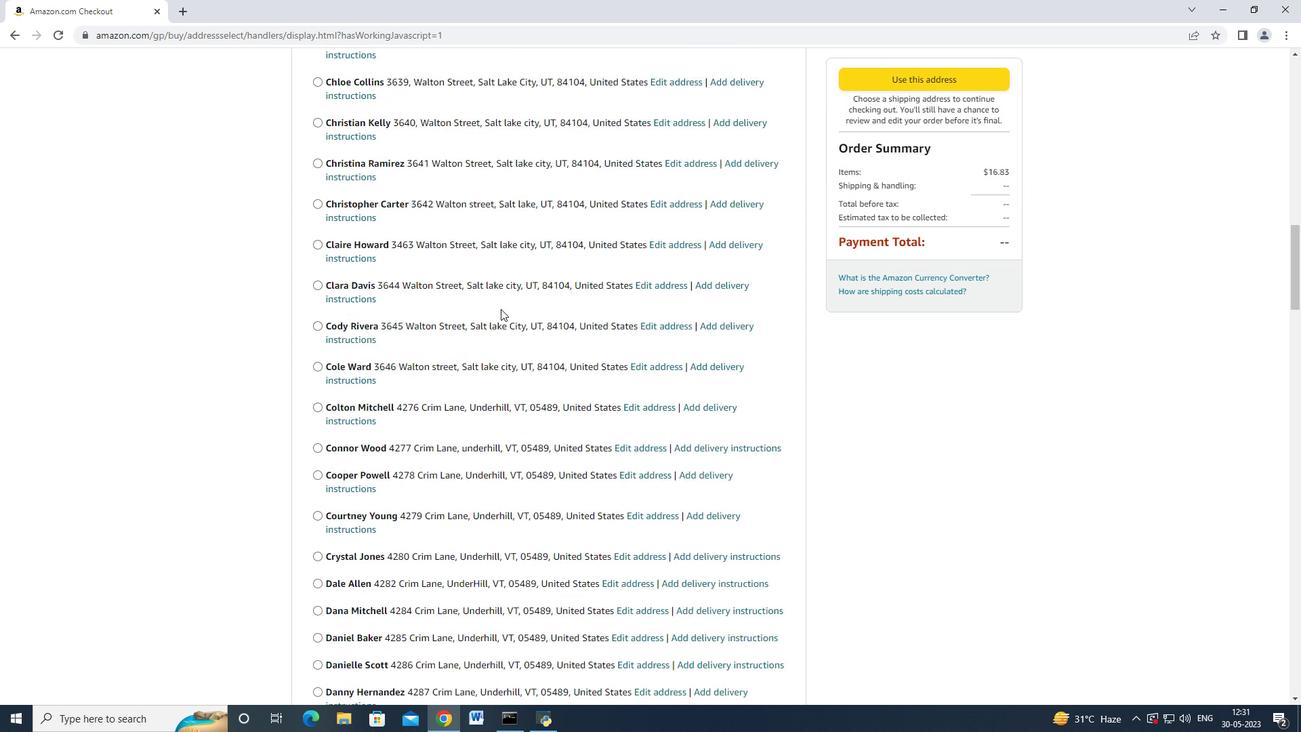 
Action: Mouse moved to (501, 310)
Screenshot: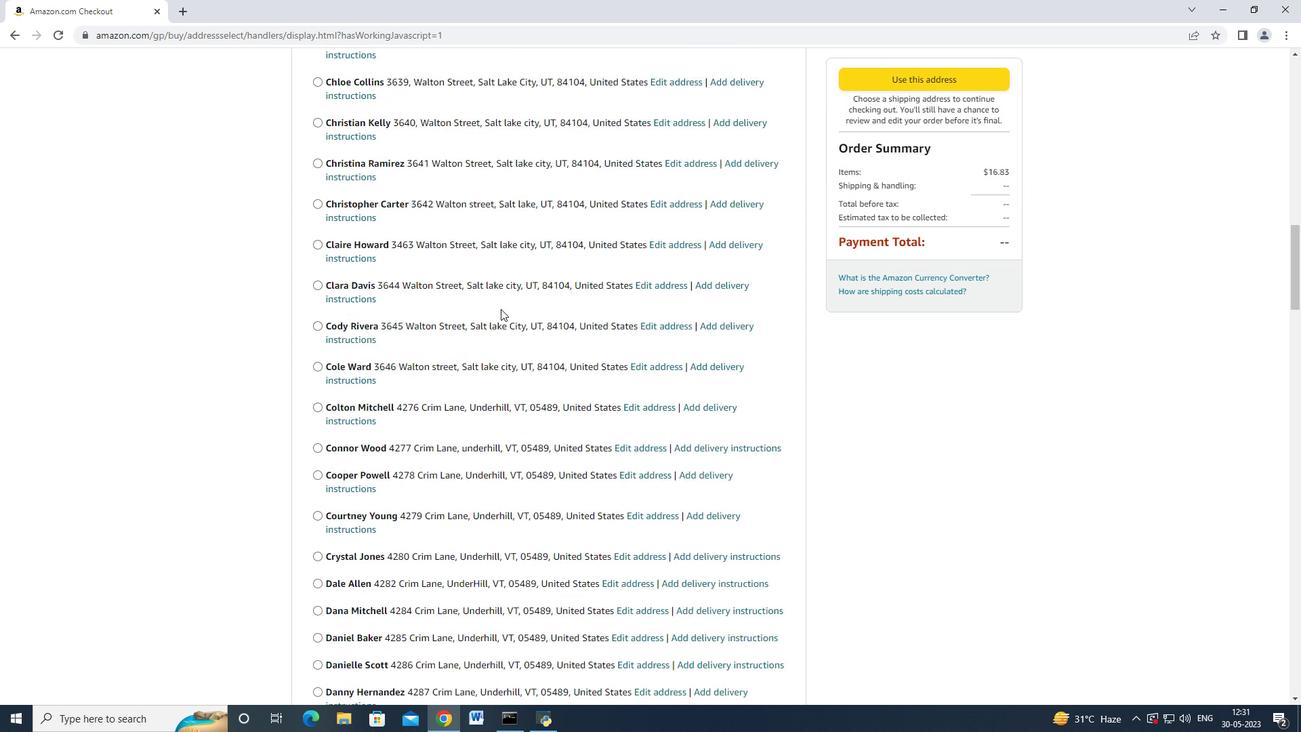 
Action: Mouse scrolled (501, 309) with delta (0, 0)
Screenshot: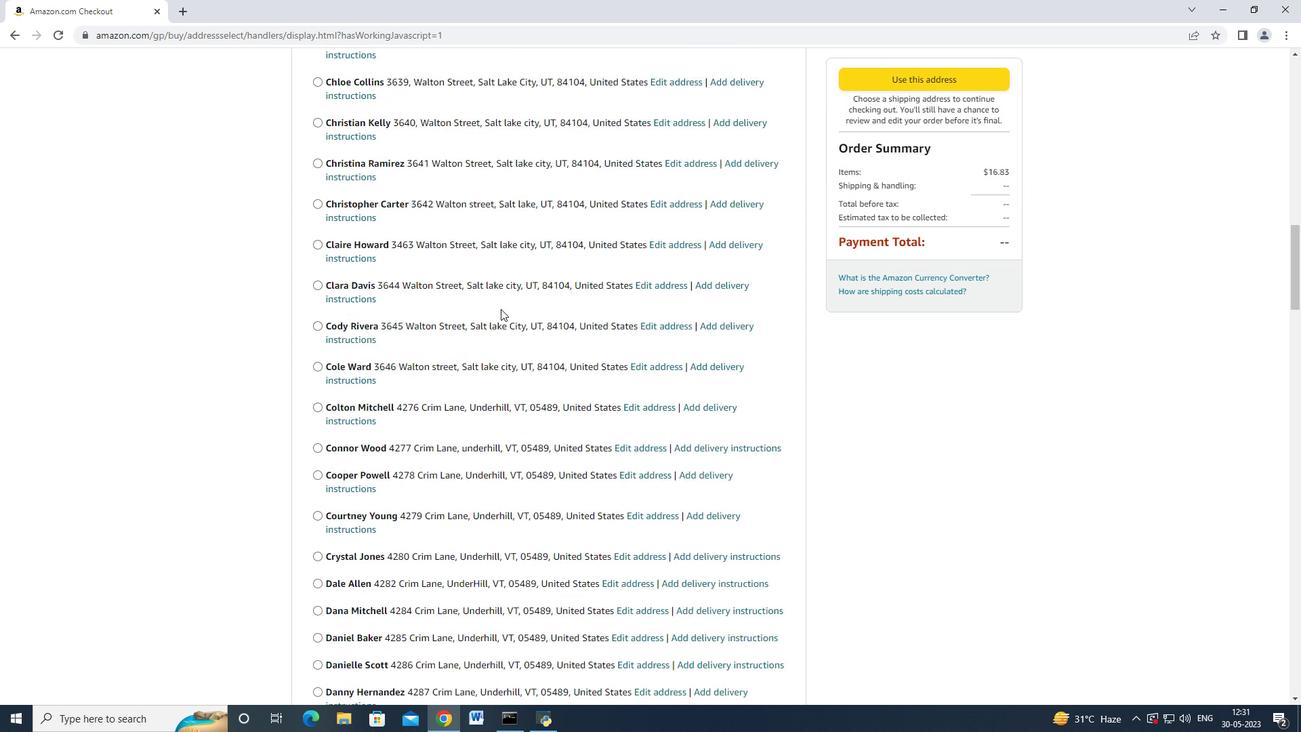 
Action: Mouse moved to (499, 310)
Screenshot: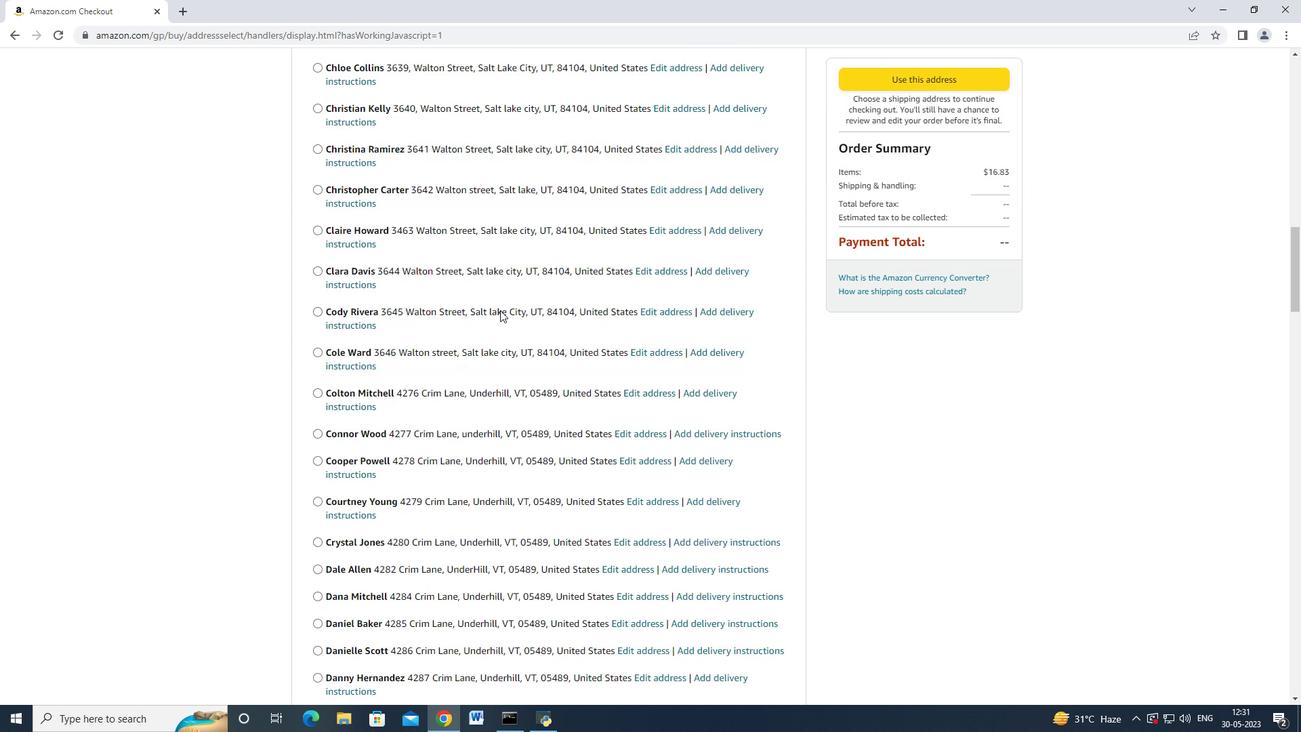 
Action: Mouse scrolled (499, 309) with delta (0, 0)
Screenshot: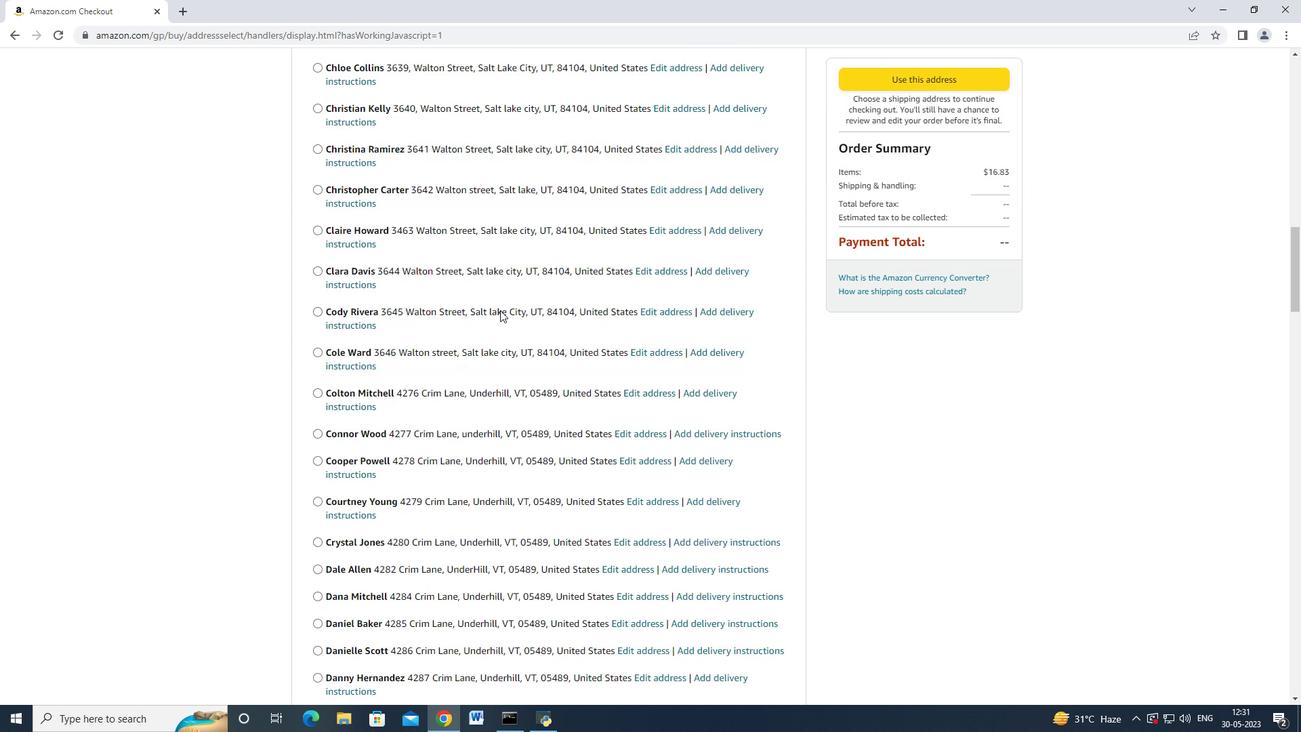 
Action: Mouse moved to (499, 310)
Screenshot: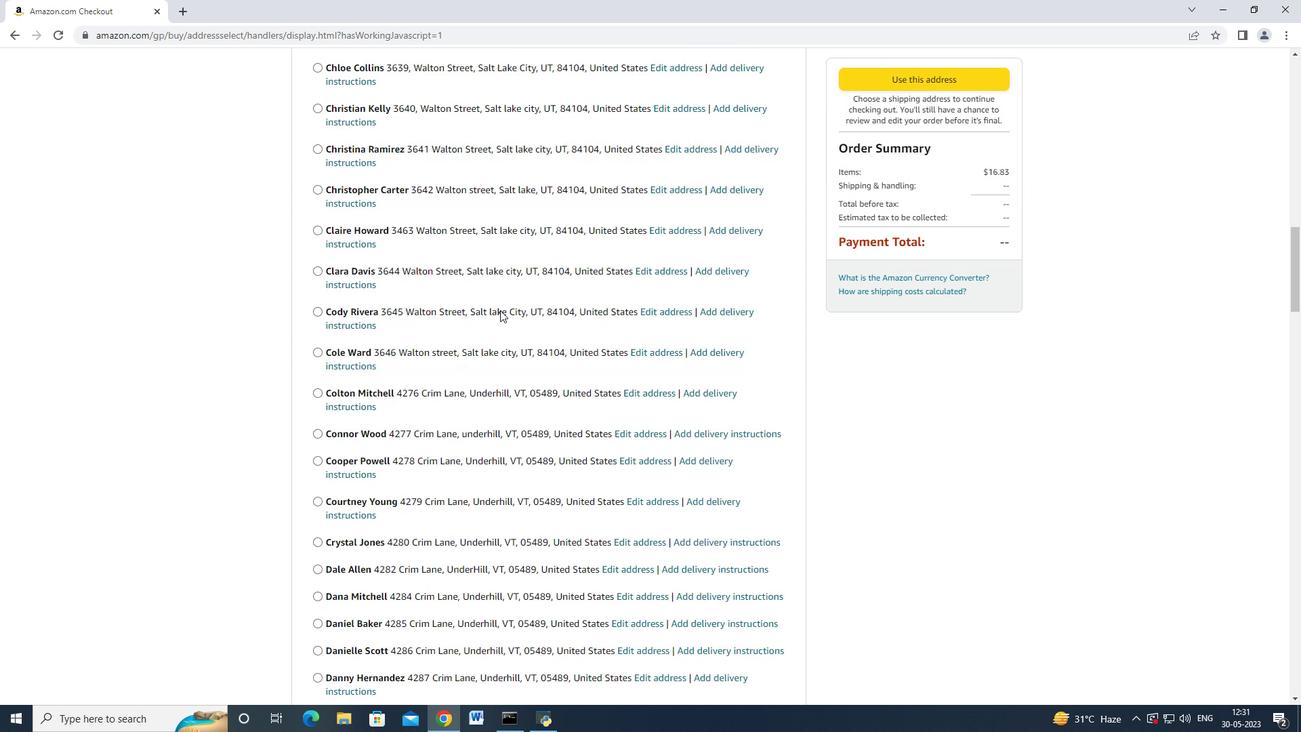 
Action: Mouse scrolled (499, 309) with delta (0, 0)
Screenshot: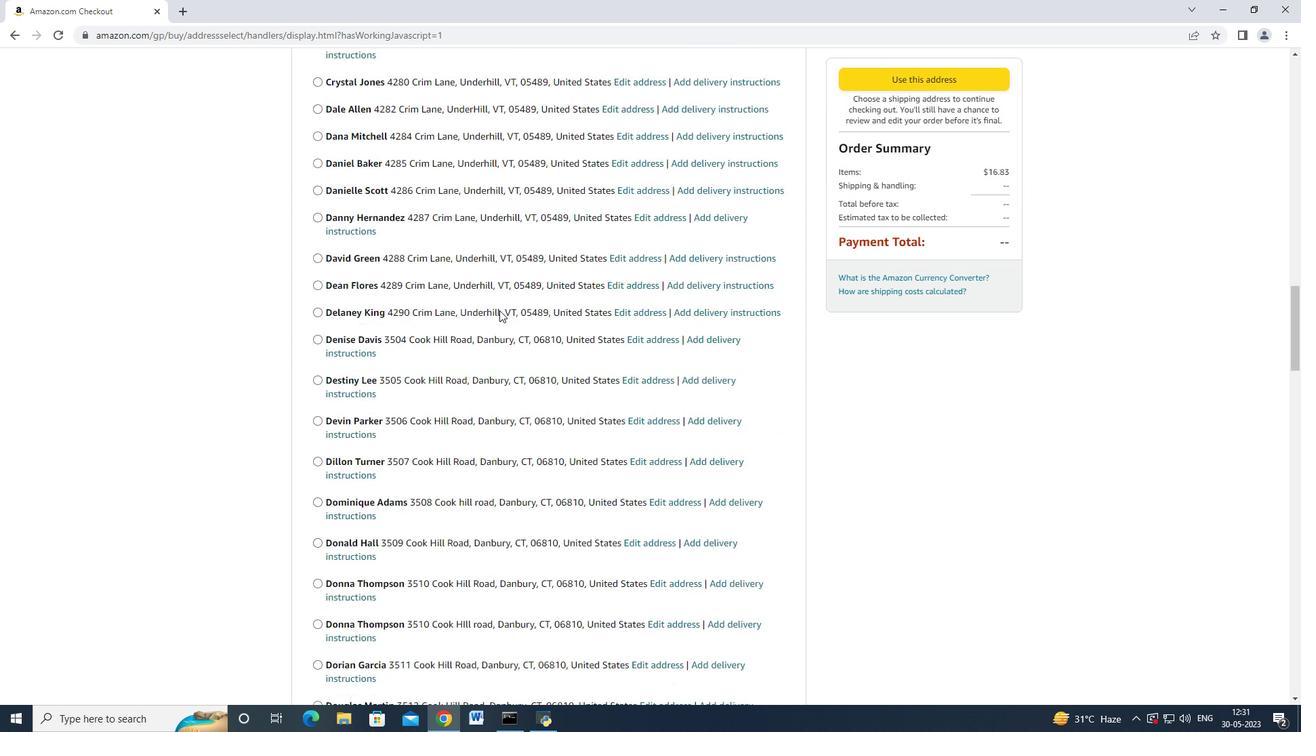 
Action: Mouse scrolled (499, 309) with delta (0, 0)
Screenshot: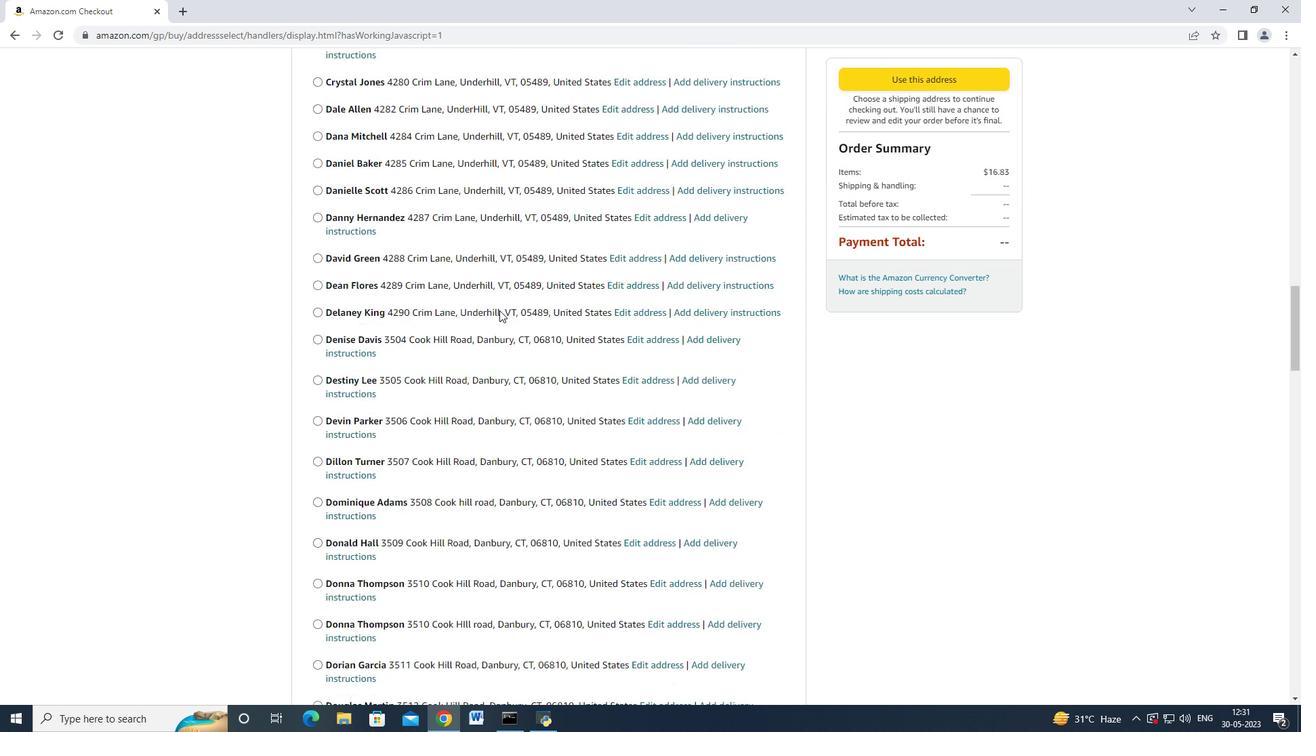 
Action: Mouse scrolled (499, 309) with delta (0, 0)
Screenshot: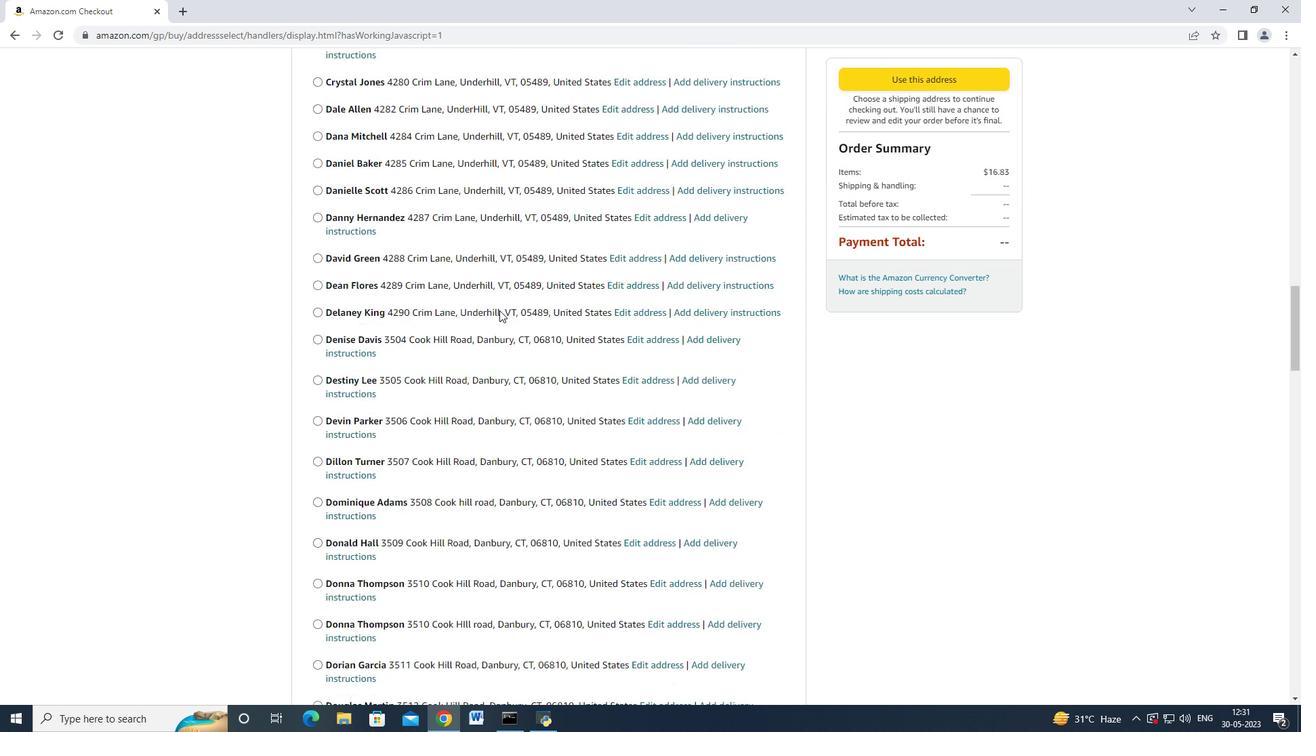
Action: Mouse scrolled (499, 309) with delta (0, 0)
Screenshot: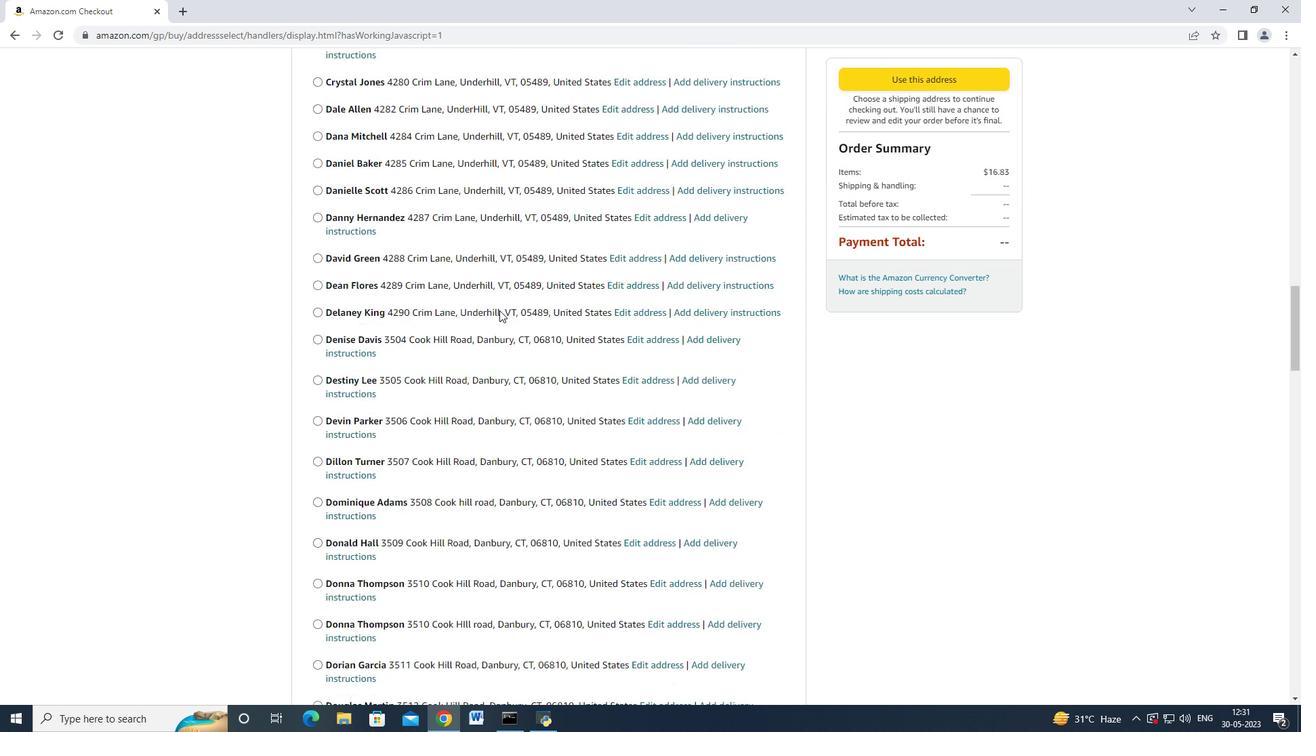 
Action: Mouse scrolled (499, 309) with delta (0, 0)
Screenshot: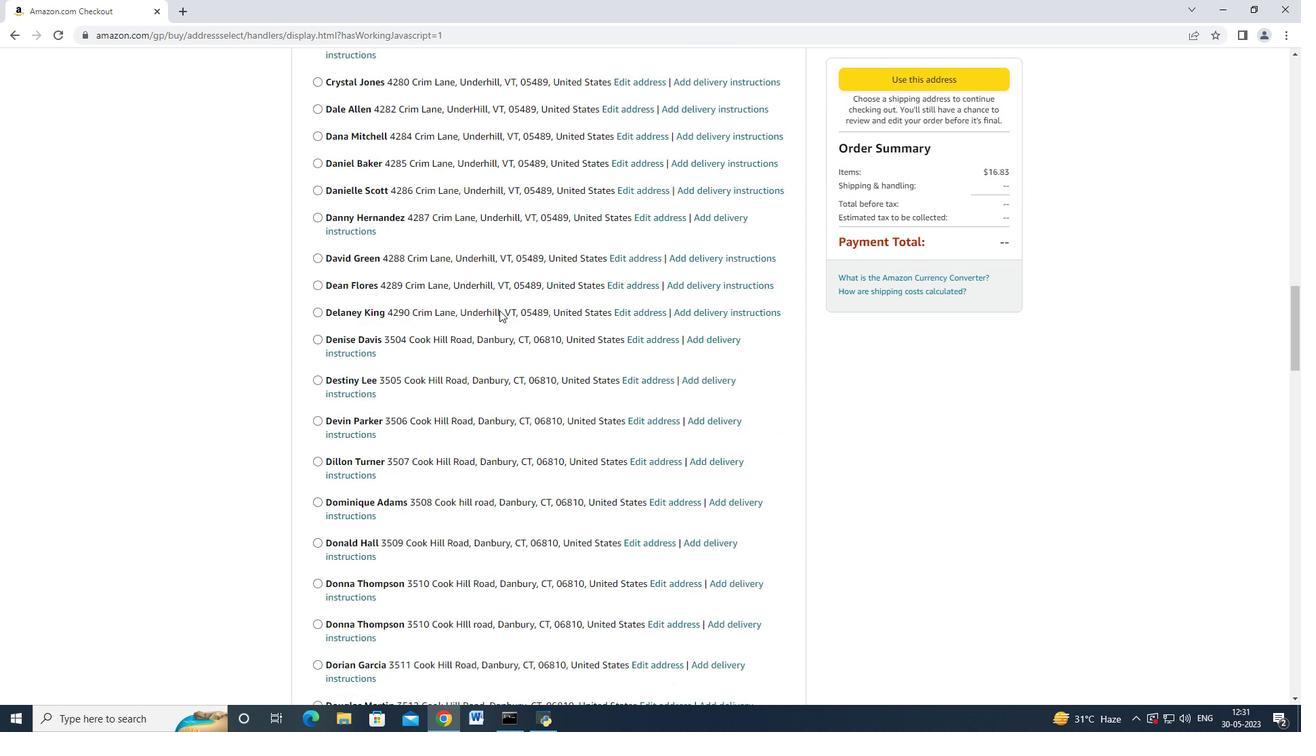
Action: Mouse moved to (499, 310)
Screenshot: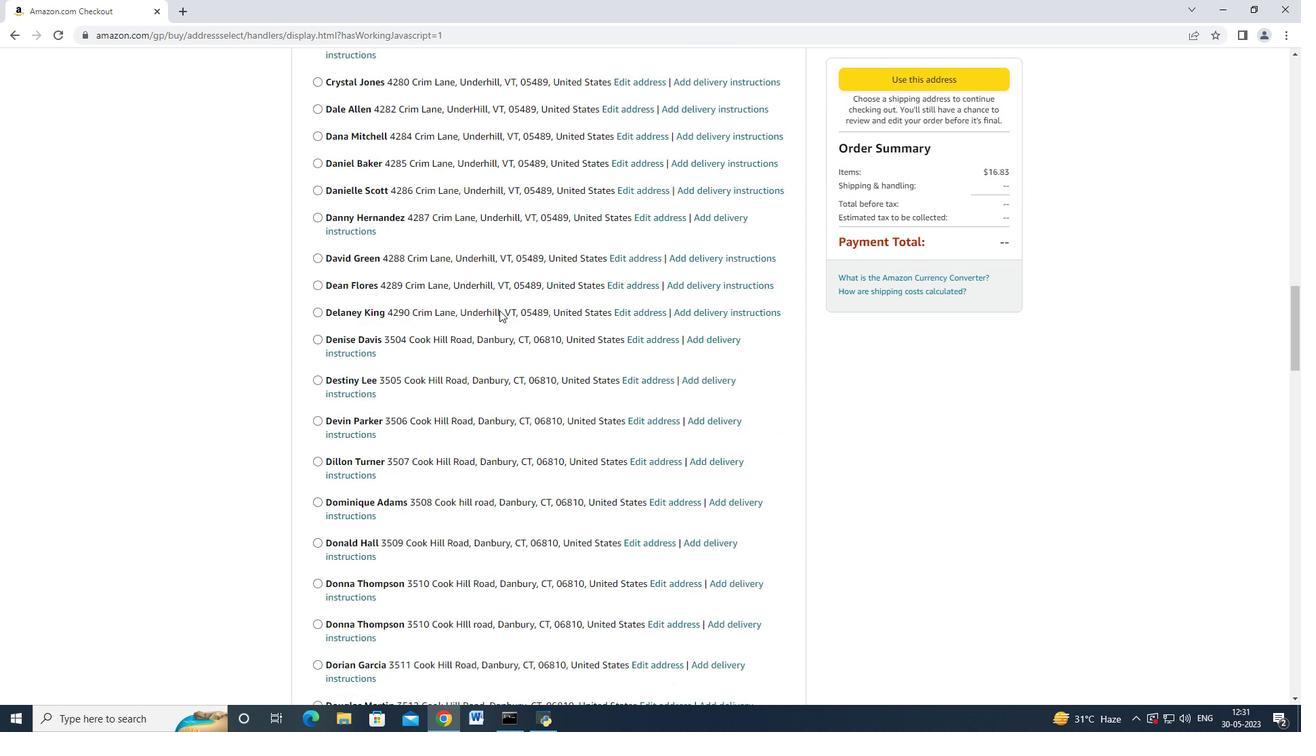 
Action: Mouse scrolled (499, 309) with delta (0, 0)
Screenshot: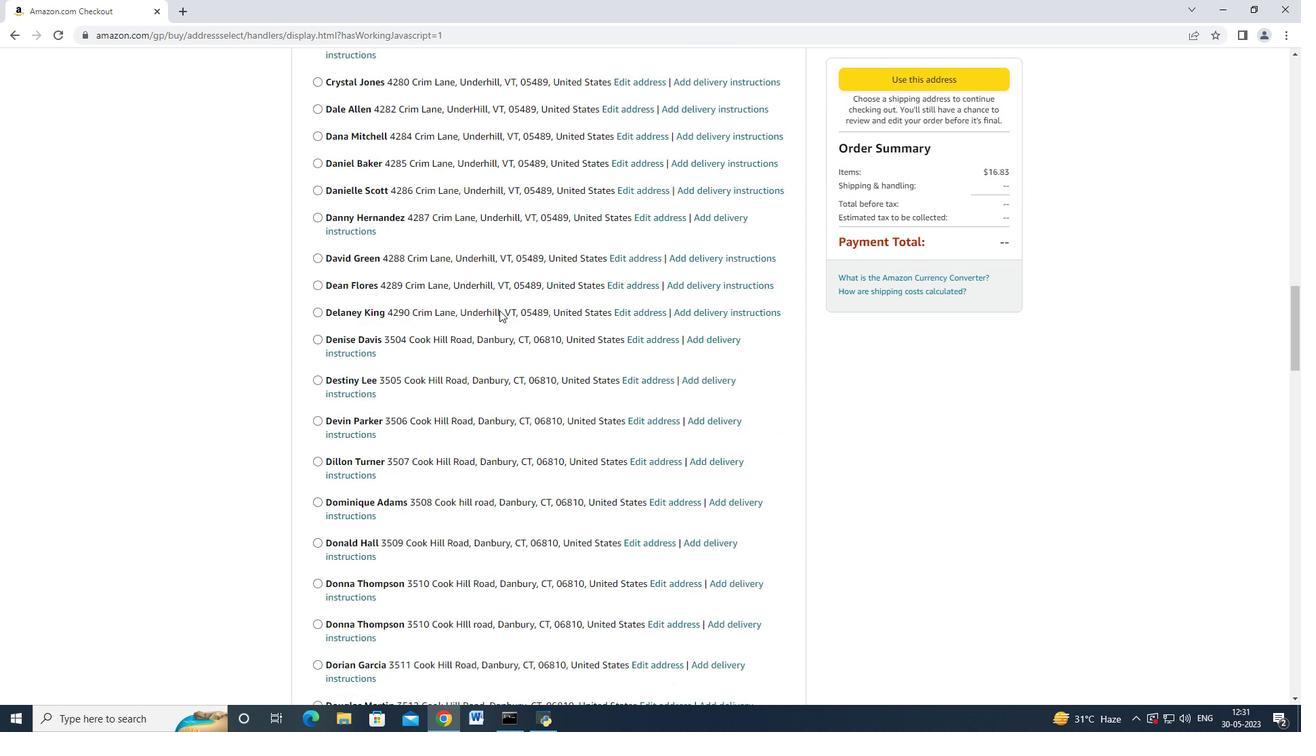 
Action: Mouse moved to (496, 311)
Screenshot: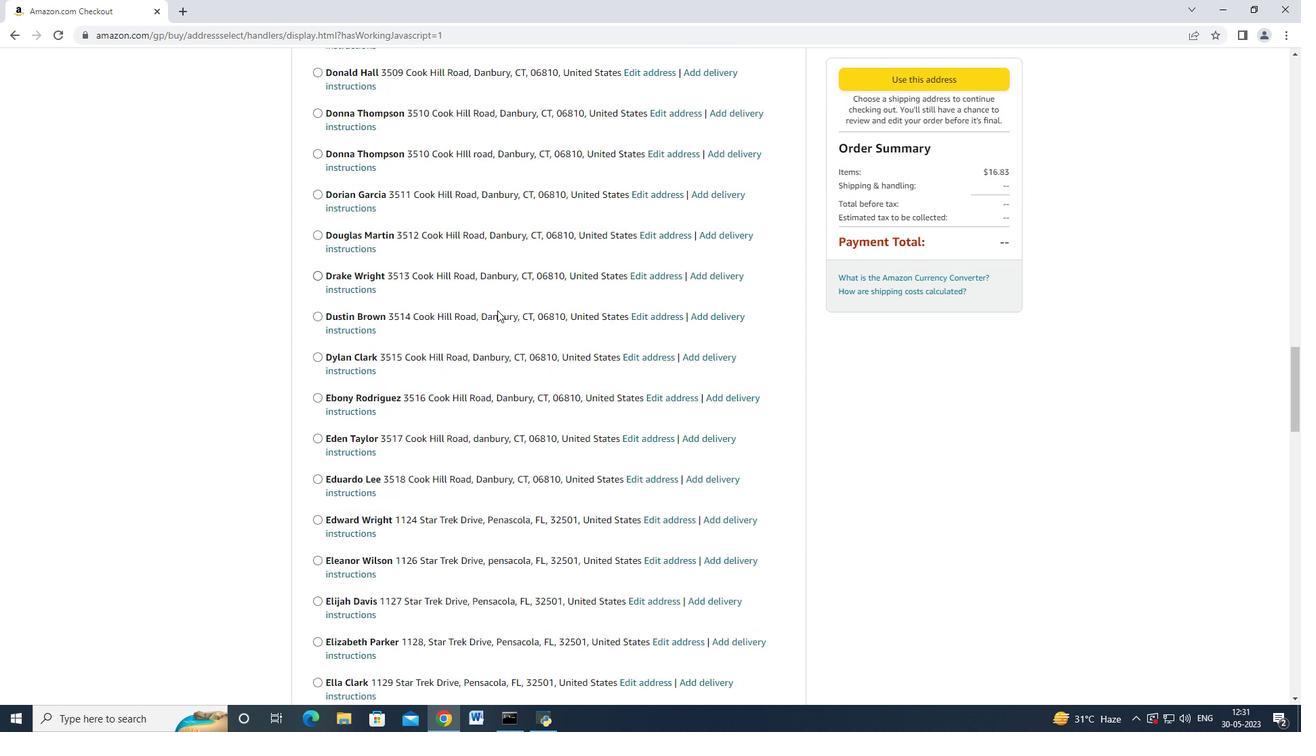 
Action: Mouse scrolled (496, 311) with delta (0, 0)
Screenshot: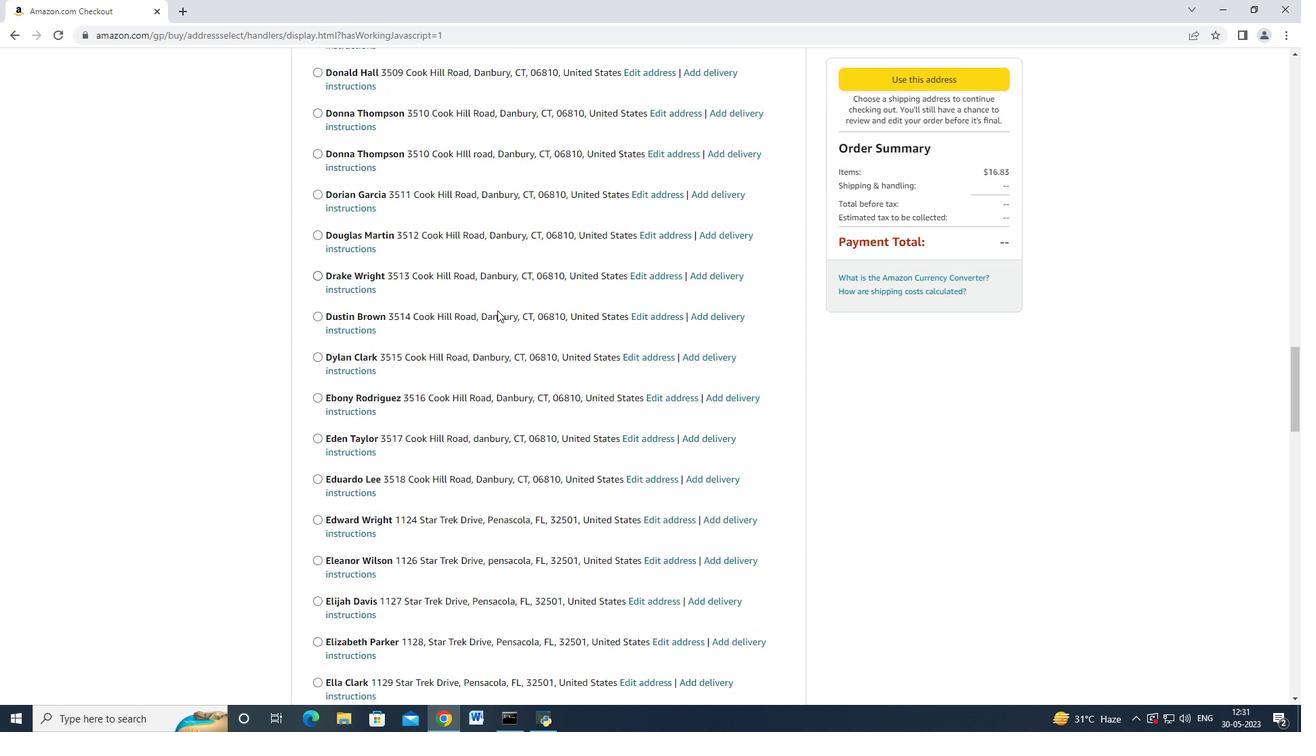 
Action: Mouse moved to (496, 311)
Screenshot: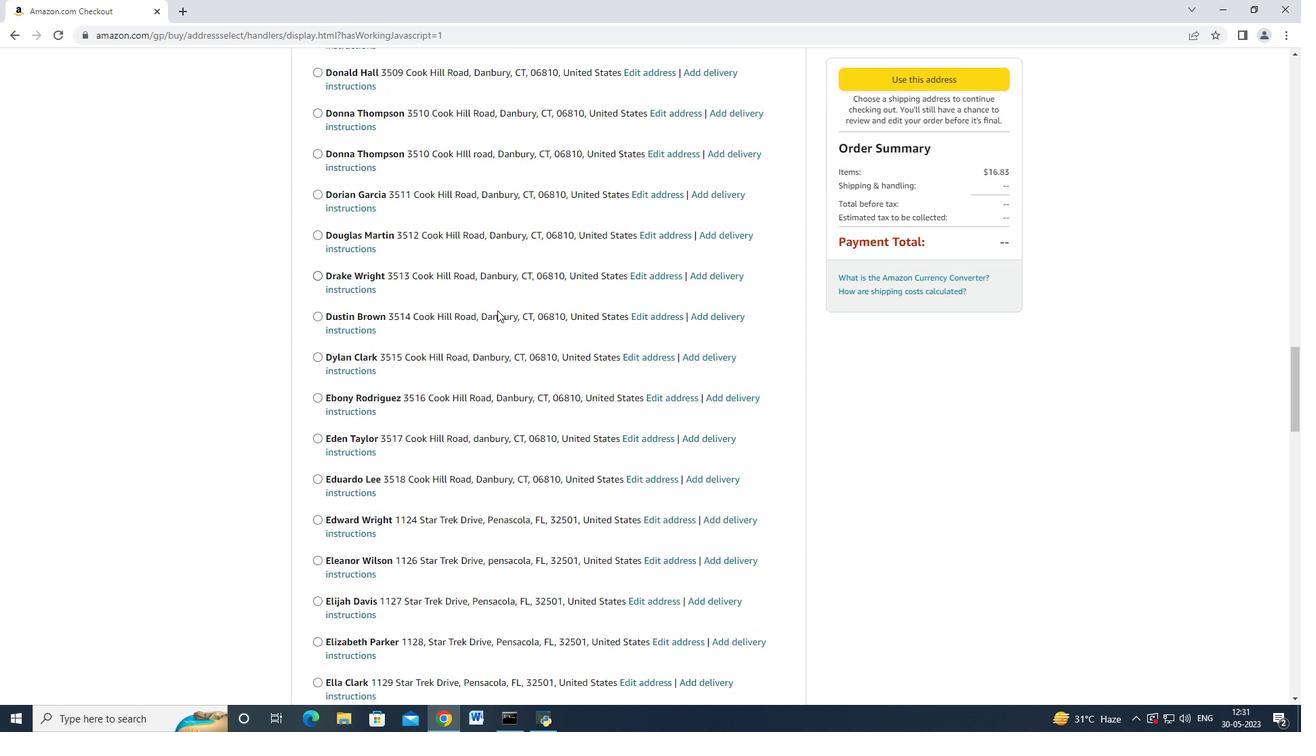 
Action: Mouse scrolled (496, 311) with delta (0, 0)
Screenshot: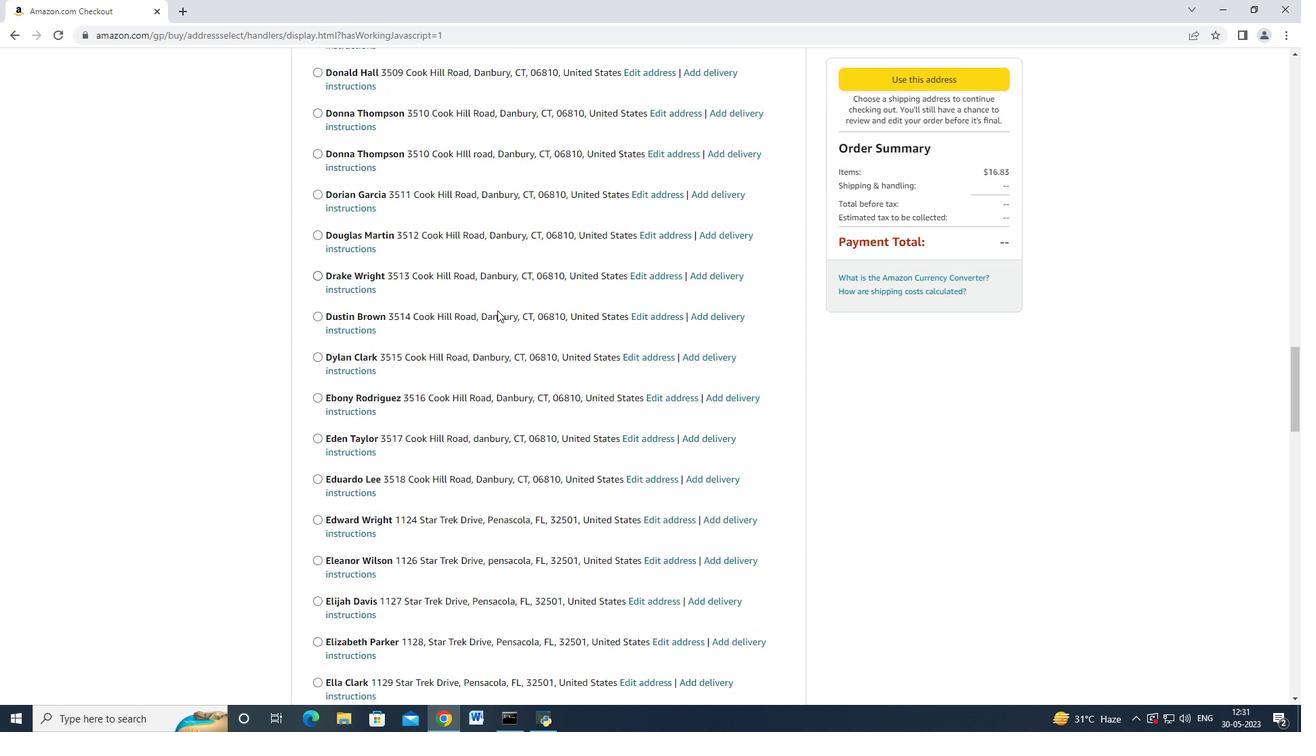 
Action: Mouse scrolled (496, 311) with delta (0, 0)
Screenshot: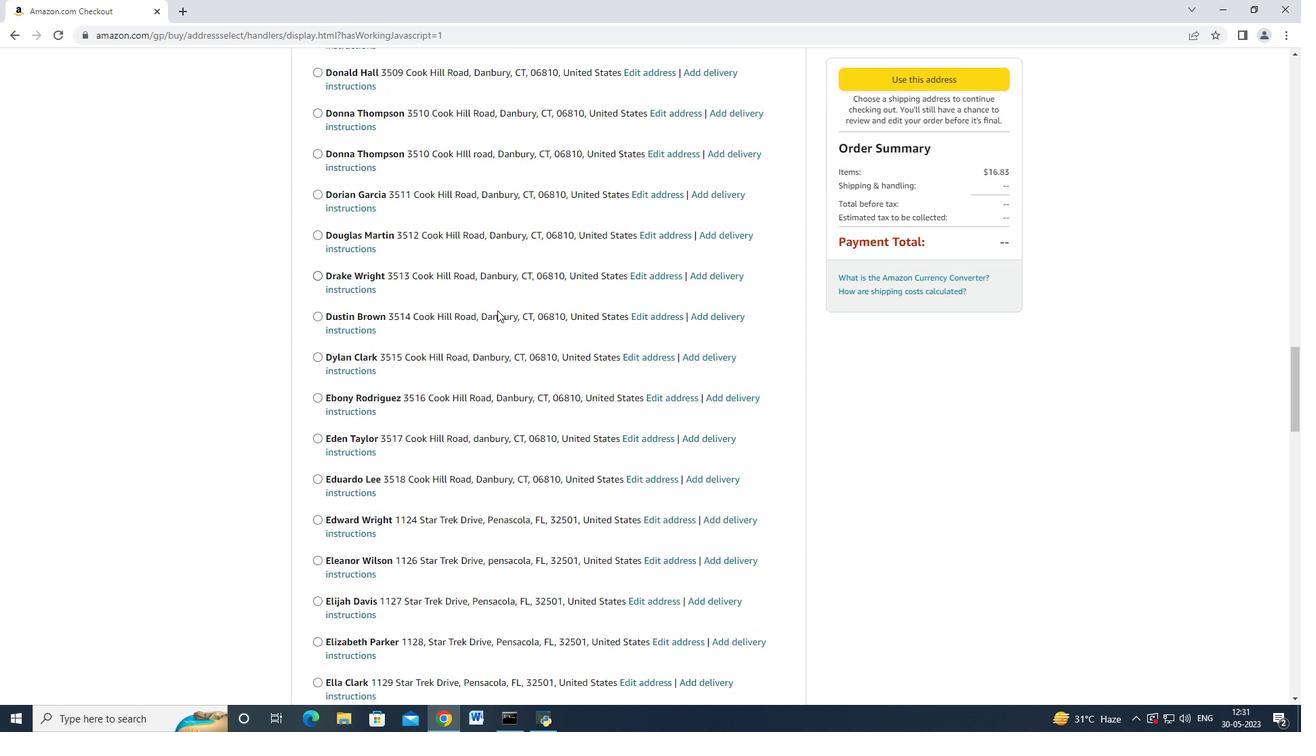 
Action: Mouse moved to (496, 312)
Screenshot: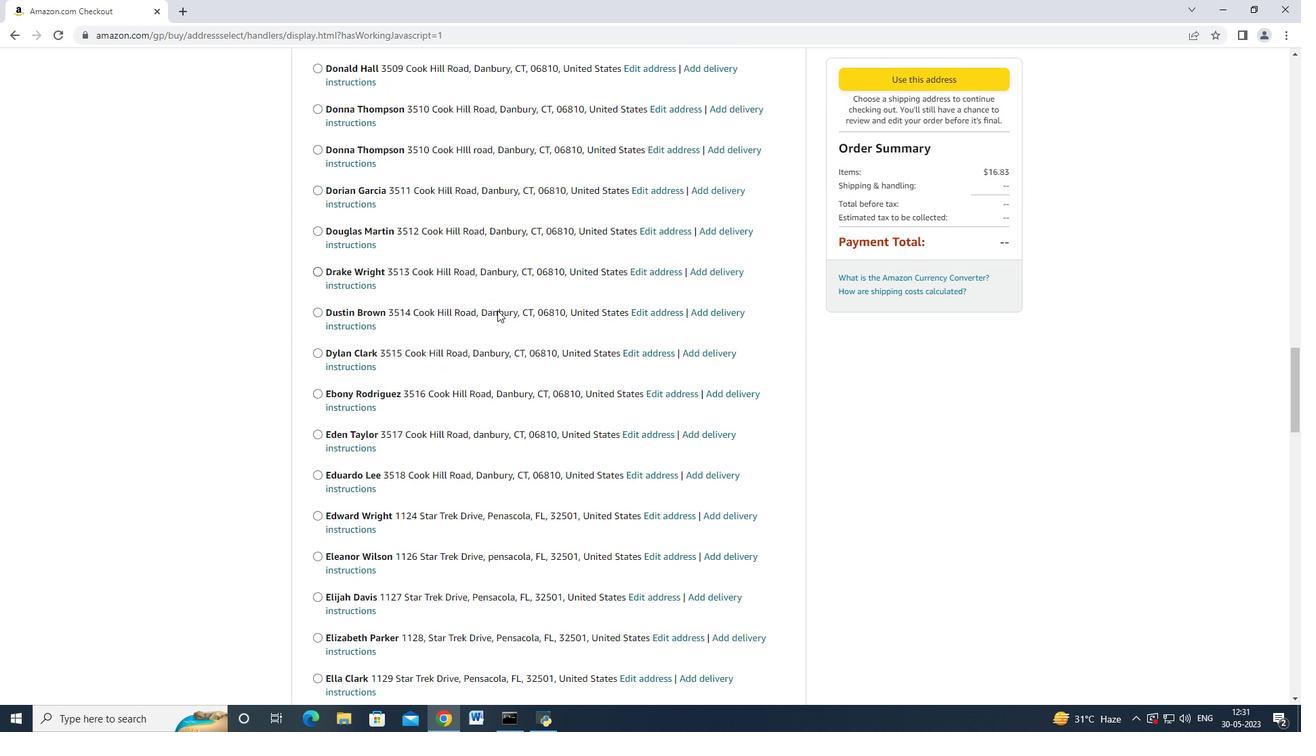 
Action: Mouse scrolled (496, 311) with delta (0, 0)
Screenshot: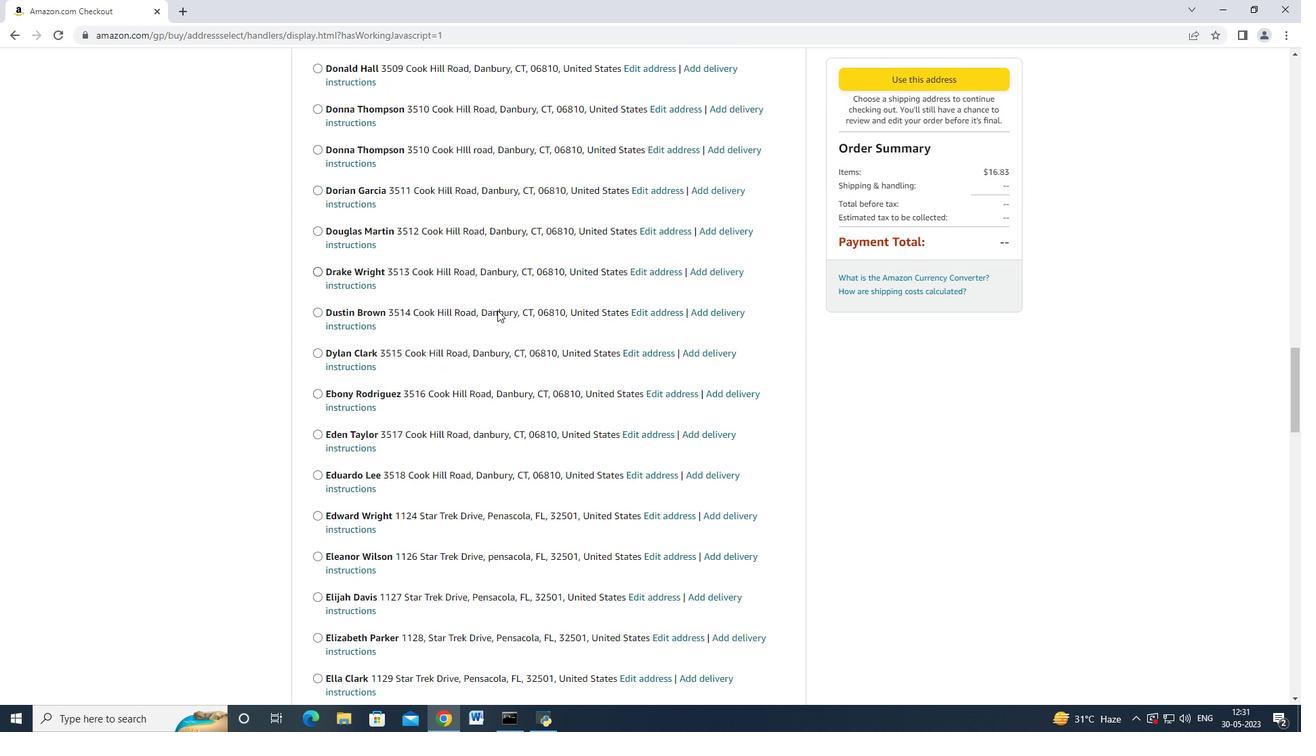 
Action: Mouse scrolled (496, 311) with delta (0, 0)
Screenshot: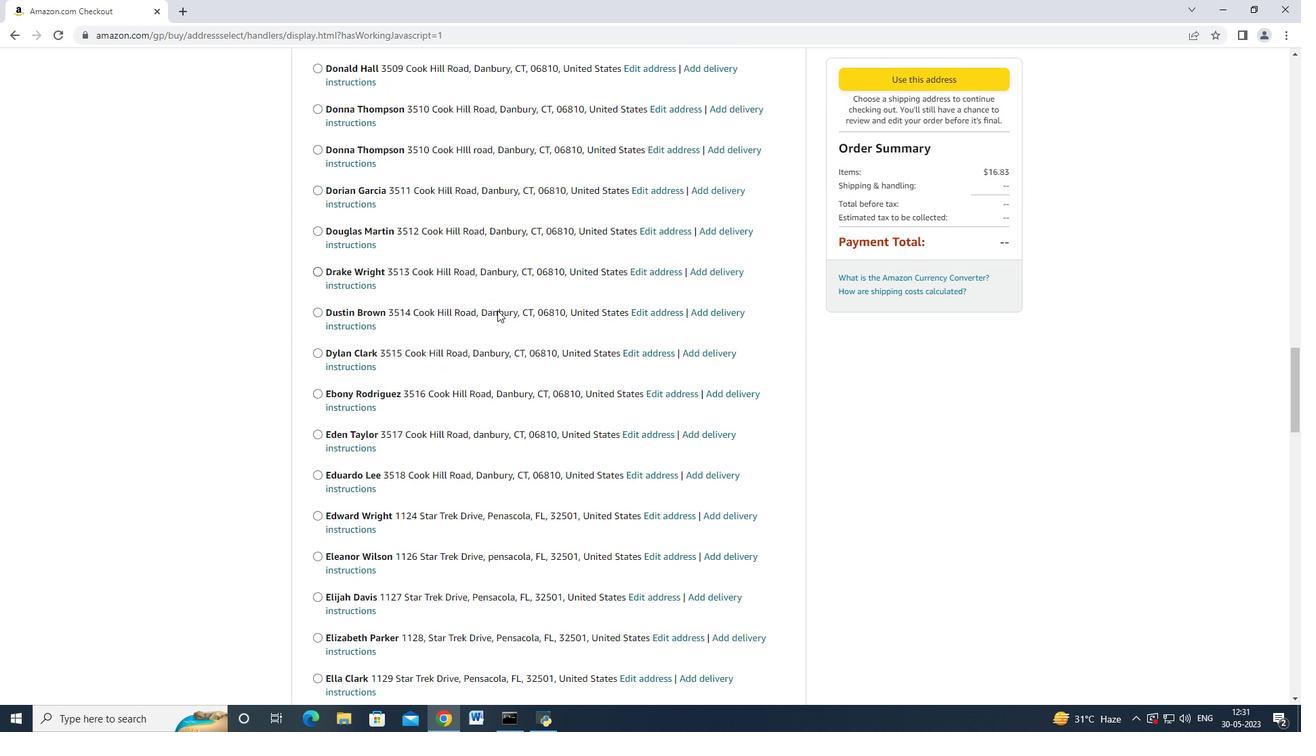 
Action: Mouse moved to (495, 313)
Screenshot: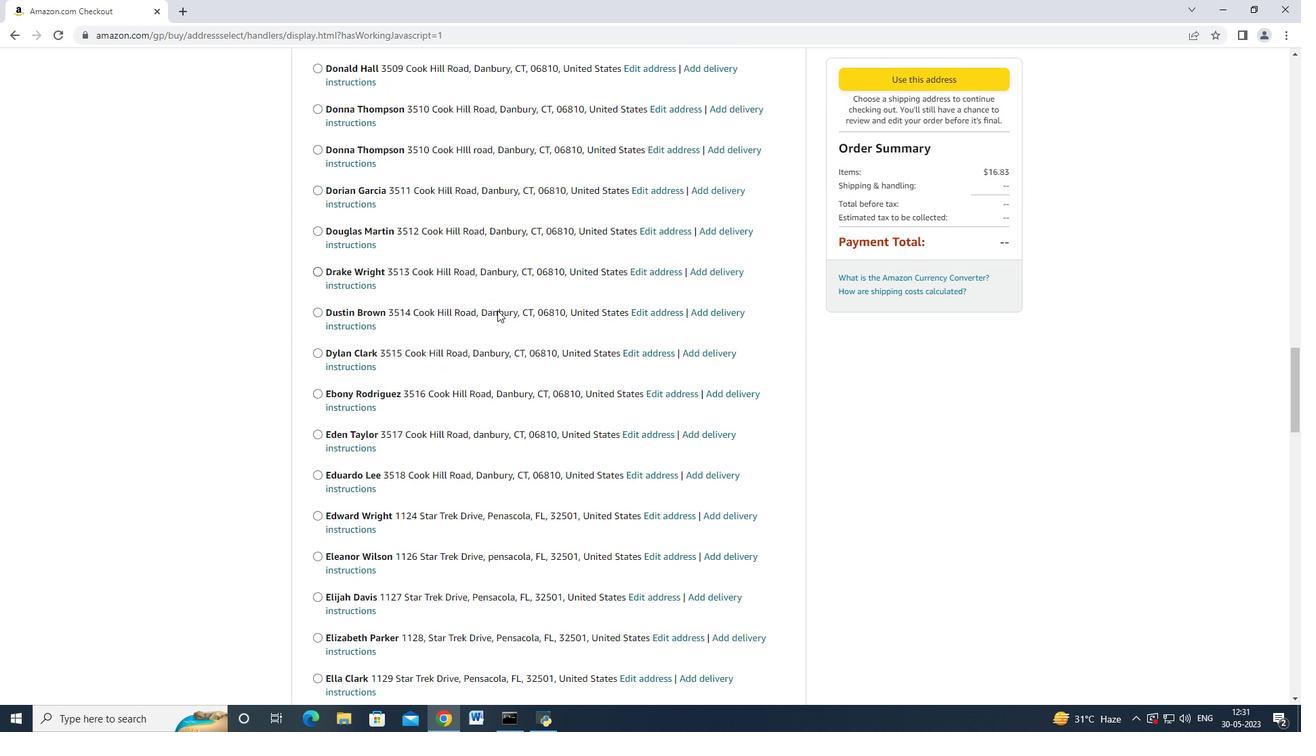 
Action: Mouse scrolled (495, 312) with delta (0, 0)
Screenshot: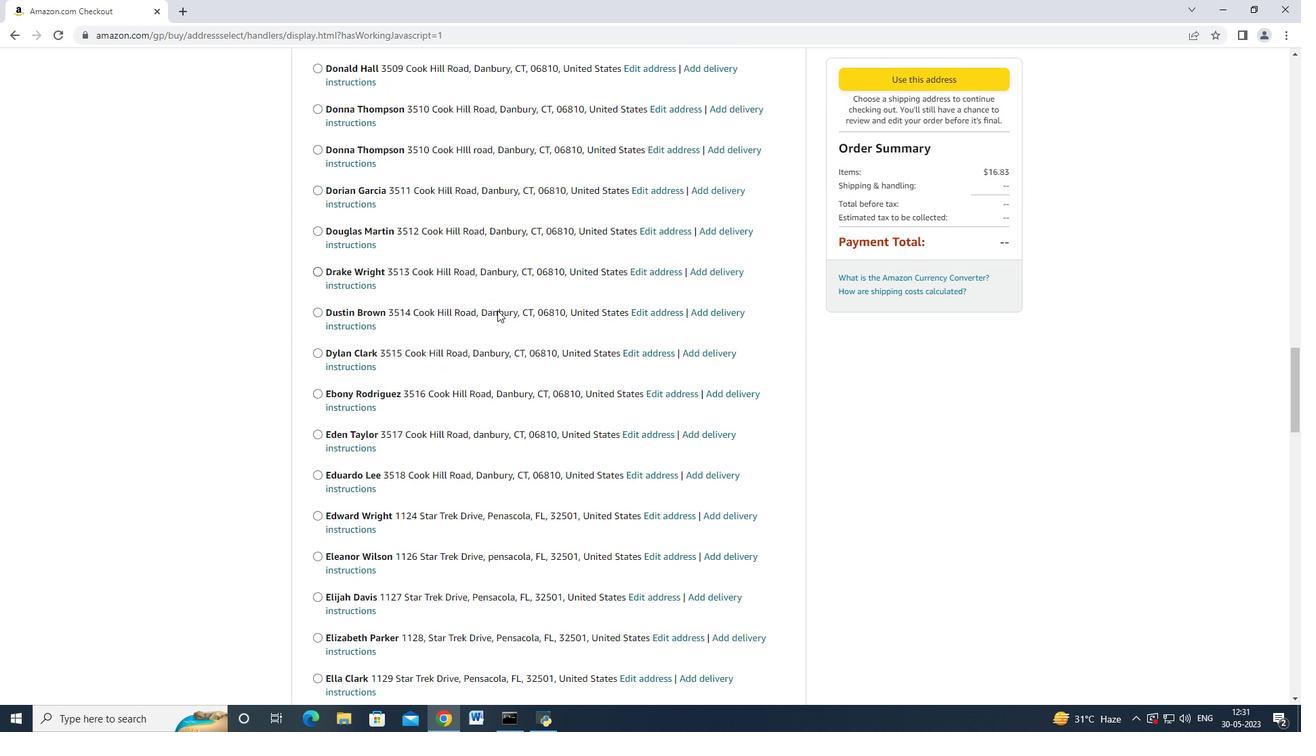 
Action: Mouse scrolled (495, 312) with delta (0, 0)
Screenshot: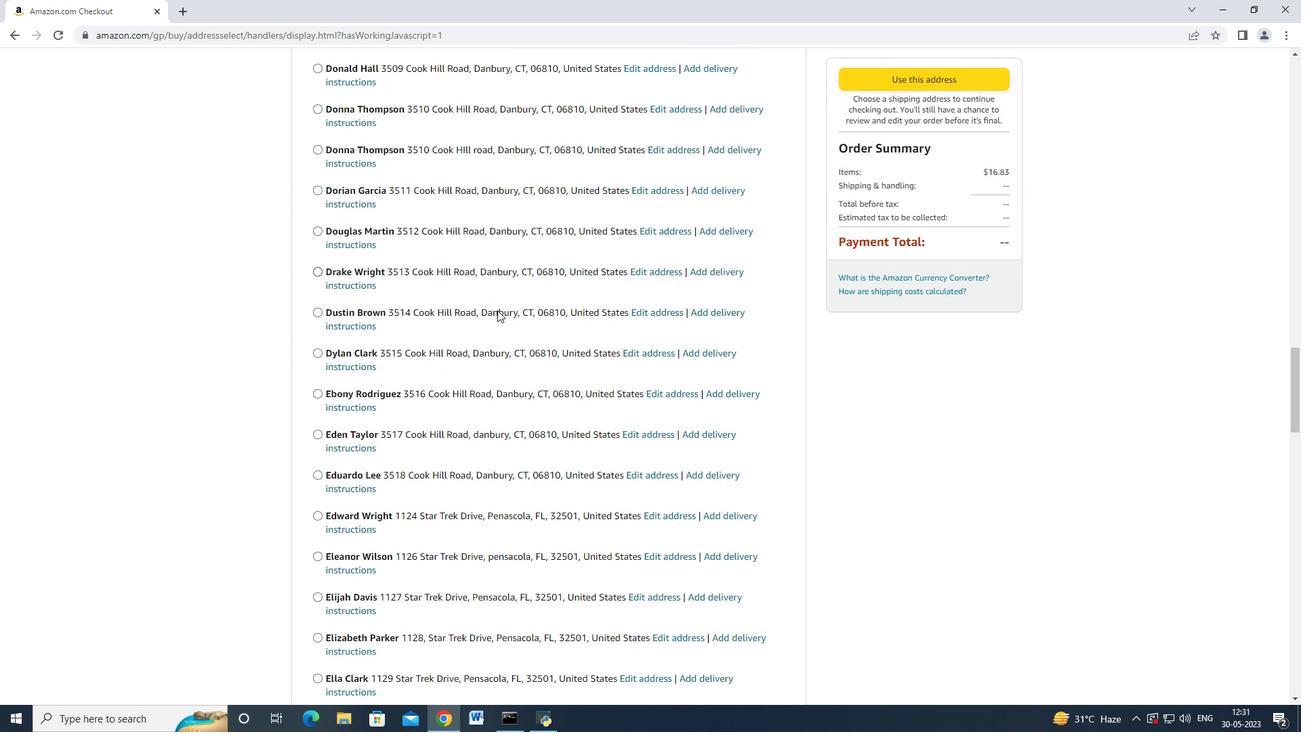 
Action: Mouse moved to (495, 313)
Screenshot: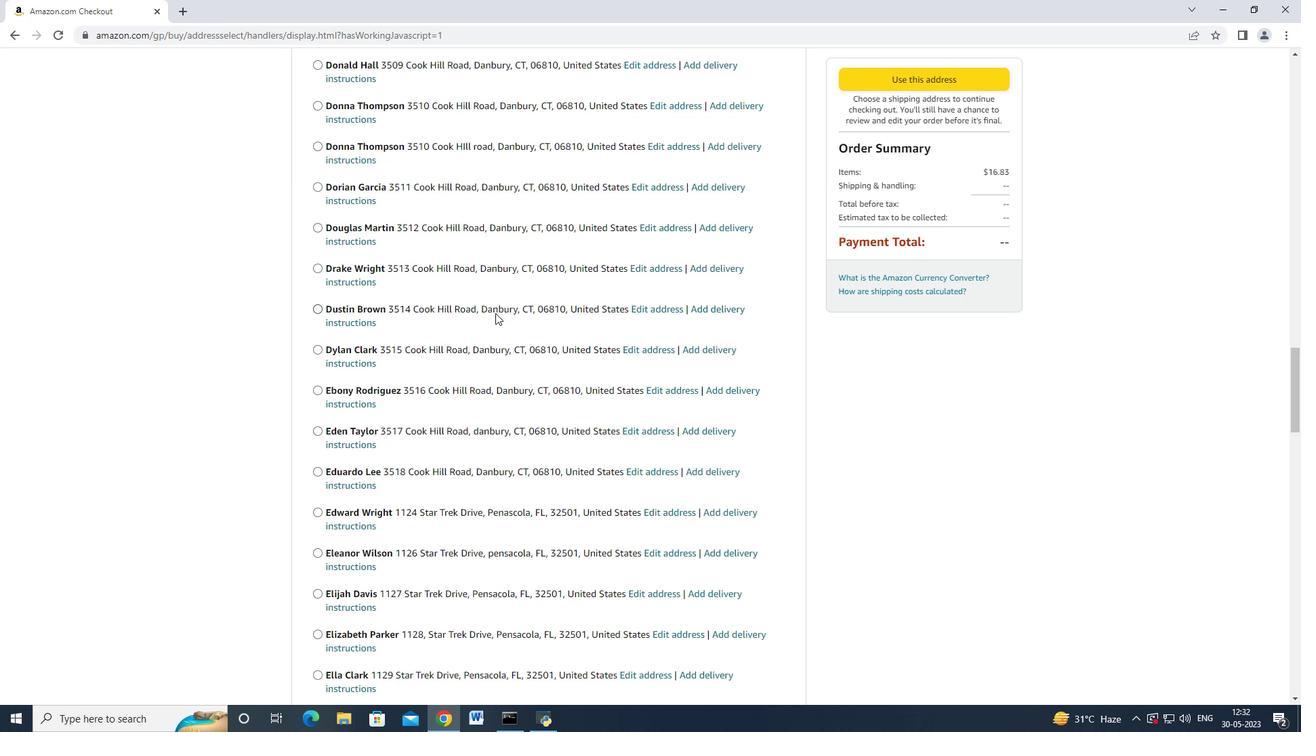 
Action: Mouse scrolled (495, 313) with delta (0, 0)
Screenshot: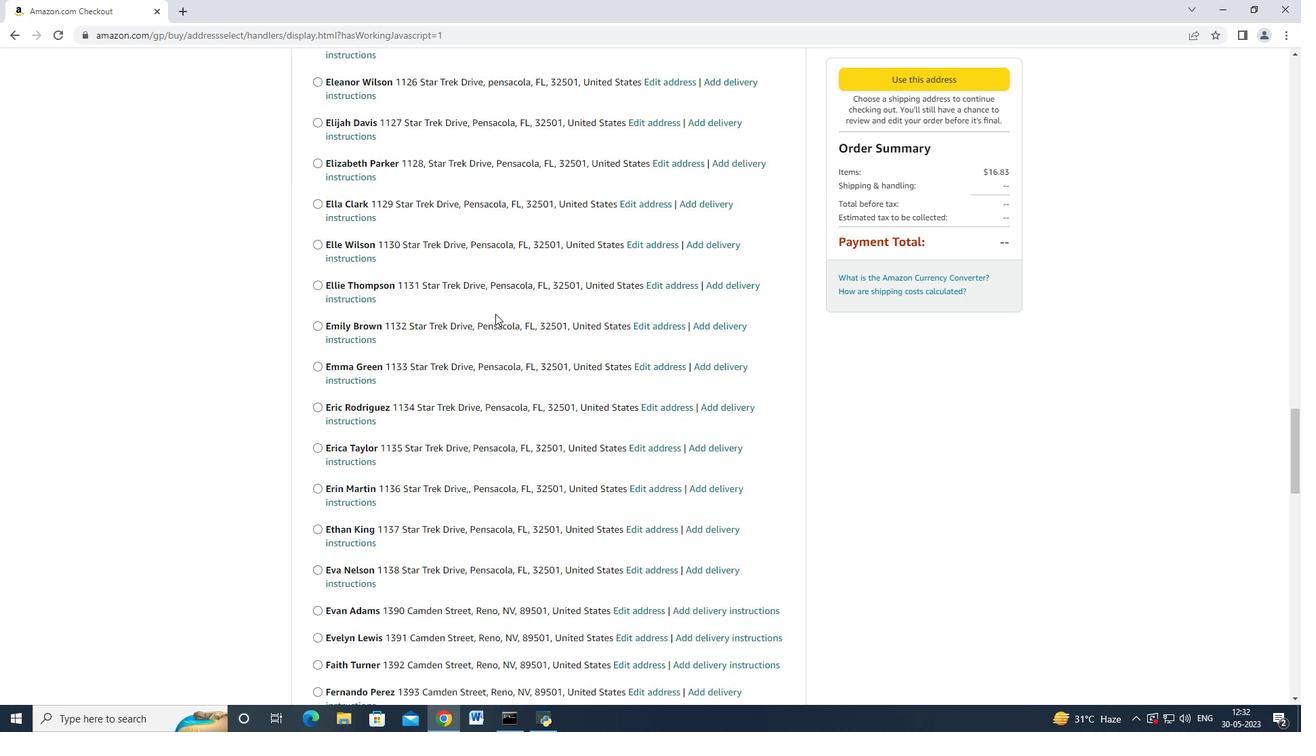 
Action: Mouse scrolled (495, 313) with delta (0, 0)
Screenshot: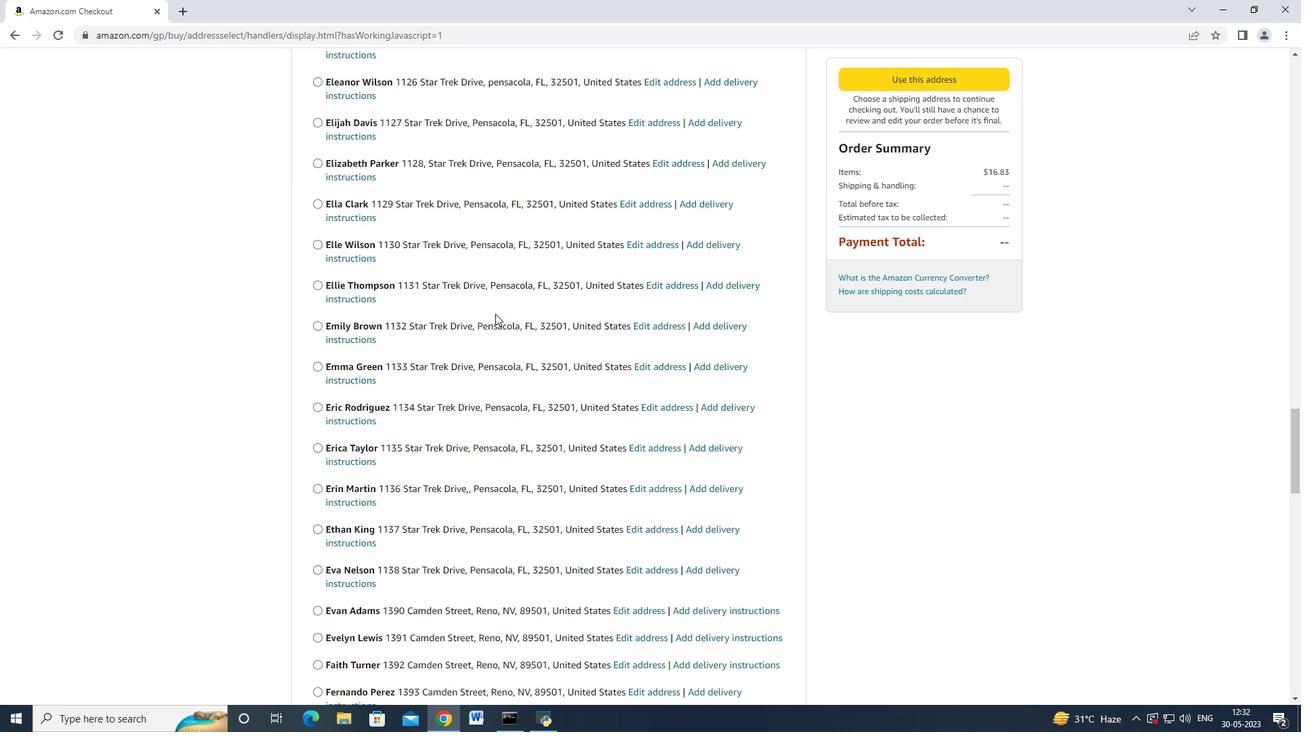 
Action: Mouse scrolled (495, 313) with delta (0, 0)
Screenshot: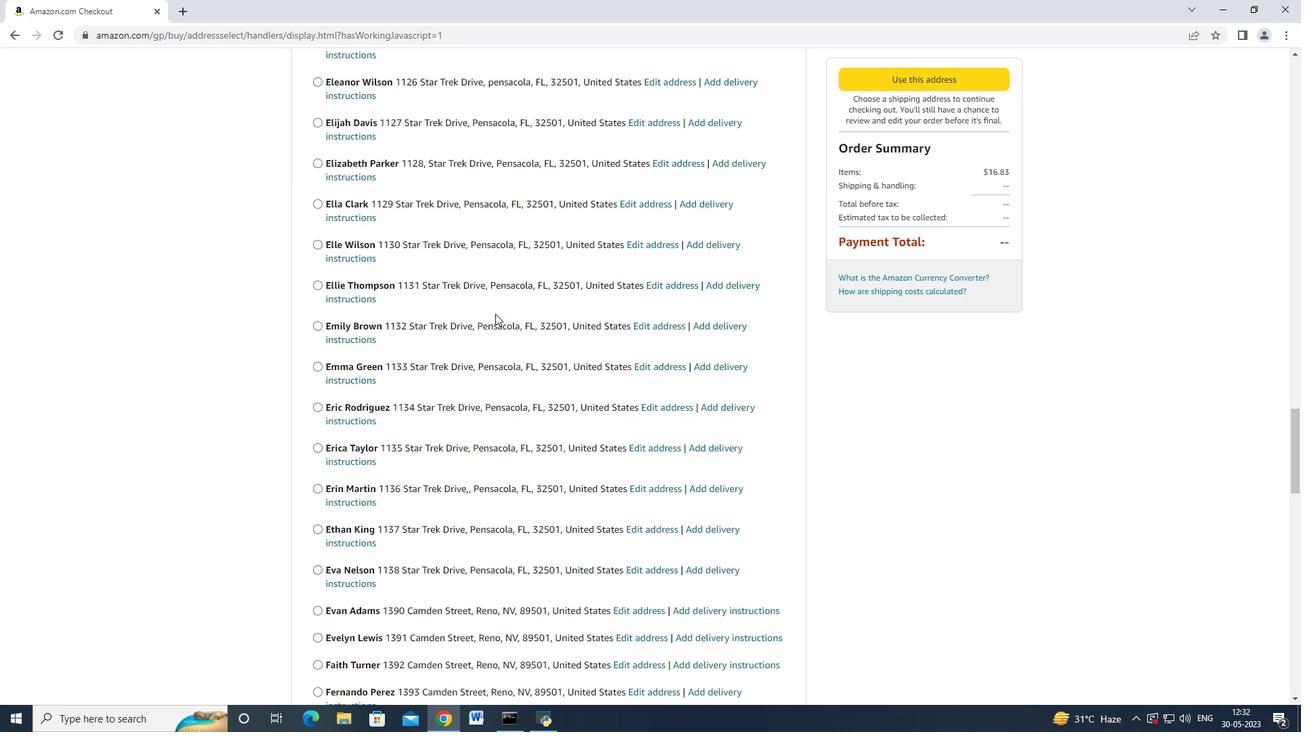 
Action: Mouse scrolled (495, 313) with delta (0, 0)
Screenshot: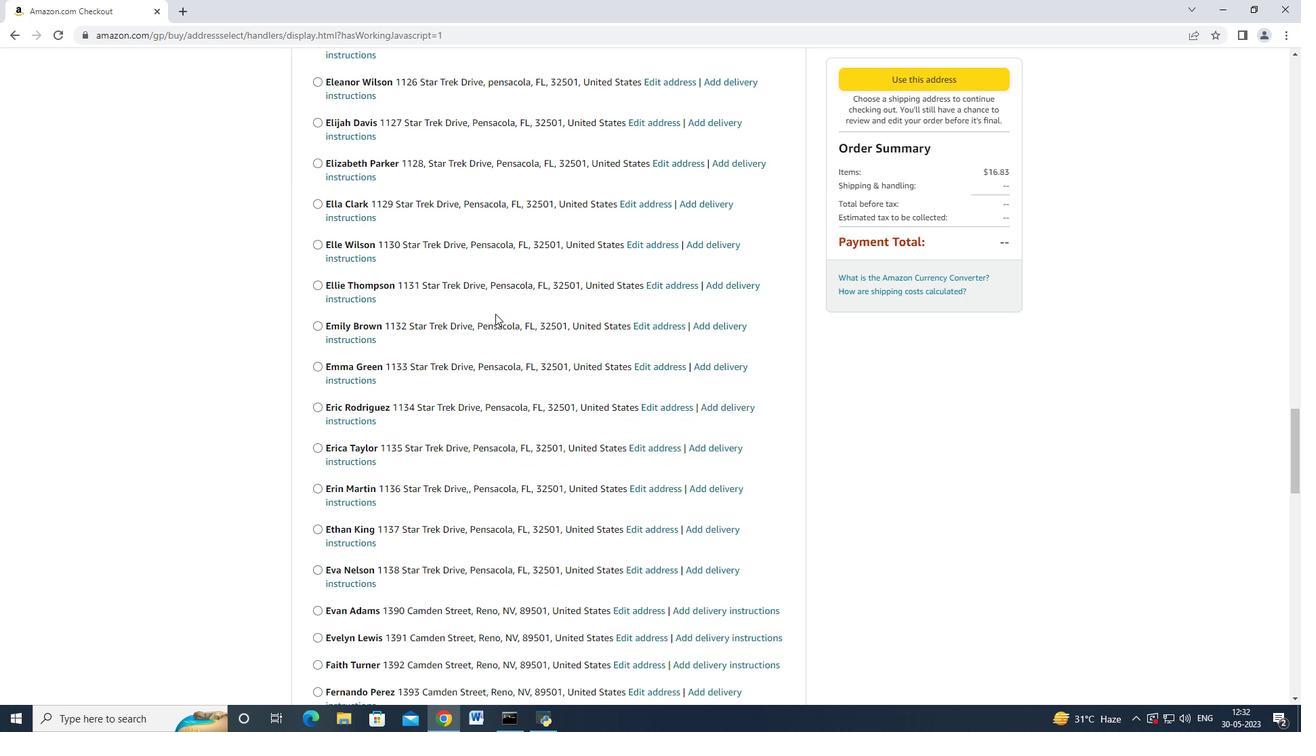 
Action: Mouse scrolled (495, 313) with delta (0, 0)
Screenshot: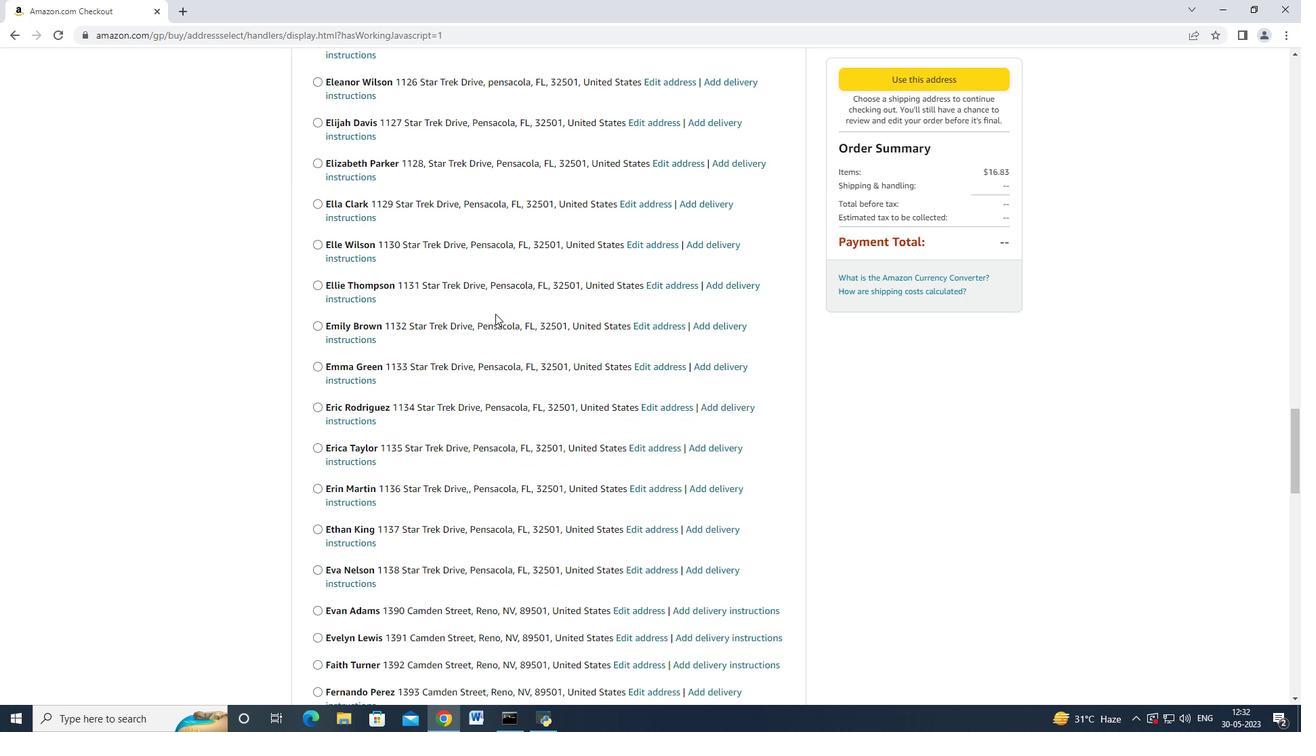 
Action: Mouse scrolled (495, 313) with delta (0, 0)
Screenshot: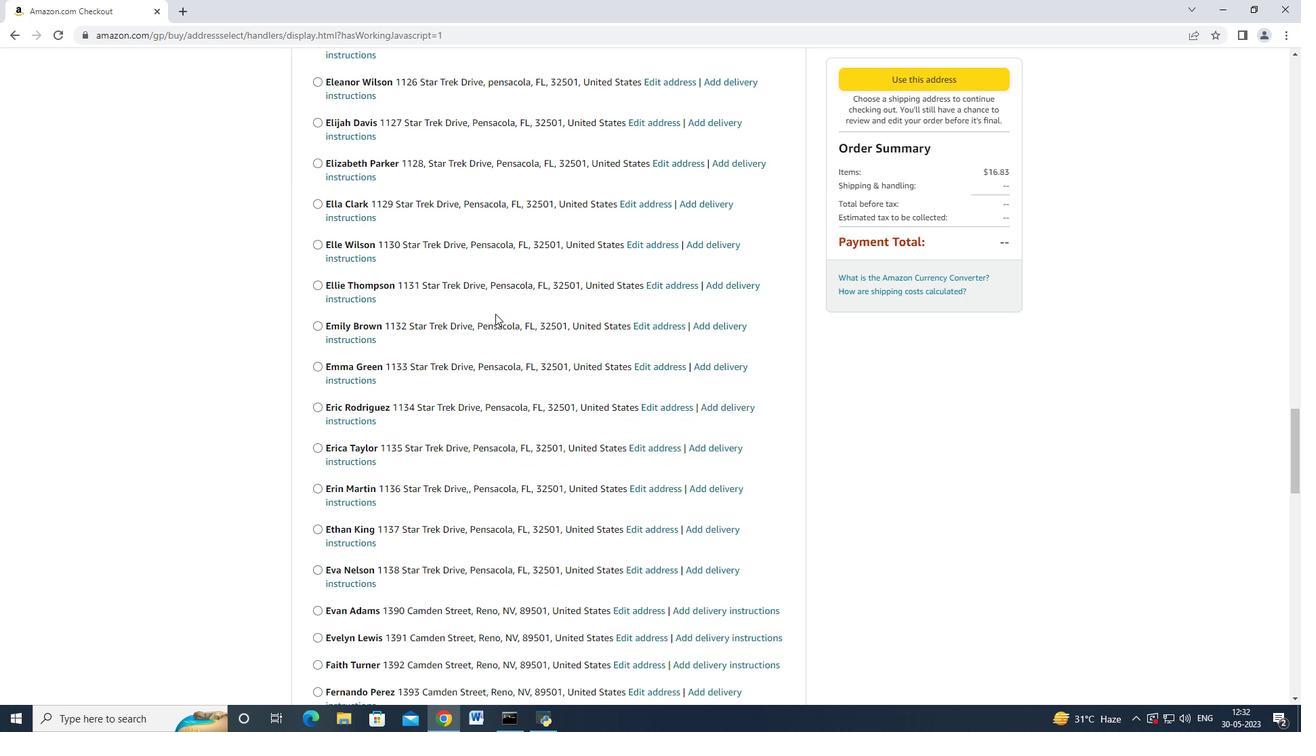 
Action: Mouse scrolled (495, 313) with delta (0, 0)
Screenshot: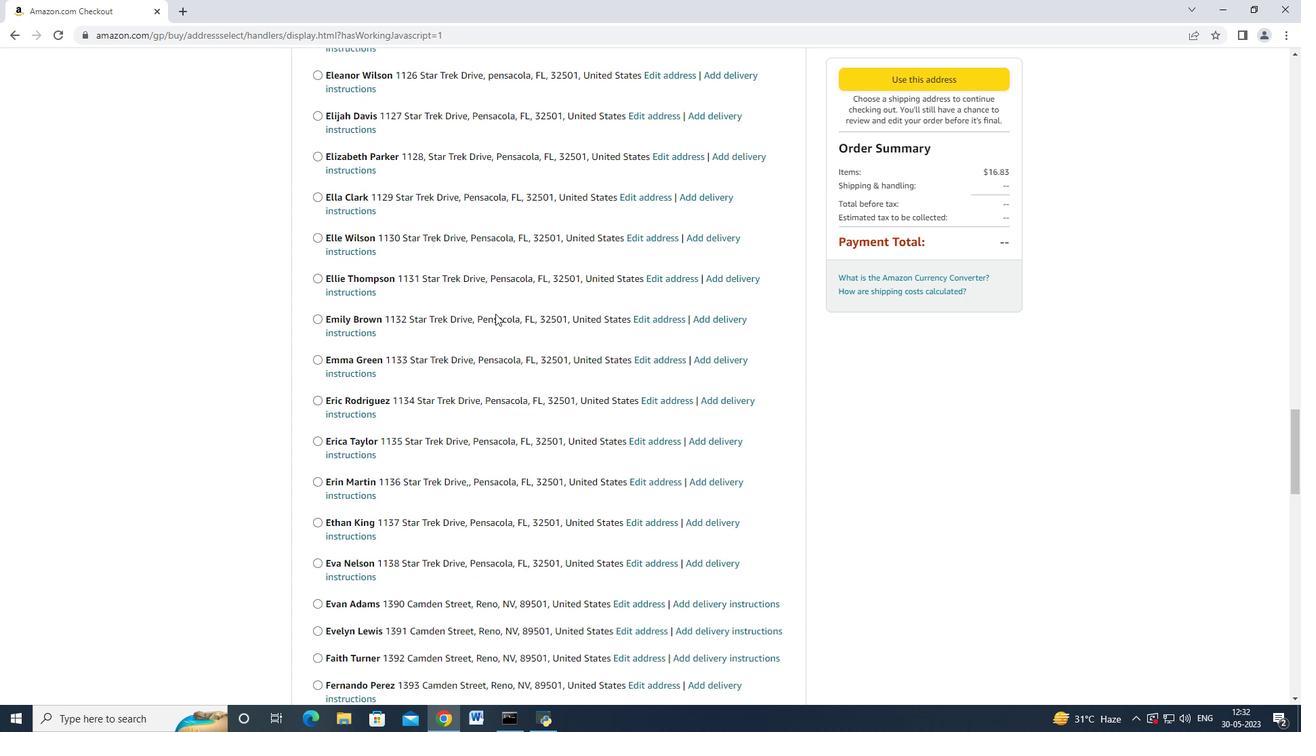 
Action: Mouse scrolled (495, 313) with delta (0, 0)
Screenshot: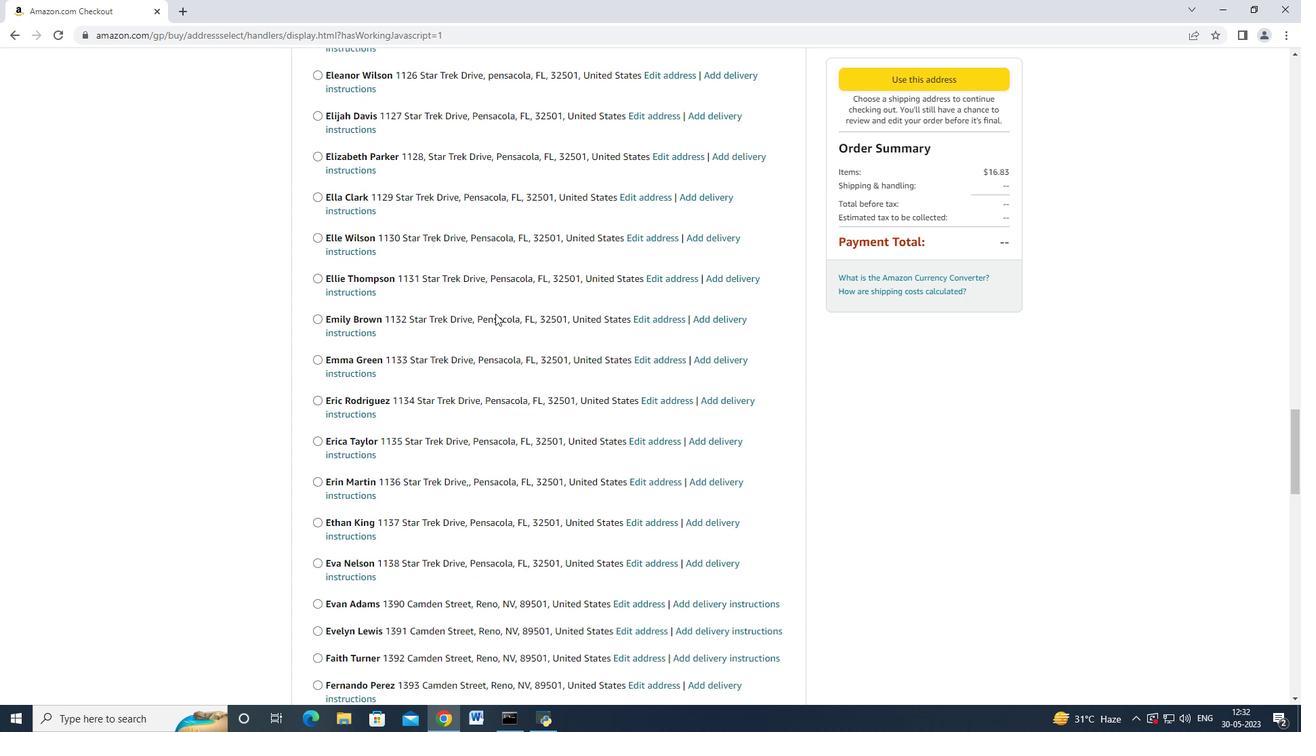 
Action: Mouse moved to (495, 313)
Screenshot: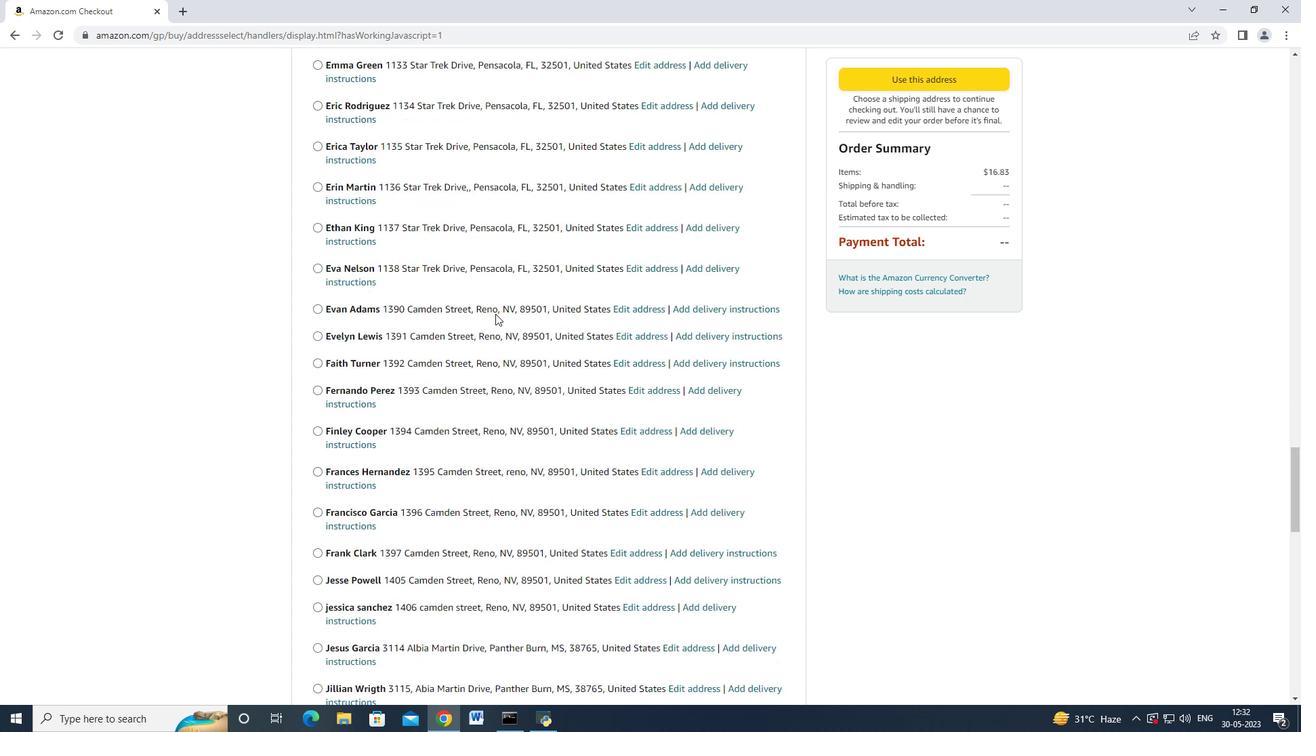 
Action: Mouse scrolled (495, 313) with delta (0, 0)
Screenshot: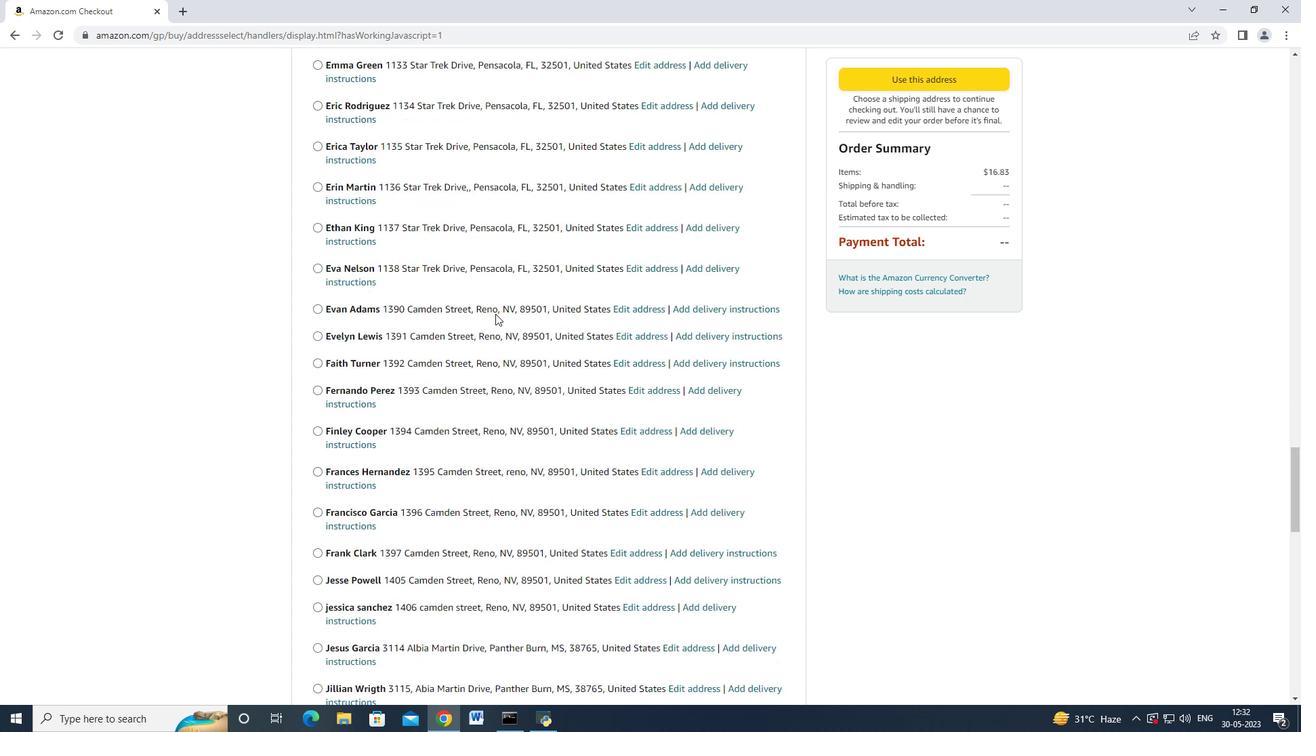 
Action: Mouse scrolled (495, 313) with delta (0, 0)
Screenshot: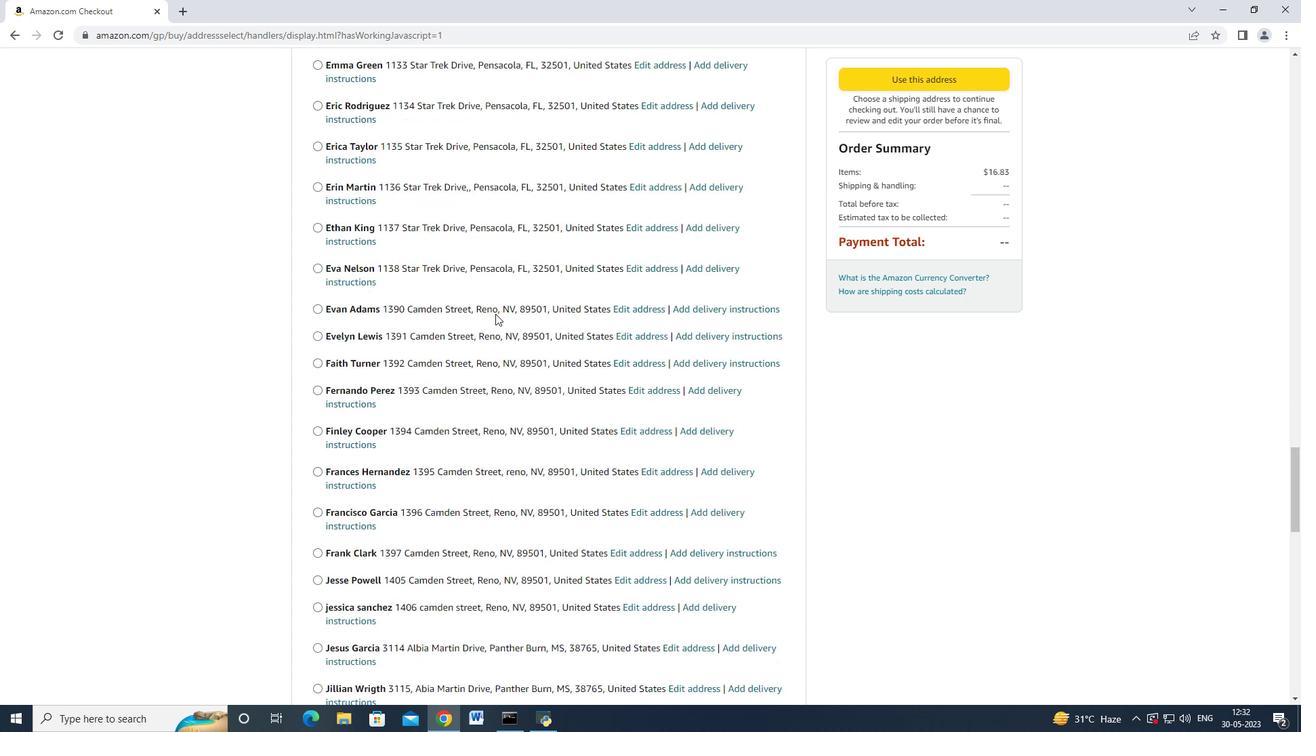 
Action: Mouse scrolled (495, 313) with delta (0, 0)
Screenshot: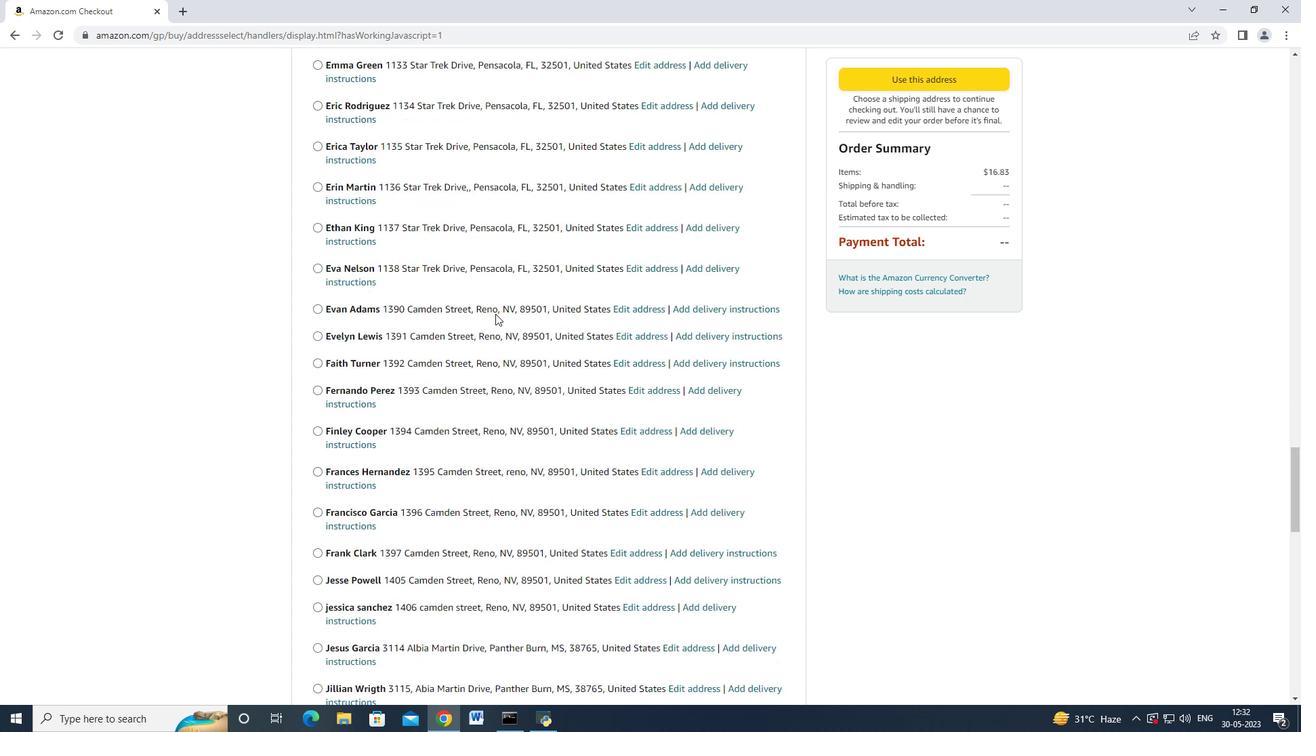 
Action: Mouse scrolled (495, 313) with delta (0, 0)
Screenshot: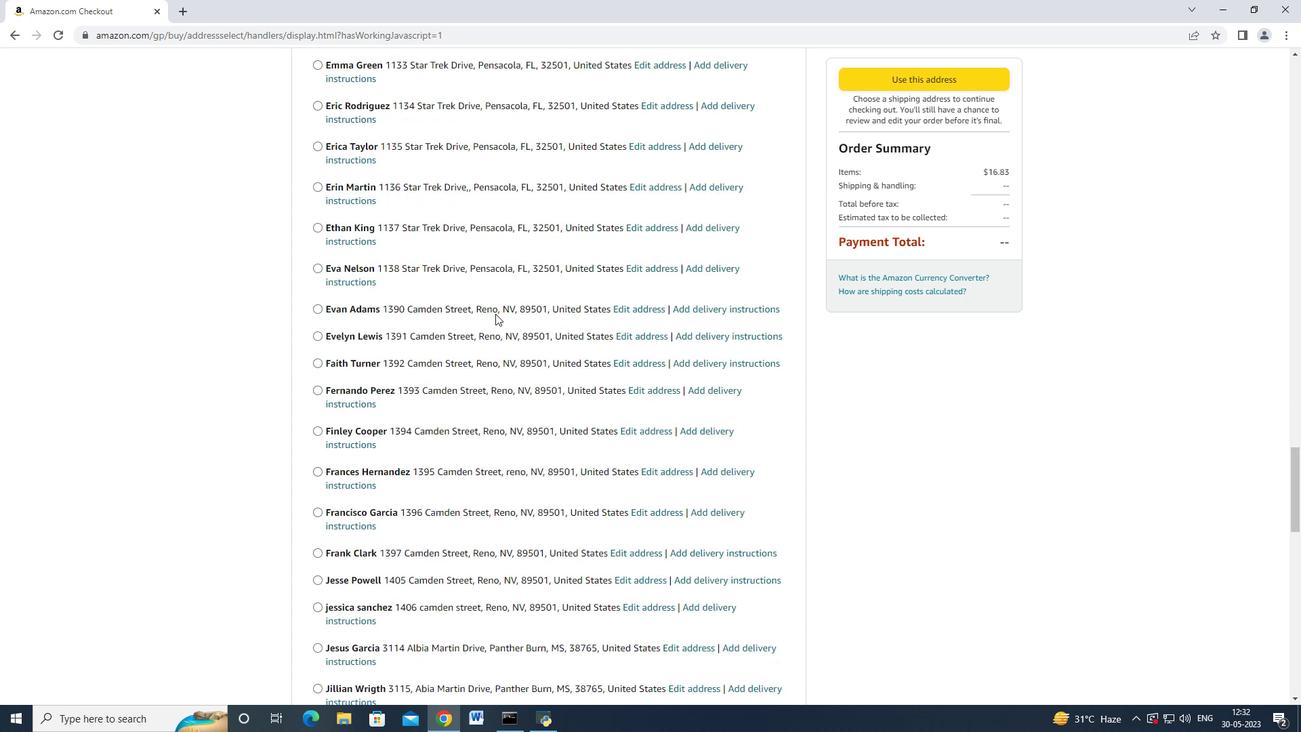 
Action: Mouse moved to (495, 314)
Screenshot: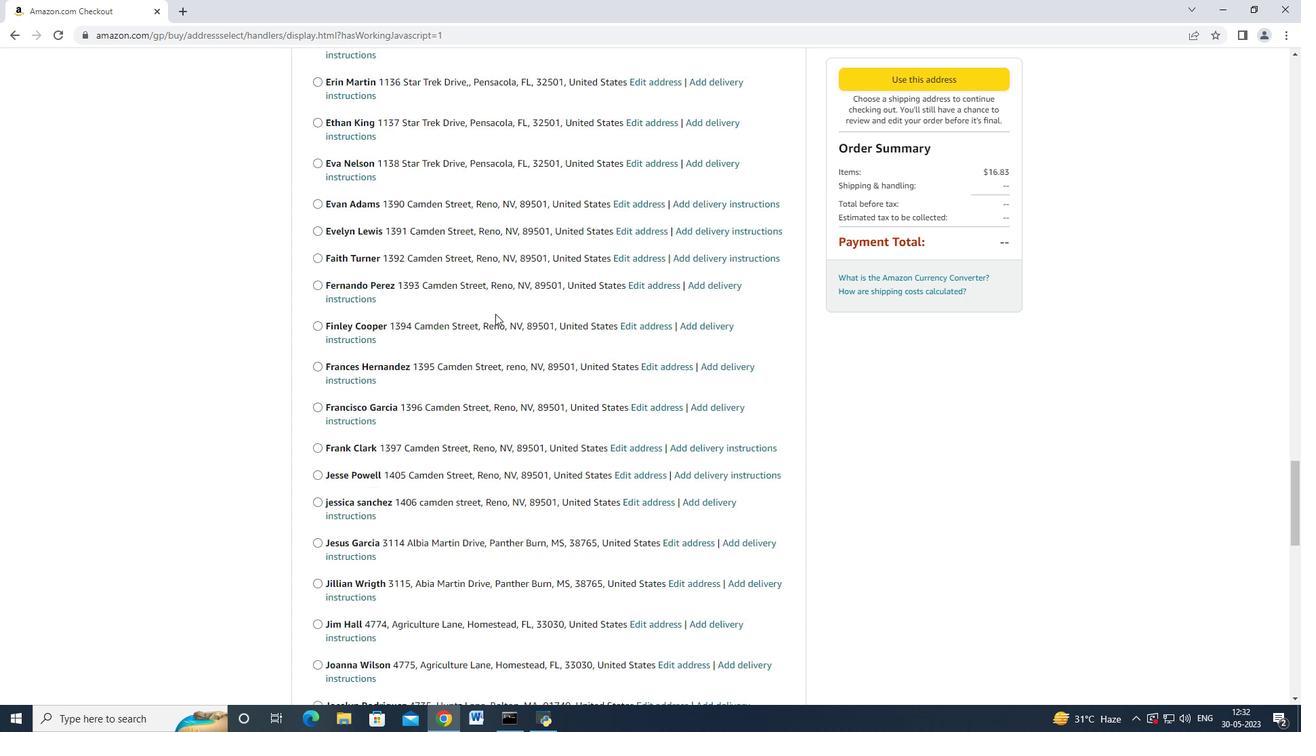 
Action: Mouse scrolled (495, 313) with delta (0, 0)
Screenshot: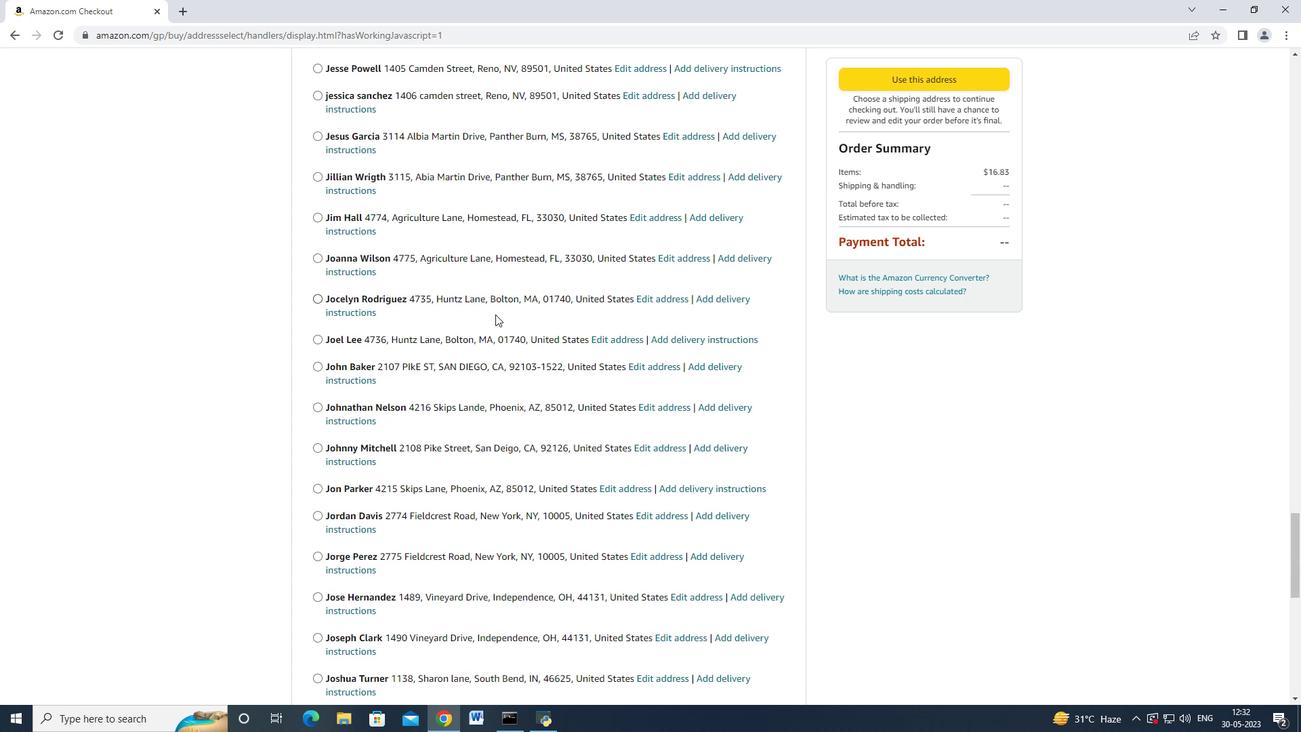 
Action: Mouse moved to (495, 315)
Screenshot: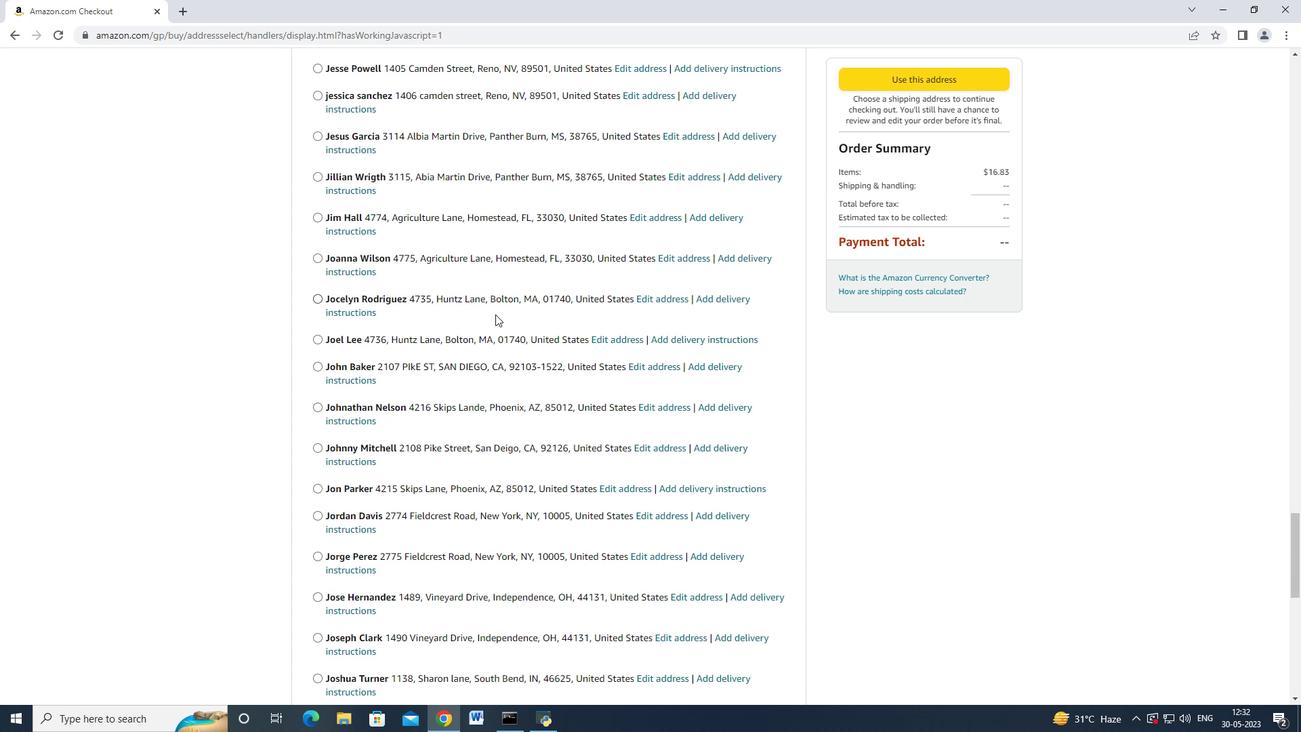 
Action: Mouse scrolled (495, 314) with delta (0, 0)
Screenshot: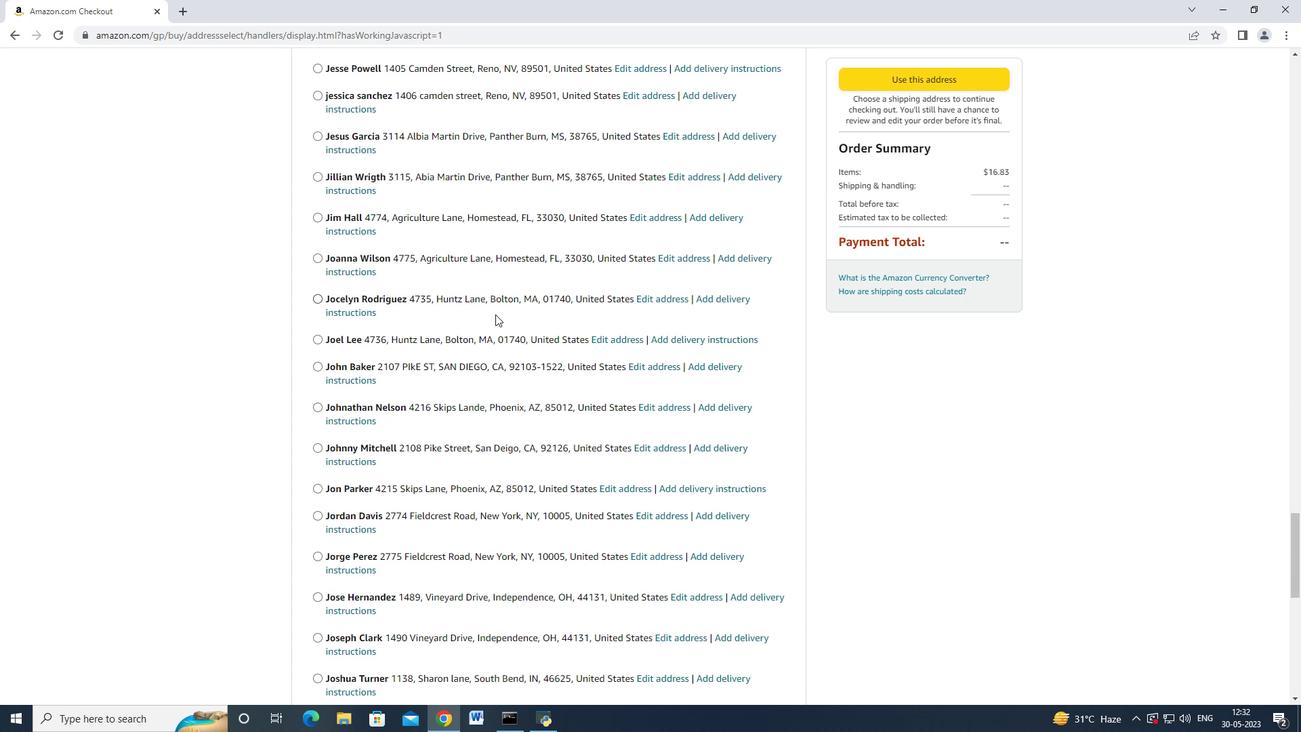 
Action: Mouse moved to (495, 315)
Screenshot: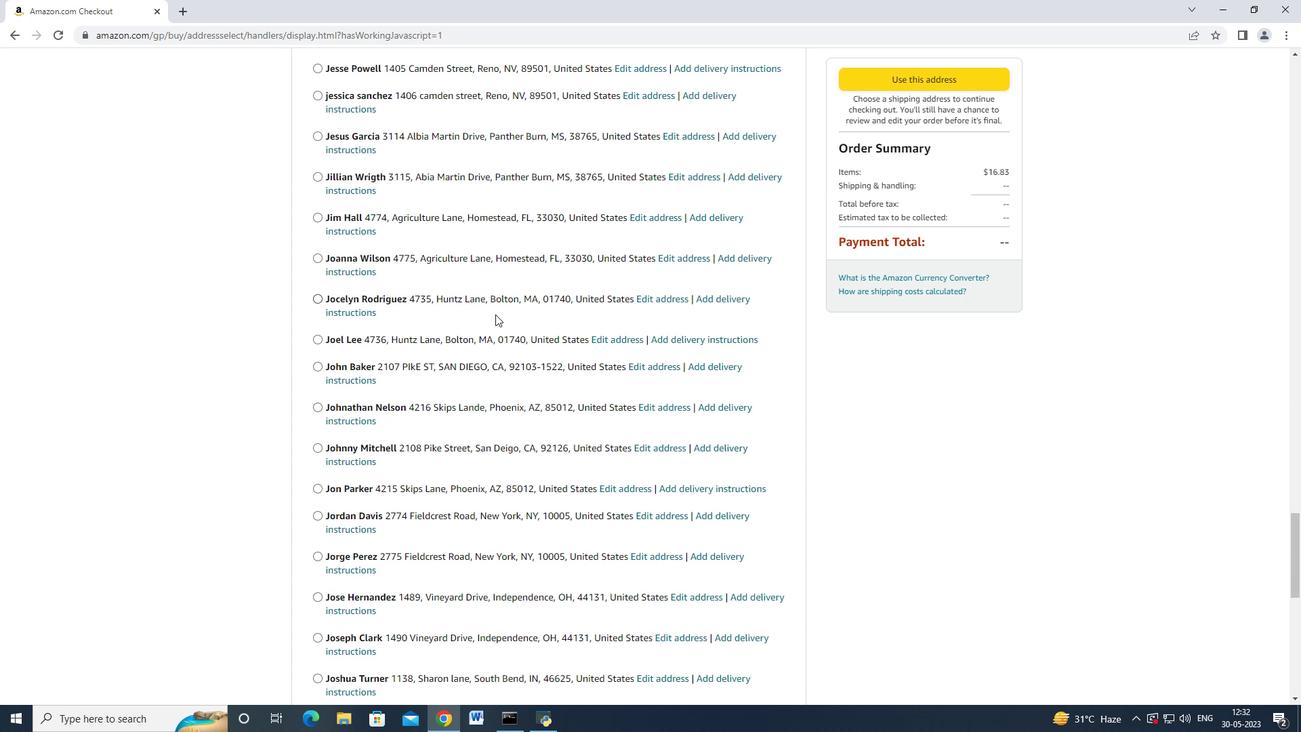 
Action: Mouse scrolled (495, 315) with delta (0, 0)
Screenshot: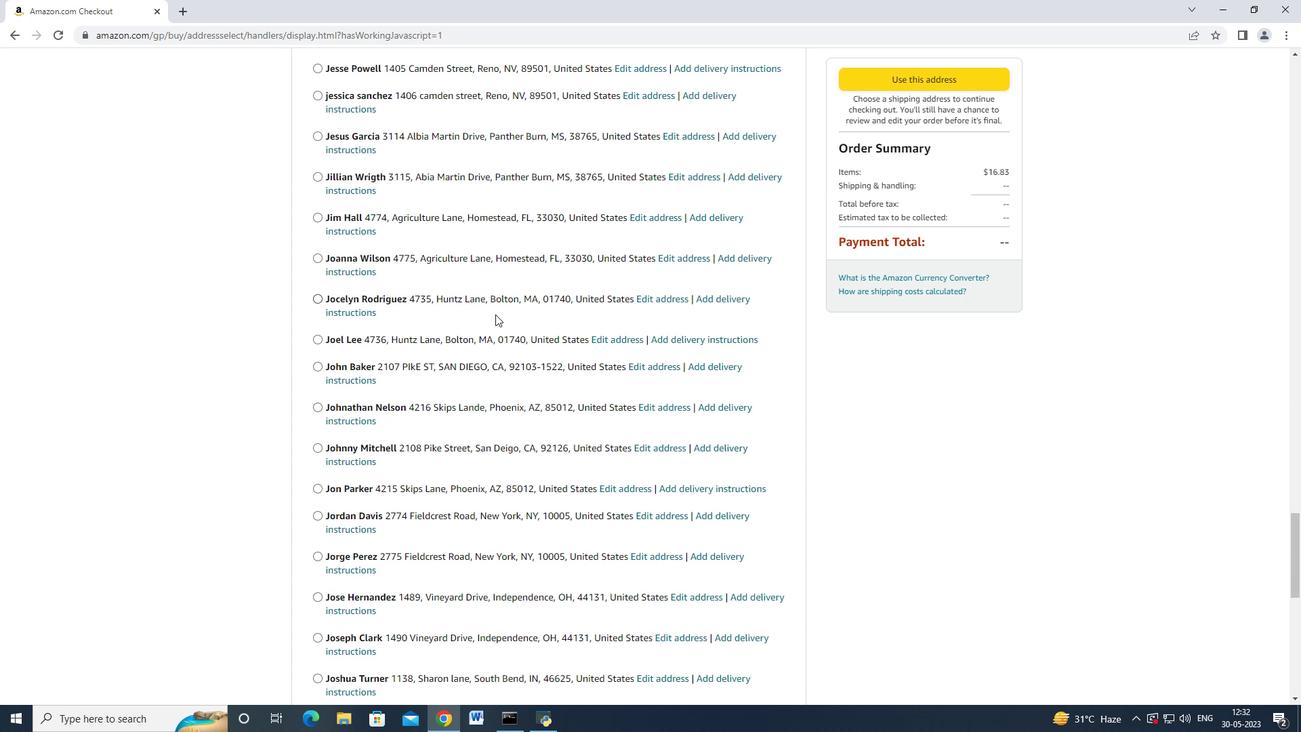 
Action: Mouse scrolled (495, 315) with delta (0, 0)
Screenshot: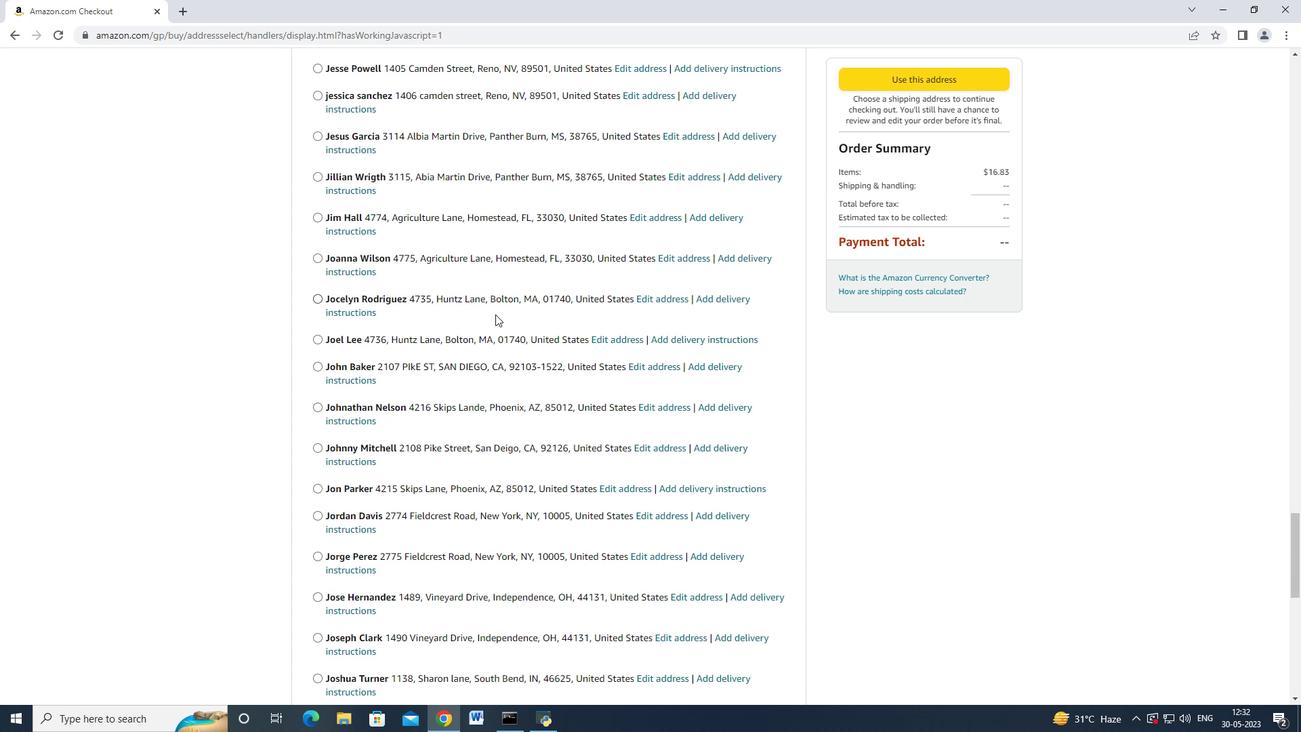 
Action: Mouse scrolled (495, 315) with delta (0, 0)
Screenshot: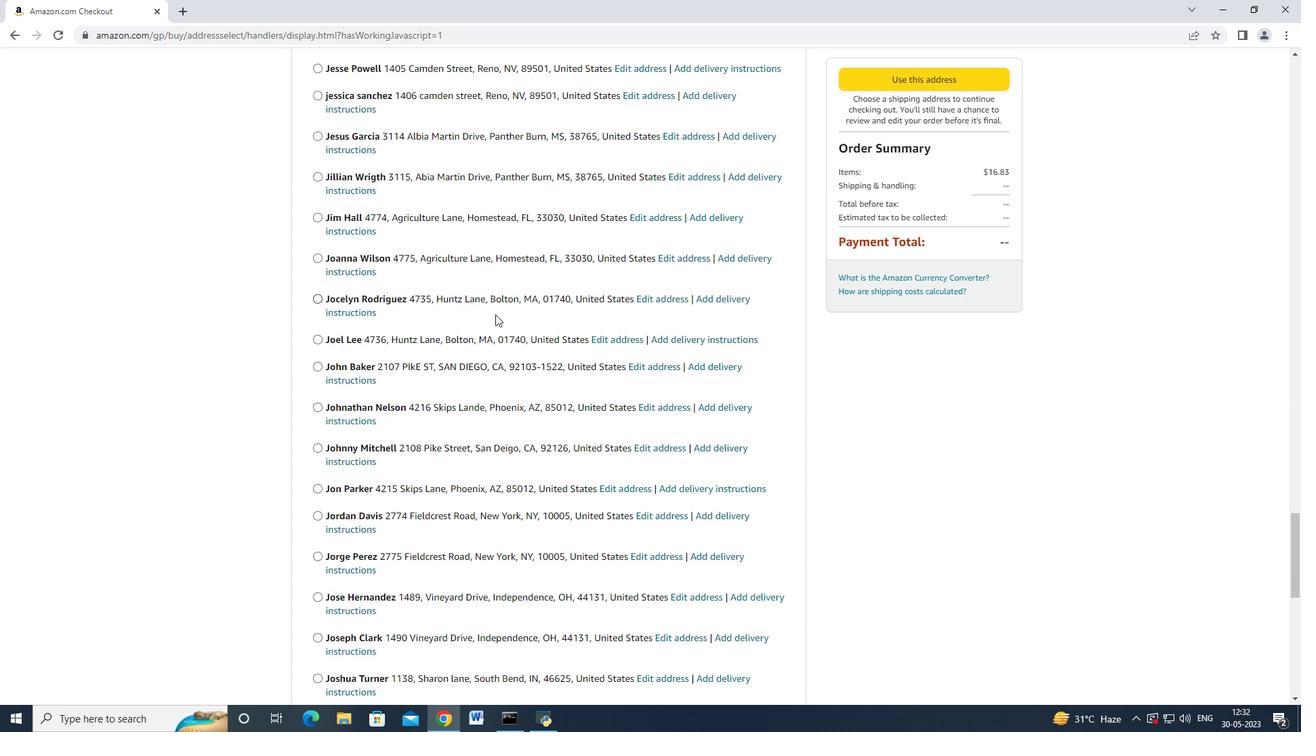 
Action: Mouse moved to (495, 315)
Screenshot: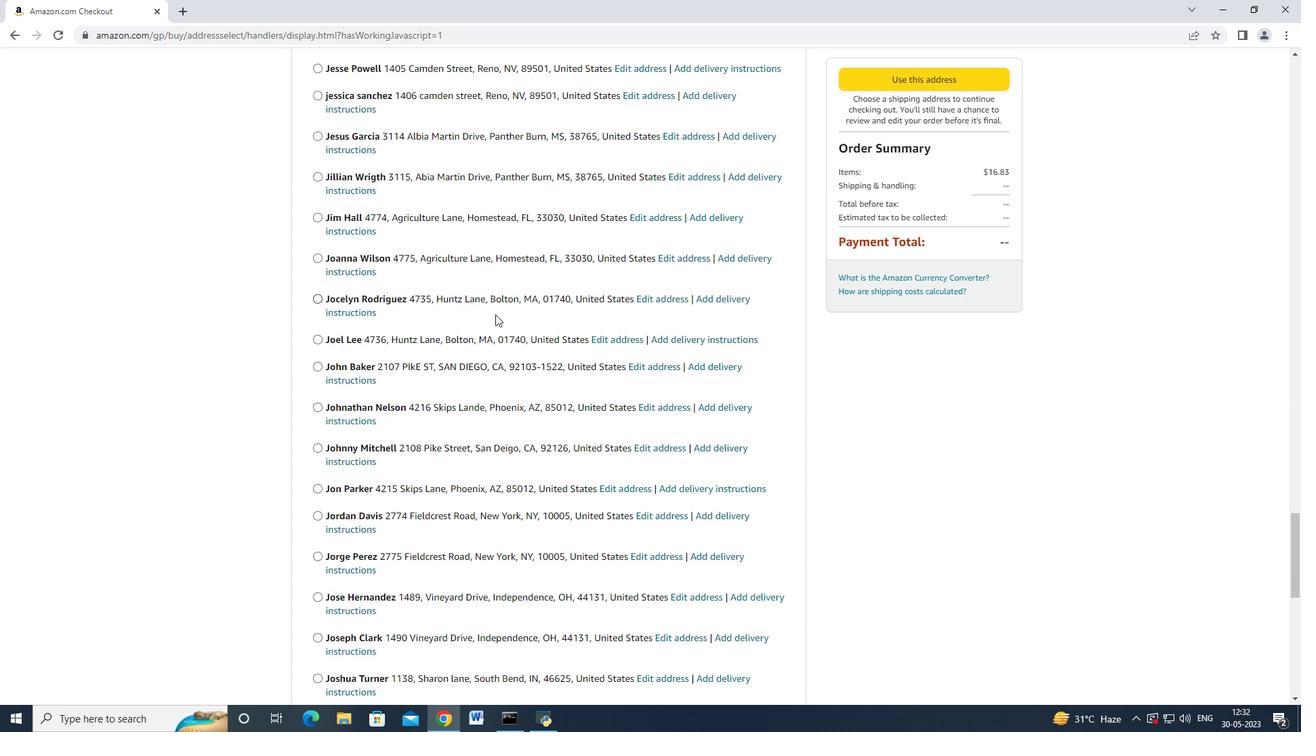 
Action: Mouse scrolled (495, 315) with delta (0, 0)
Screenshot: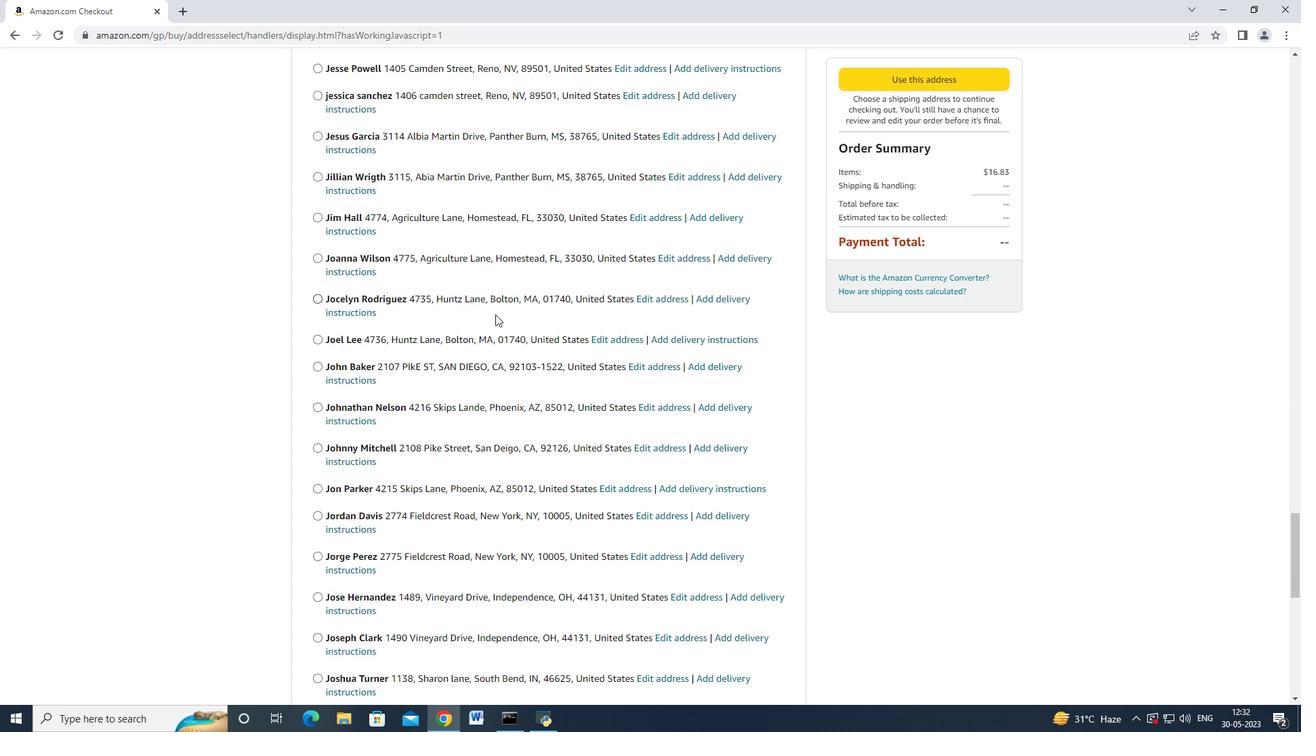 
Action: Mouse scrolled (495, 315) with delta (0, 0)
Screenshot: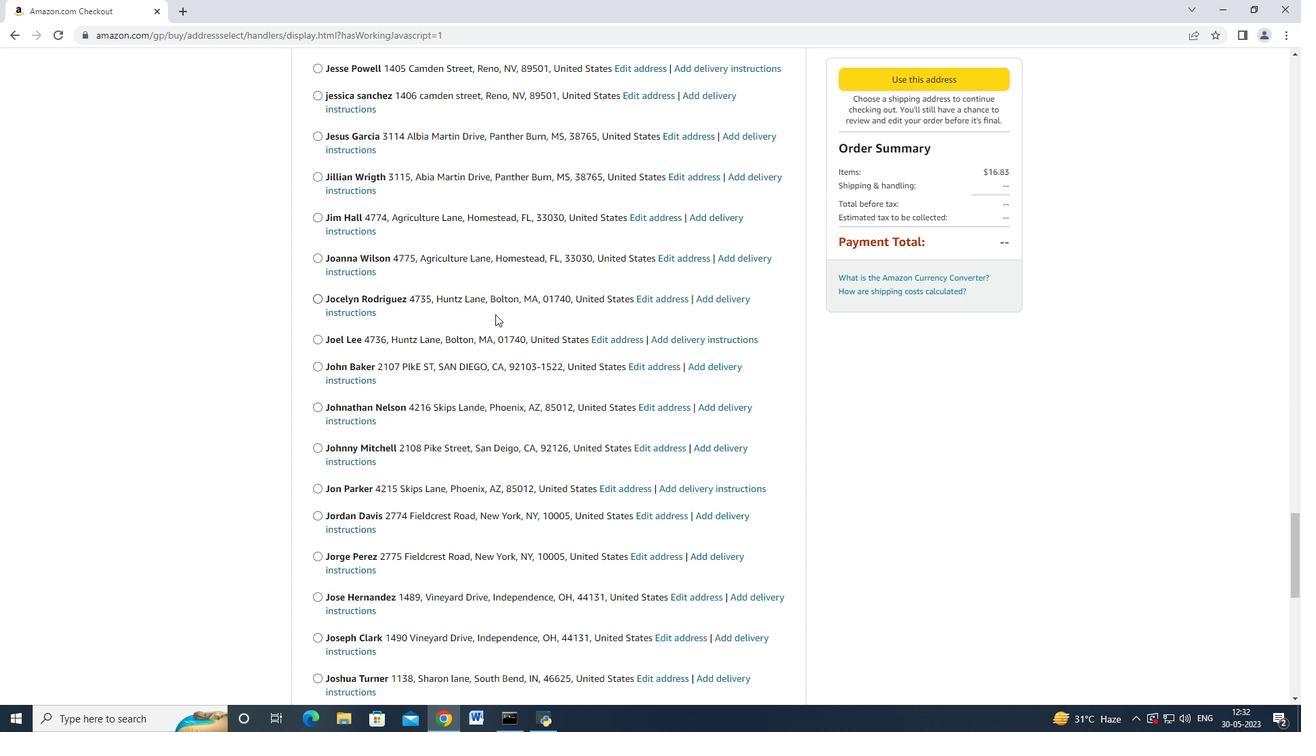 
Action: Mouse moved to (493, 318)
Screenshot: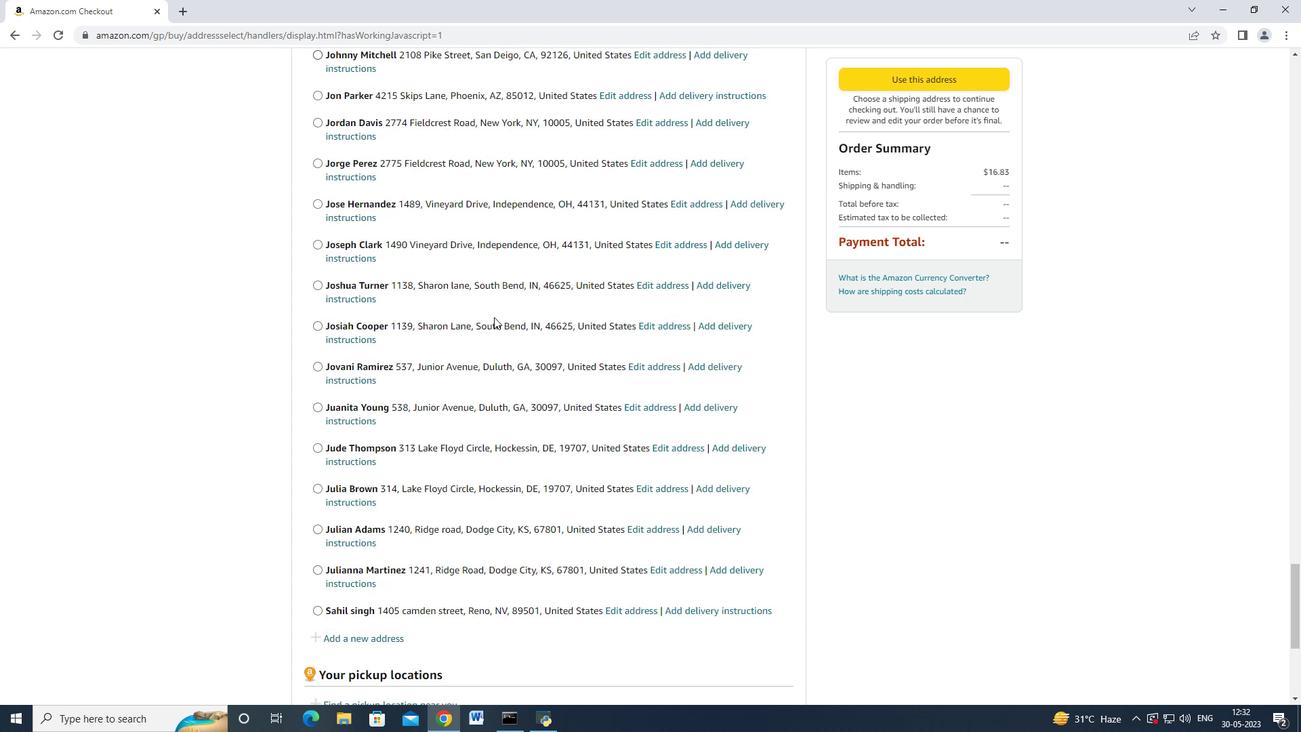 
Action: Mouse scrolled (493, 318) with delta (0, 0)
Screenshot: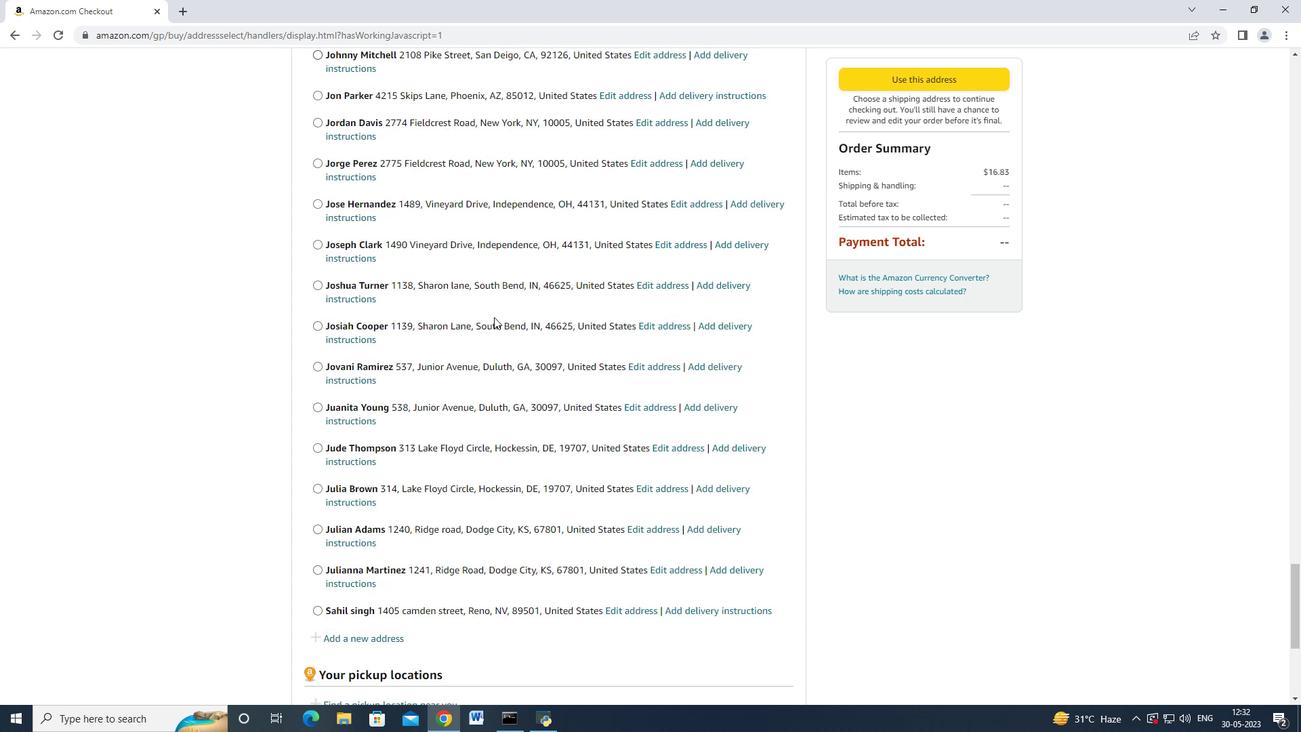 
Action: Mouse moved to (492, 320)
Screenshot: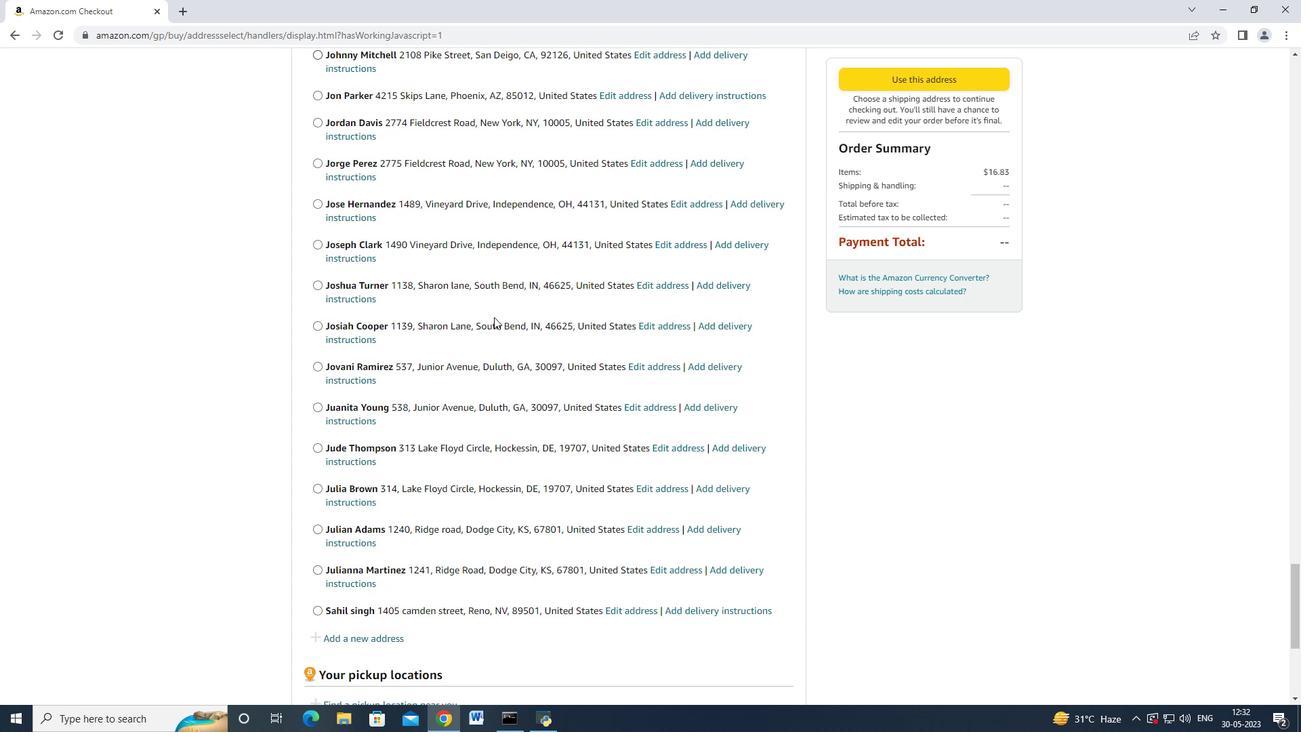 
Action: Mouse scrolled (492, 319) with delta (0, 0)
Screenshot: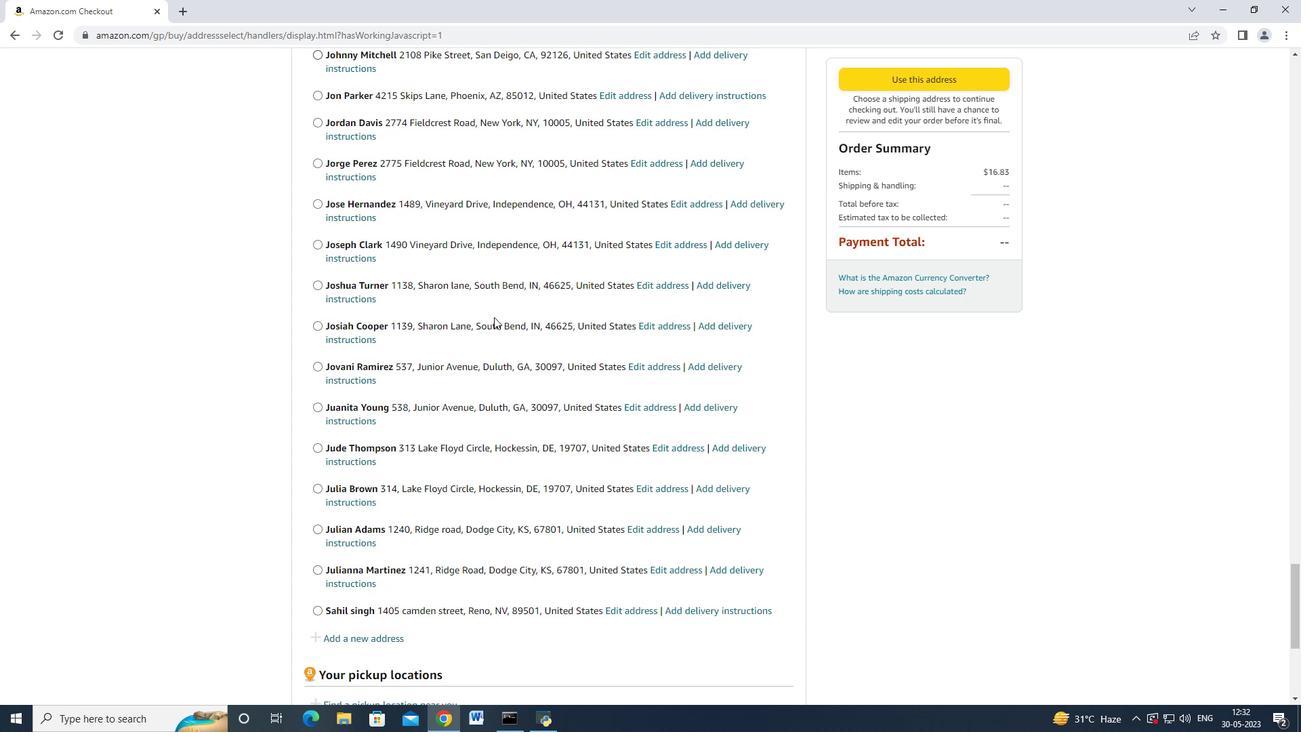 
Action: Mouse moved to (492, 320)
Screenshot: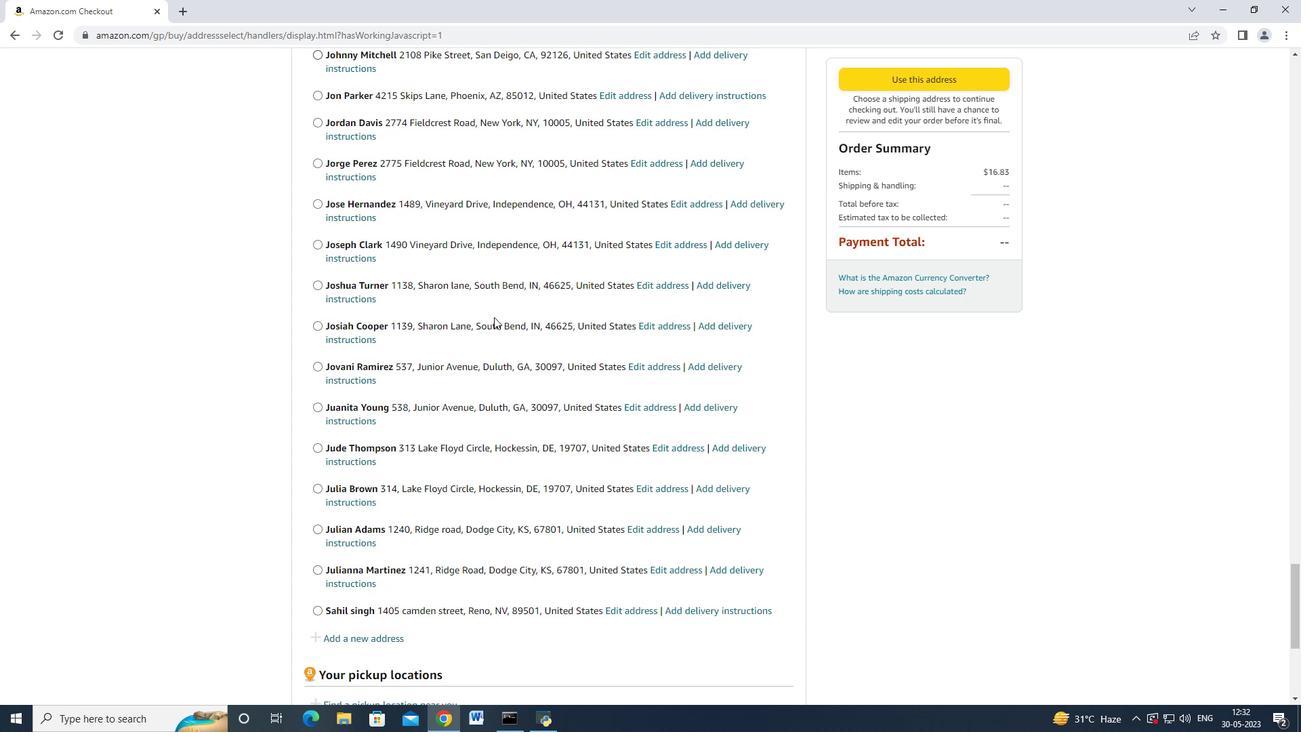 
Action: Mouse scrolled (492, 320) with delta (0, 0)
Screenshot: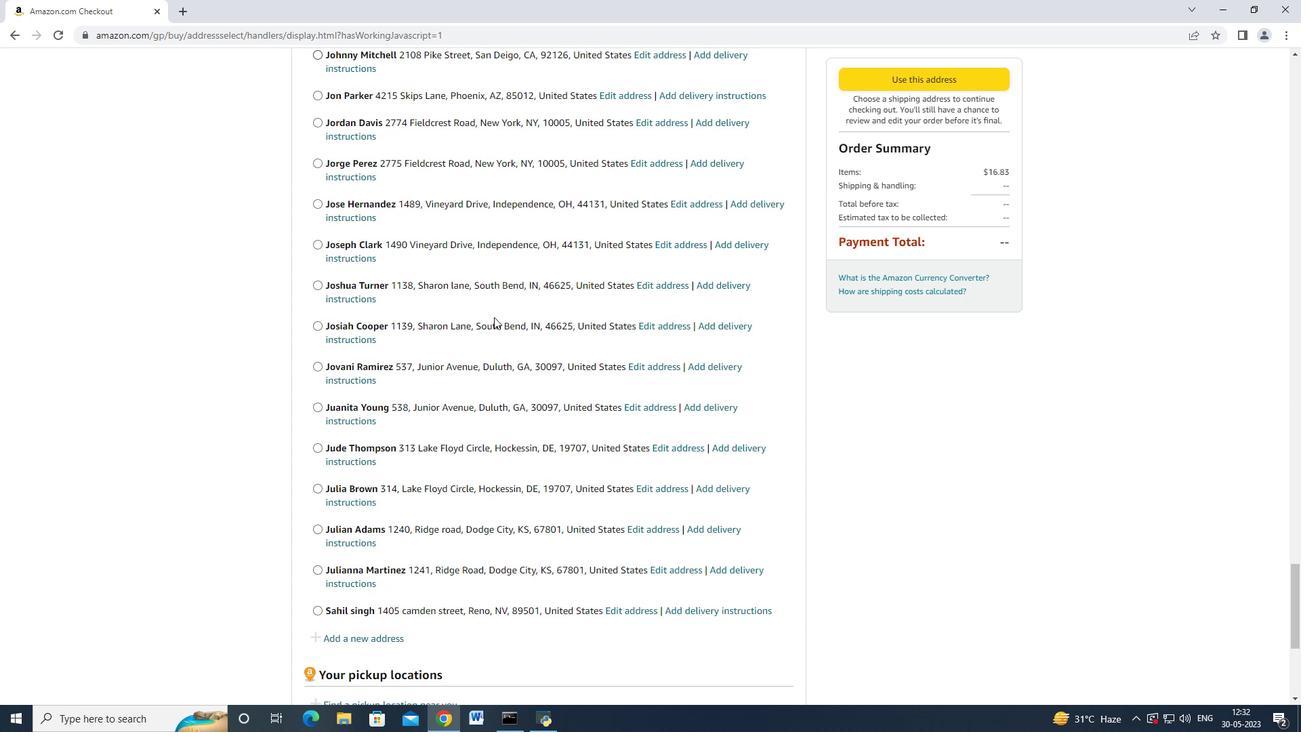 
Action: Mouse scrolled (492, 320) with delta (0, 0)
Screenshot: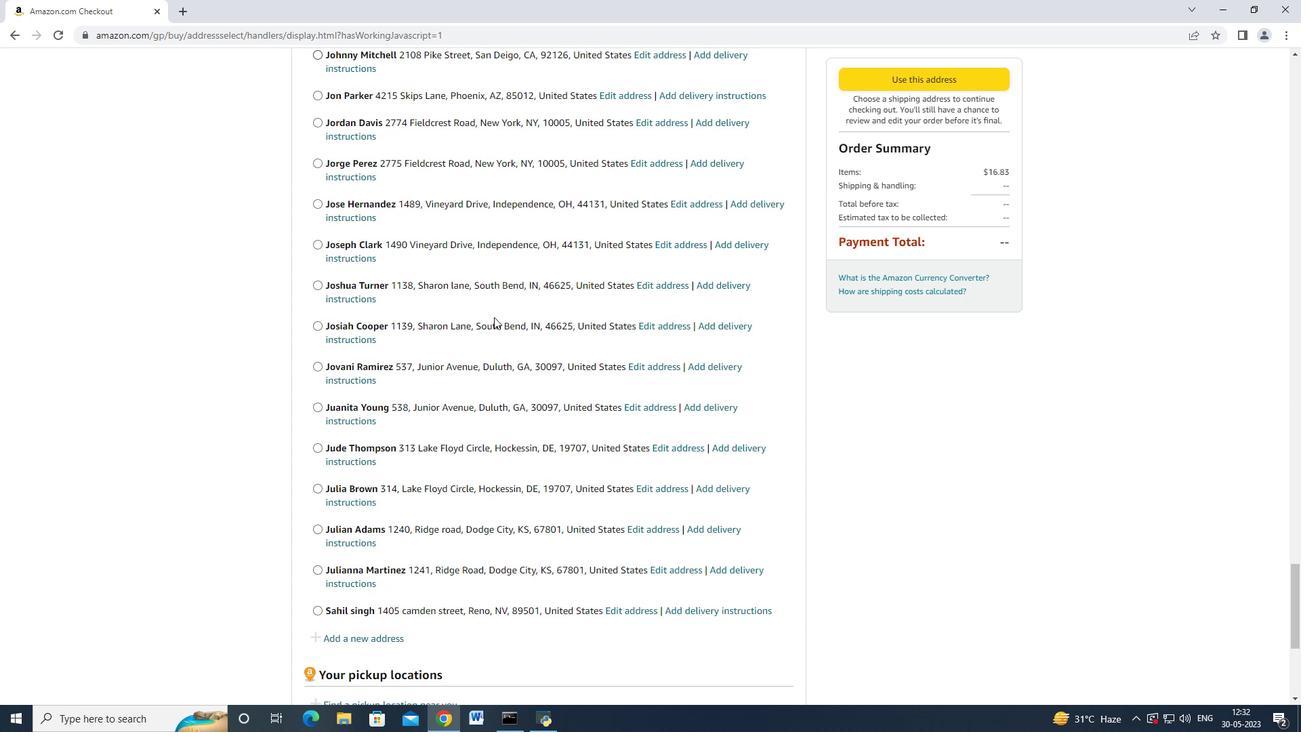 
Action: Mouse scrolled (492, 320) with delta (0, 0)
Screenshot: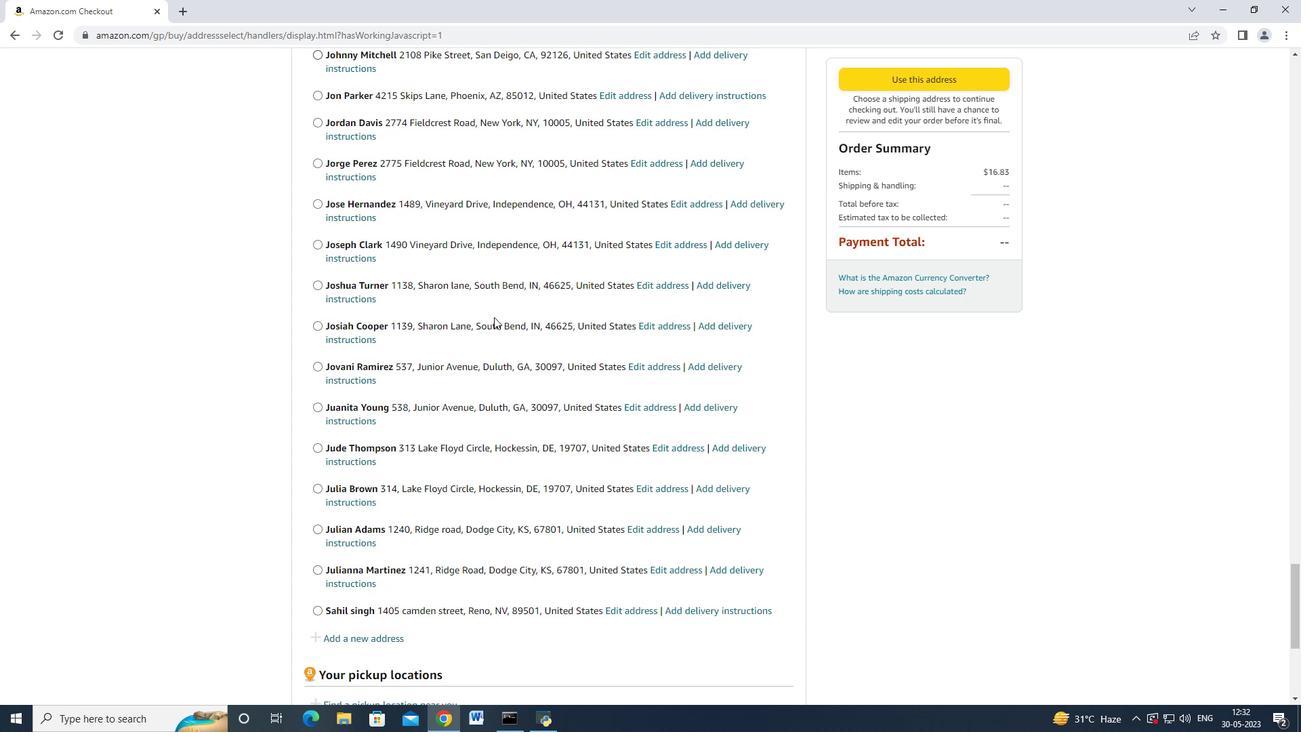
Action: Mouse moved to (492, 320)
Screenshot: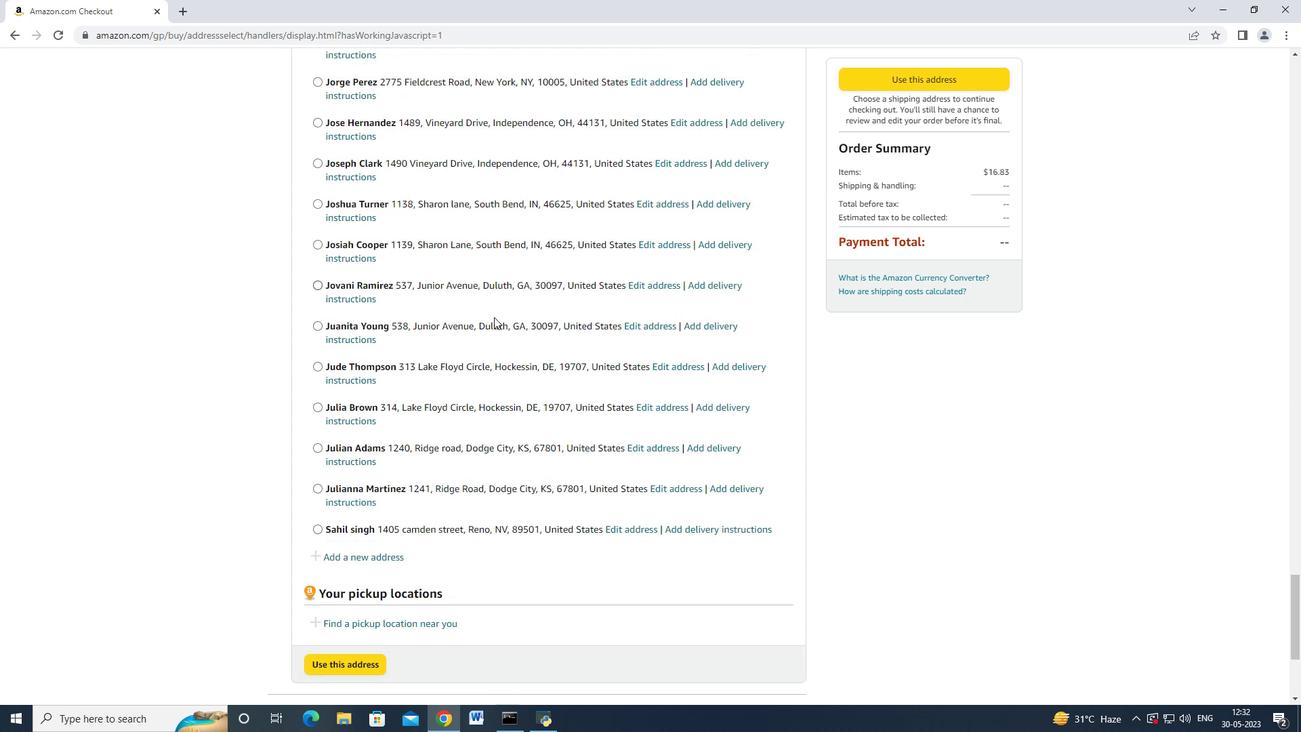
Action: Mouse scrolled (492, 320) with delta (0, 0)
Screenshot: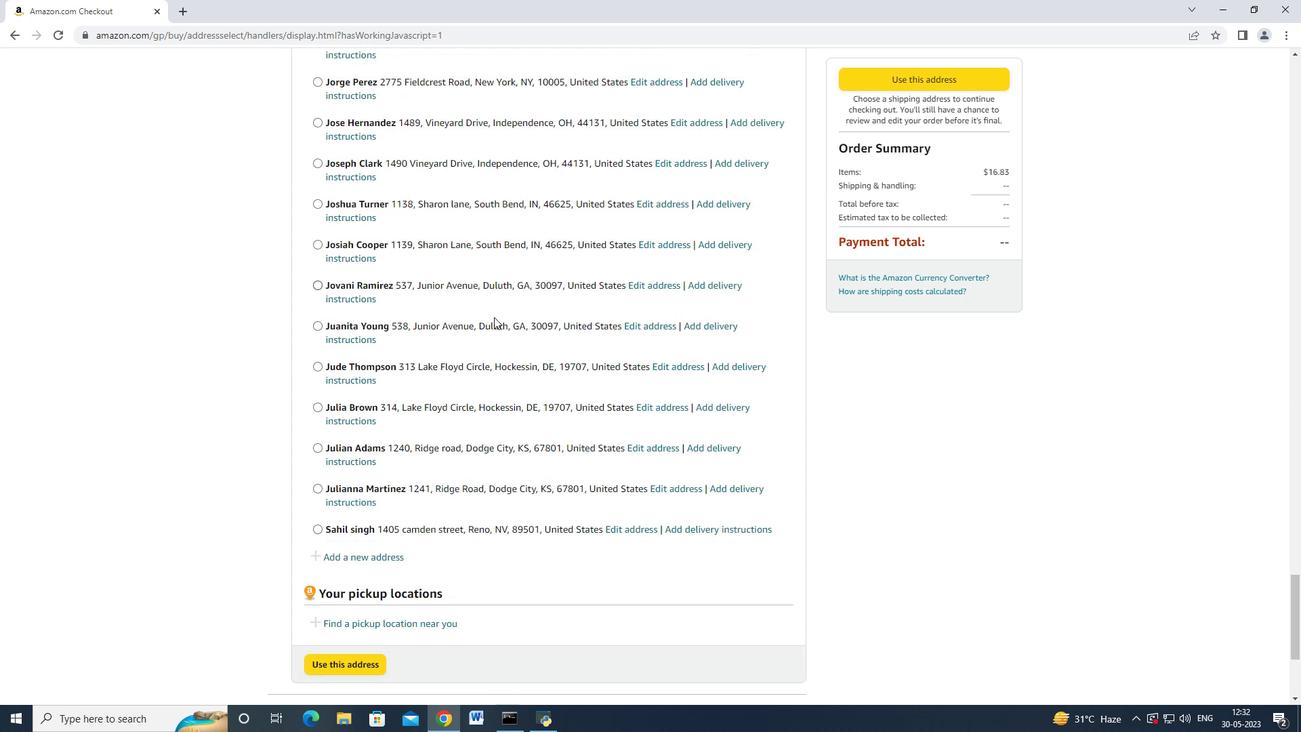 
Action: Mouse moved to (492, 321)
Screenshot: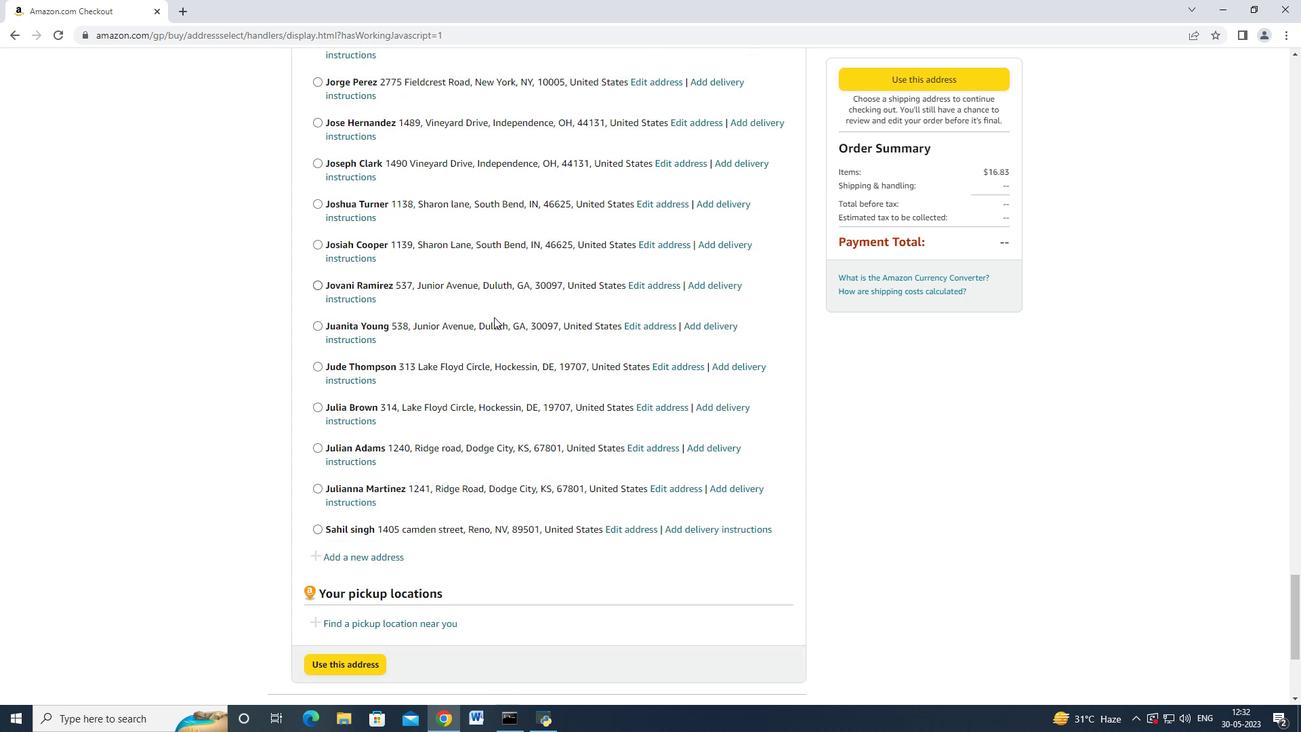 
Action: Mouse scrolled (492, 320) with delta (0, 0)
Screenshot: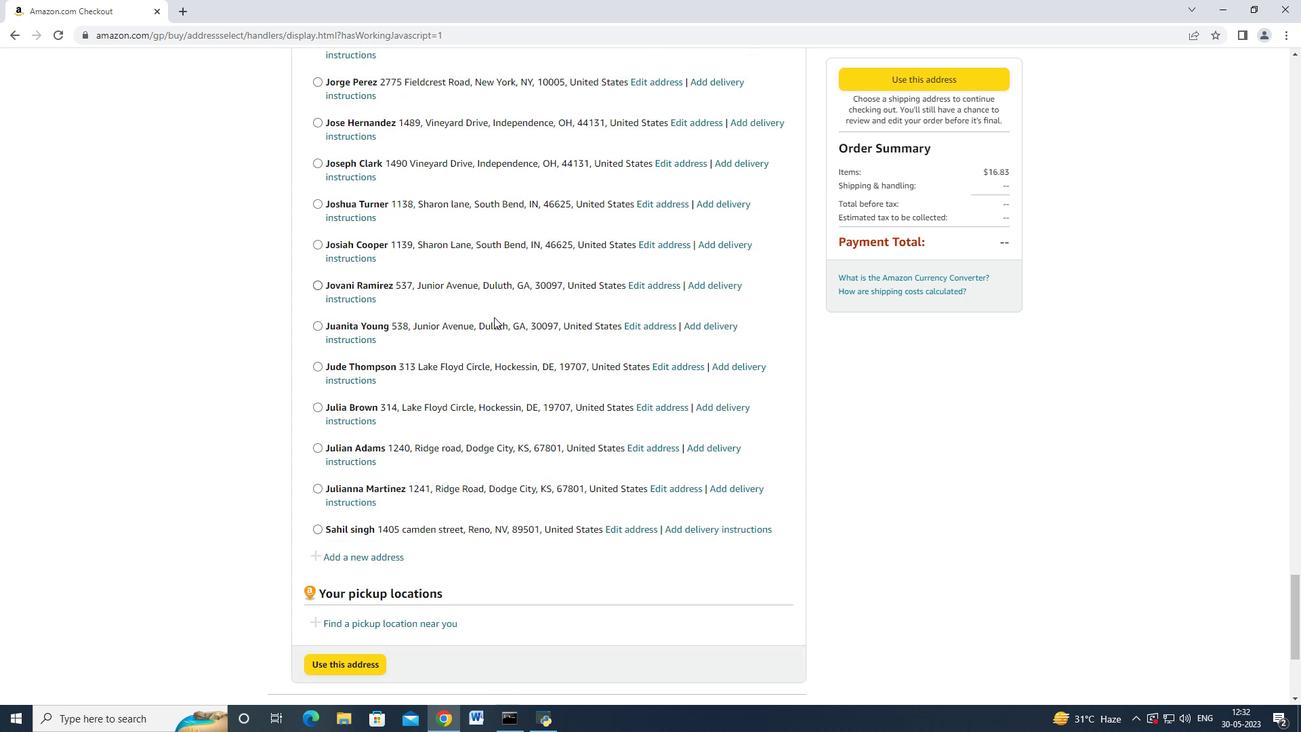 
Action: Mouse moved to (352, 296)
Screenshot: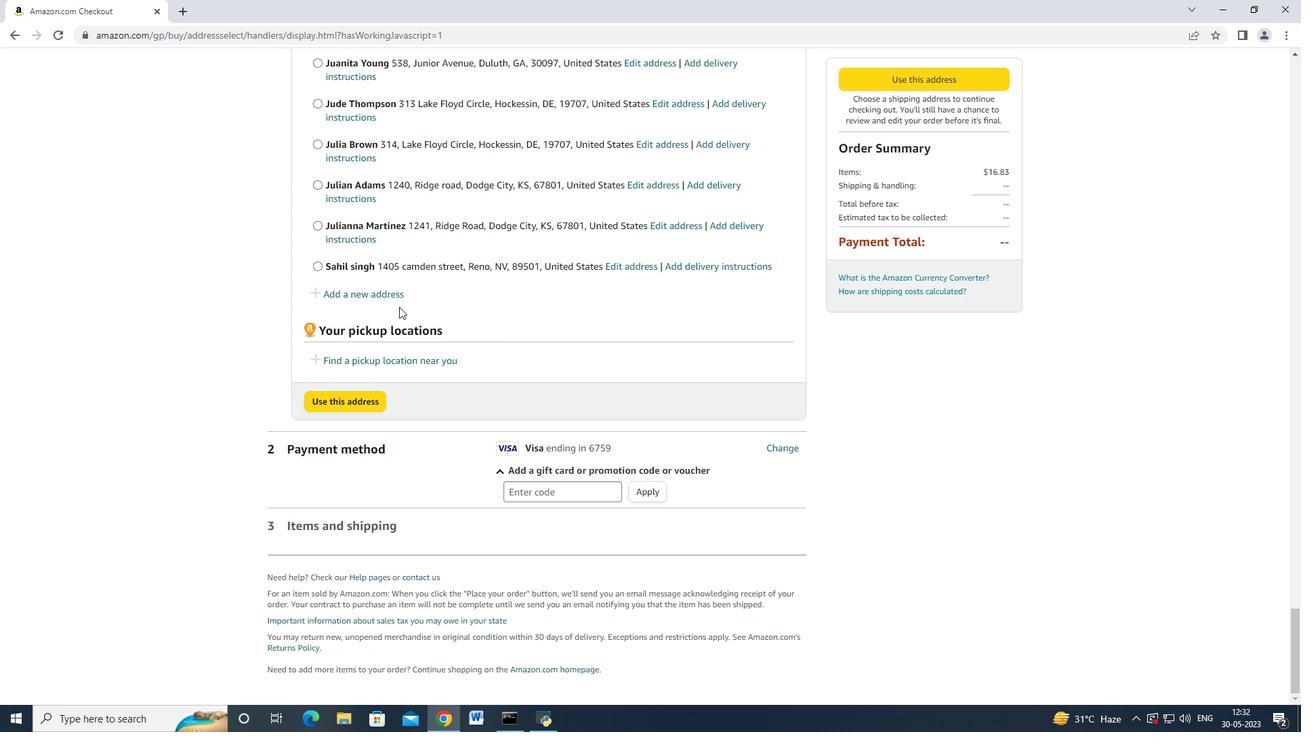 
Action: Mouse pressed left at (352, 296)
Screenshot: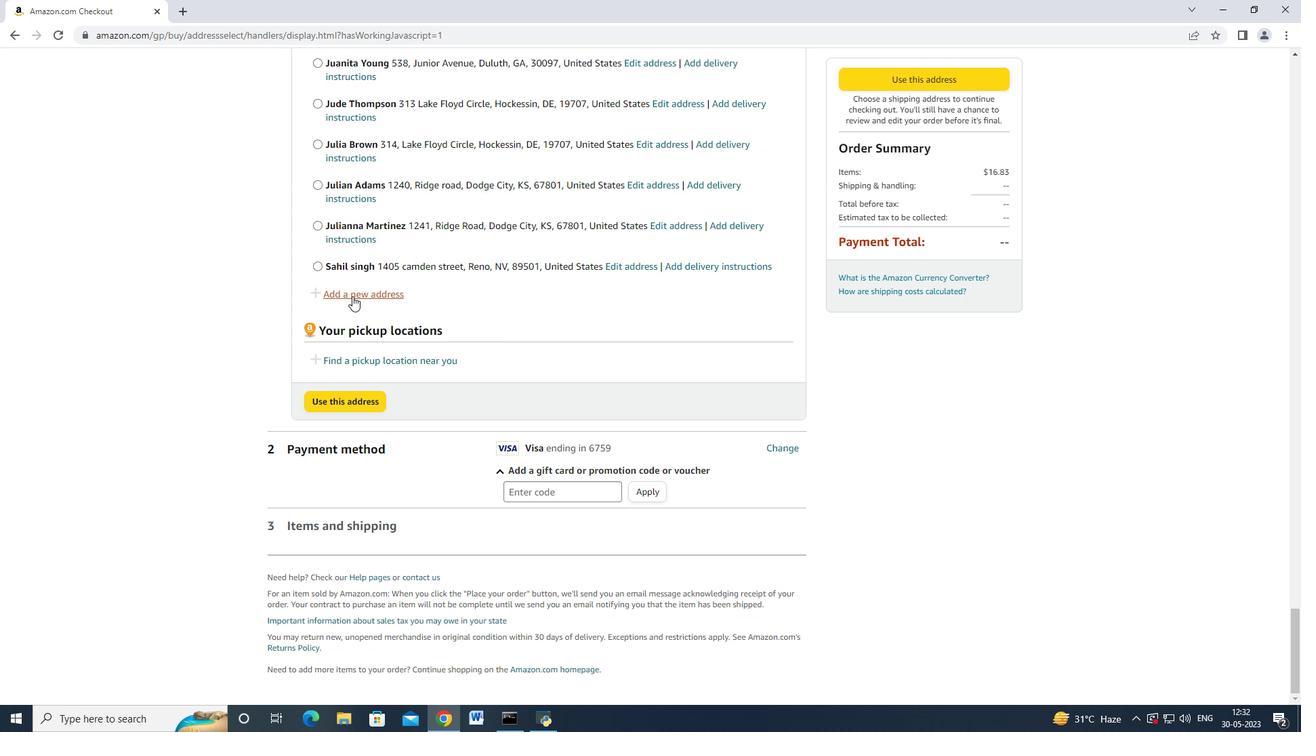 
Action: Mouse moved to (445, 332)
Screenshot: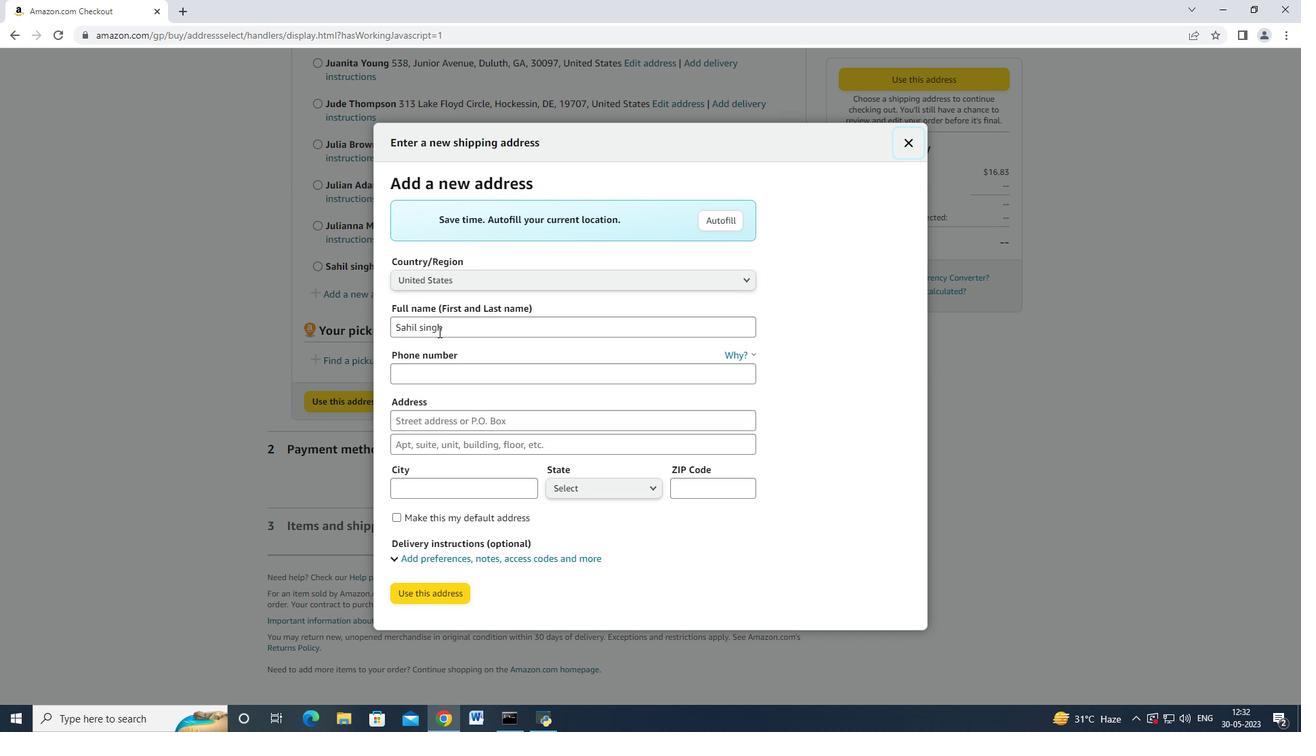 
Action: Mouse pressed left at (445, 332)
Screenshot: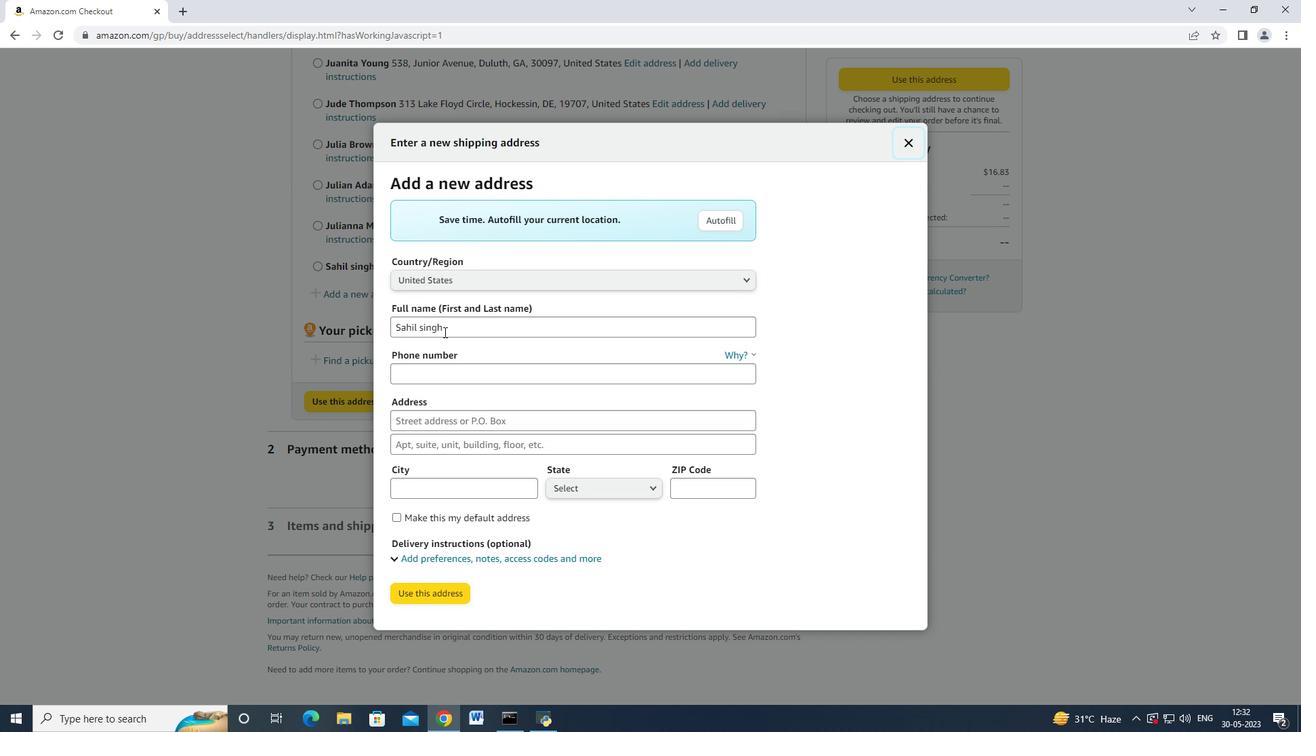 
Action: Mouse moved to (383, 282)
Screenshot: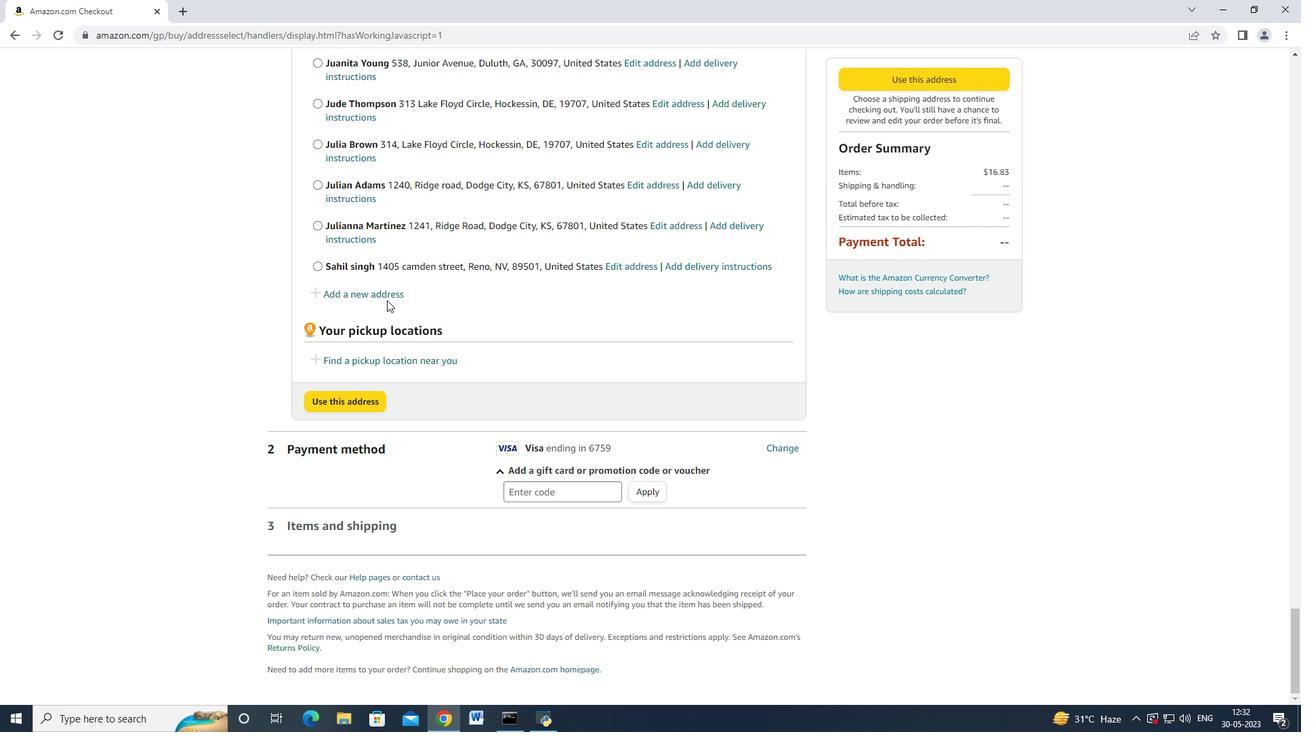 
Action: Mouse pressed left at (383, 282)
Screenshot: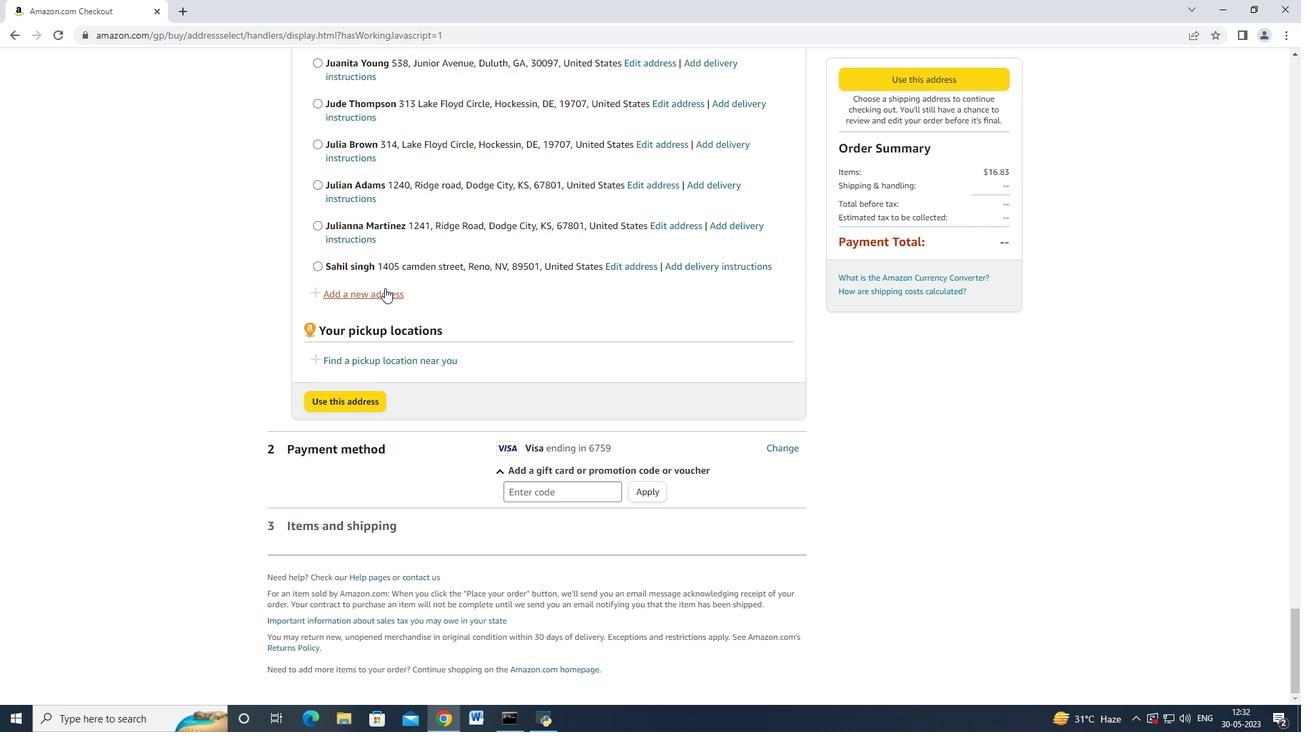 
Action: Mouse moved to (375, 293)
Screenshot: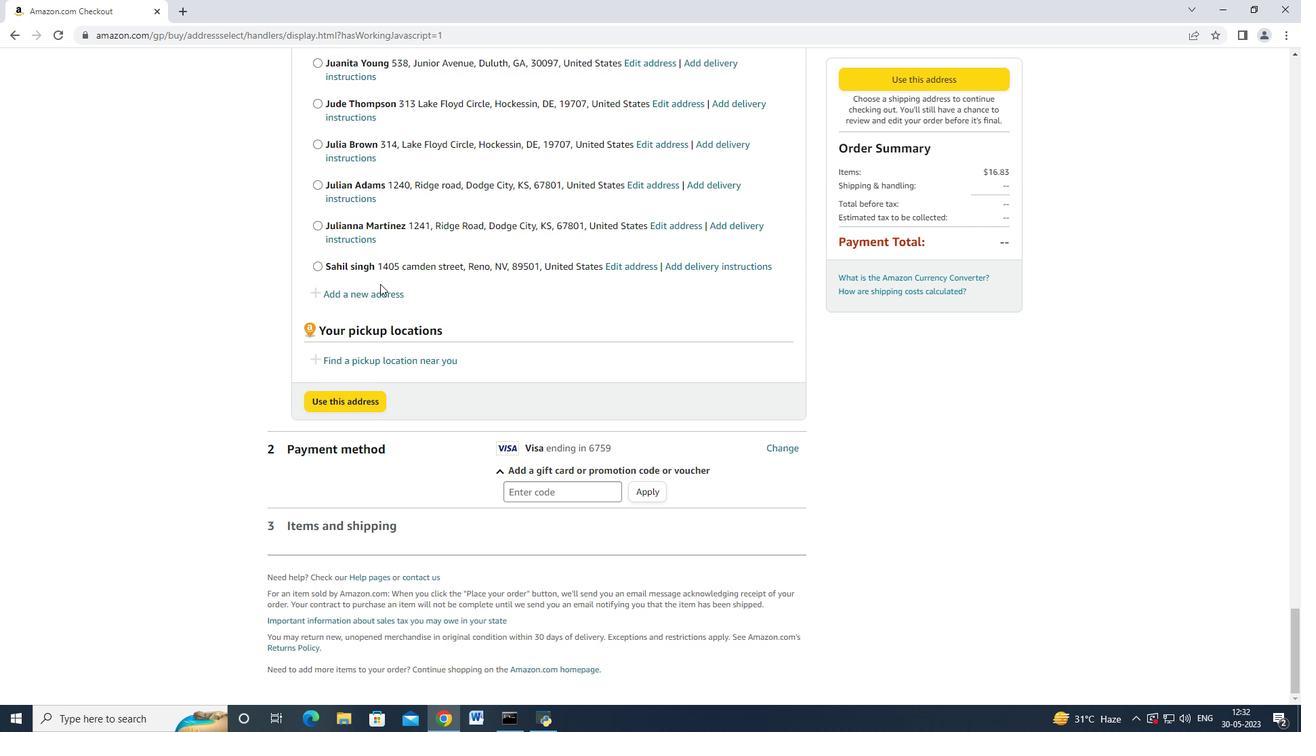 
Action: Mouse pressed left at (375, 293)
Screenshot: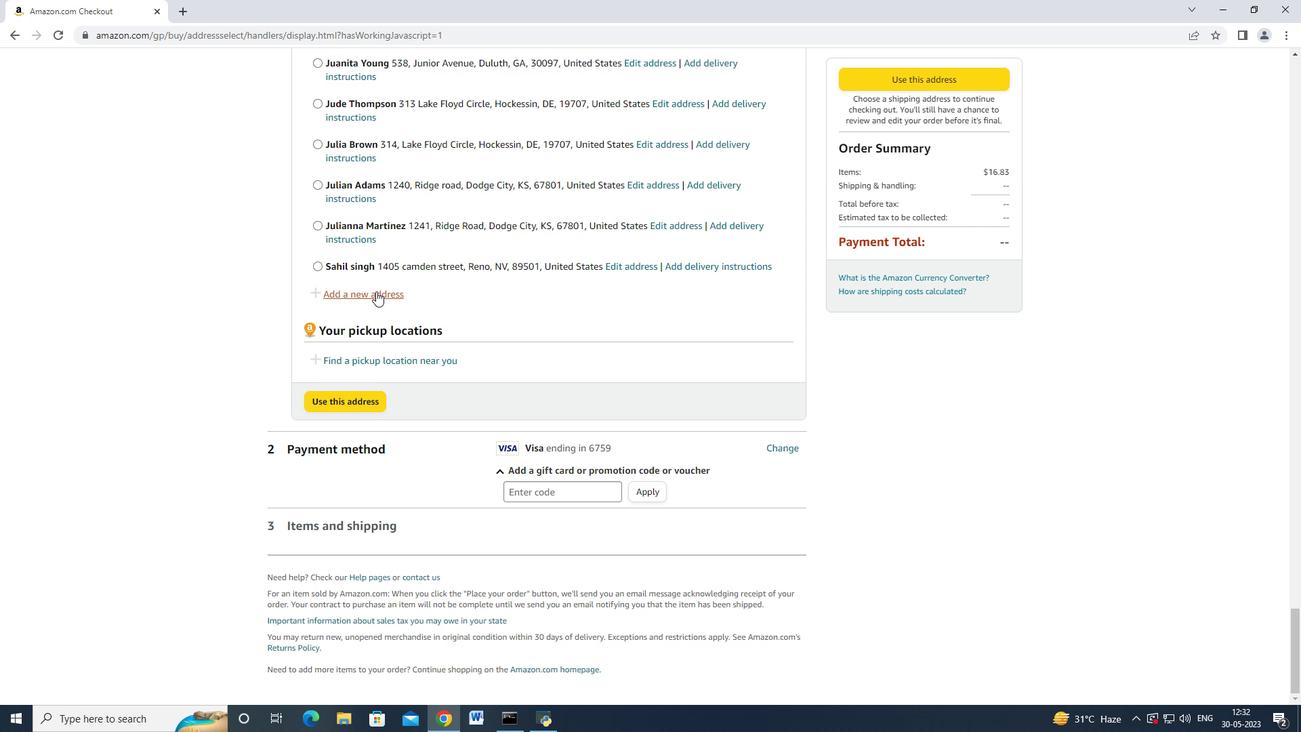 
Action: Mouse moved to (458, 331)
Screenshot: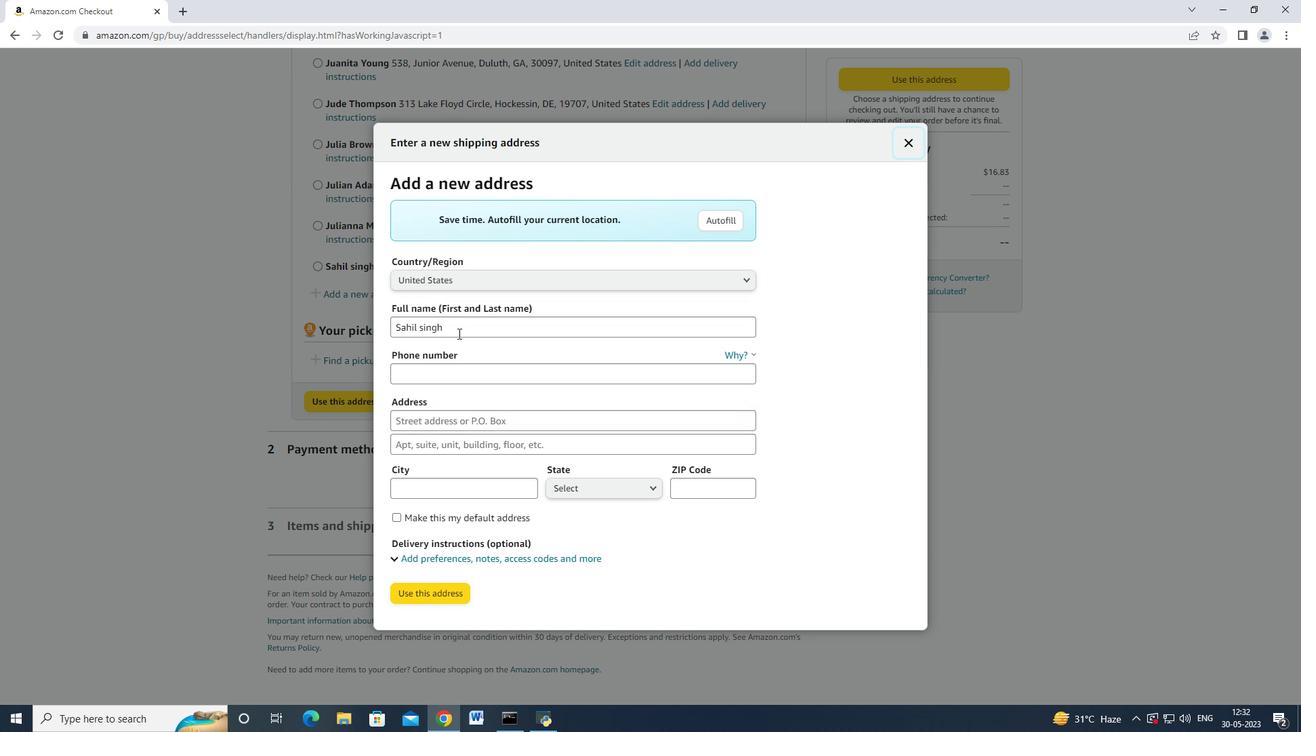 
Action: Mouse pressed left at (458, 331)
Screenshot: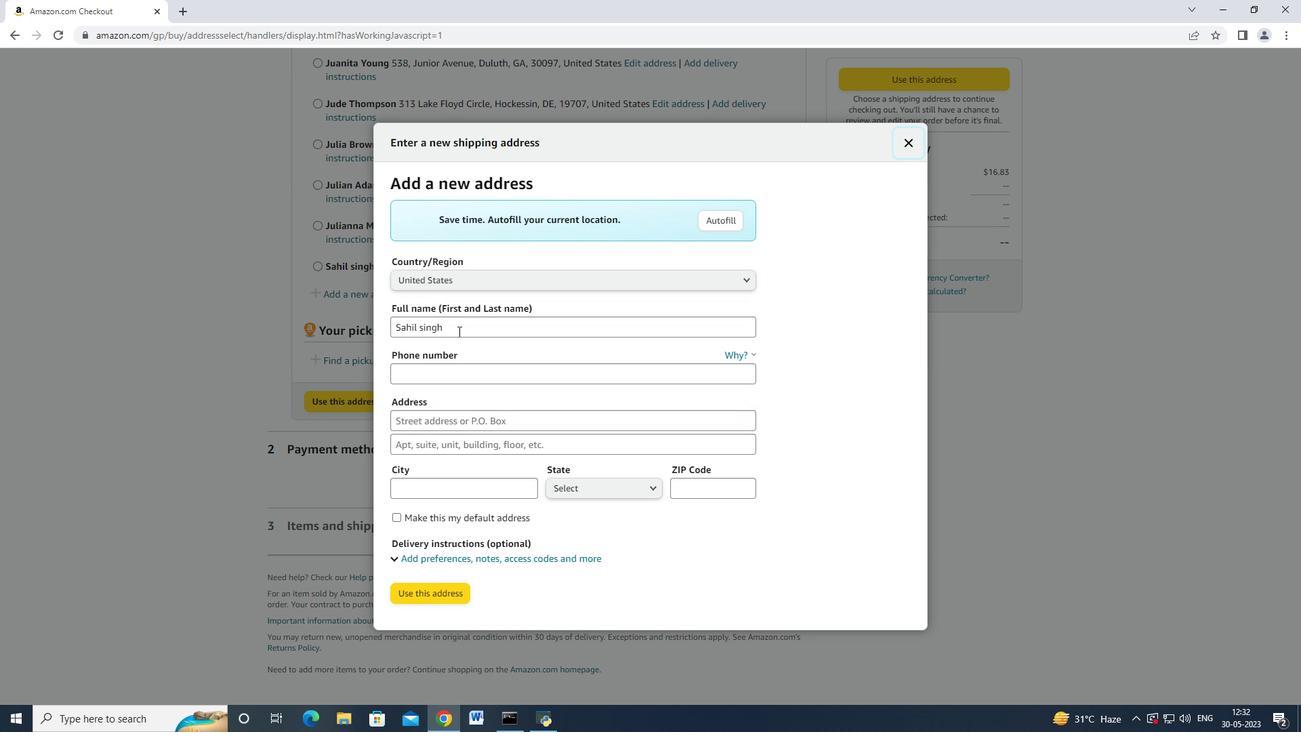 
Action: Mouse moved to (606, 356)
Screenshot: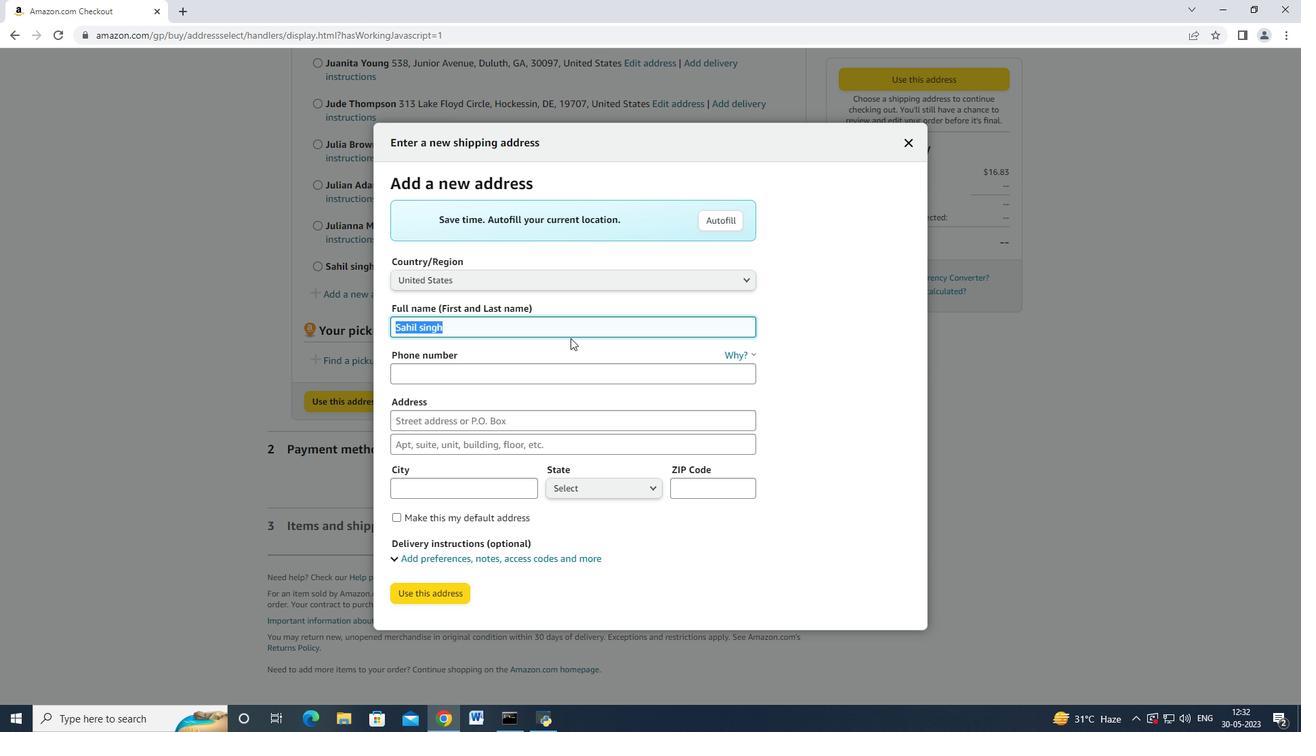 
Action: Key pressed <Key.backspace>138<Key.backspace><Key.backspace><Key.backspace><Key.shift_r>Gabriella<Key.space><Key.shift>Robinson<Key.space><Key.tab><Key.tab>7752551231<Key.tab>1398<Key.space><Key.shift_r>Camden<Key.space><Key.shift_r>Street<Key.tab><Key.tab><Key.shift_r>Remp<Key.backspace><Key.backspace>no
Screenshot: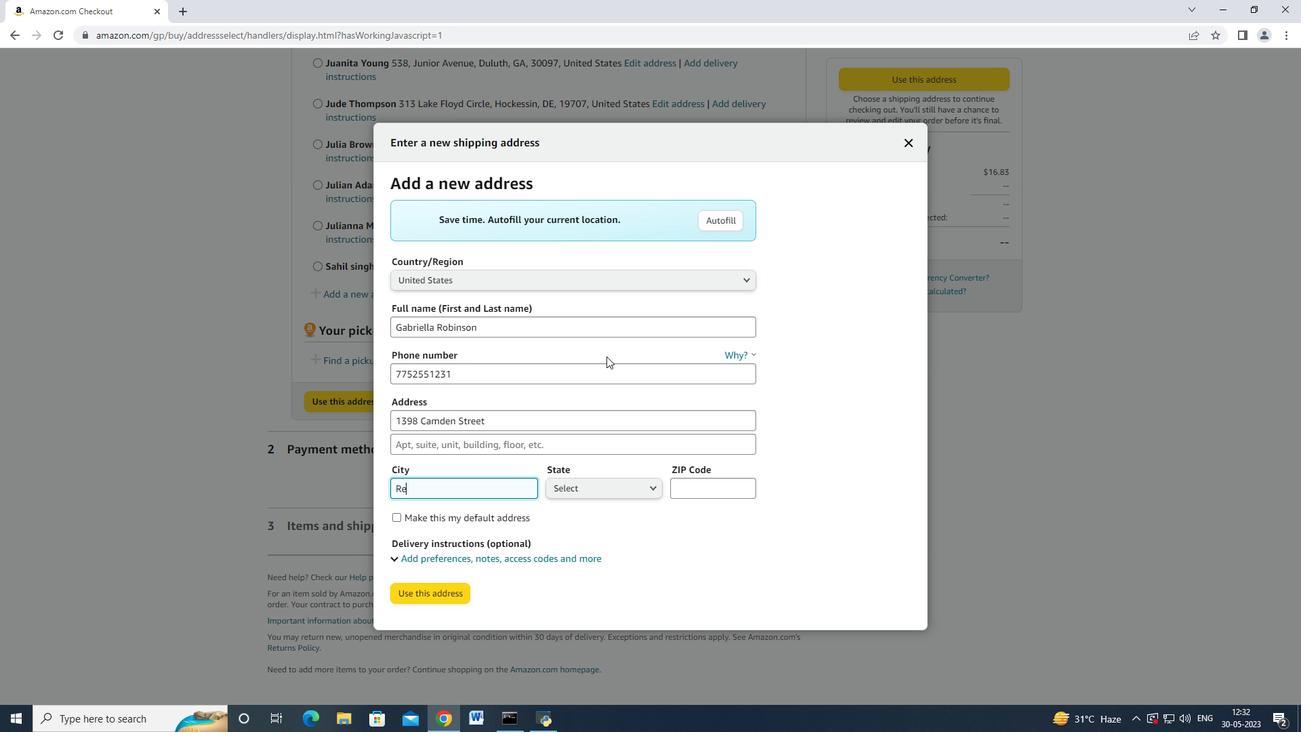
Action: Mouse moved to (620, 493)
Screenshot: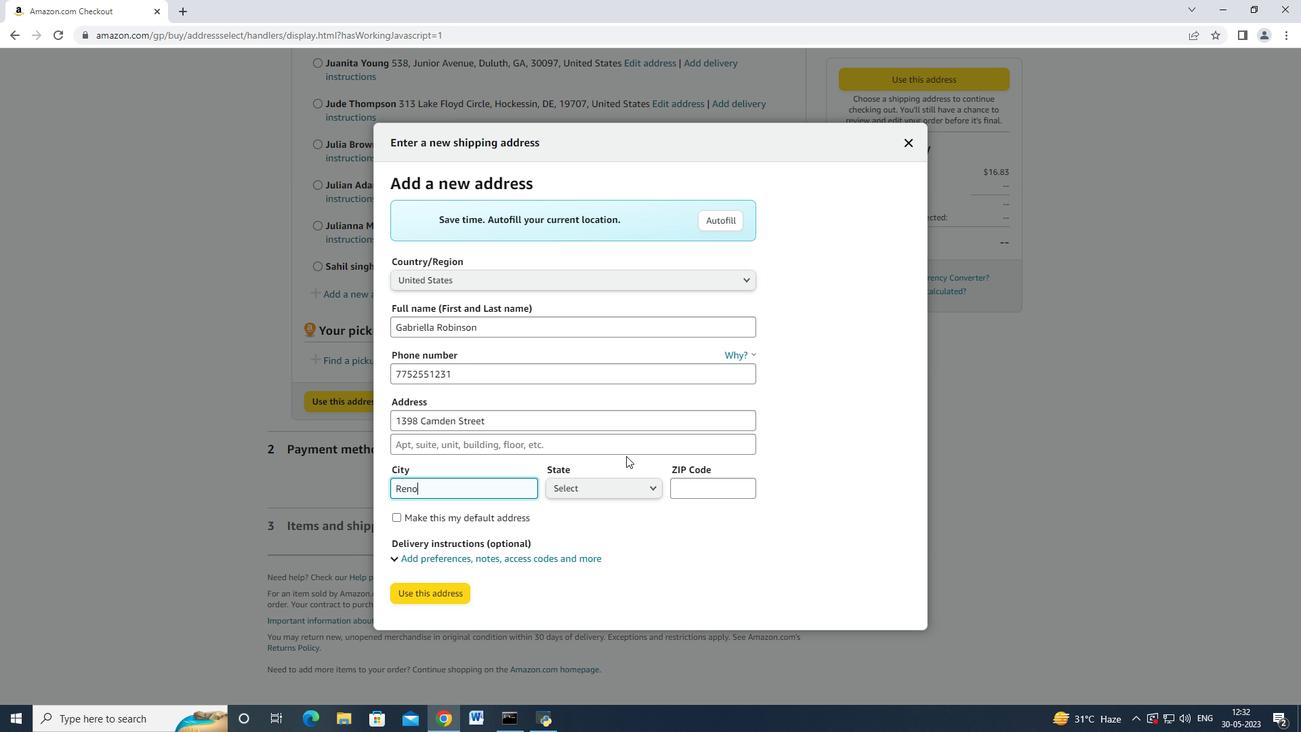 
Action: Mouse pressed left at (620, 493)
Screenshot: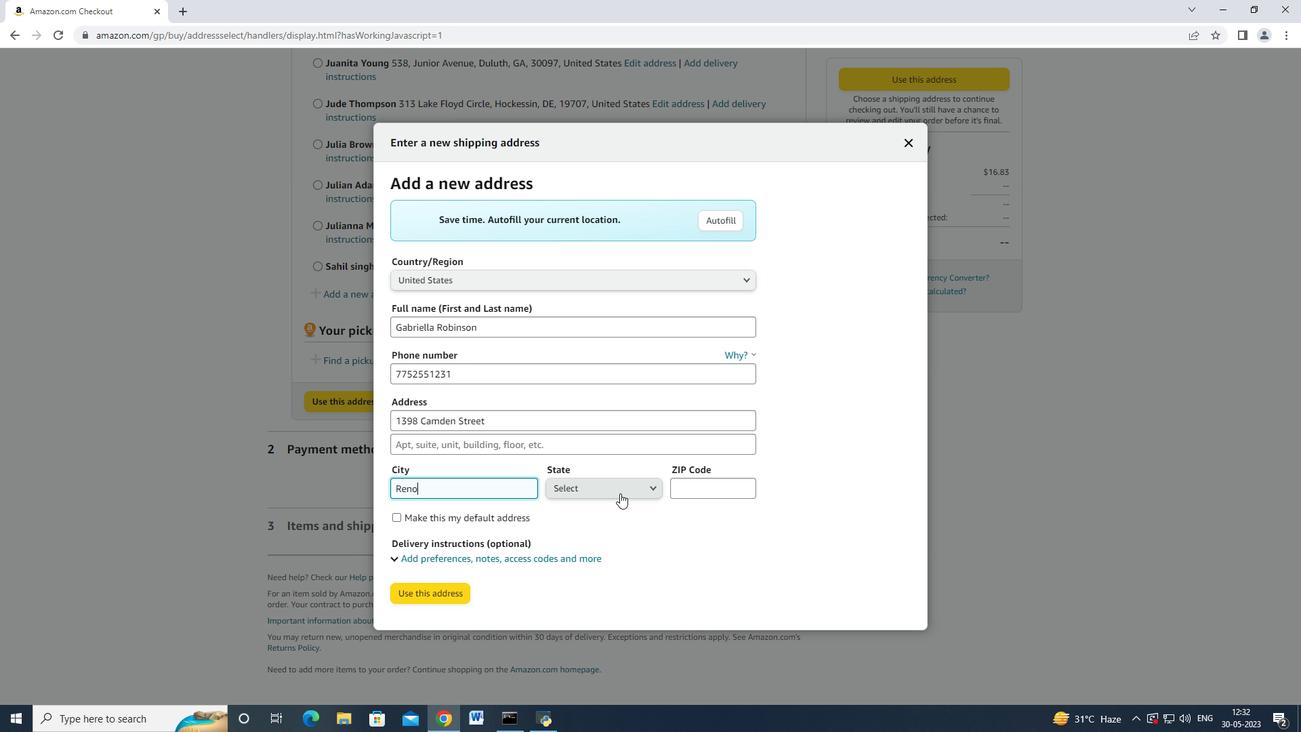 
Action: Mouse moved to (646, 337)
Screenshot: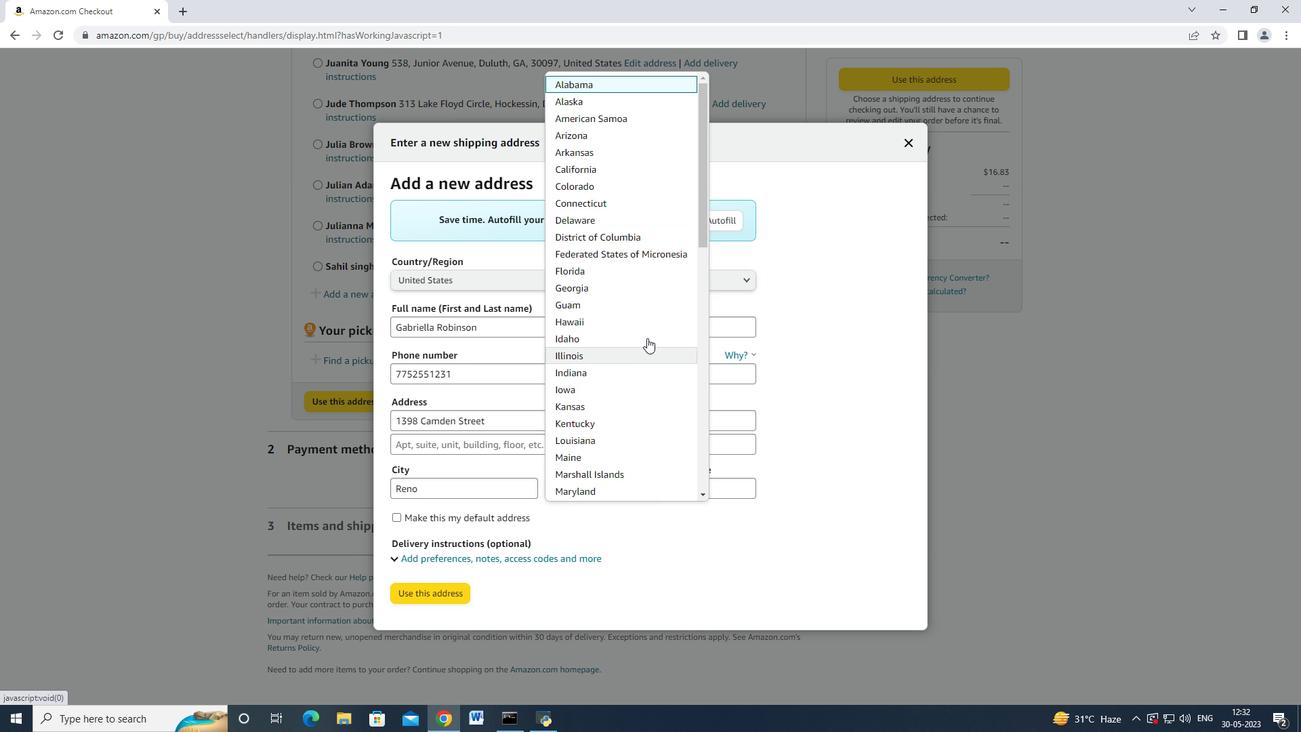 
Action: Mouse scrolled (646, 336) with delta (0, 0)
Screenshot: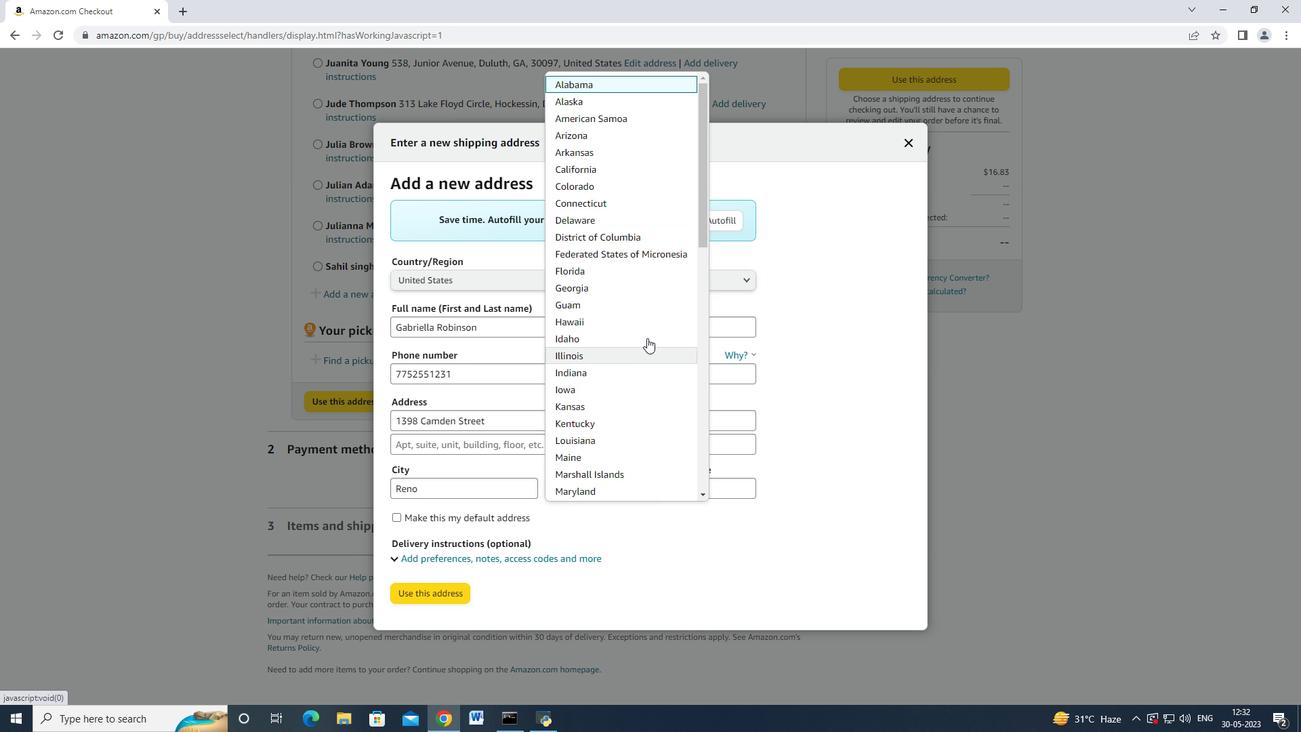 
Action: Mouse moved to (646, 337)
Screenshot: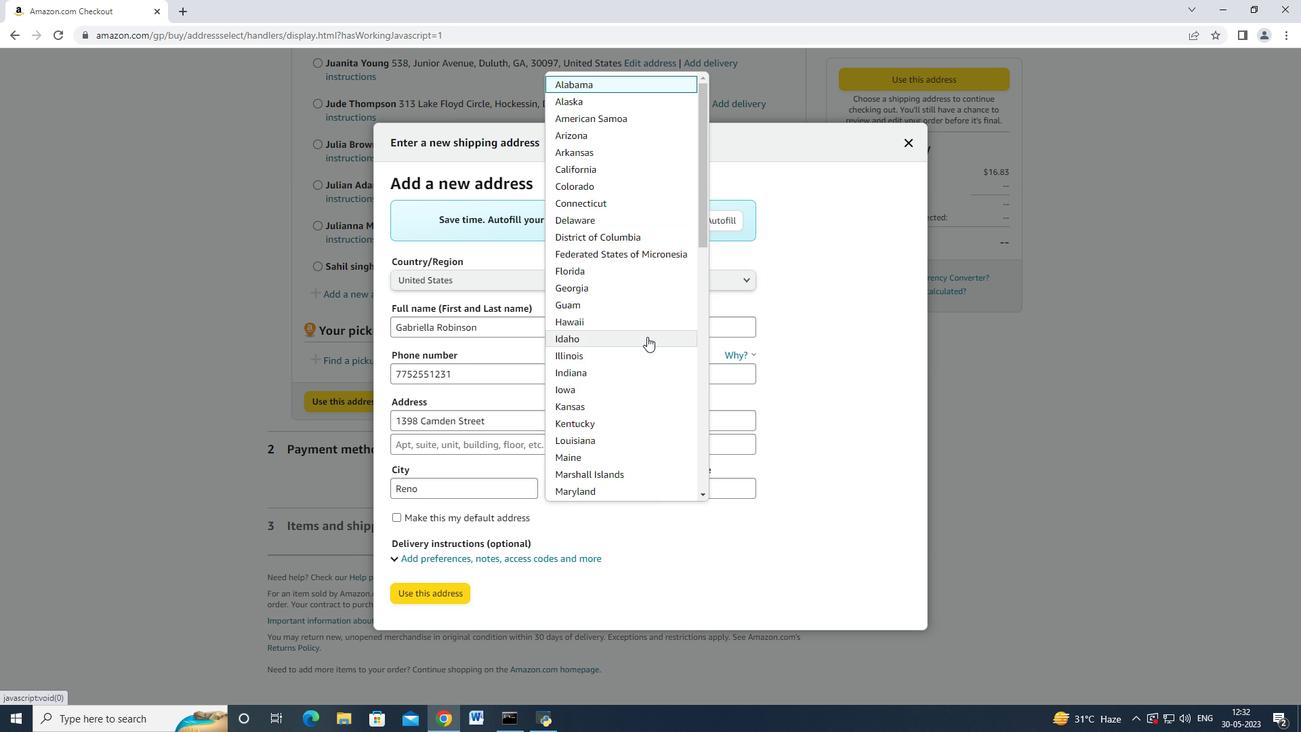 
Action: Mouse scrolled (646, 336) with delta (0, 0)
Screenshot: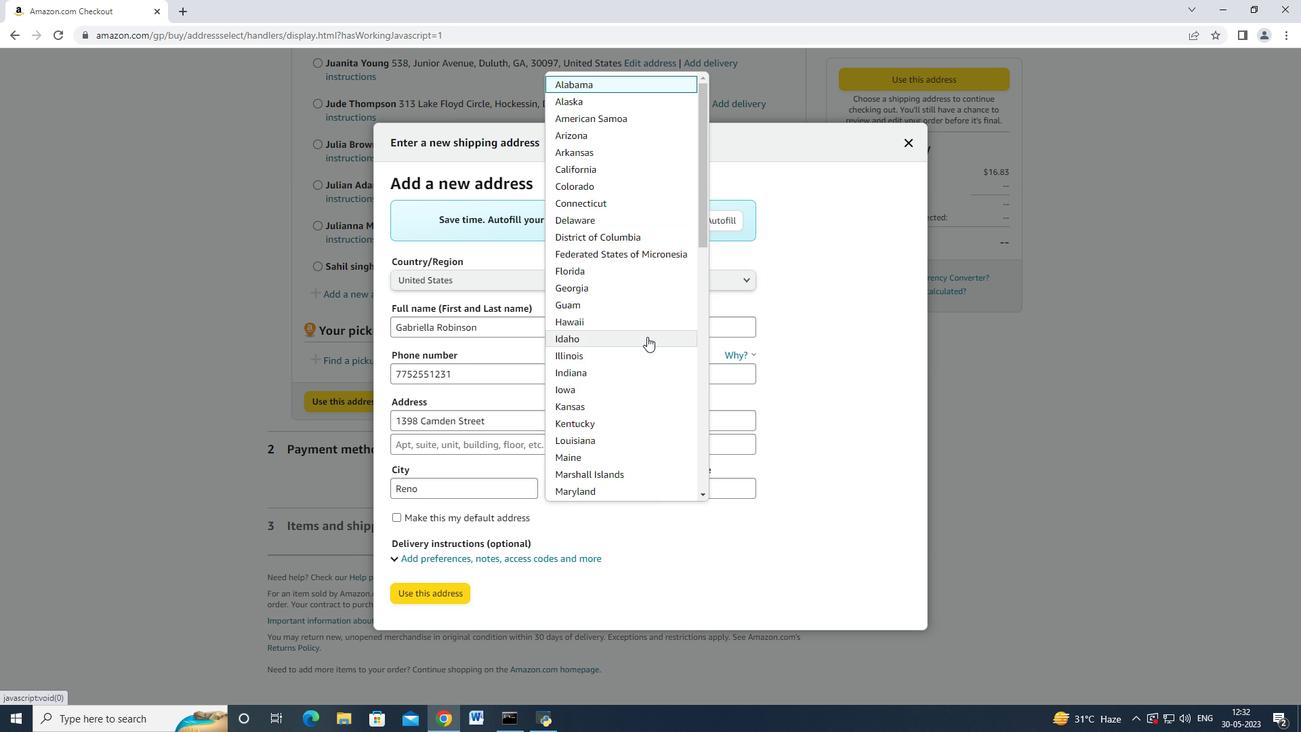 
Action: Mouse scrolled (646, 336) with delta (0, 0)
Screenshot: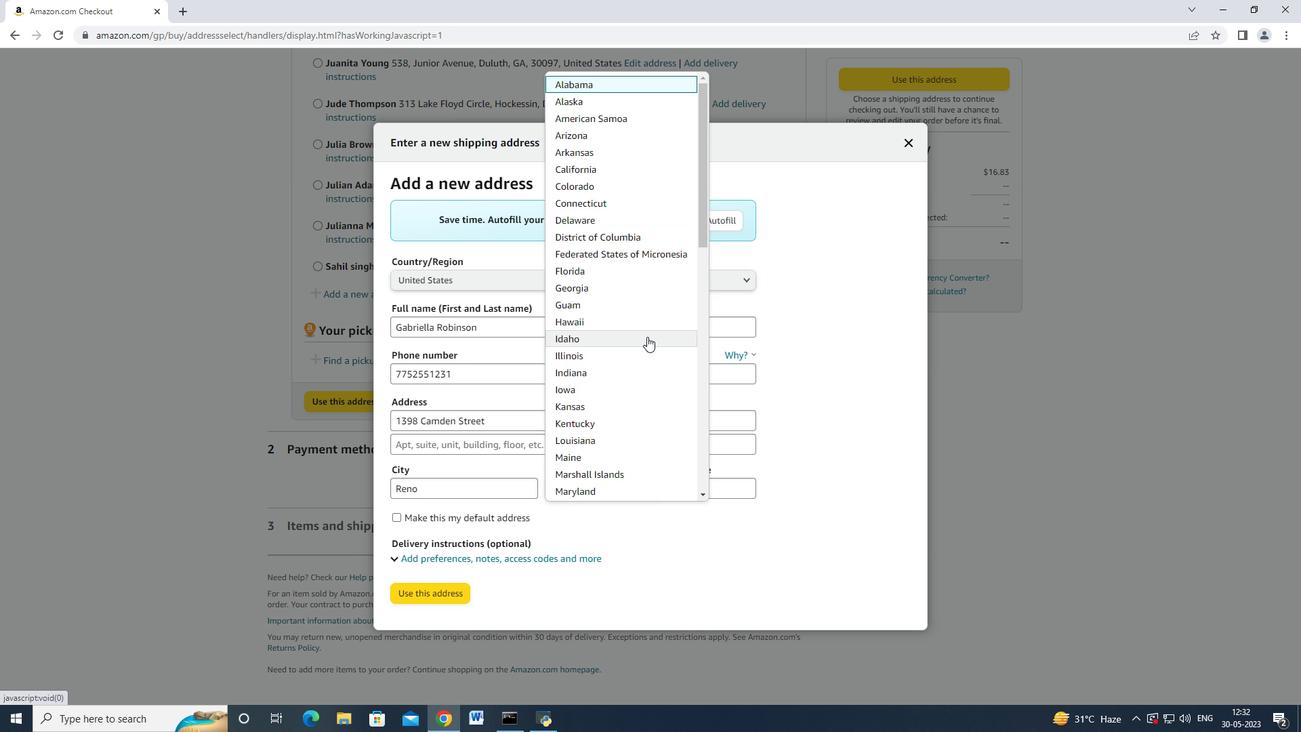 
Action: Mouse scrolled (646, 336) with delta (0, 0)
Screenshot: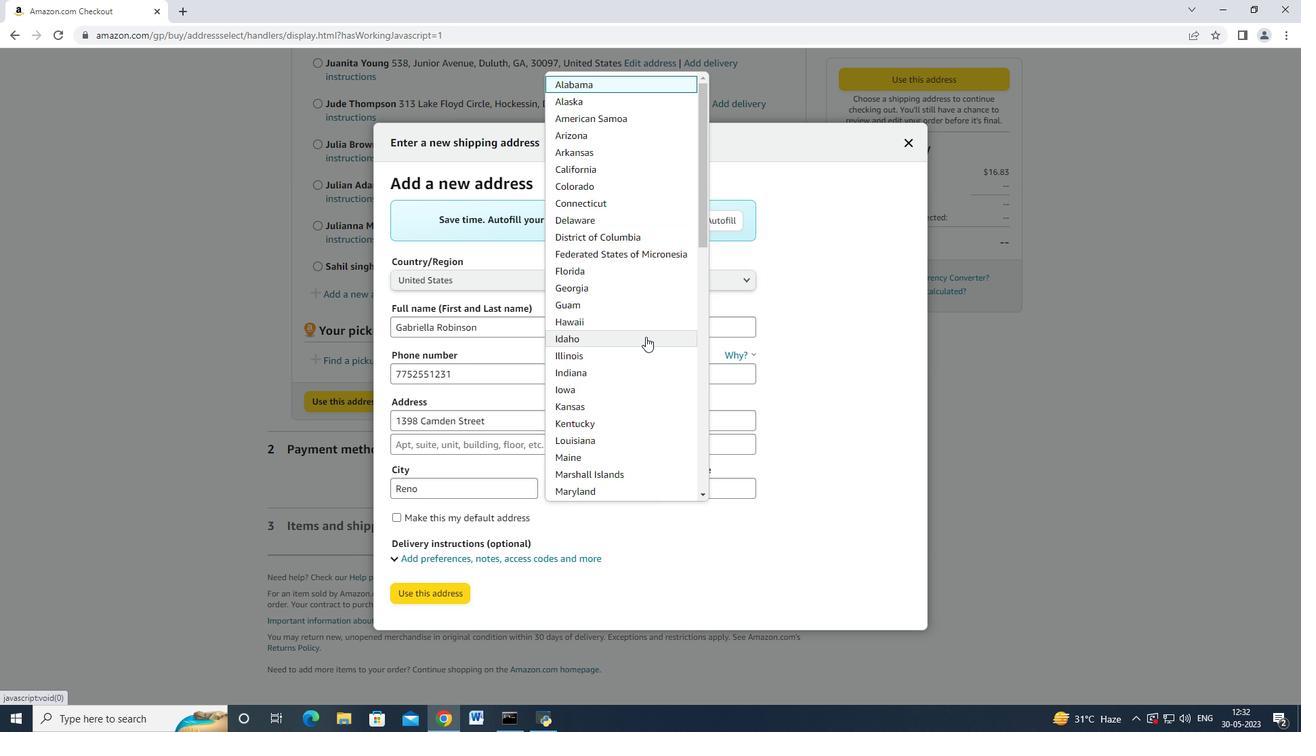 
Action: Mouse moved to (611, 354)
Screenshot: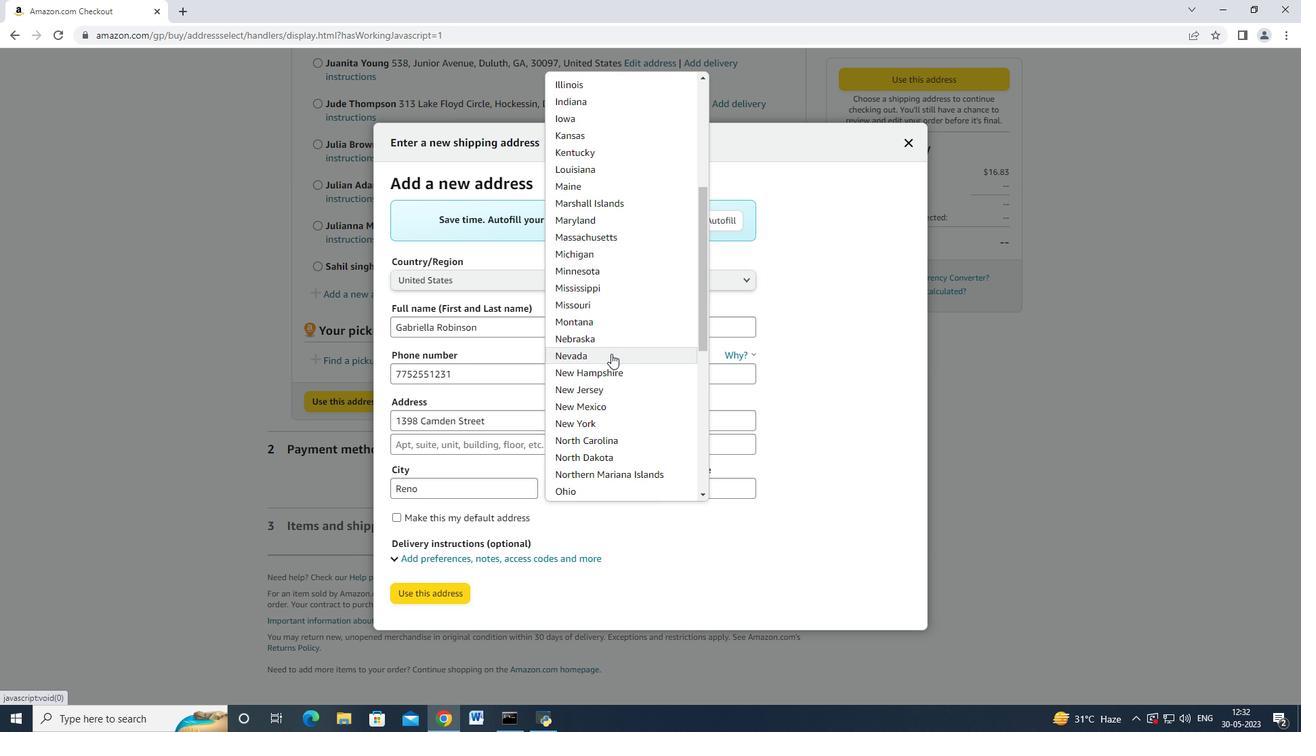 
Action: Mouse pressed left at (611, 354)
Screenshot: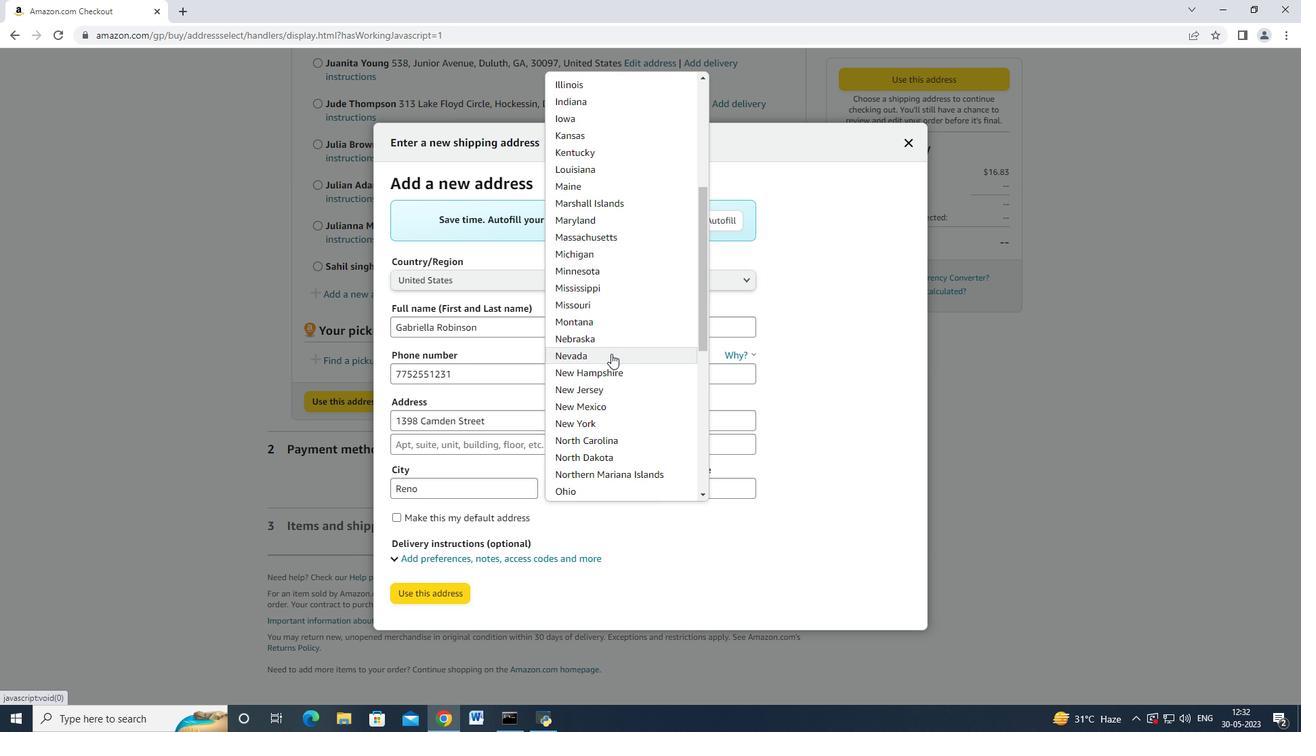 
Action: Mouse moved to (679, 483)
Screenshot: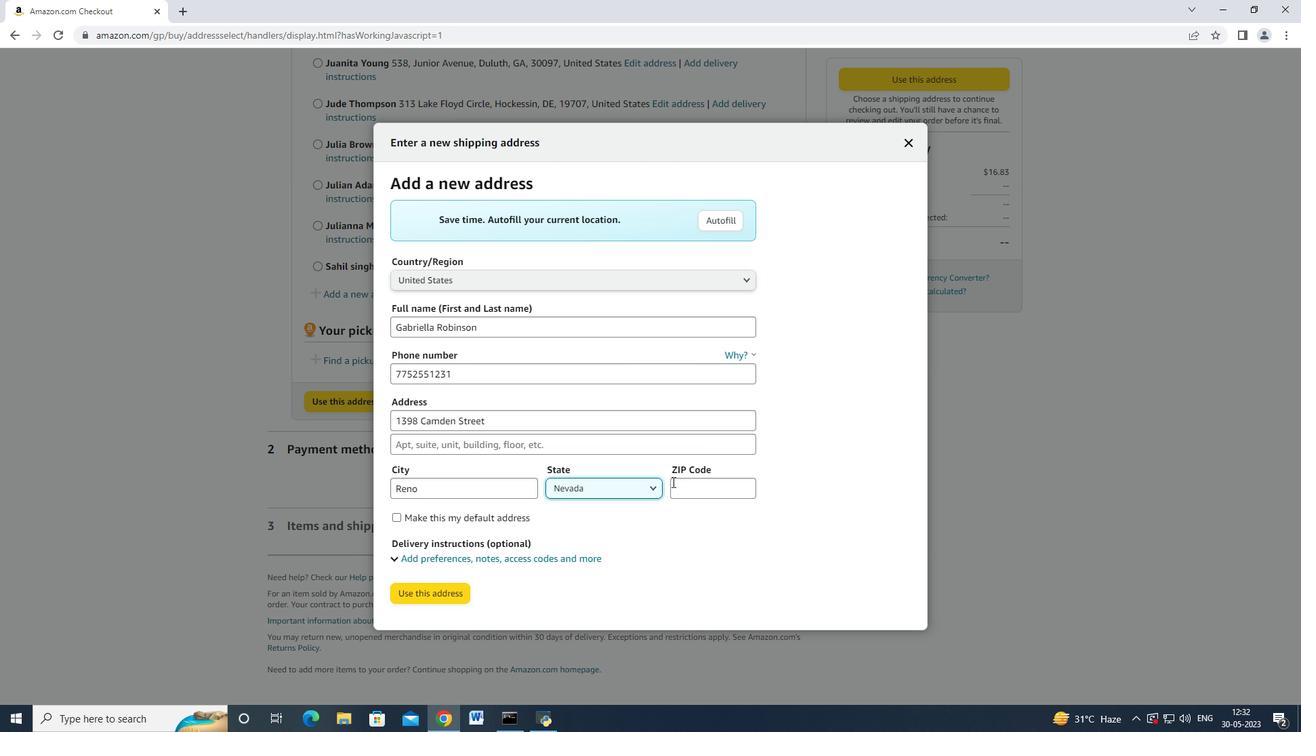 
Action: Mouse pressed left at (679, 483)
Screenshot: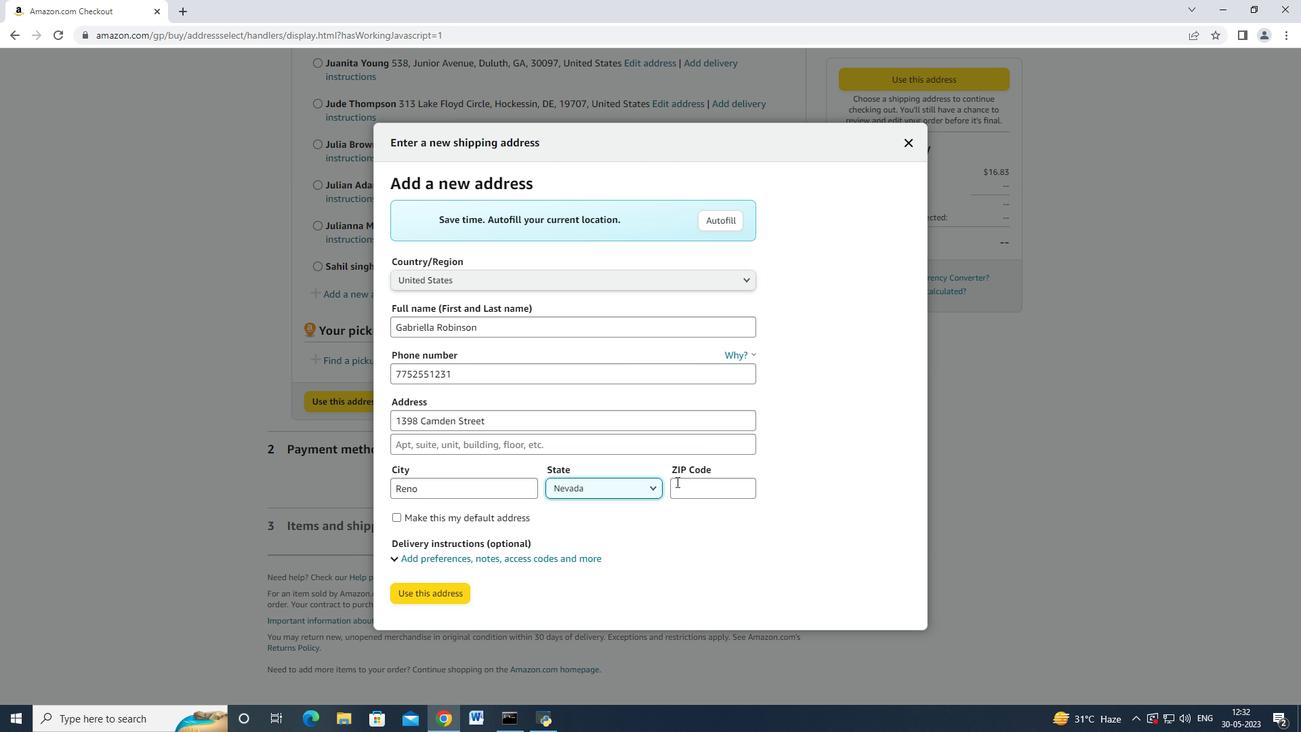 
Action: Mouse moved to (680, 483)
Screenshot: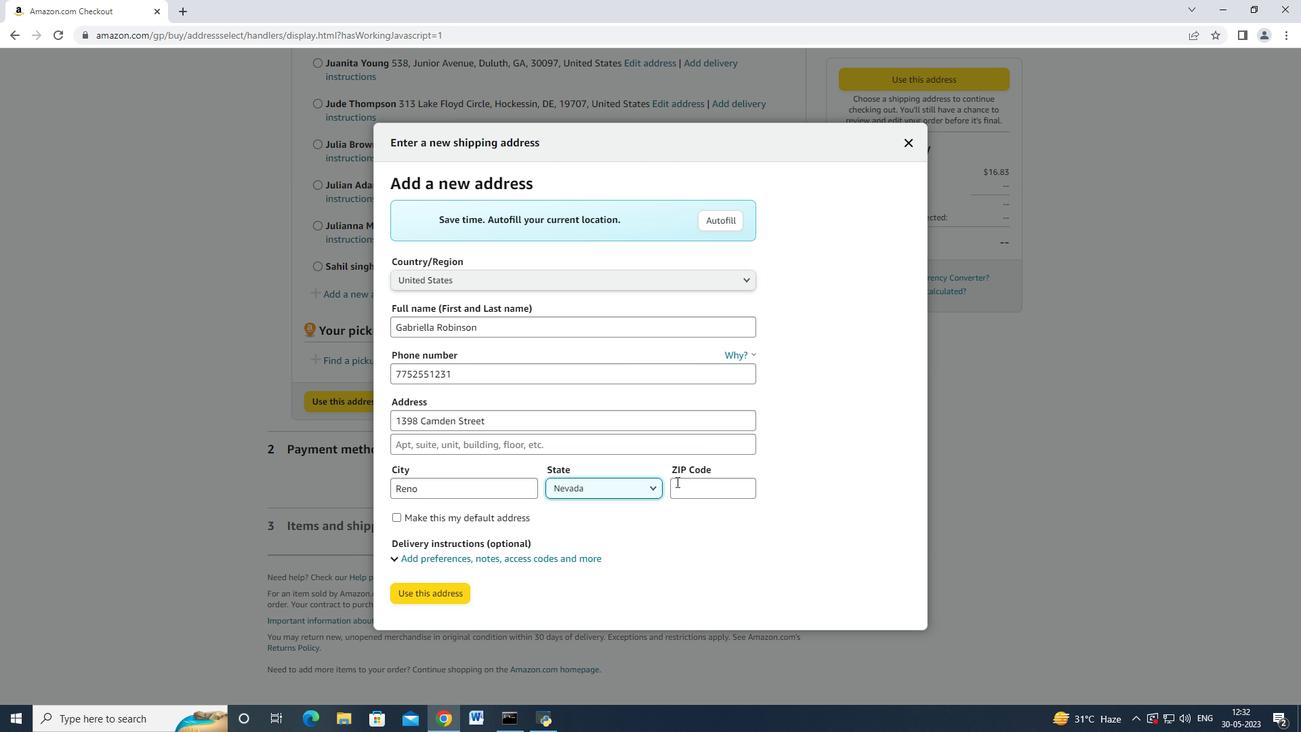 
Action: Key pressed 89501
Screenshot: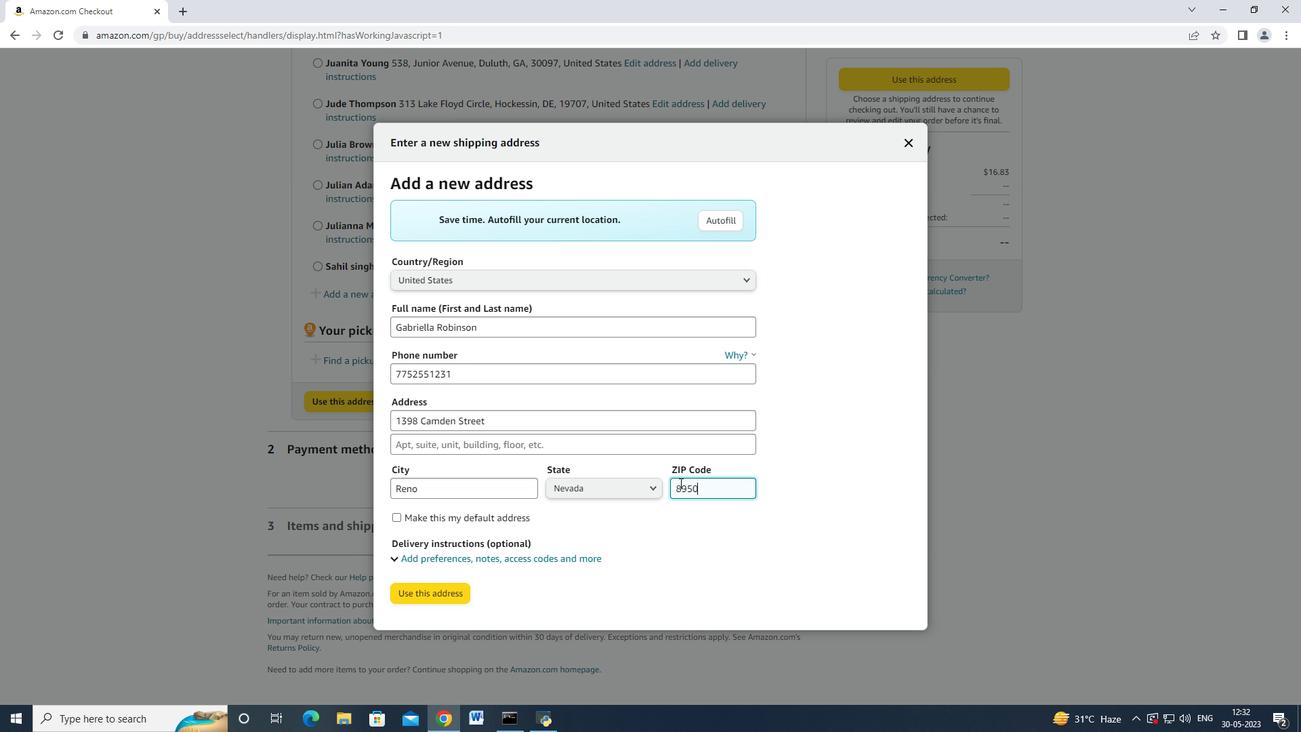 
Action: Mouse moved to (451, 584)
Screenshot: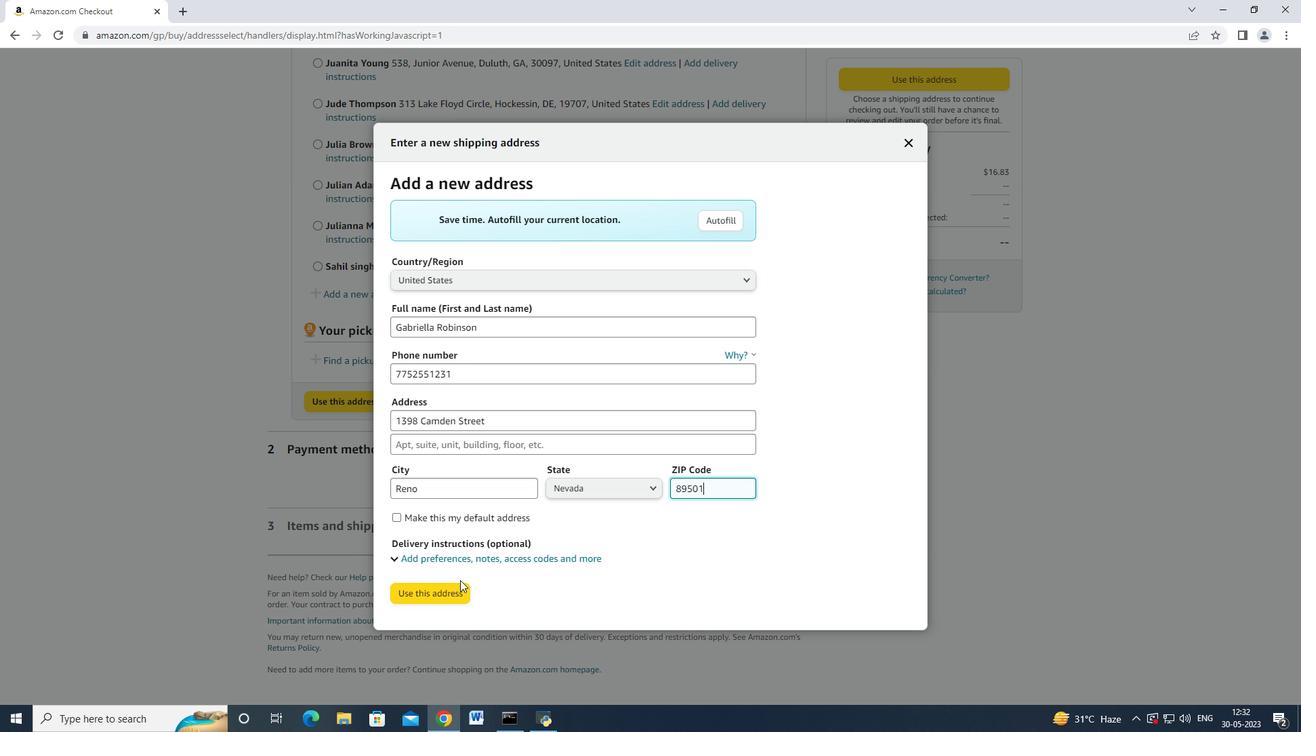 
Action: Mouse pressed left at (451, 584)
Screenshot: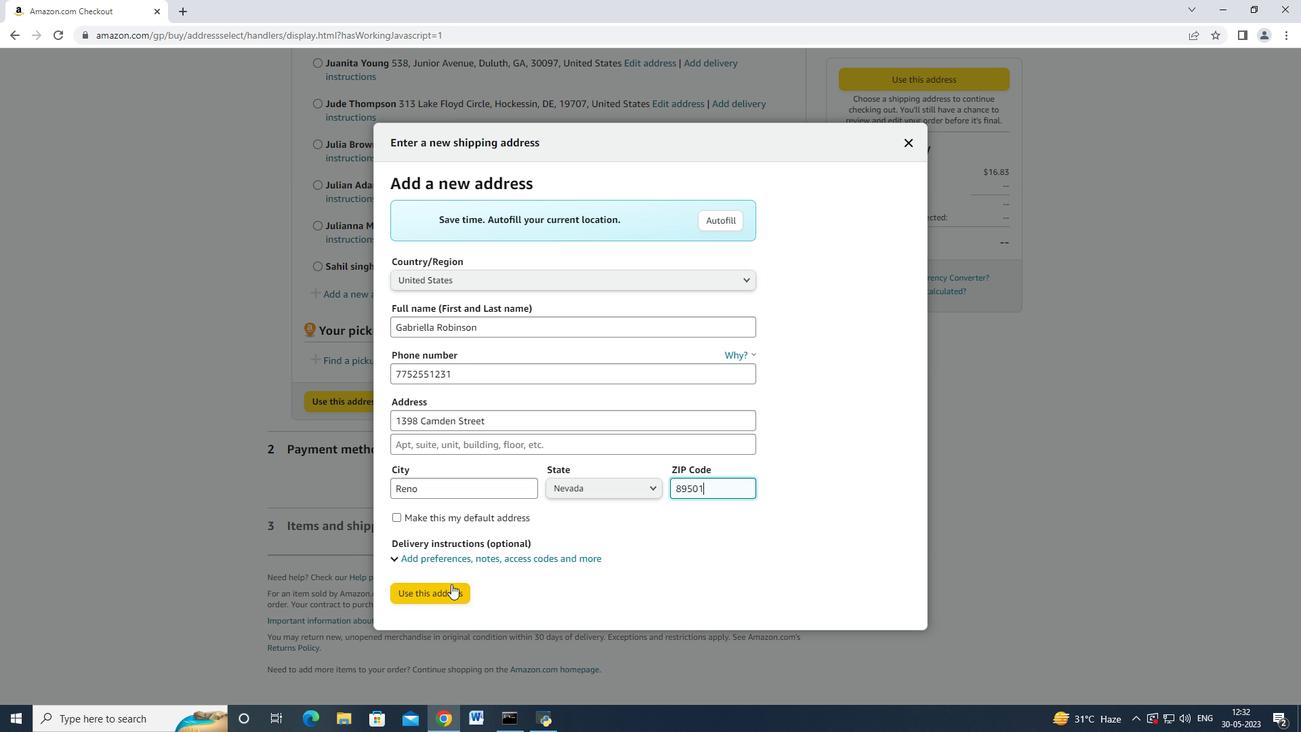 
Action: Mouse moved to (461, 604)
Screenshot: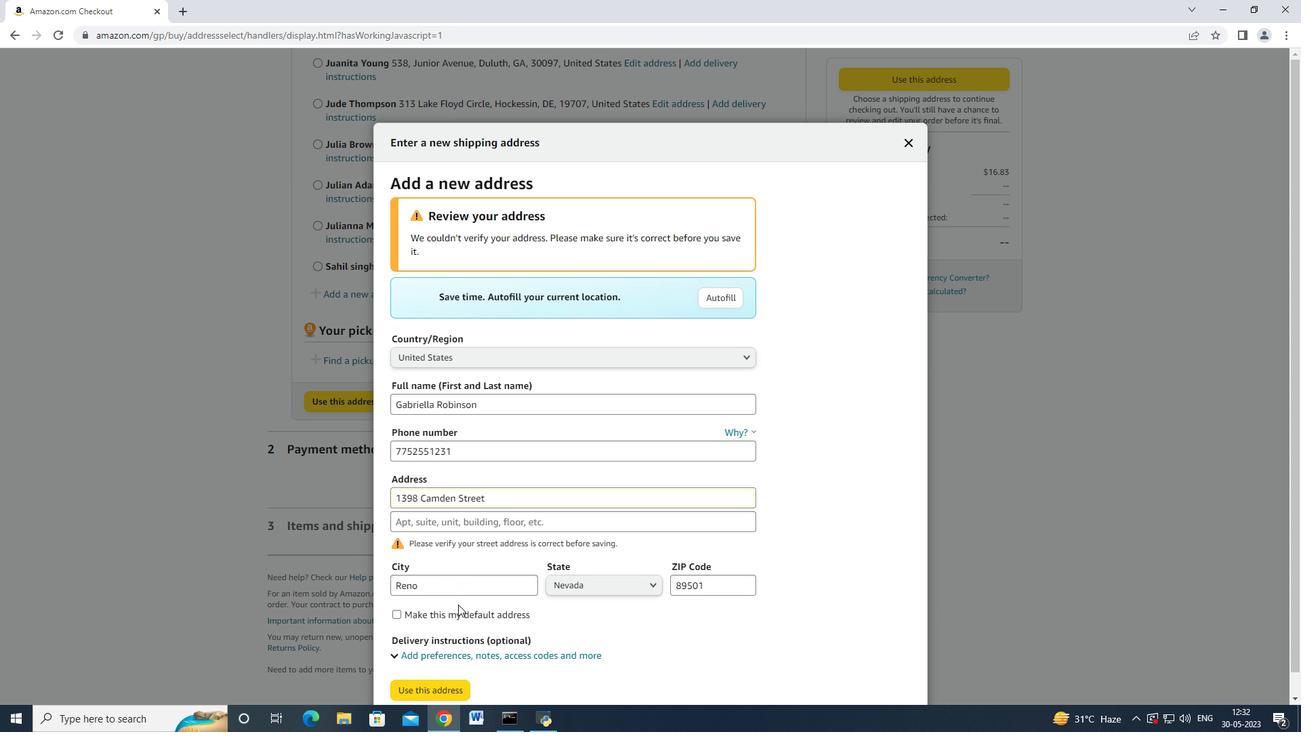 
Action: Mouse scrolled (461, 604) with delta (0, 0)
Screenshot: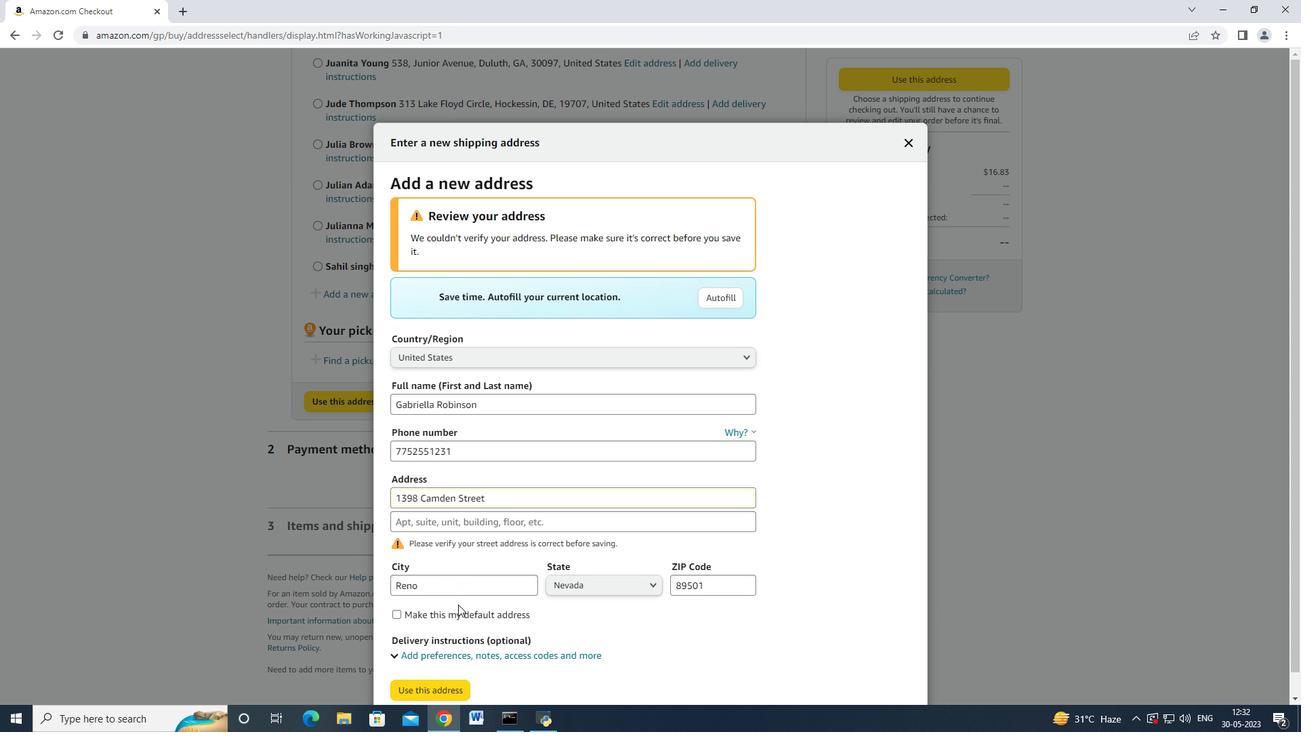 
Action: Mouse moved to (461, 604)
Screenshot: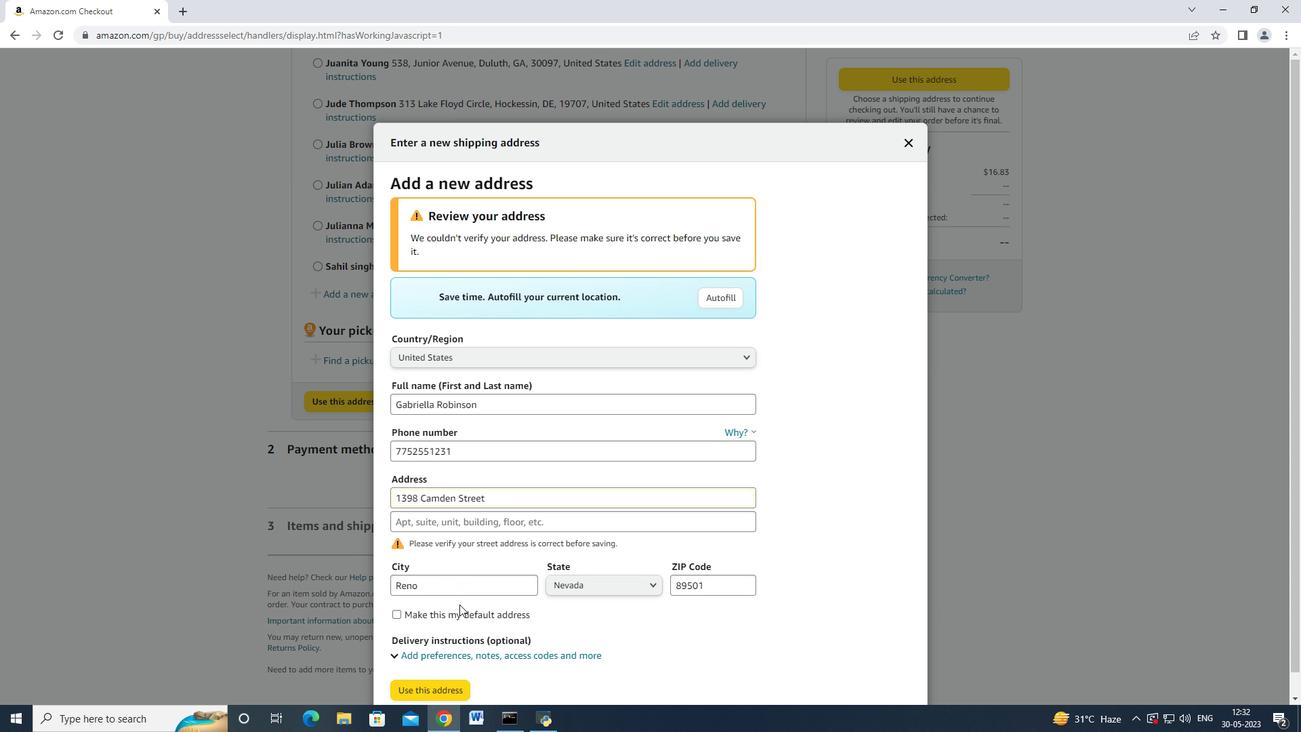 
Action: Mouse scrolled (461, 604) with delta (0, 0)
Screenshot: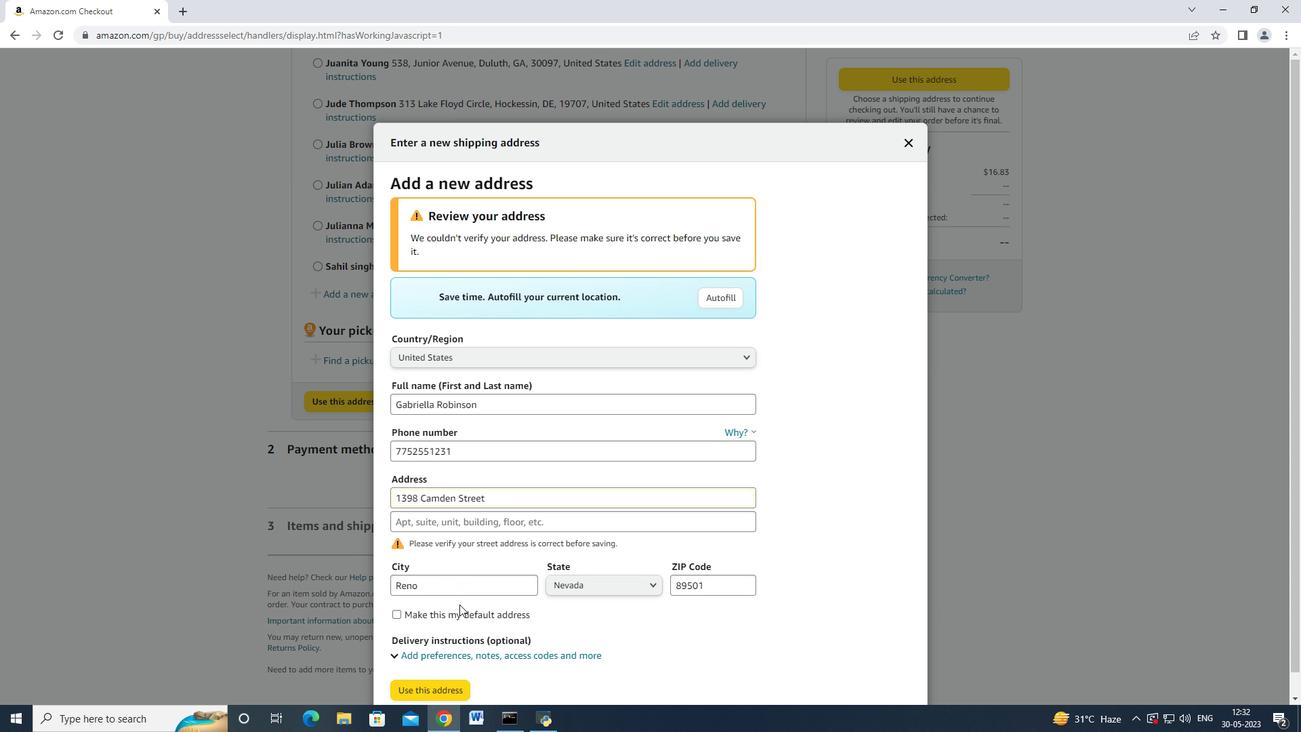 
Action: Mouse scrolled (461, 604) with delta (0, 0)
Screenshot: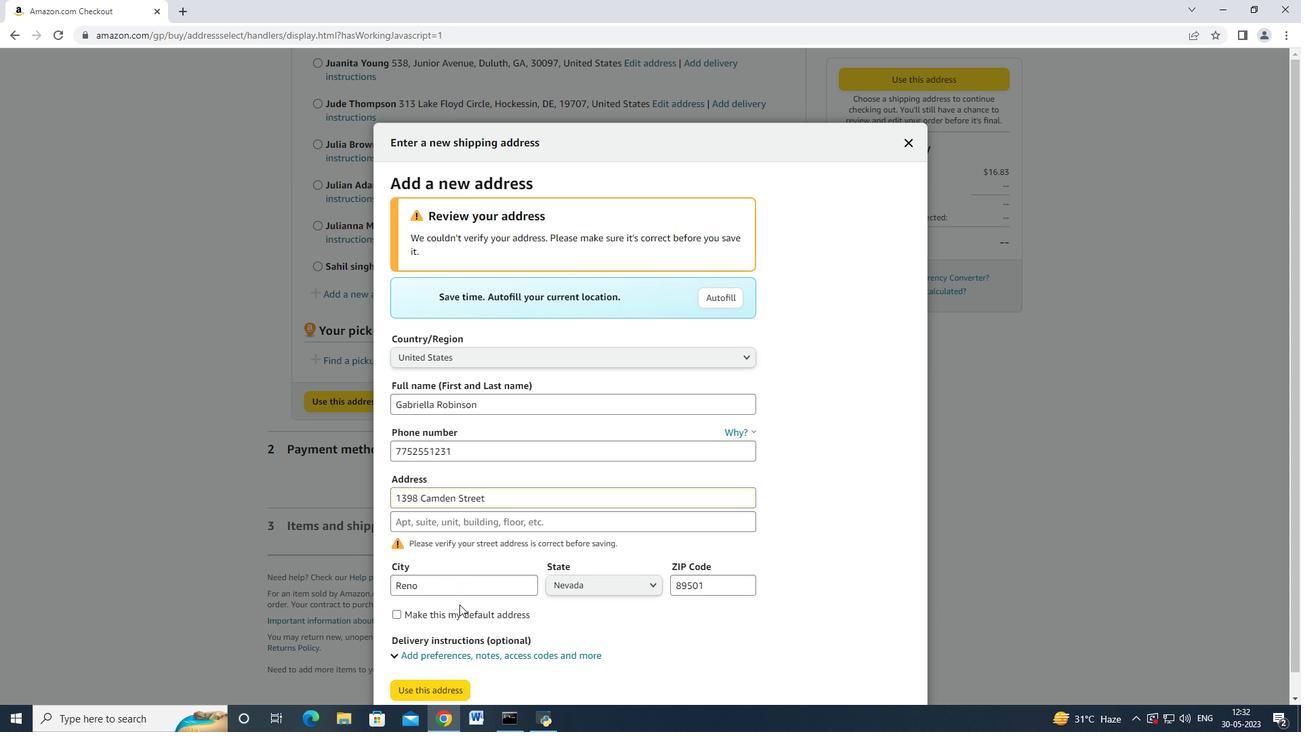 
Action: Mouse moved to (436, 663)
Screenshot: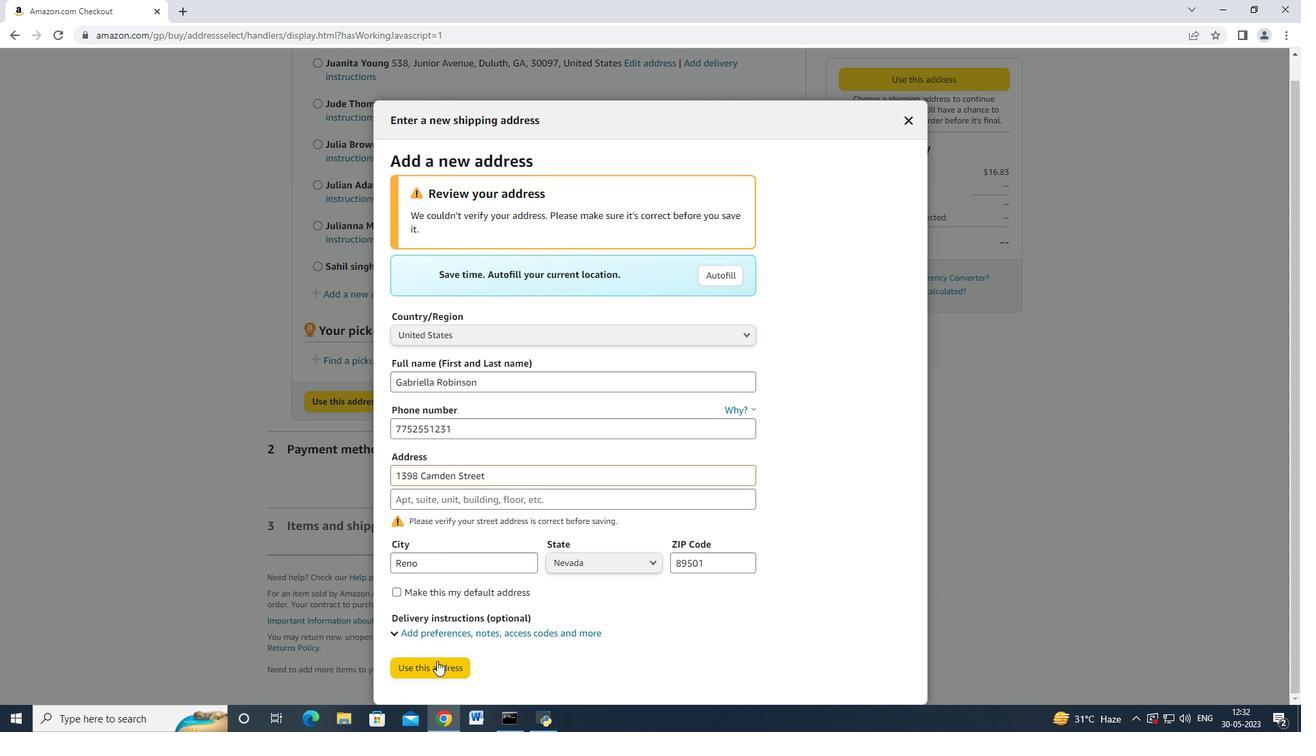 
Action: Mouse pressed left at (436, 663)
Screenshot: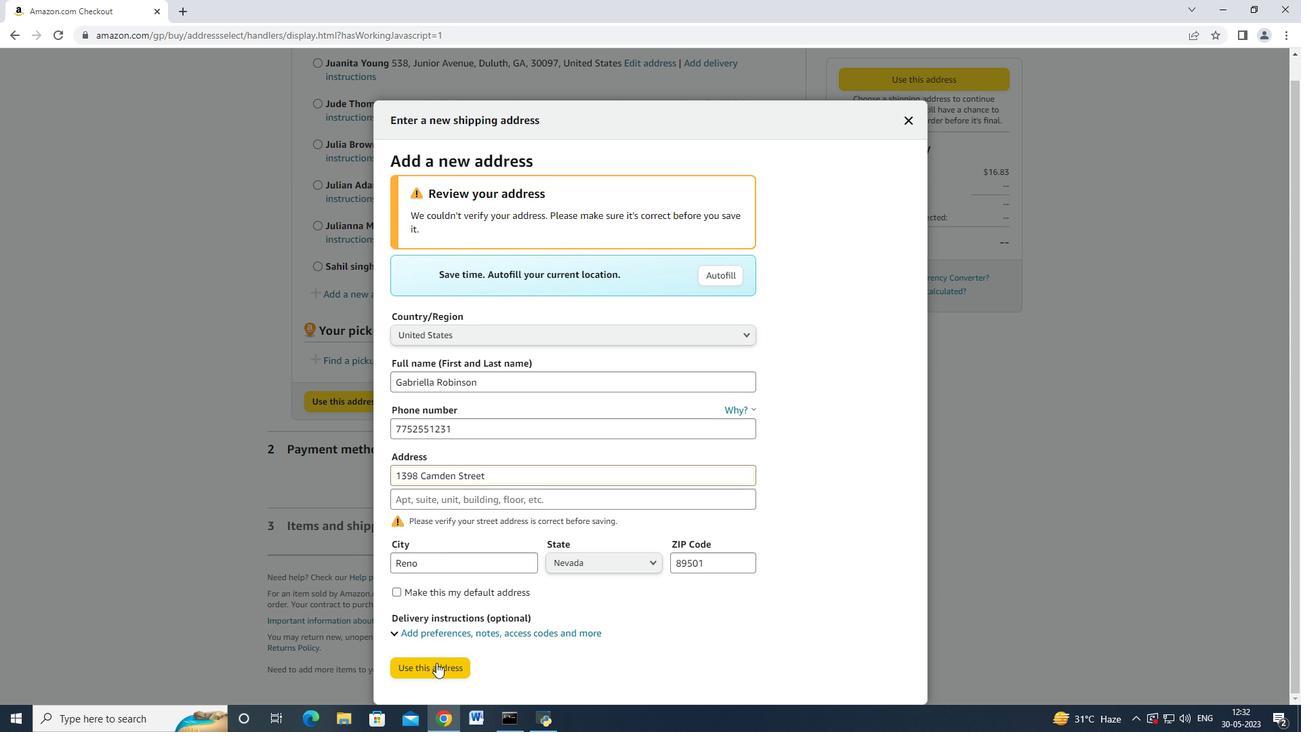 
Action: Mouse moved to (410, 264)
Screenshot: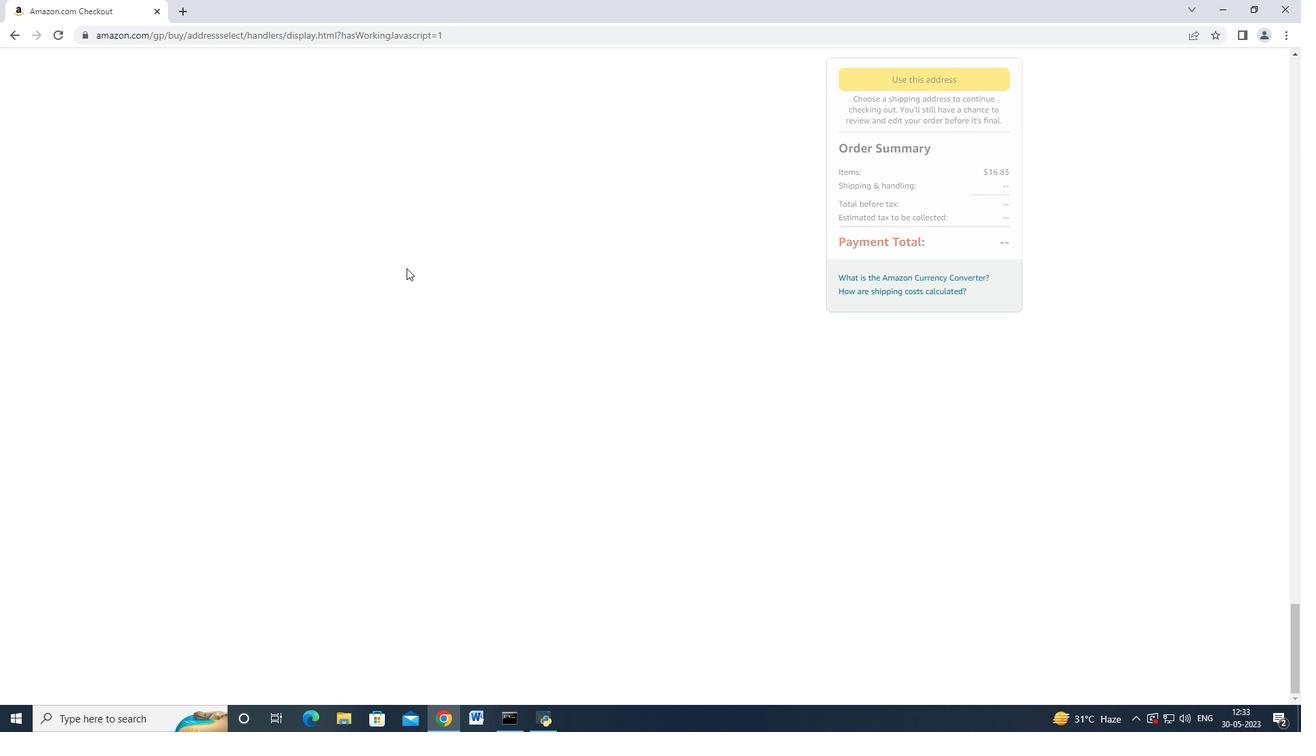 
Action: Mouse scrolled (410, 265) with delta (0, 0)
Screenshot: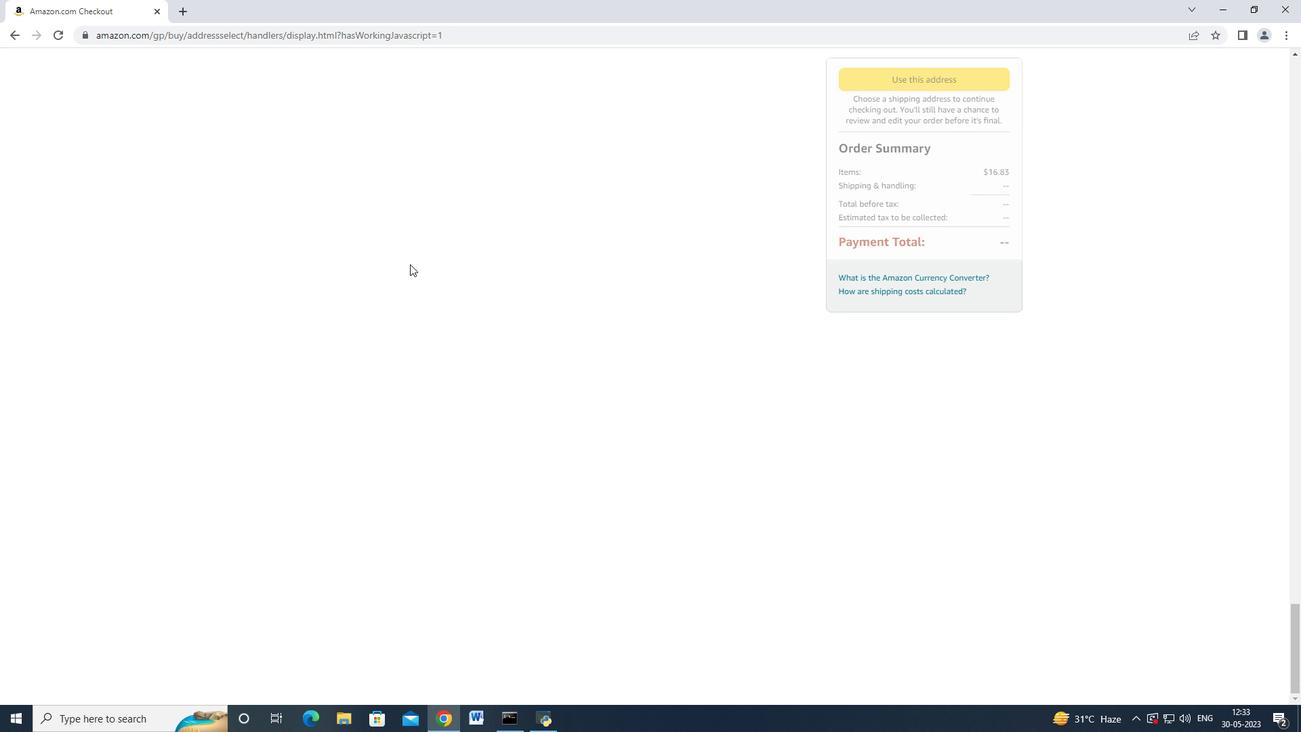 
Action: Mouse scrolled (410, 265) with delta (0, 0)
Screenshot: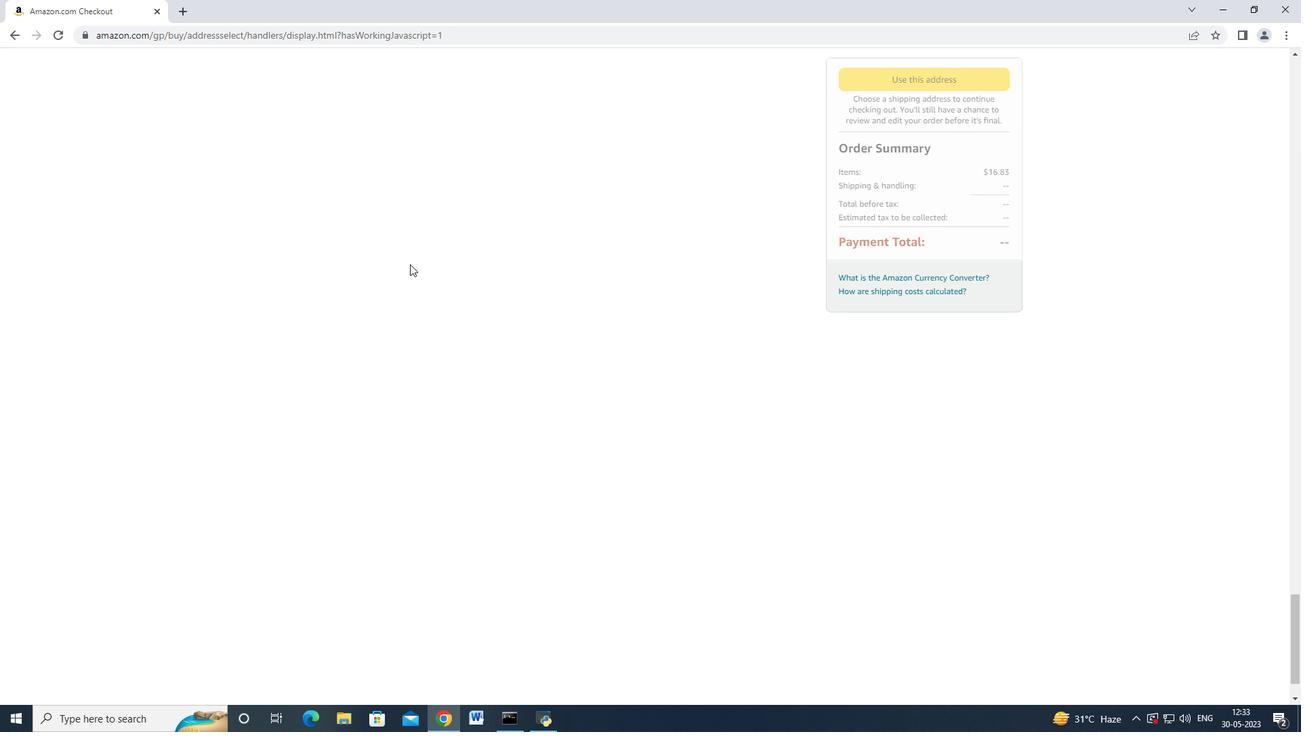 
Action: Mouse scrolled (410, 265) with delta (0, 0)
Screenshot: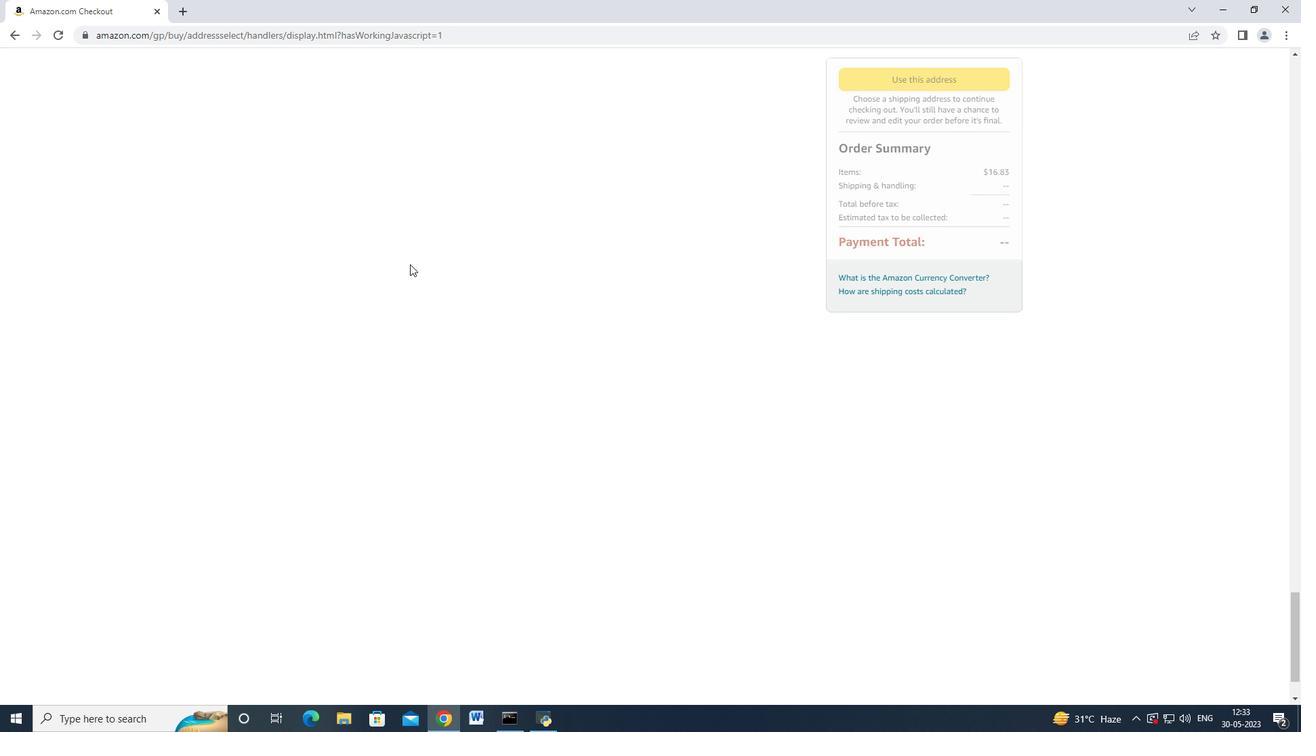 
Action: Mouse moved to (427, 299)
Screenshot: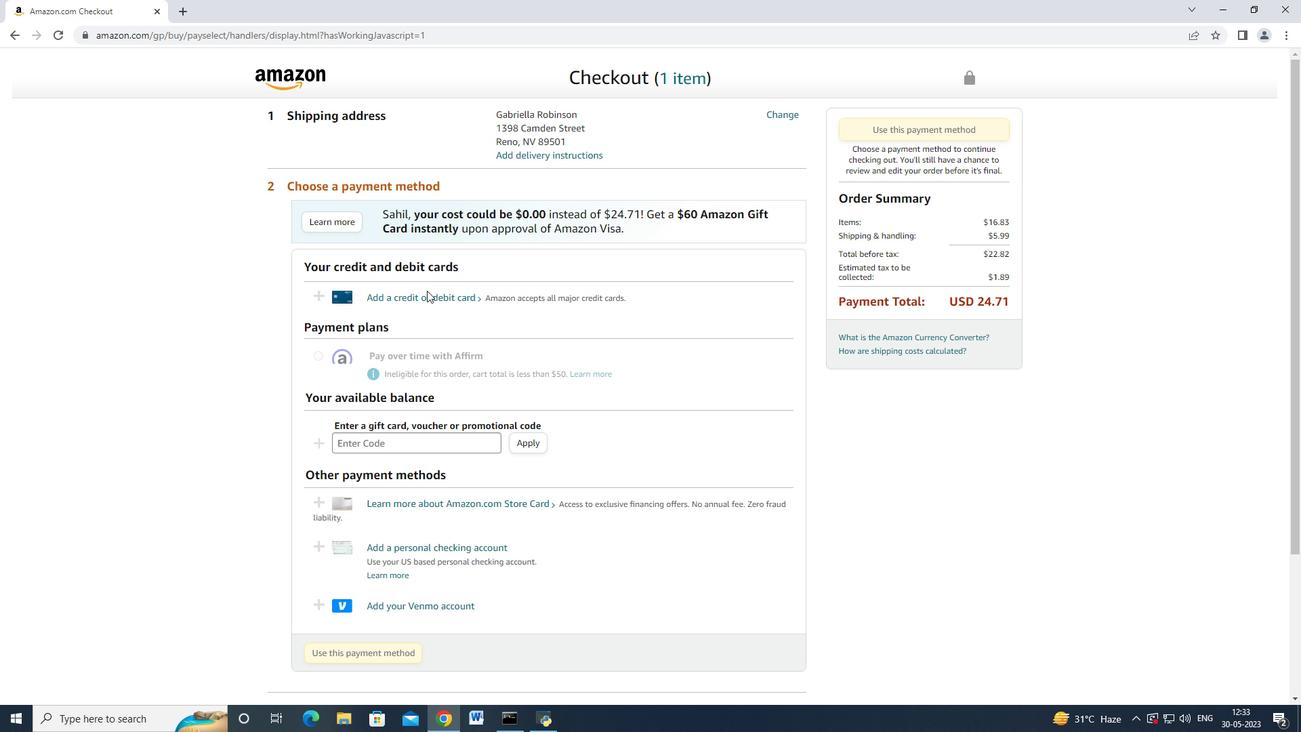 
Action: Mouse pressed left at (427, 299)
Screenshot: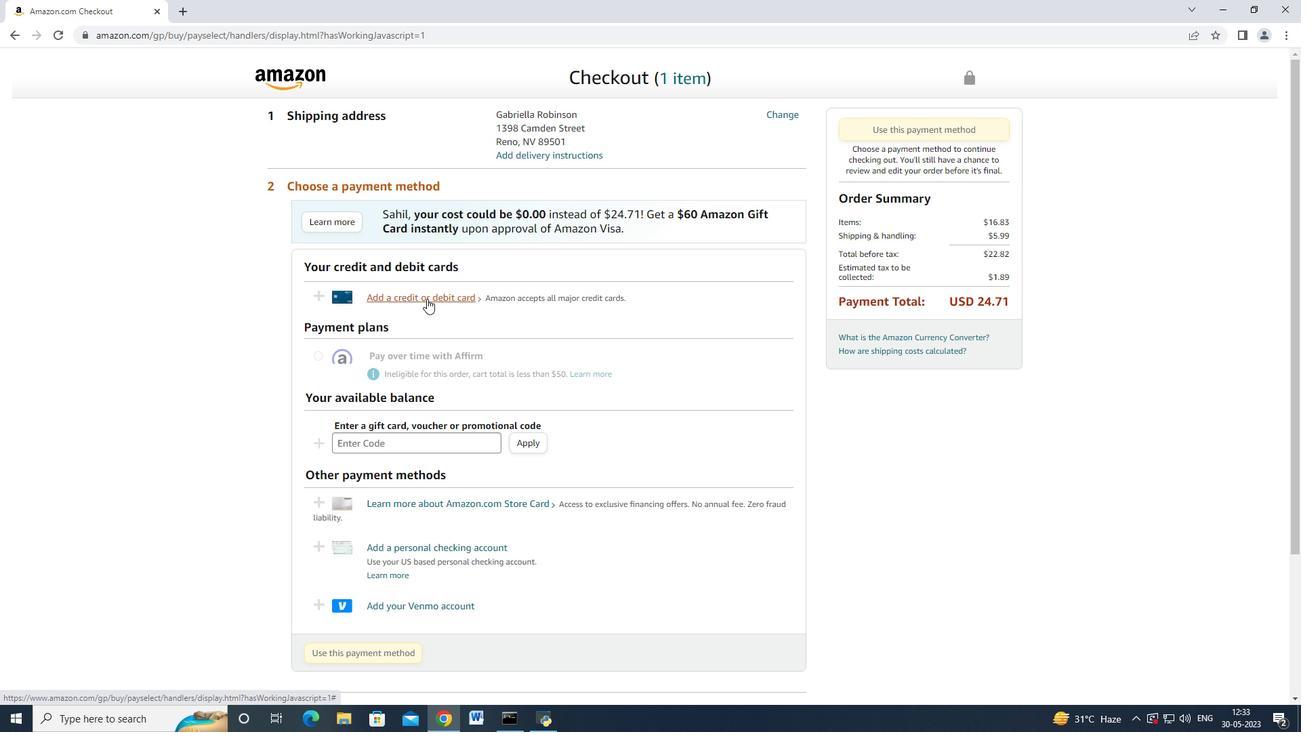 
Action: Mouse moved to (562, 312)
Screenshot: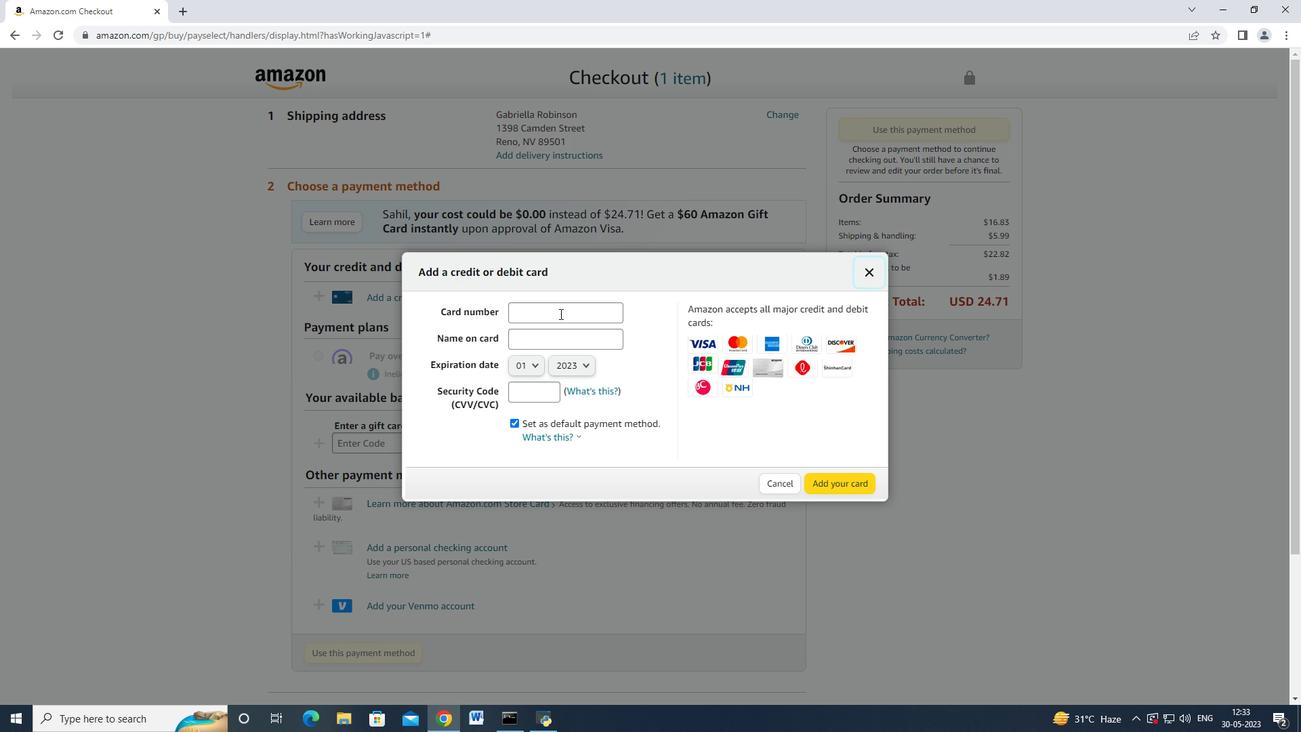 
Action: Mouse pressed left at (562, 312)
